 Task: Research Airbnb options in Montemorelos, Mexico from 15th December, 2023 to 20th December, 2023 for 1 adult. Place can be private room with 1  bedroom having 1 bed and 1 bathroom. Property type can be hotel.
Action: Mouse moved to (561, 116)
Screenshot: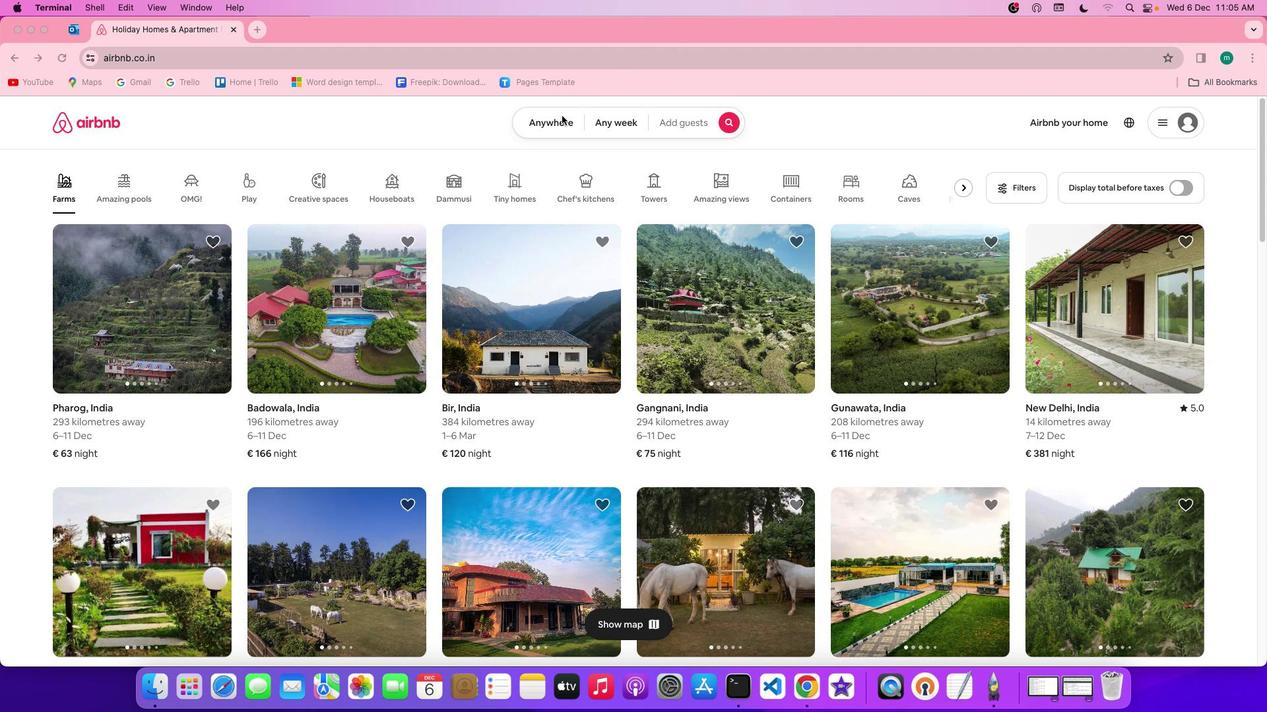 
Action: Mouse pressed left at (561, 116)
Screenshot: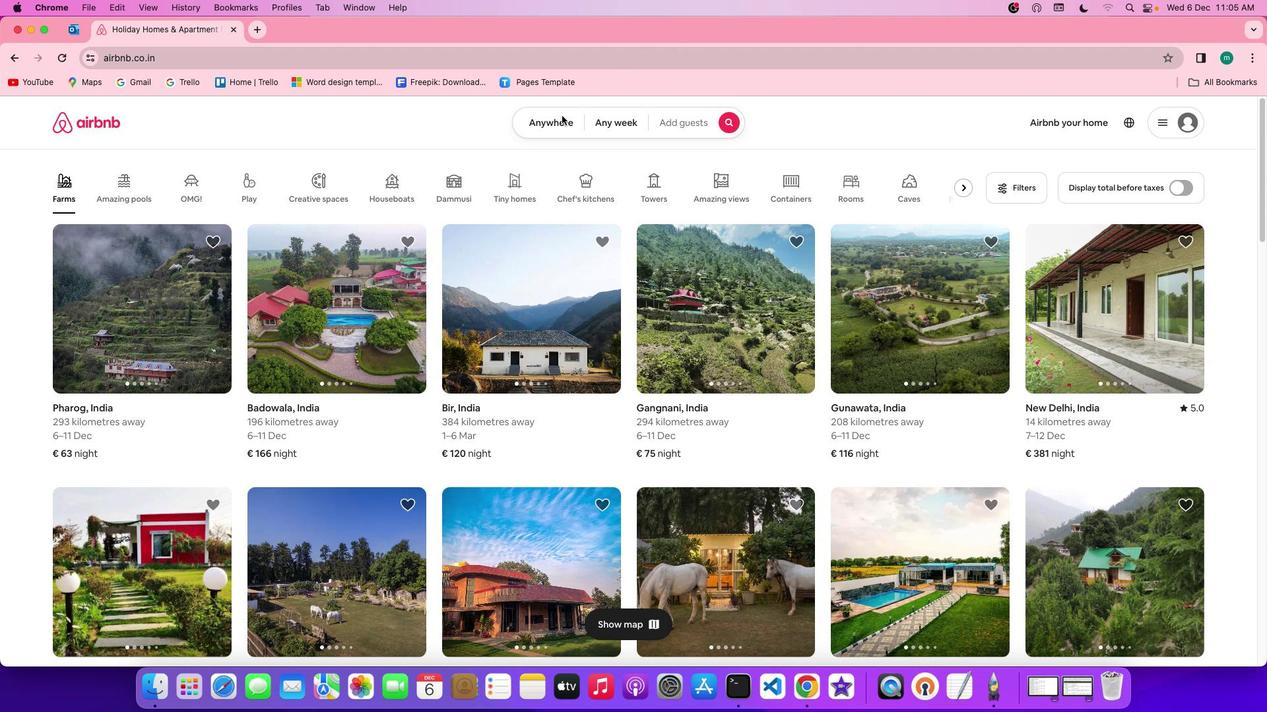 
Action: Mouse pressed left at (561, 116)
Screenshot: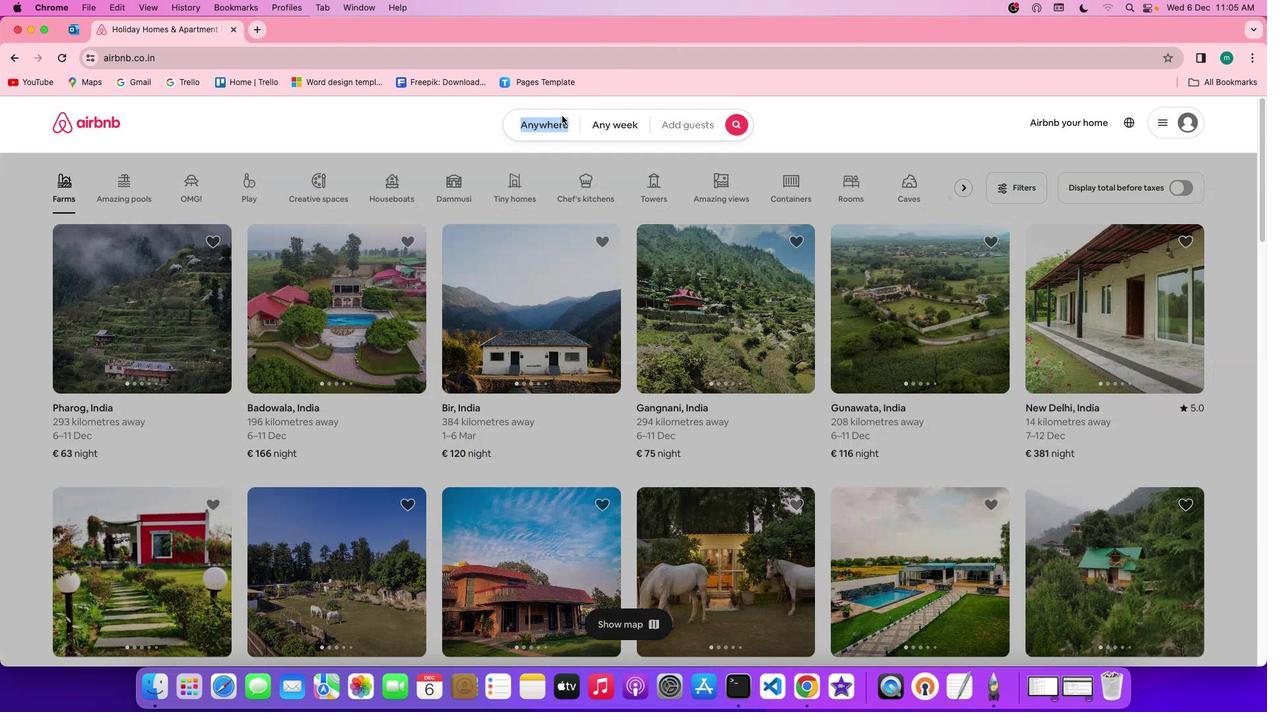 
Action: Mouse moved to (474, 175)
Screenshot: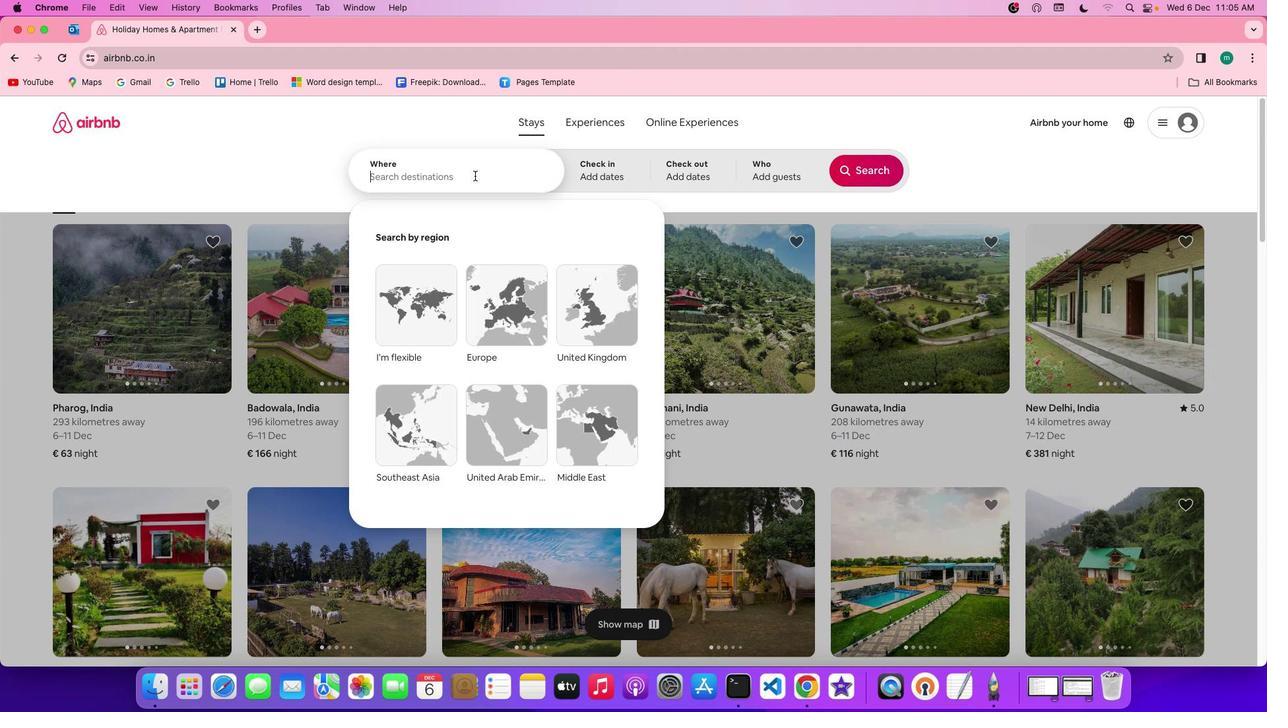 
Action: Mouse pressed left at (474, 175)
Screenshot: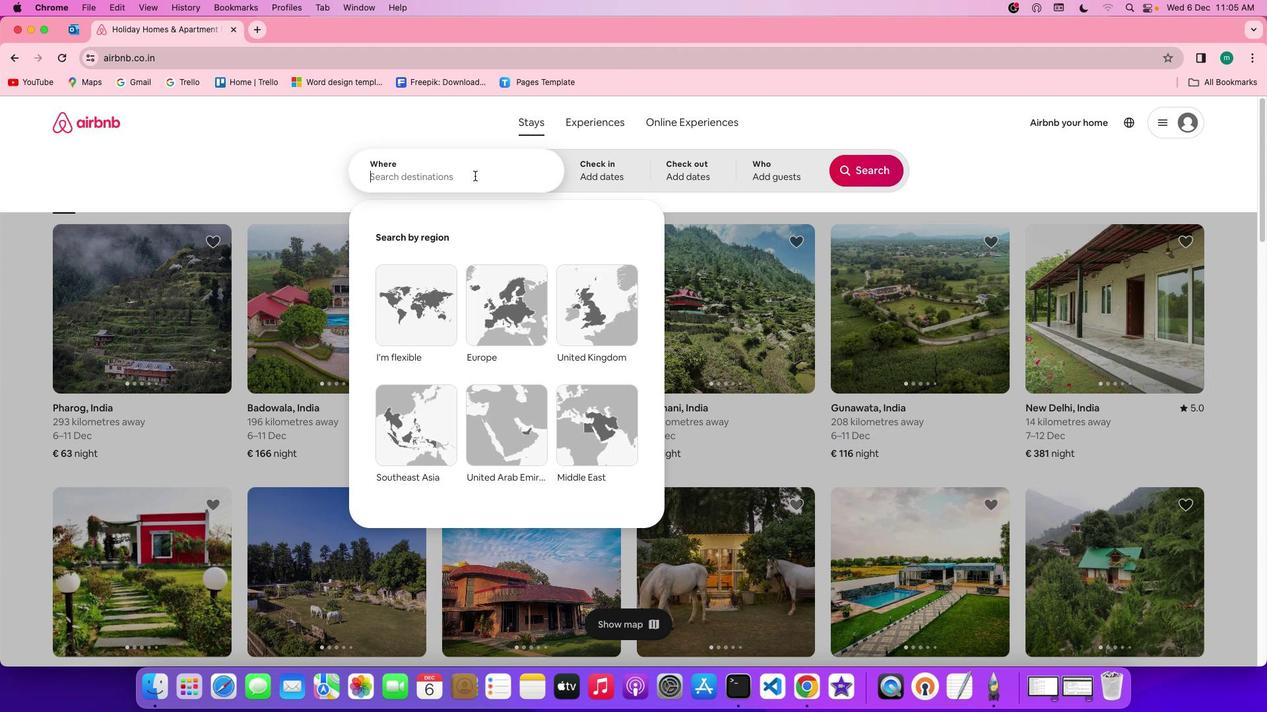 
Action: Key pressed Key.shift'M''o''n''t''e''m''o''r''e''l''o''s'','Key.spaceKey.shift'M''e''x''i''c''o'
Screenshot: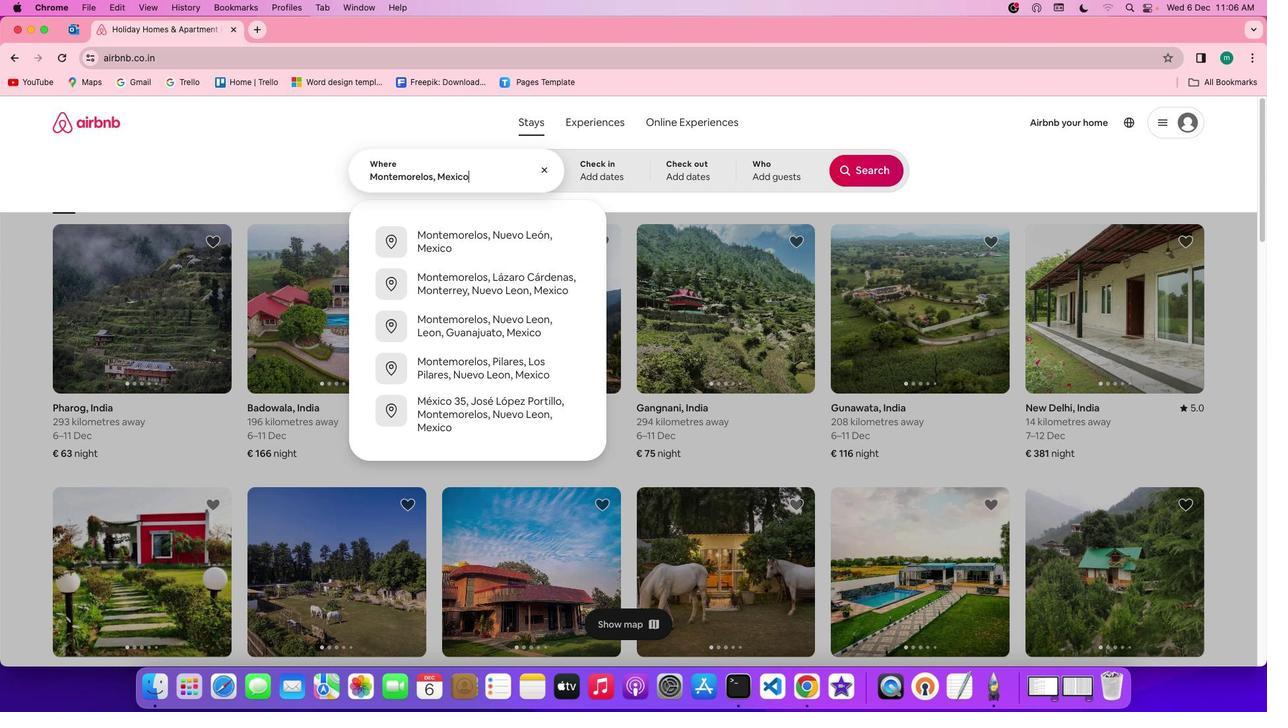 
Action: Mouse moved to (589, 176)
Screenshot: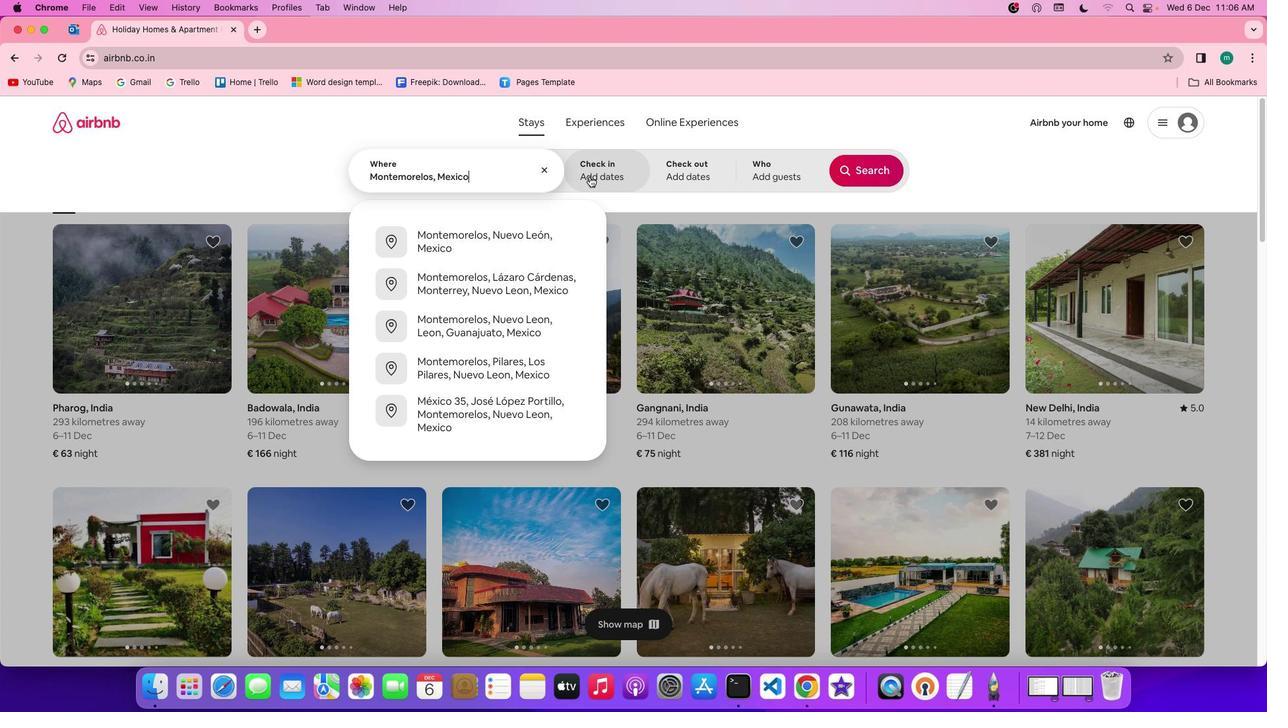 
Action: Mouse pressed left at (589, 176)
Screenshot: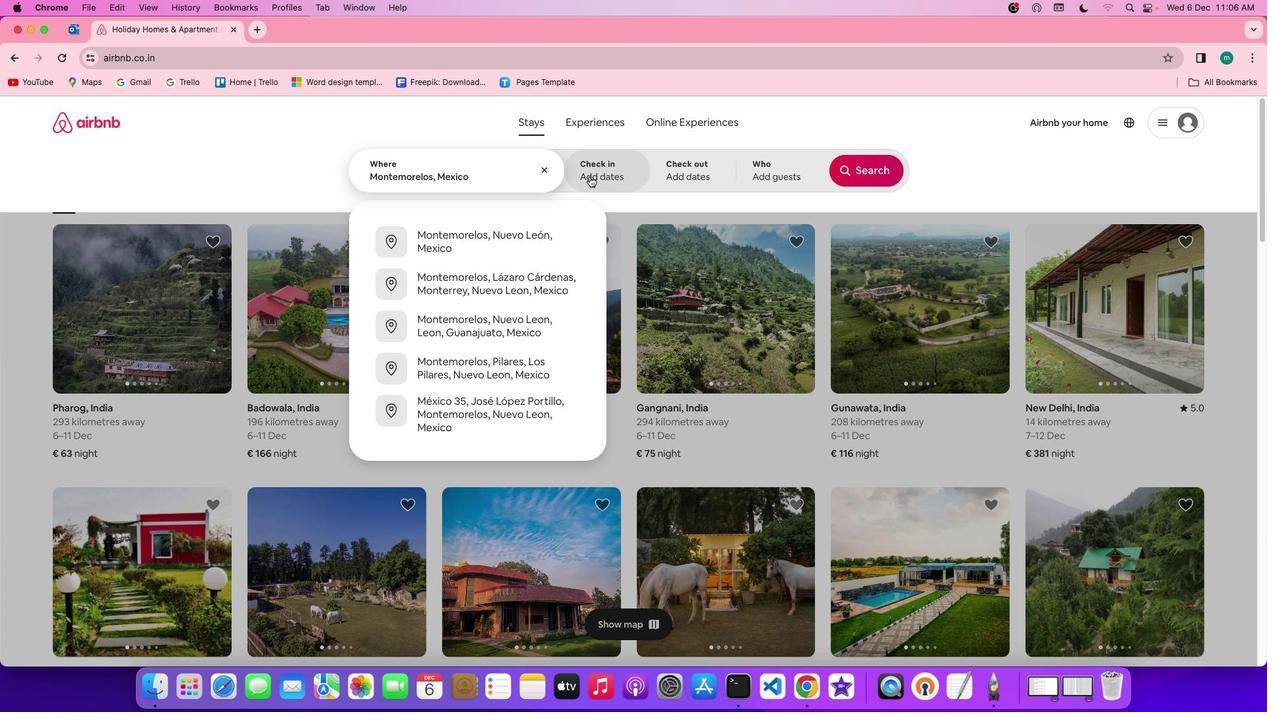 
Action: Mouse moved to (554, 399)
Screenshot: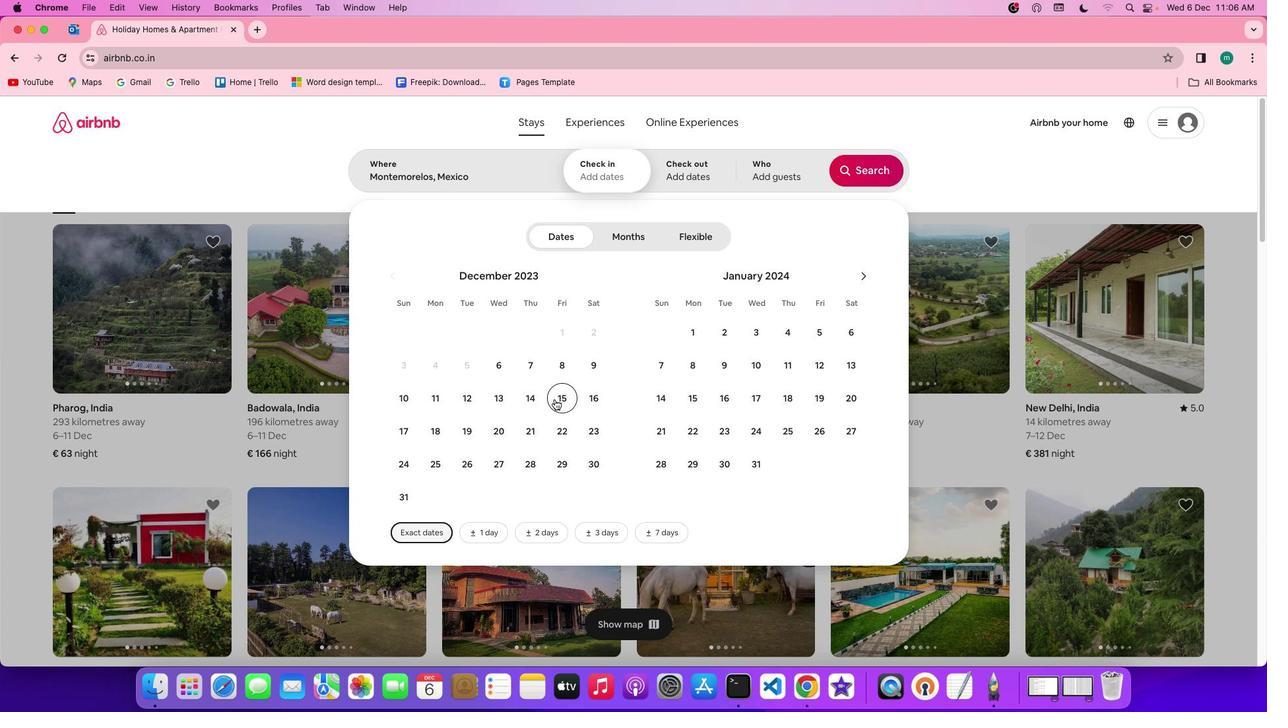 
Action: Mouse pressed left at (554, 399)
Screenshot: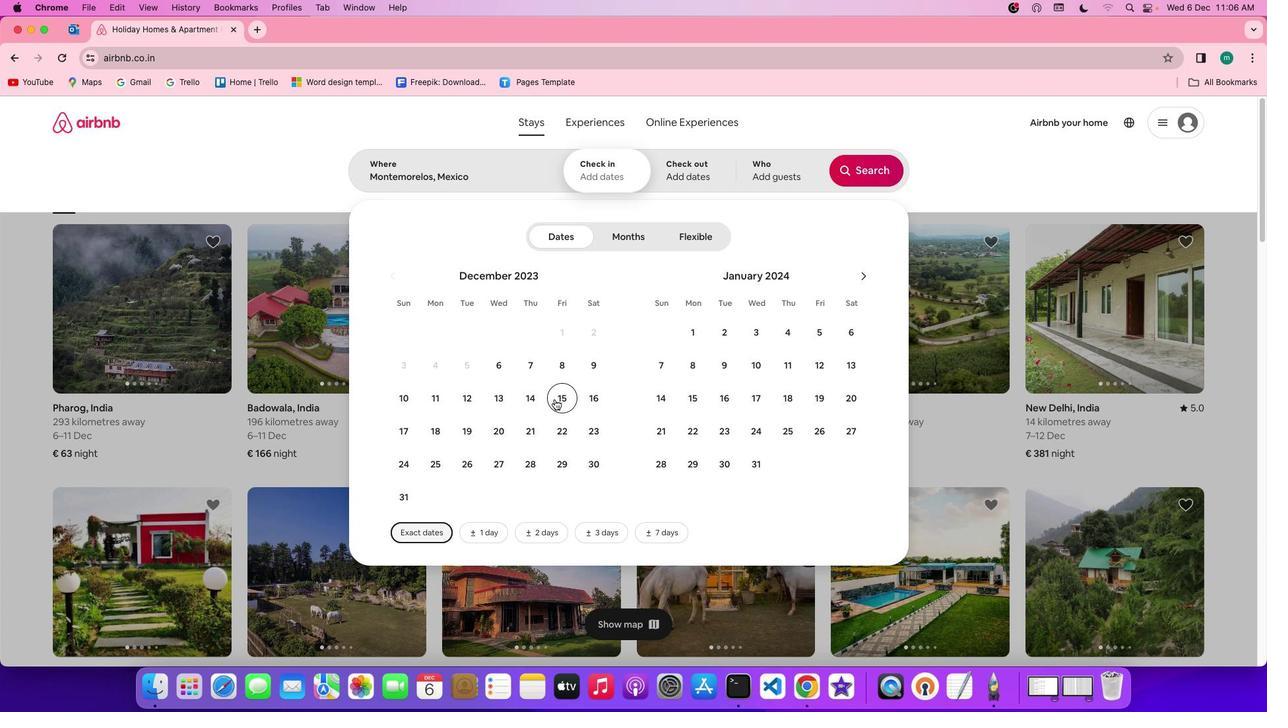 
Action: Mouse moved to (504, 440)
Screenshot: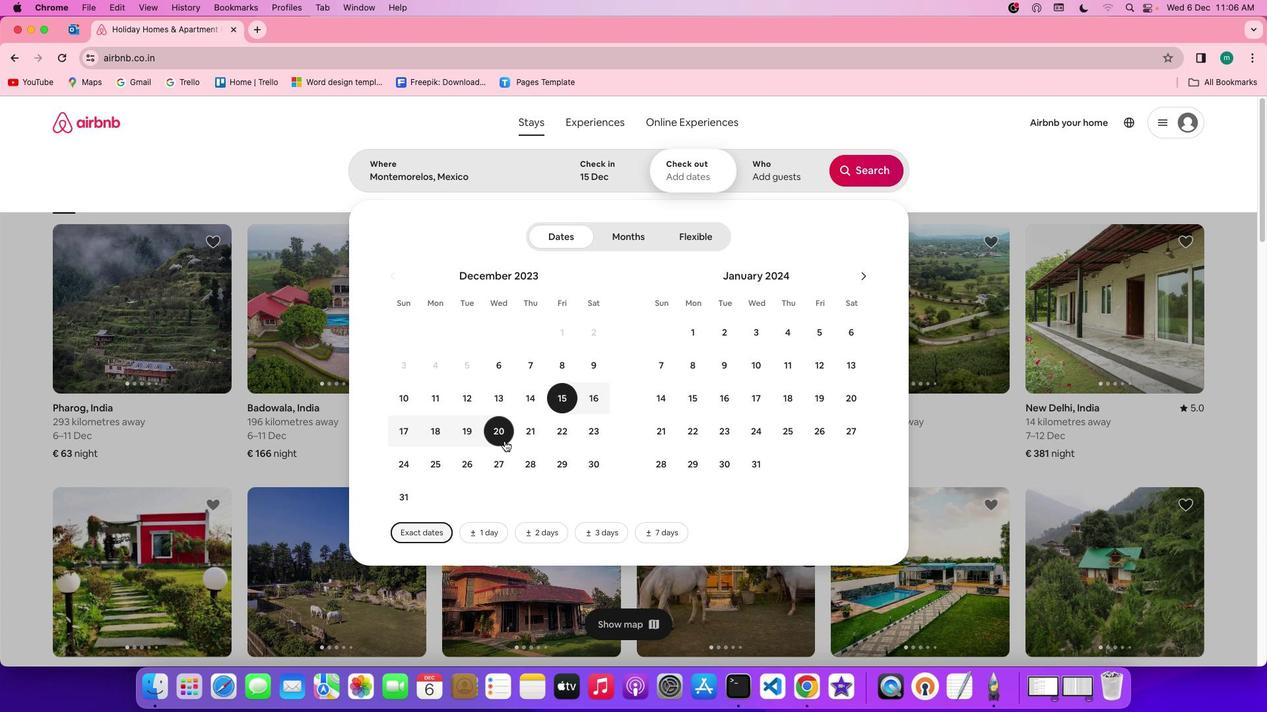 
Action: Mouse pressed left at (504, 440)
Screenshot: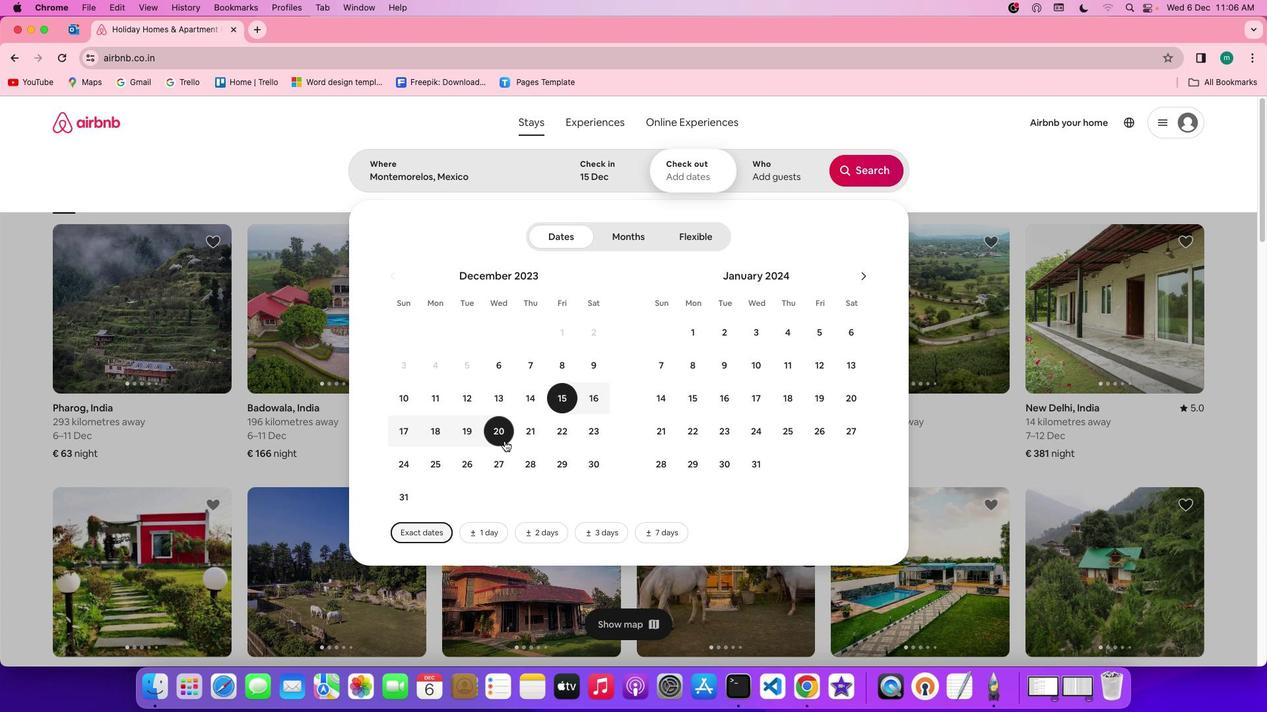 
Action: Mouse moved to (775, 166)
Screenshot: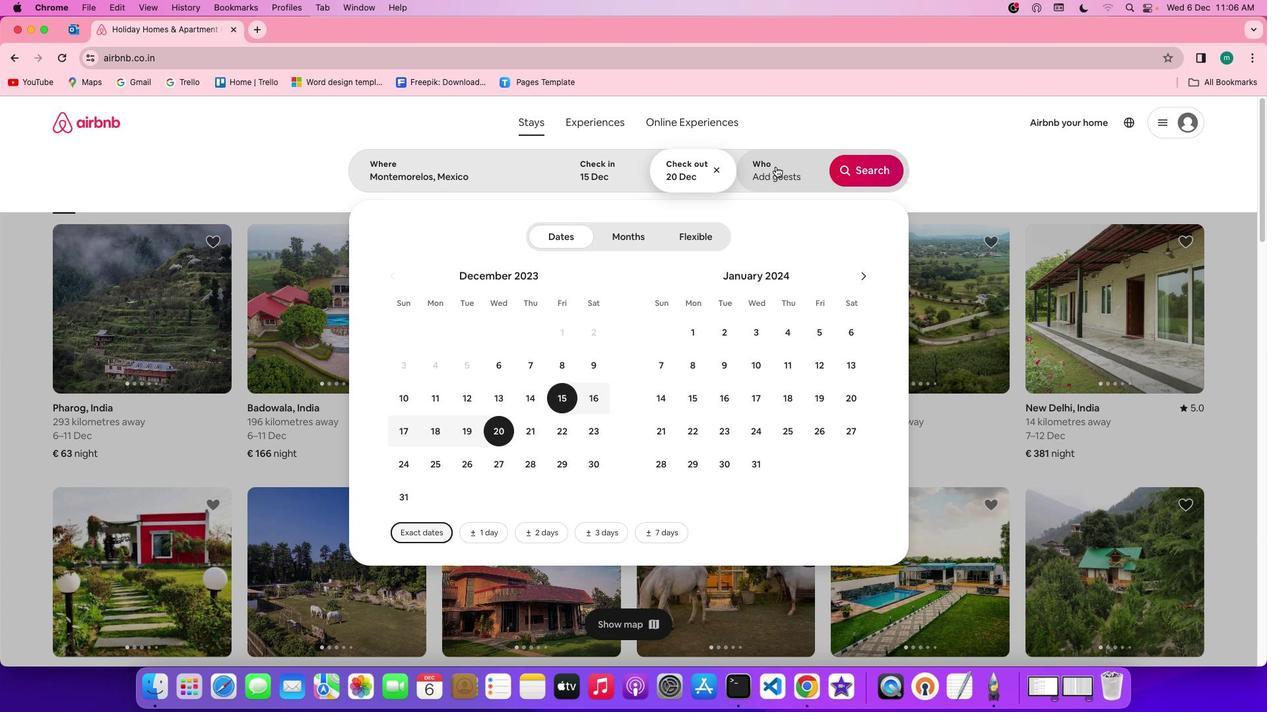 
Action: Mouse pressed left at (775, 166)
Screenshot: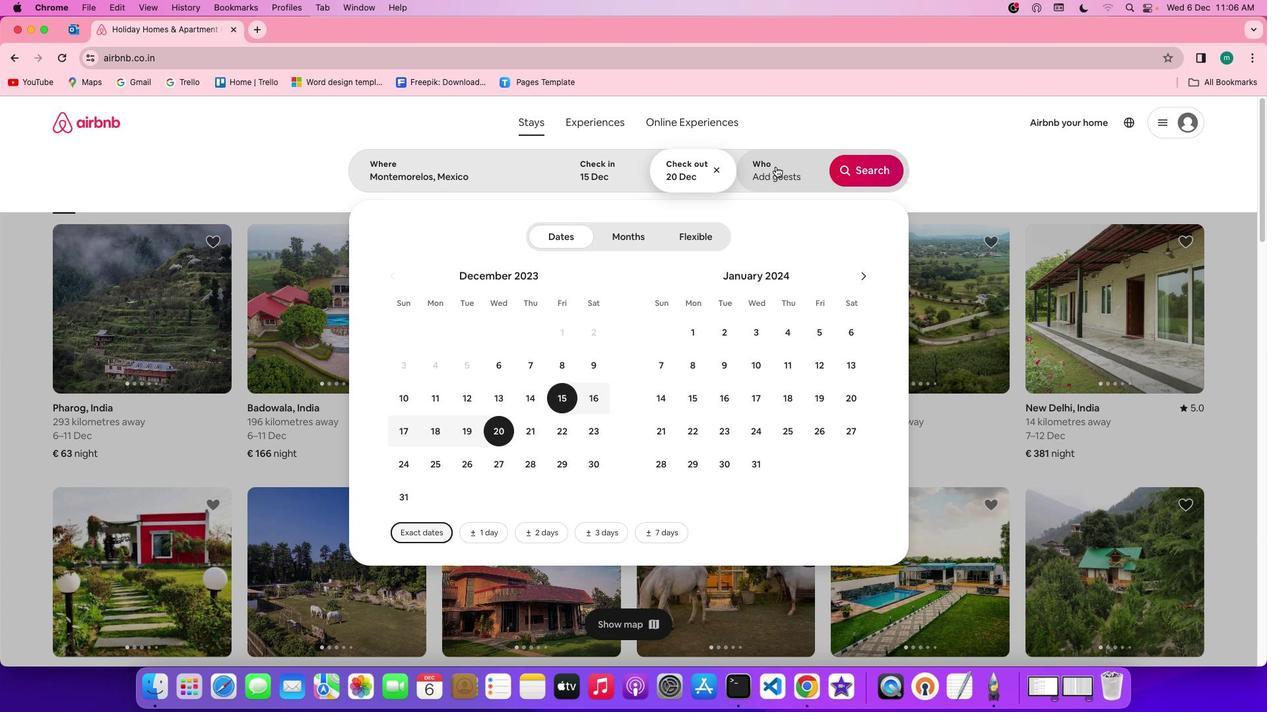 
Action: Mouse moved to (876, 244)
Screenshot: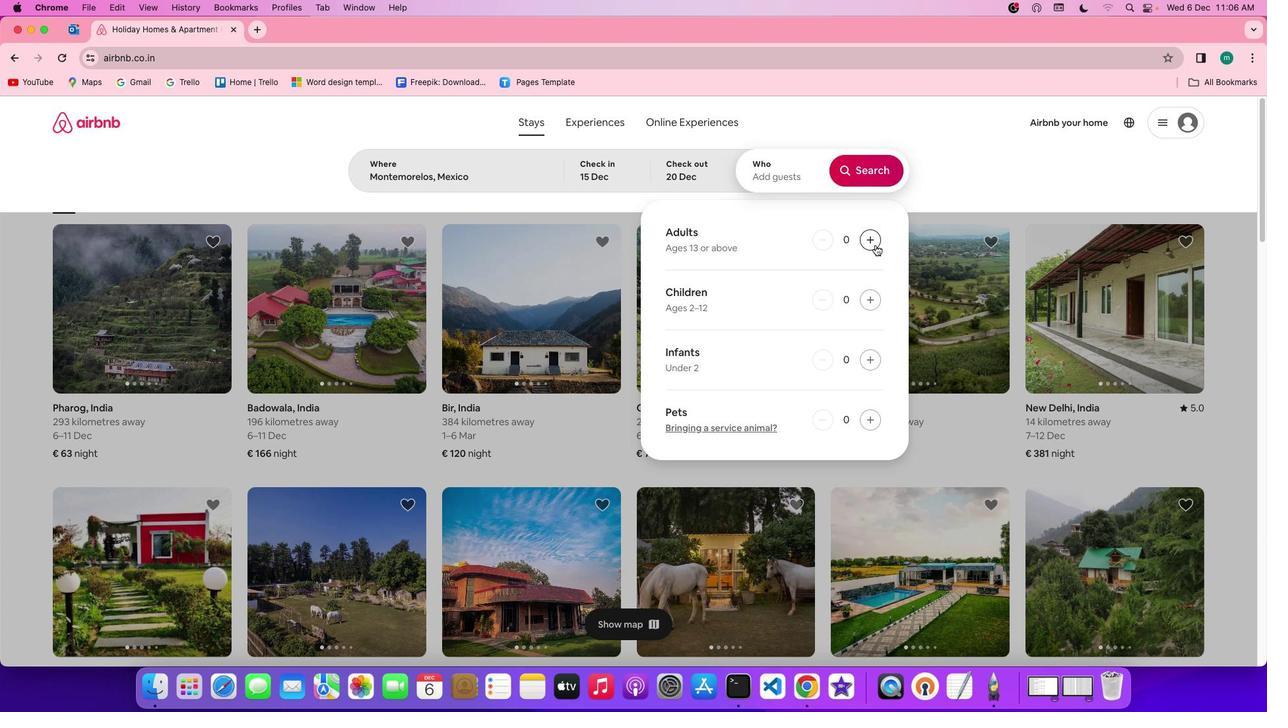 
Action: Mouse pressed left at (876, 244)
Screenshot: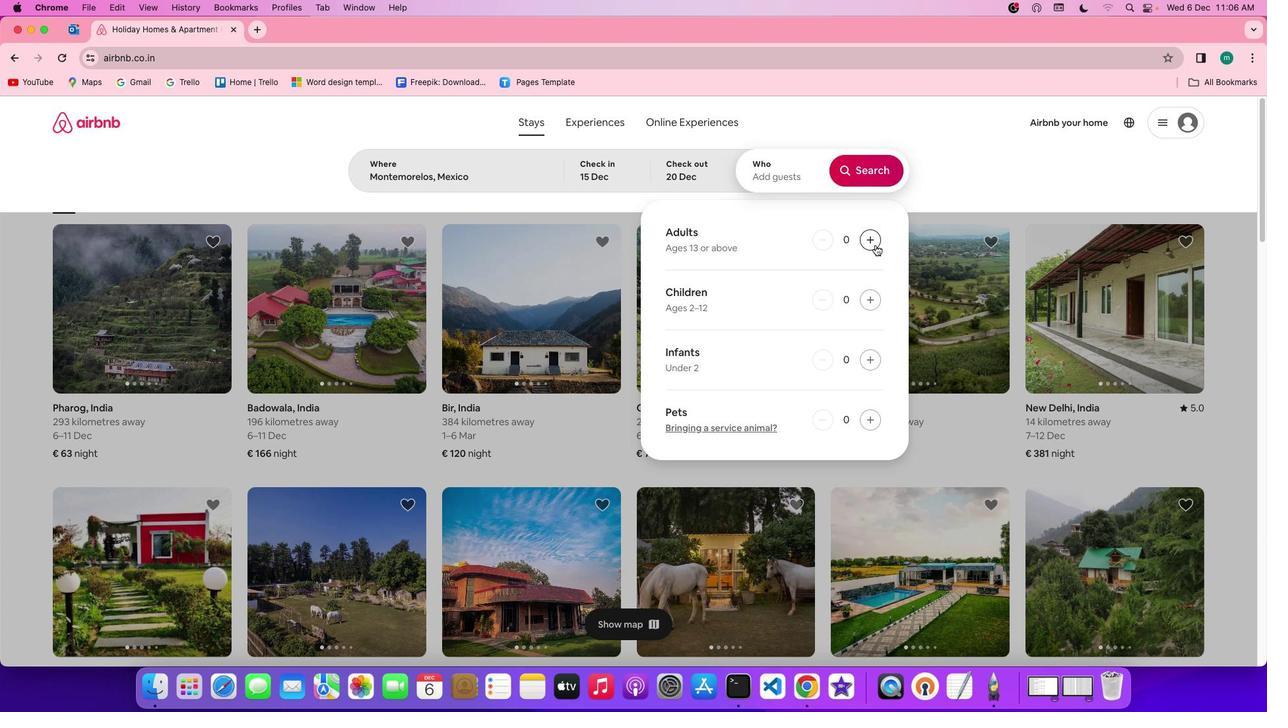 
Action: Mouse moved to (866, 166)
Screenshot: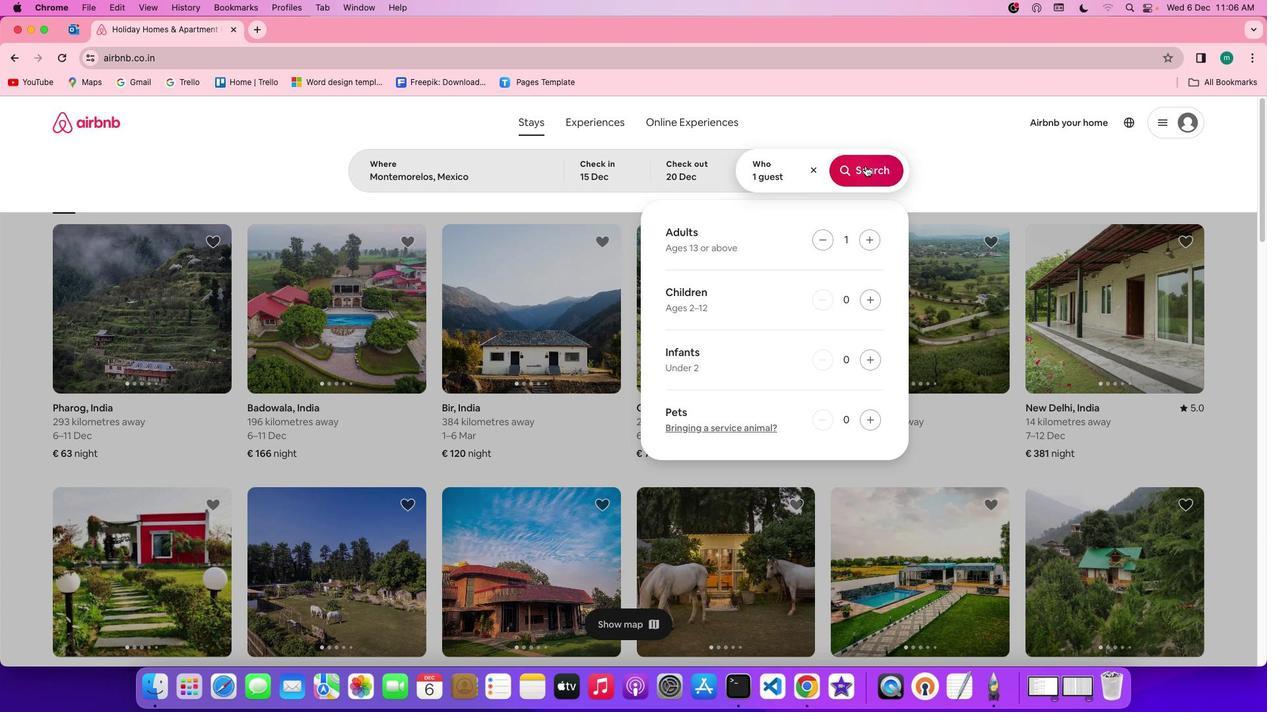 
Action: Mouse pressed left at (866, 166)
Screenshot: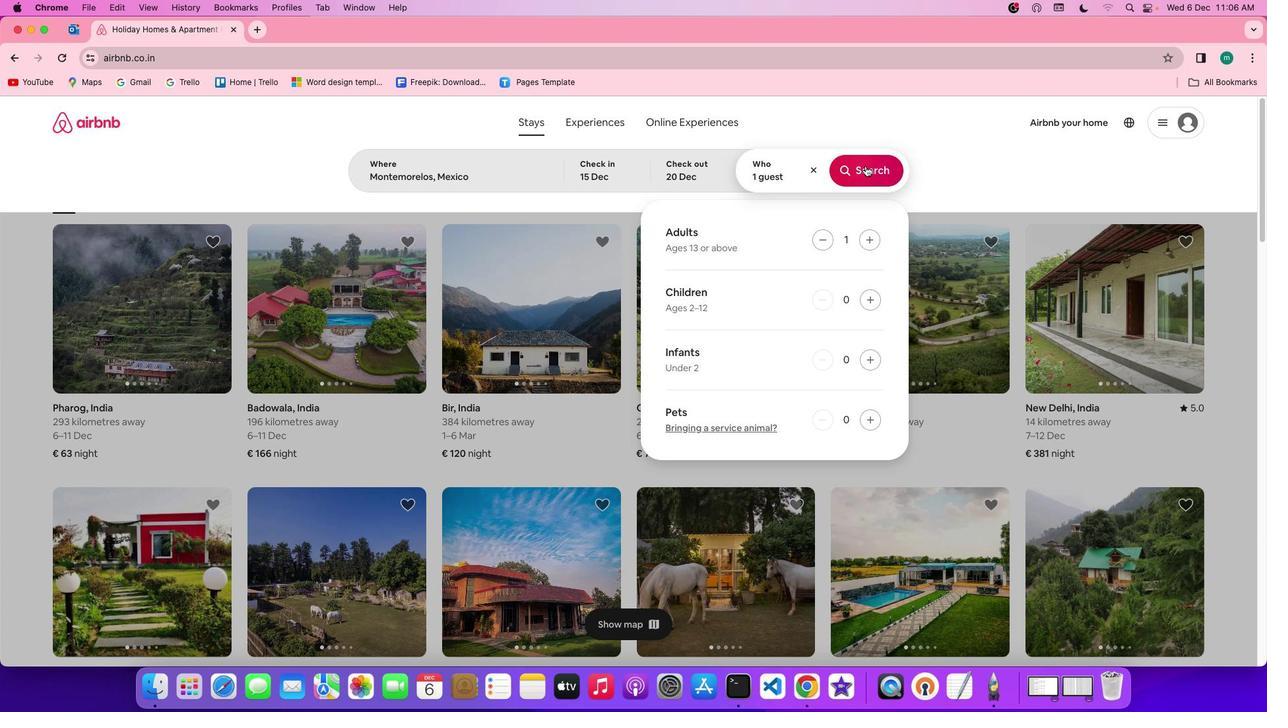 
Action: Mouse moved to (1061, 175)
Screenshot: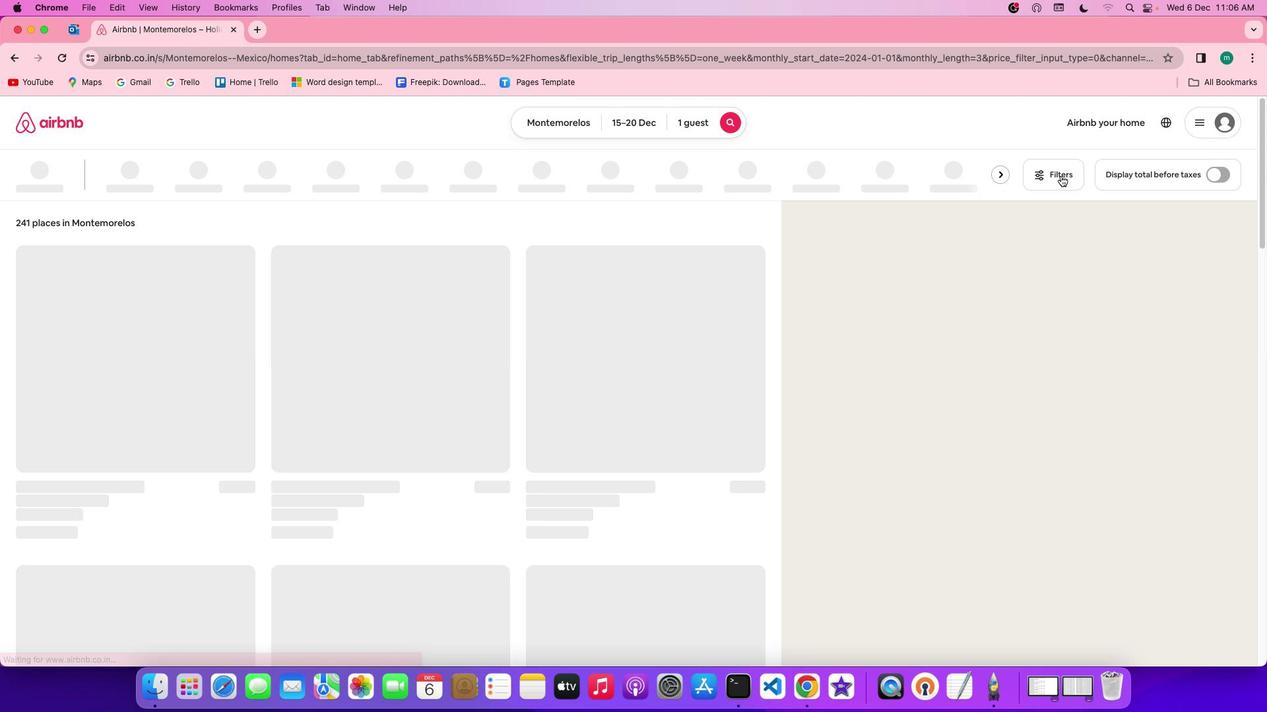 
Action: Mouse pressed left at (1061, 175)
Screenshot: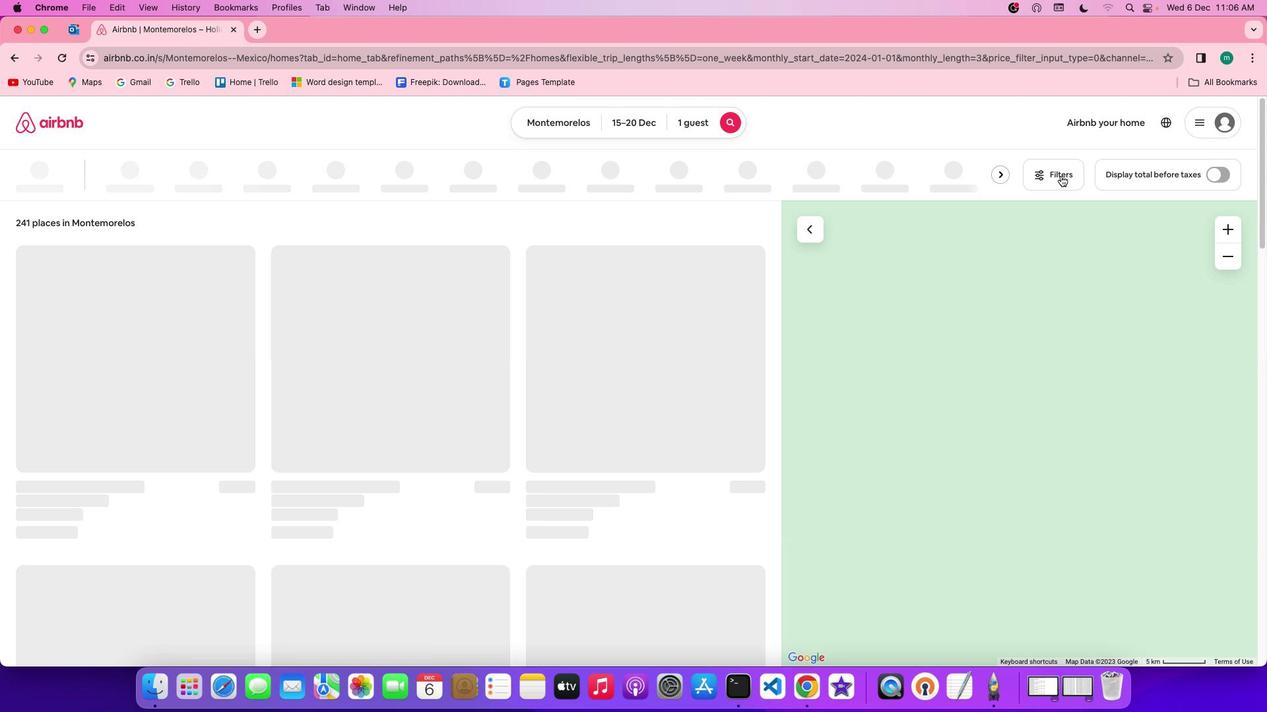 
Action: Mouse moved to (660, 337)
Screenshot: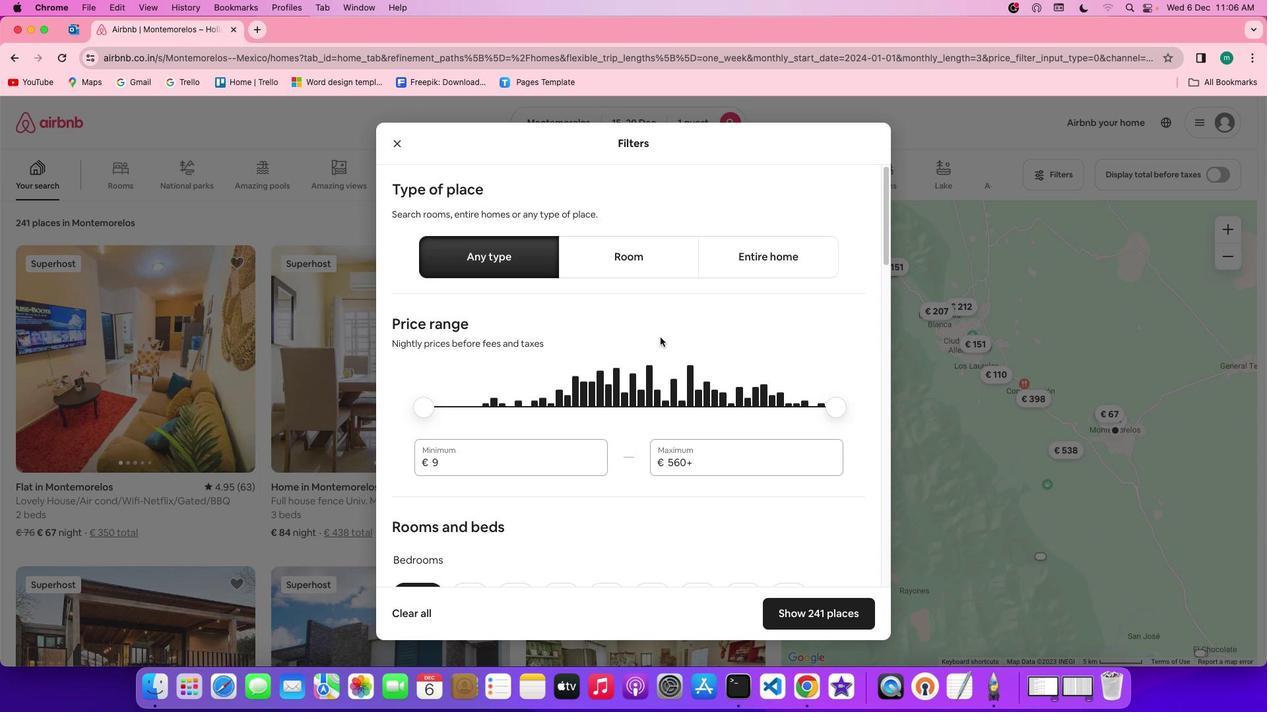 
Action: Mouse scrolled (660, 337) with delta (0, 0)
Screenshot: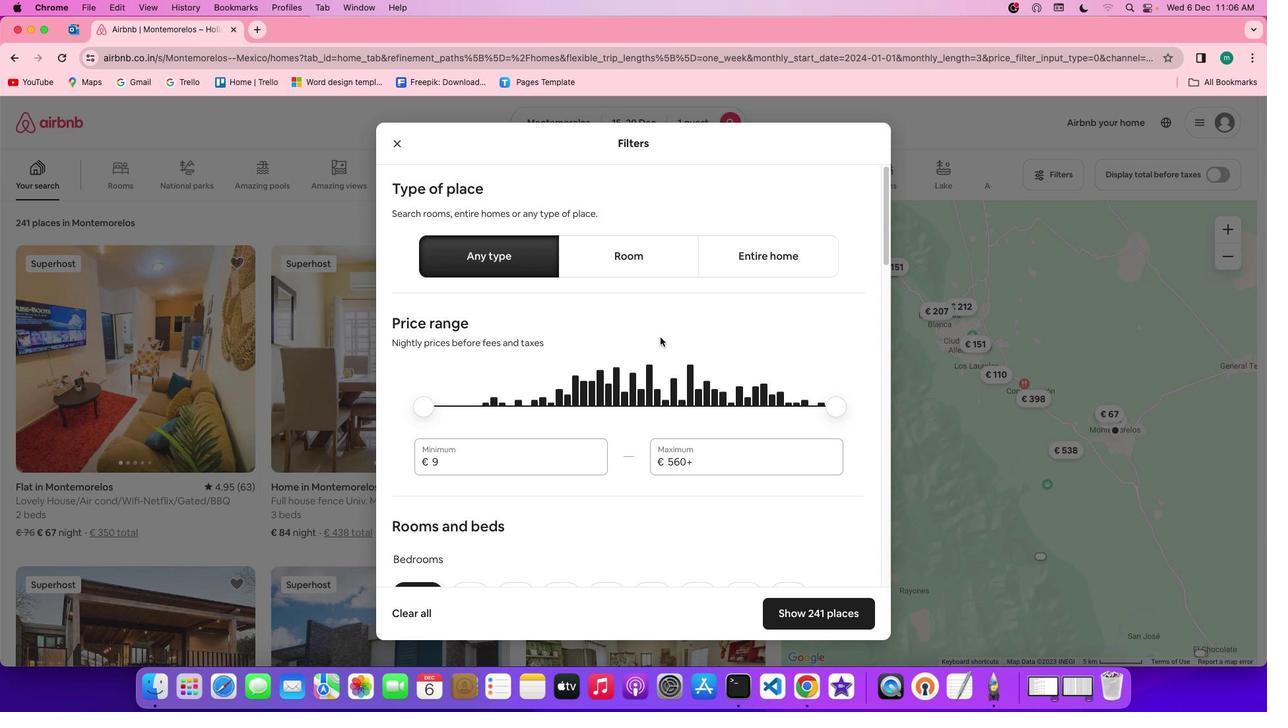 
Action: Mouse scrolled (660, 337) with delta (0, 0)
Screenshot: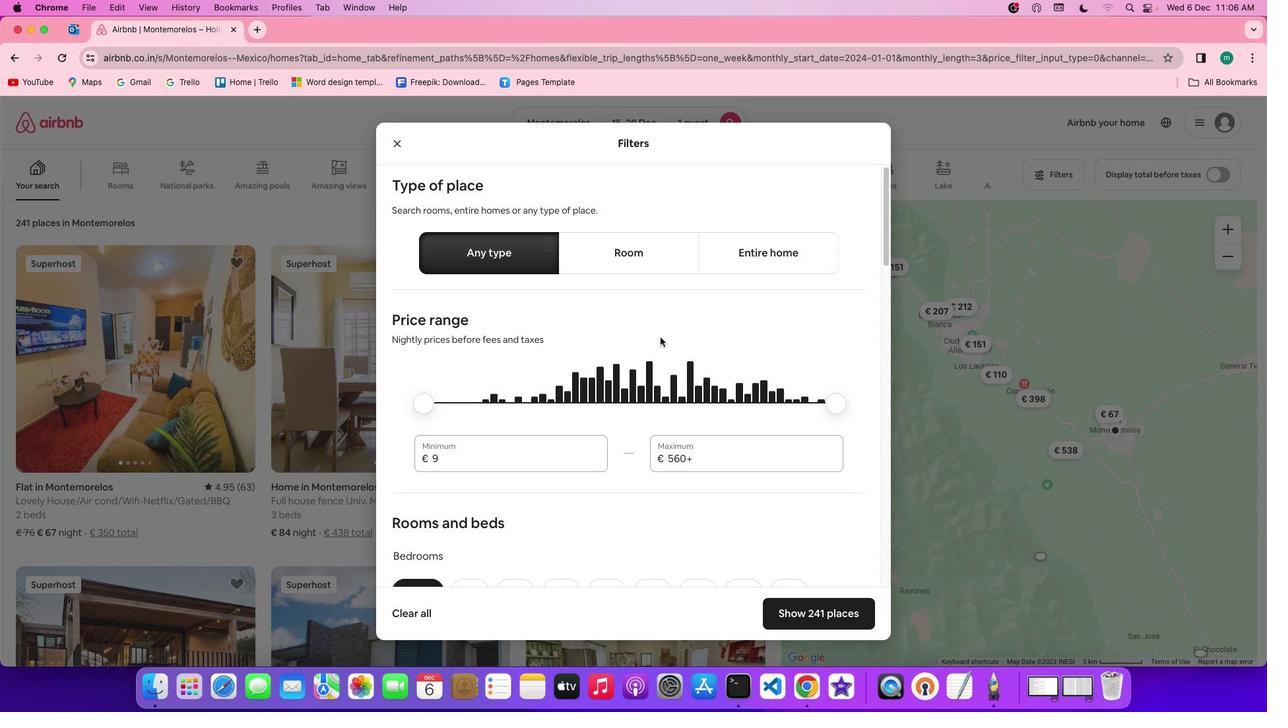 
Action: Mouse scrolled (660, 337) with delta (0, -1)
Screenshot: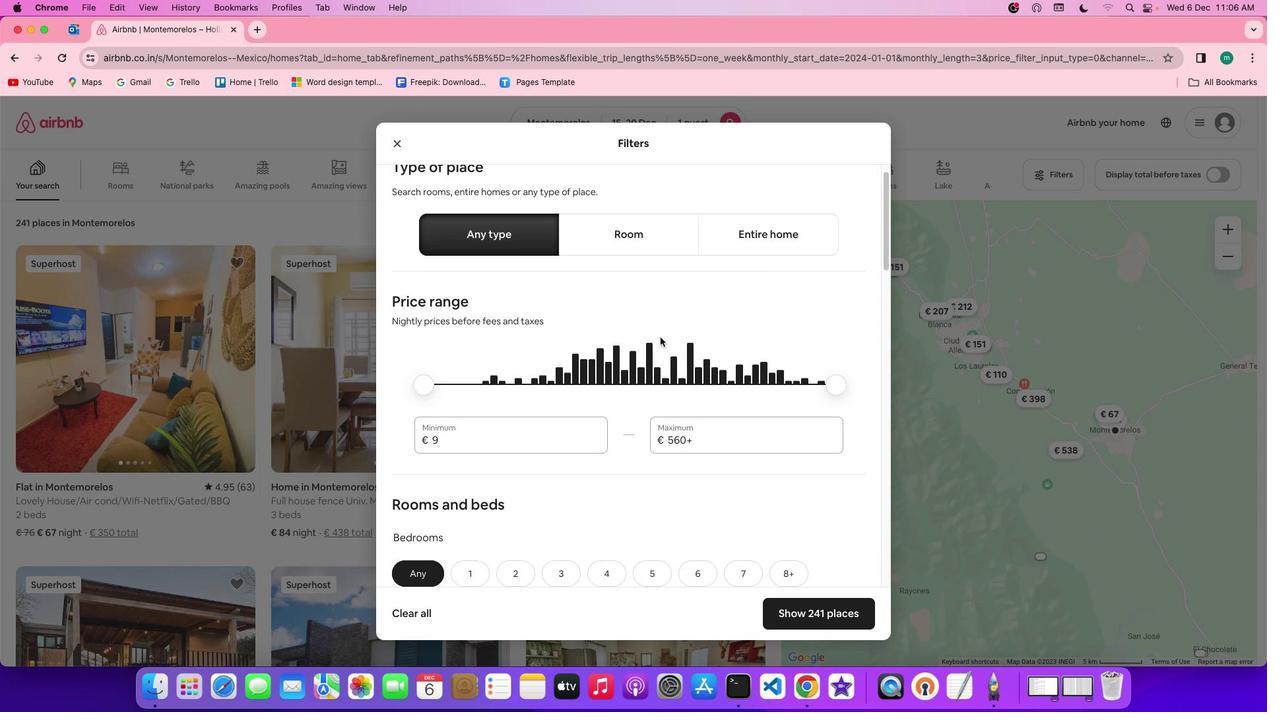 
Action: Mouse scrolled (660, 337) with delta (0, 0)
Screenshot: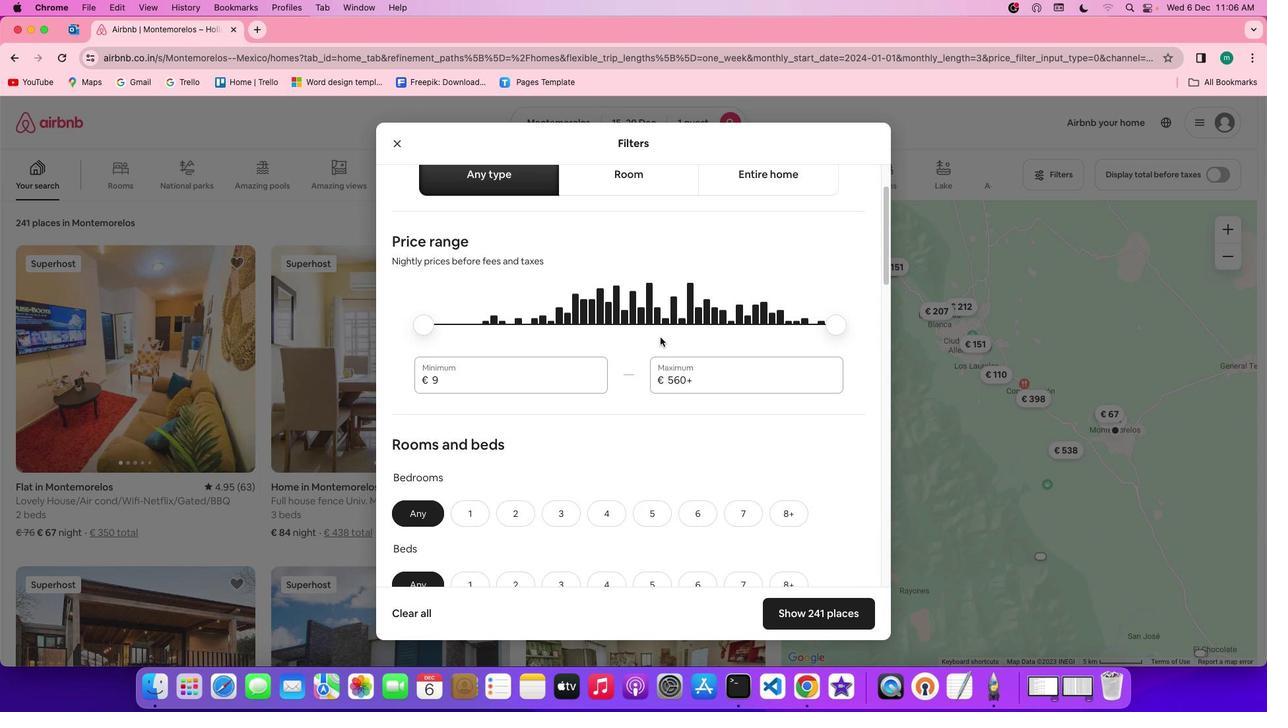 
Action: Mouse scrolled (660, 337) with delta (0, 0)
Screenshot: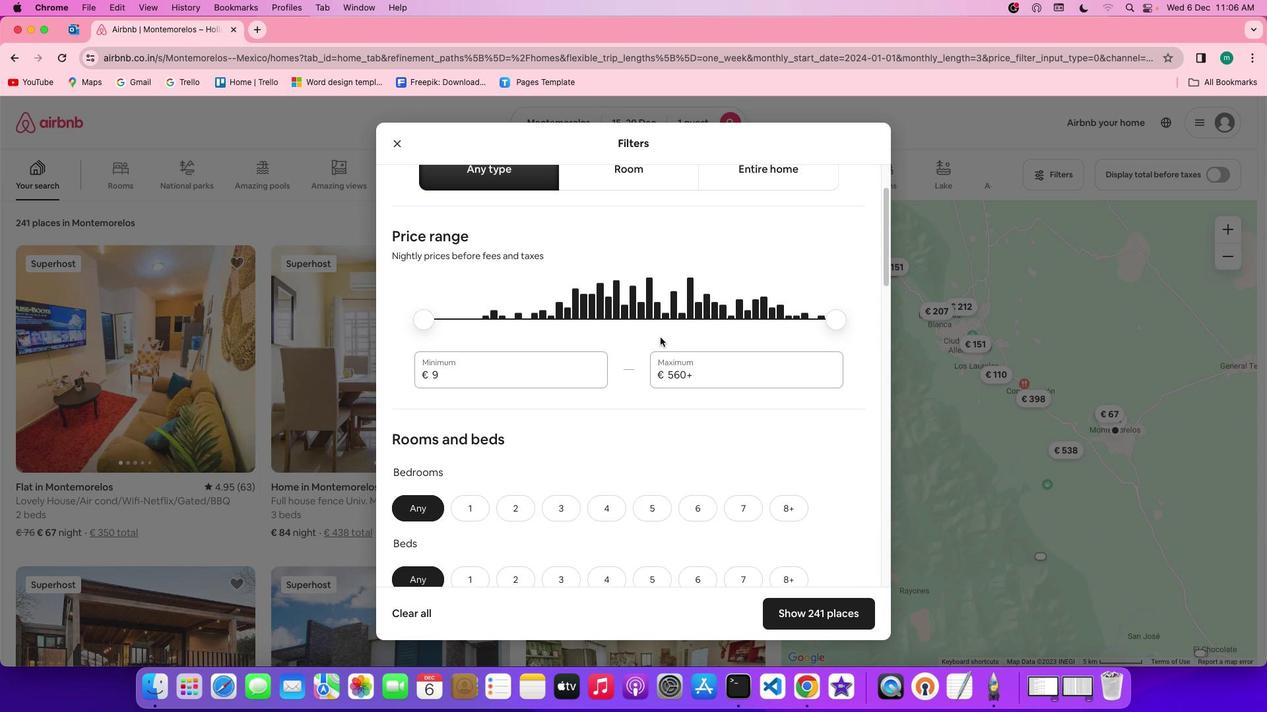 
Action: Mouse scrolled (660, 337) with delta (0, 0)
Screenshot: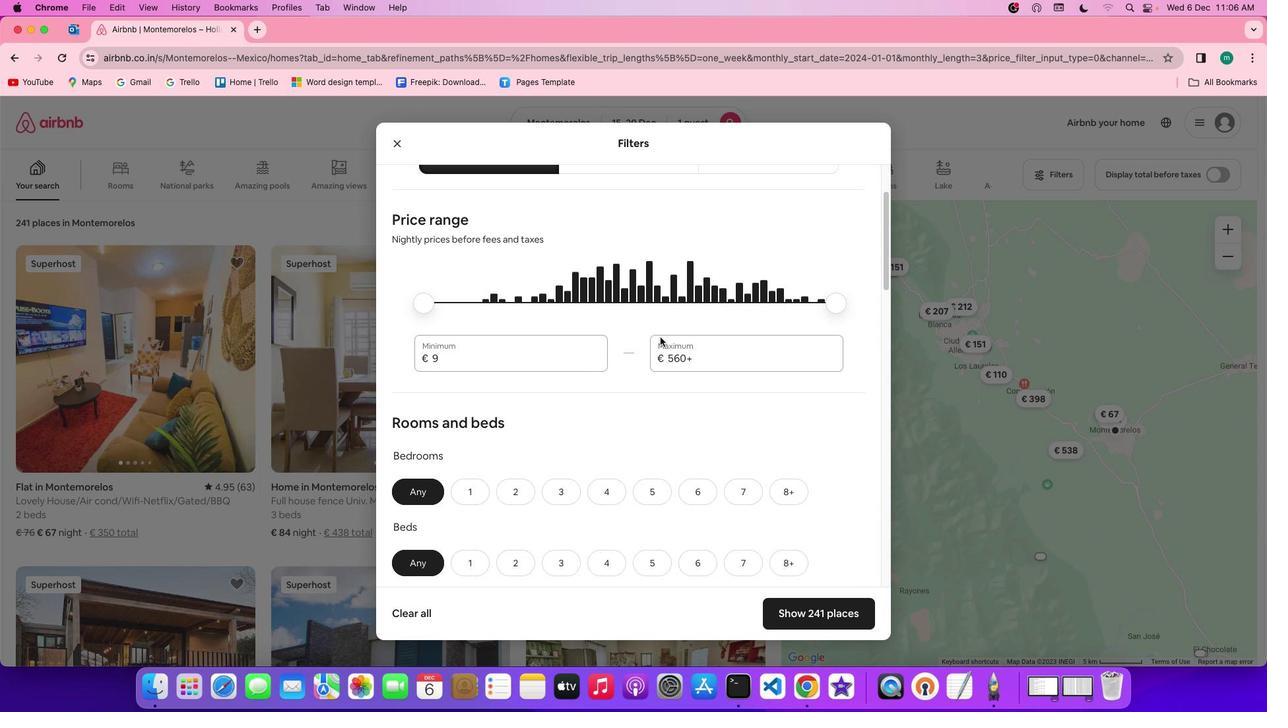 
Action: Mouse scrolled (660, 337) with delta (0, 0)
Screenshot: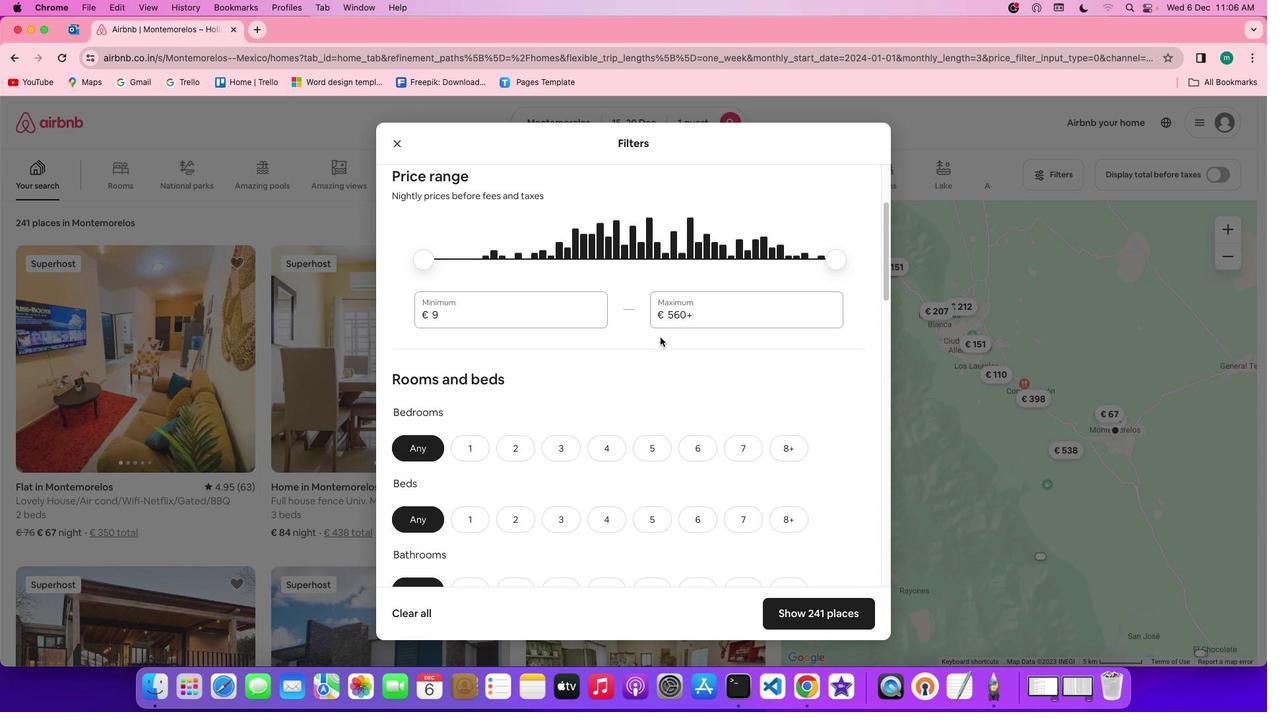 
Action: Mouse scrolled (660, 337) with delta (0, 0)
Screenshot: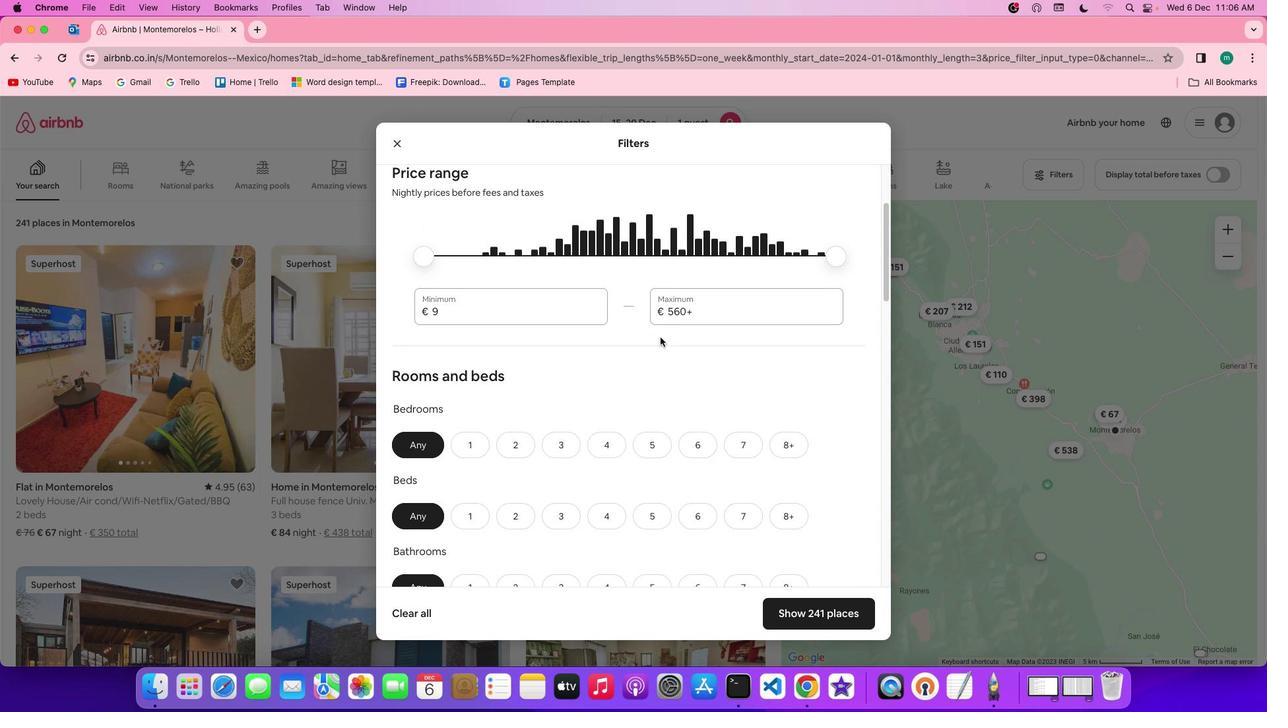 
Action: Mouse scrolled (660, 337) with delta (0, 0)
Screenshot: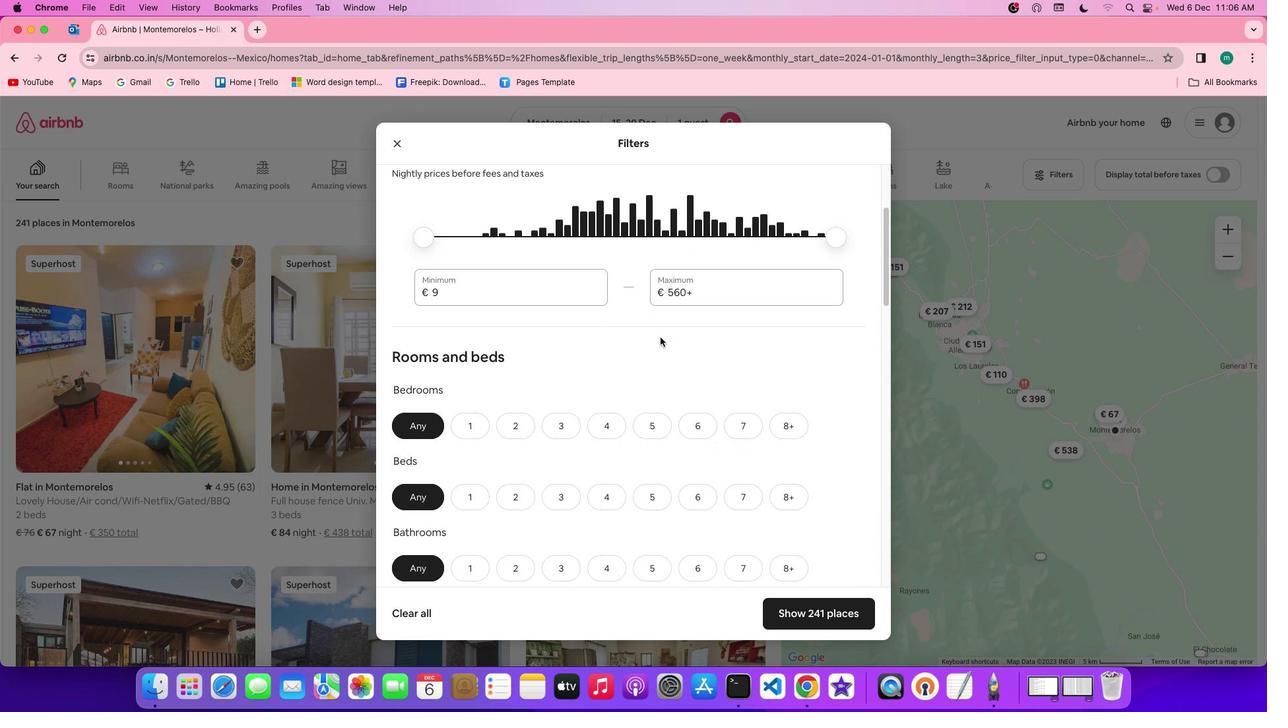 
Action: Mouse scrolled (660, 337) with delta (0, 0)
Screenshot: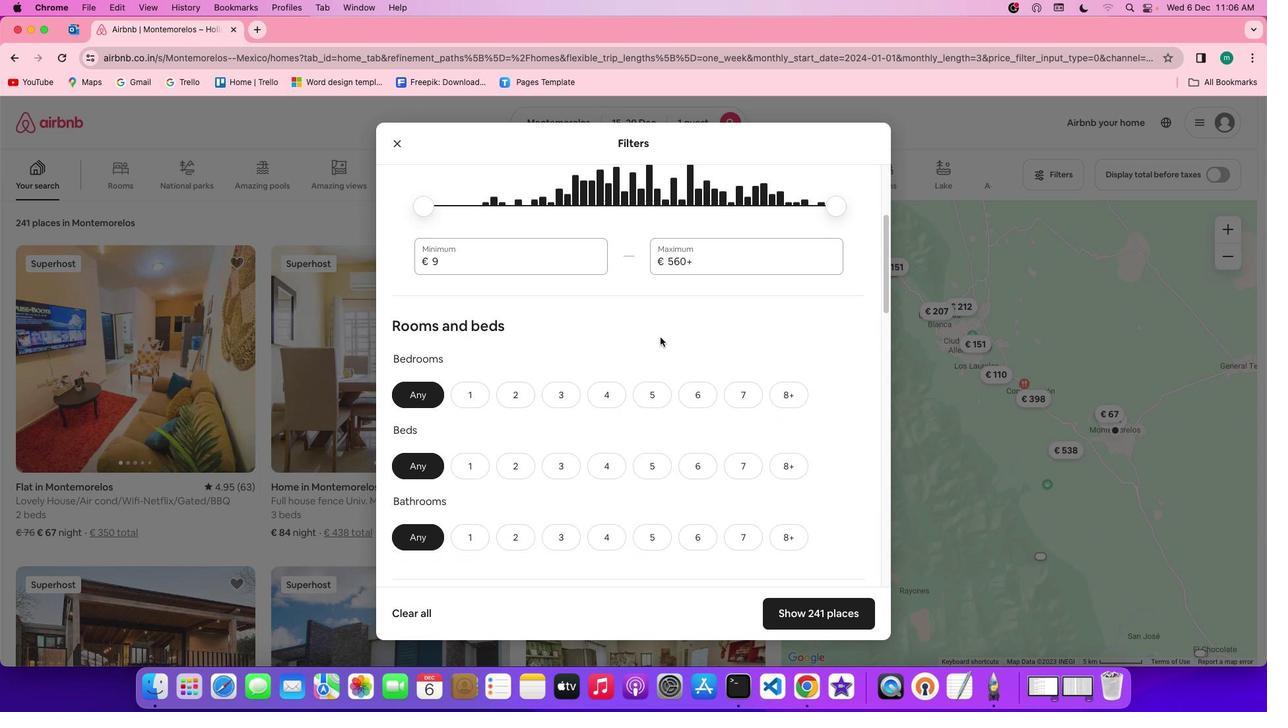 
Action: Mouse scrolled (660, 337) with delta (0, 0)
Screenshot: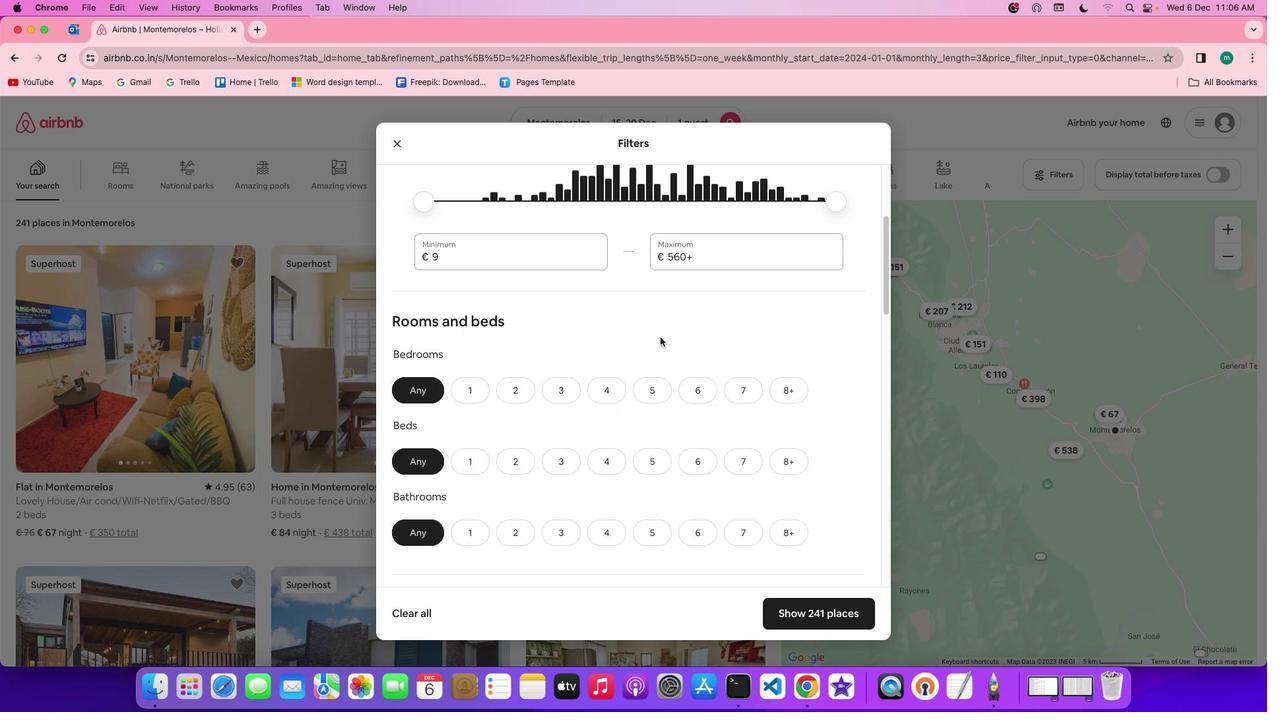 
Action: Mouse scrolled (660, 337) with delta (0, 0)
Screenshot: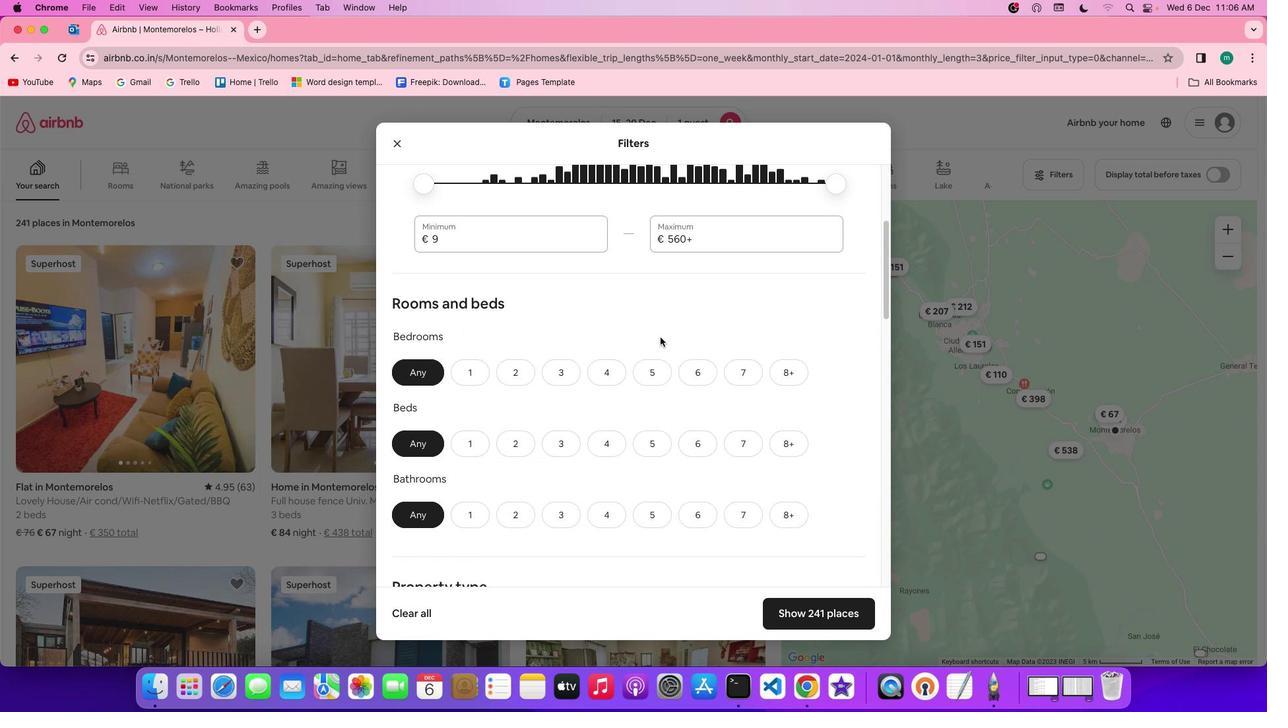 
Action: Mouse scrolled (660, 337) with delta (0, 0)
Screenshot: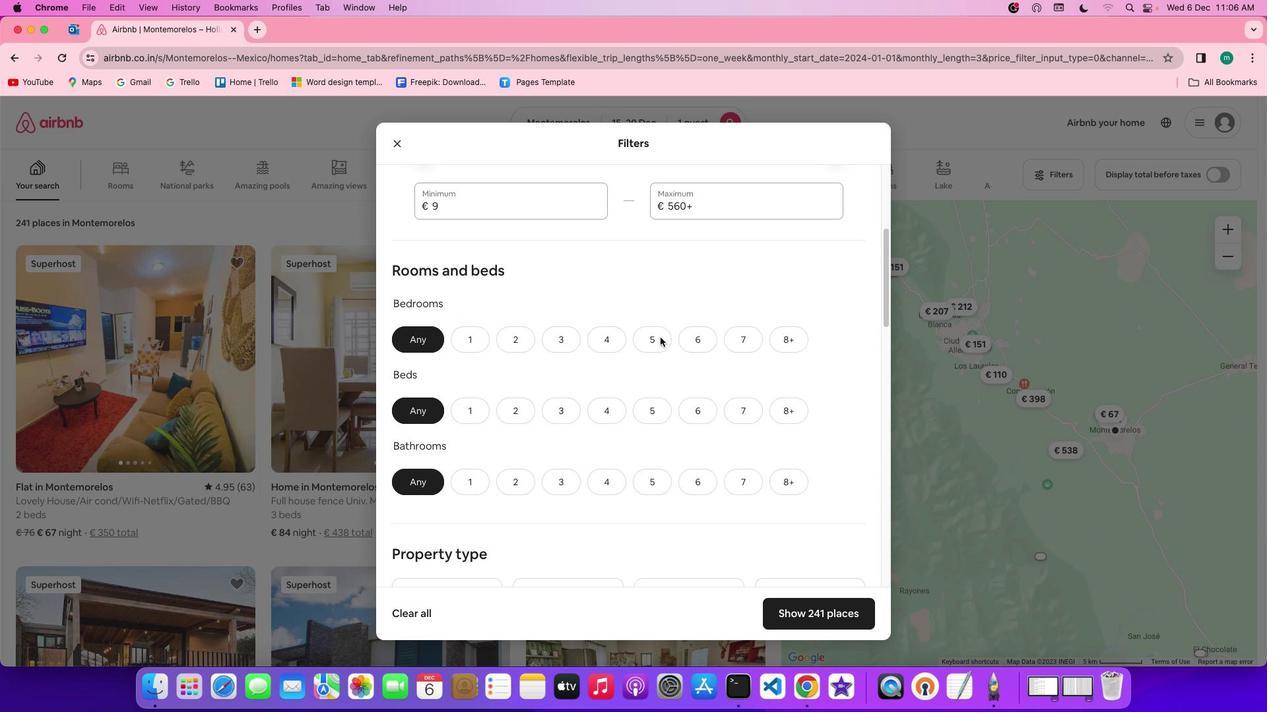 
Action: Mouse moved to (489, 334)
Screenshot: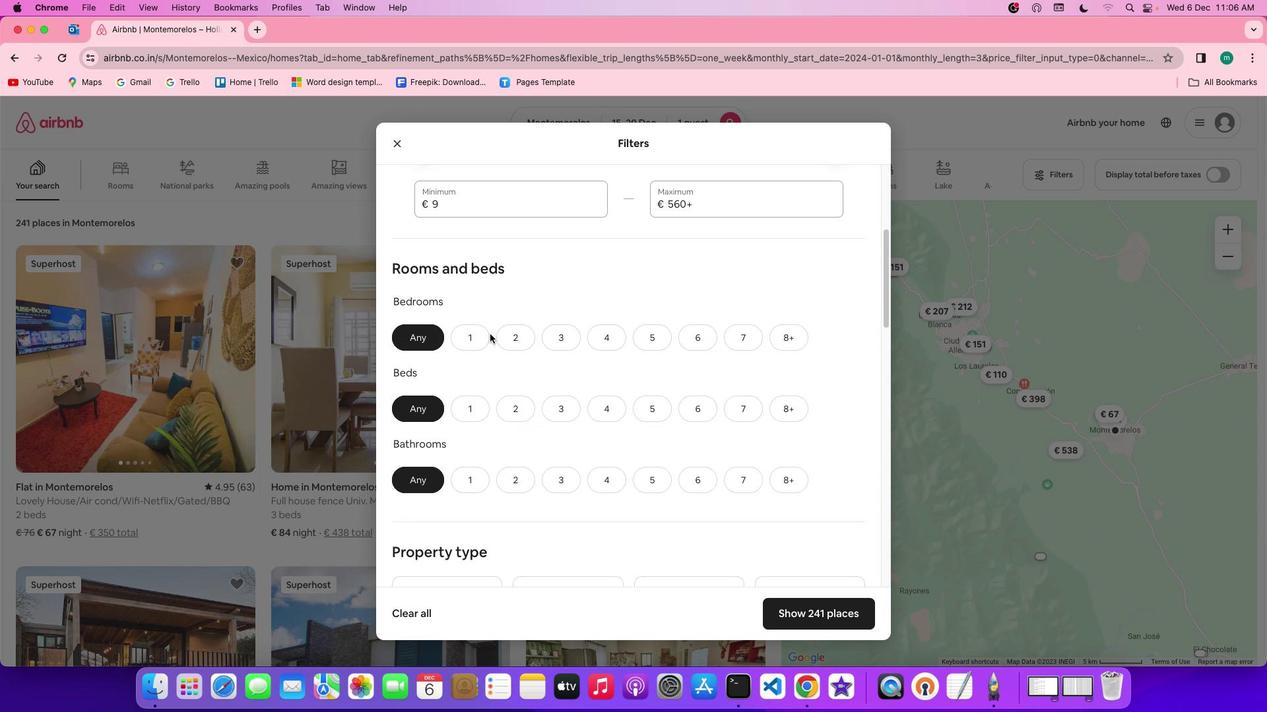 
Action: Mouse pressed left at (489, 334)
Screenshot: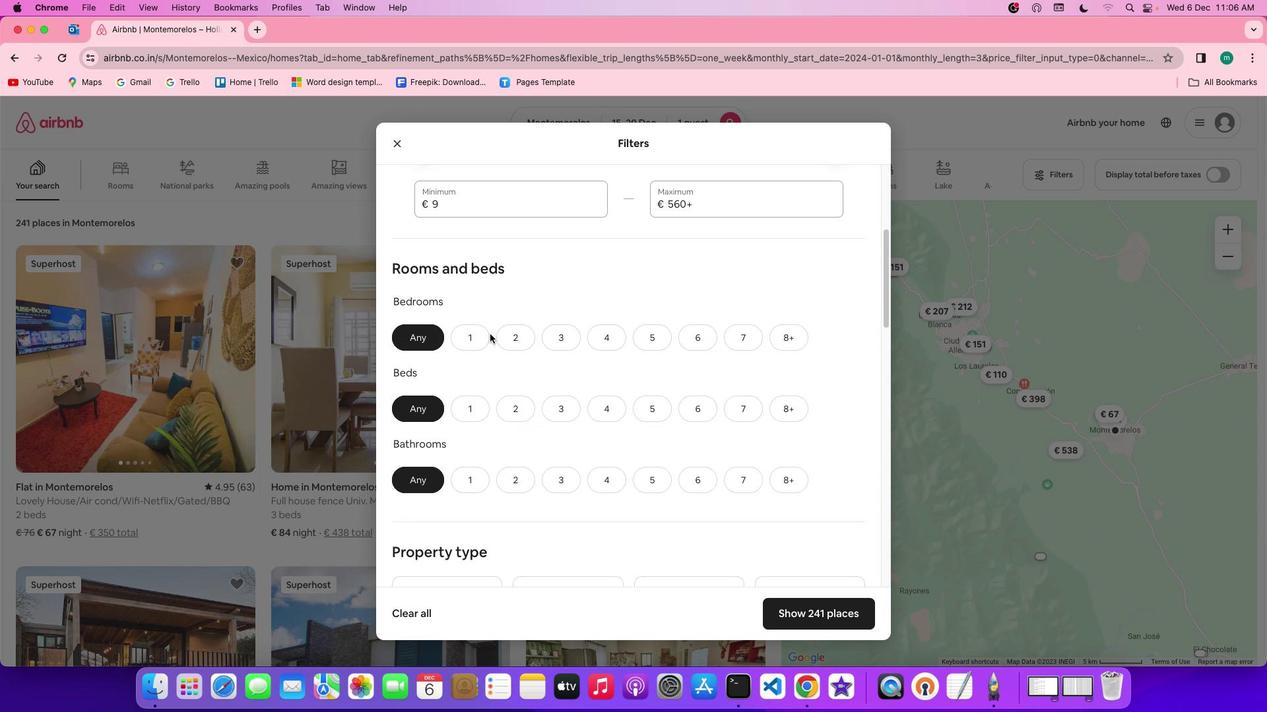 
Action: Mouse moved to (486, 336)
Screenshot: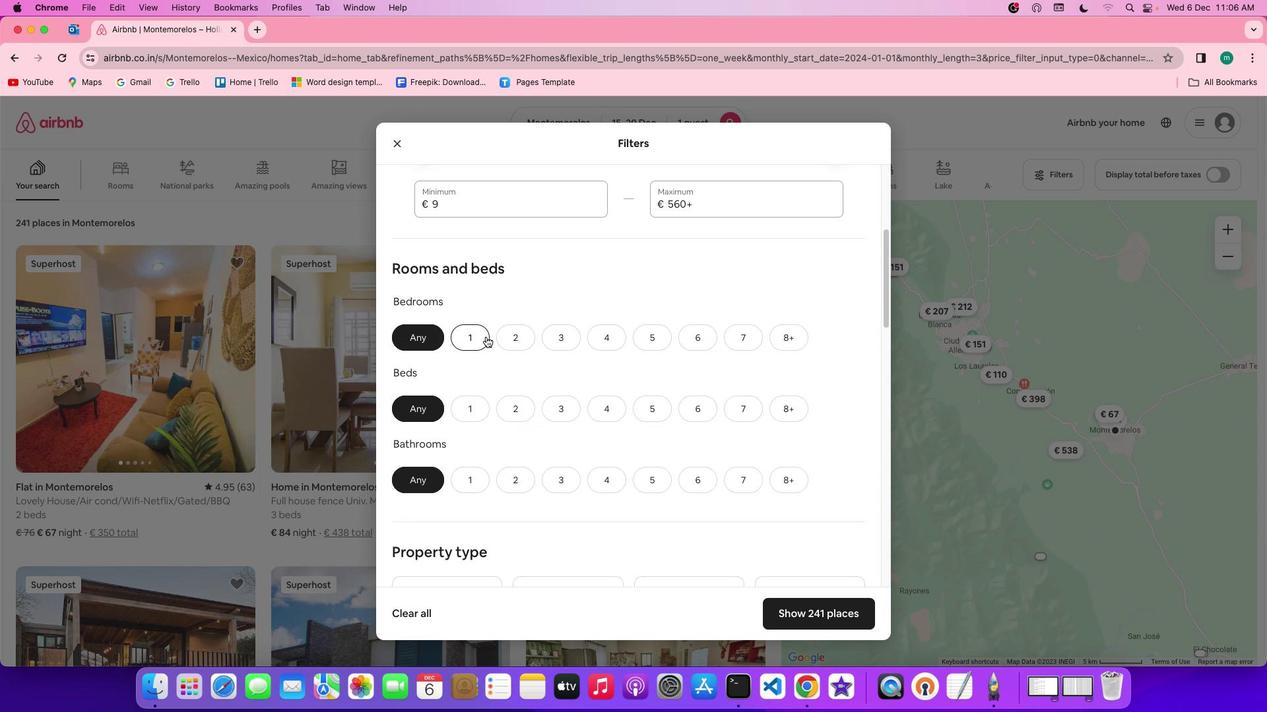 
Action: Mouse pressed left at (486, 336)
Screenshot: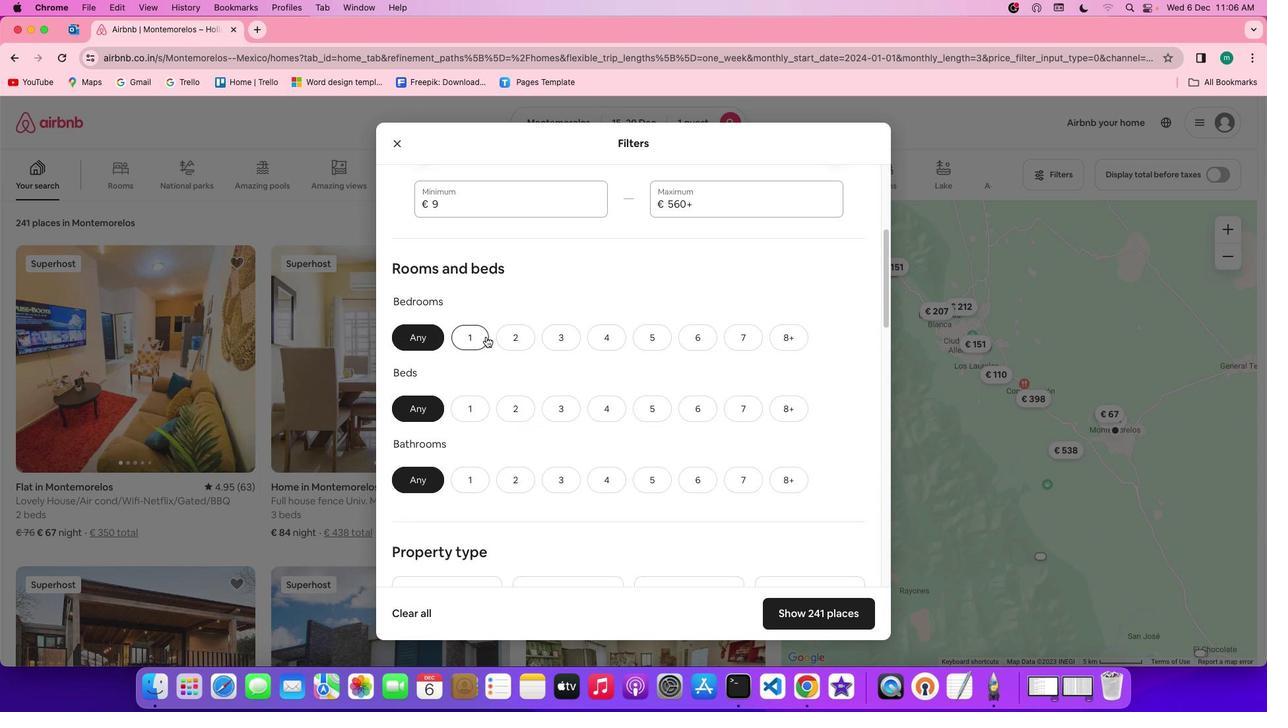 
Action: Mouse moved to (476, 415)
Screenshot: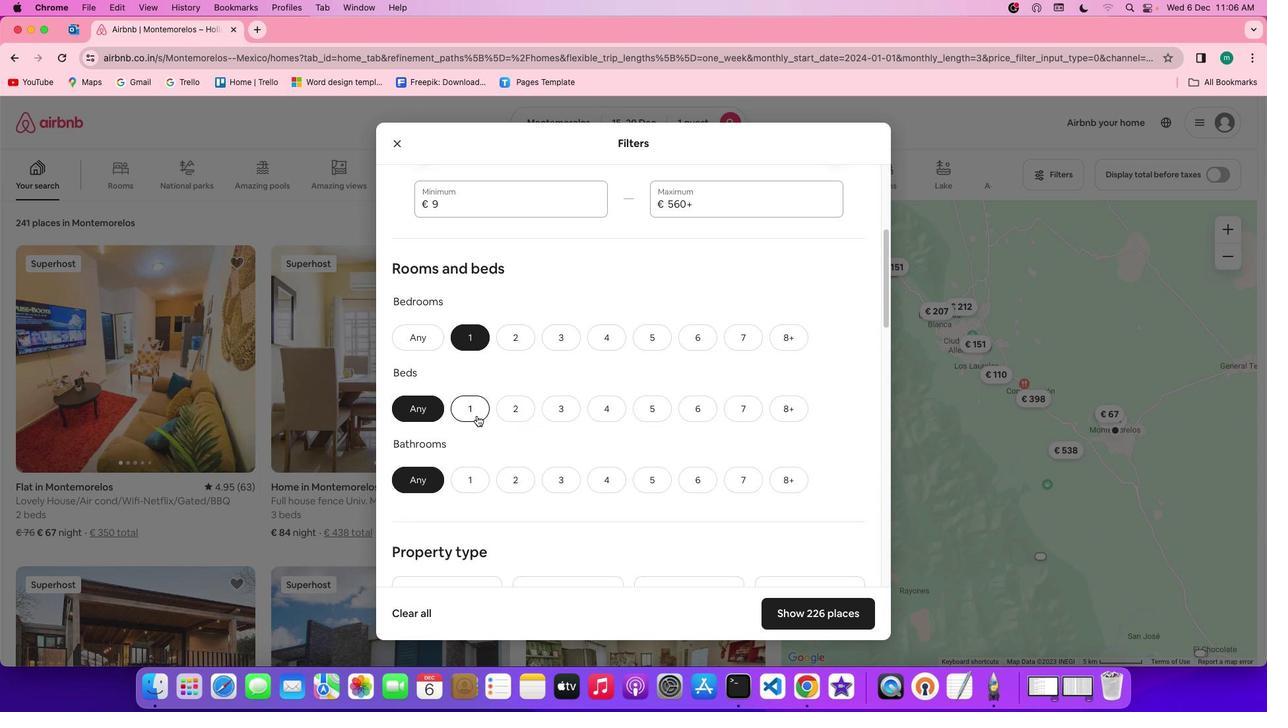 
Action: Mouse pressed left at (476, 415)
Screenshot: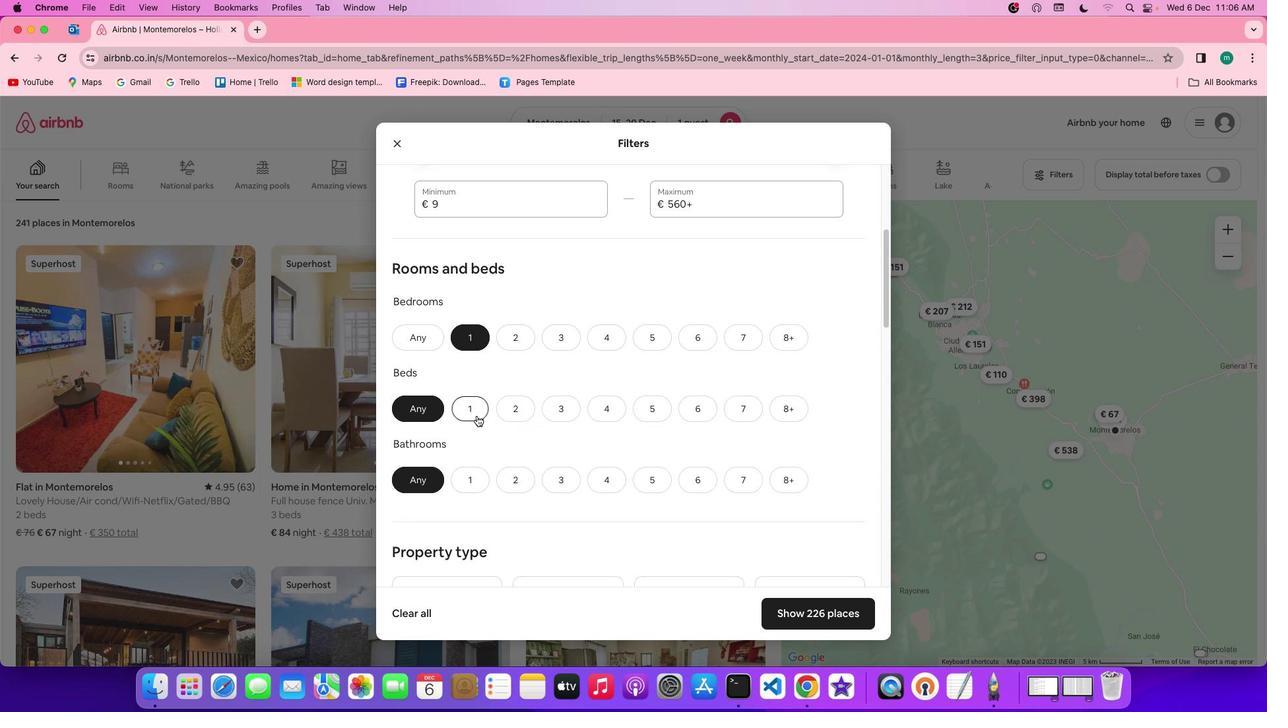 
Action: Mouse moved to (472, 474)
Screenshot: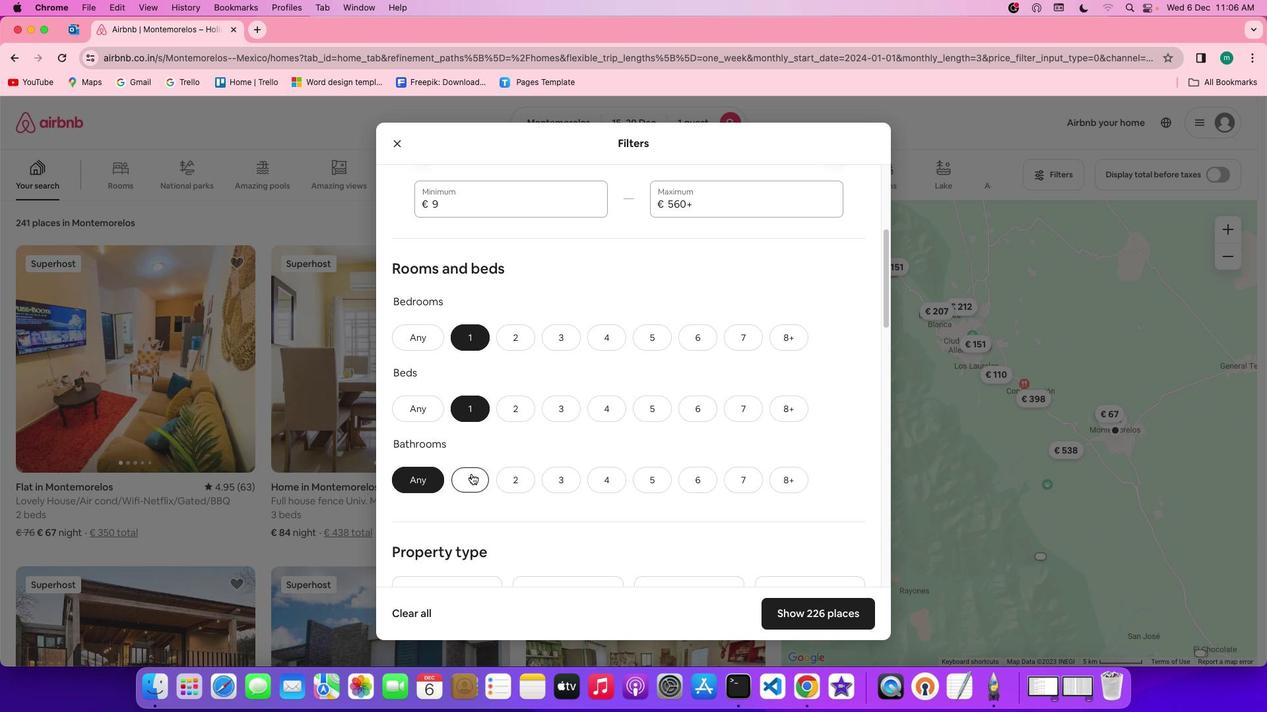 
Action: Mouse pressed left at (472, 474)
Screenshot: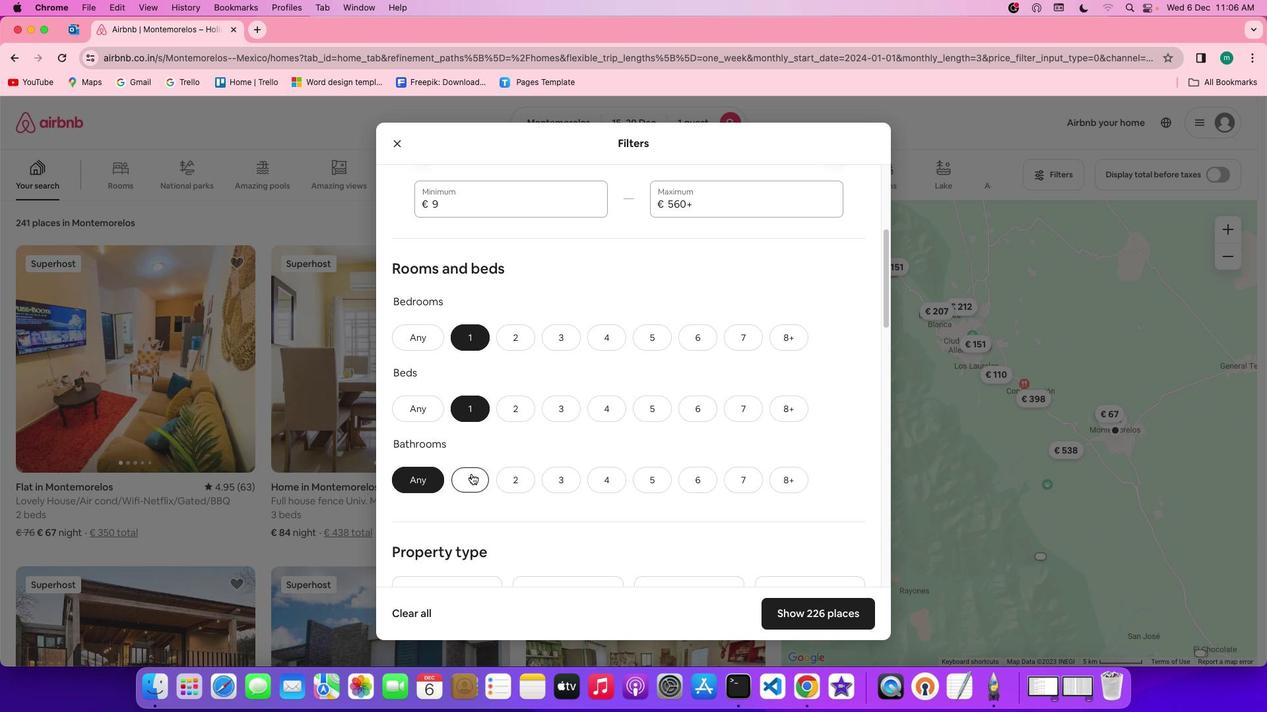
Action: Mouse moved to (701, 472)
Screenshot: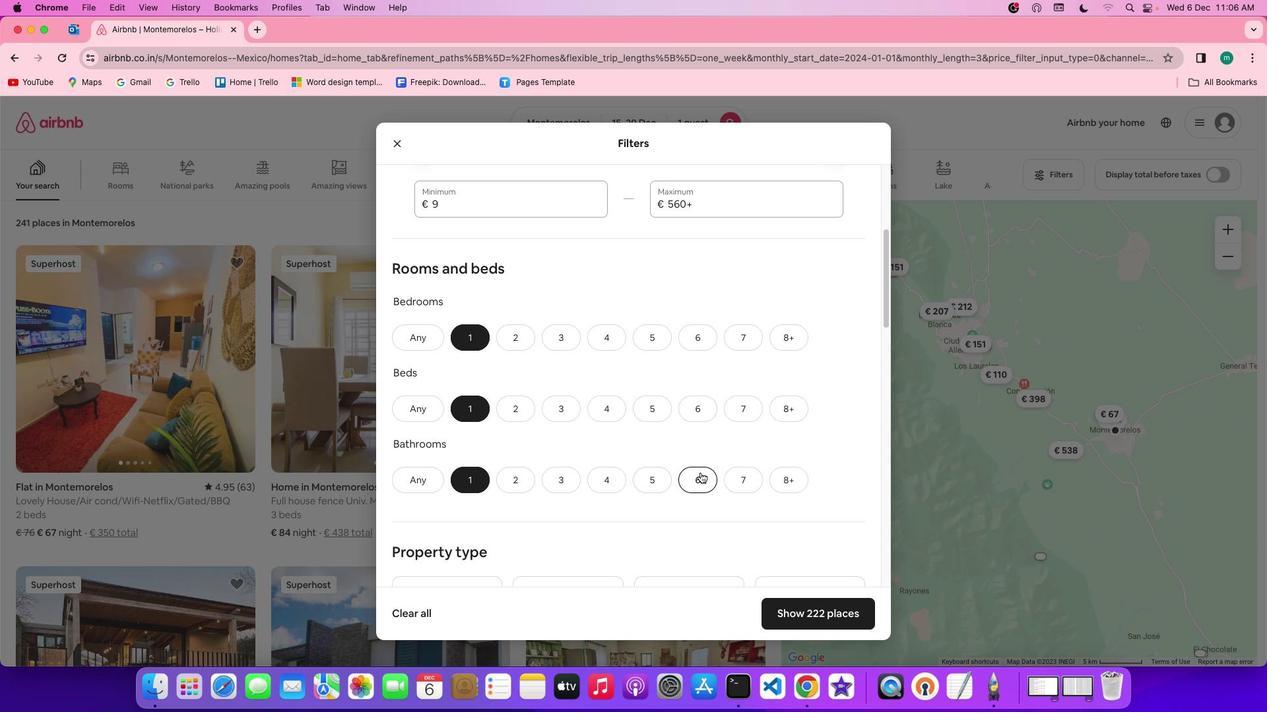
Action: Mouse scrolled (701, 472) with delta (0, 0)
Screenshot: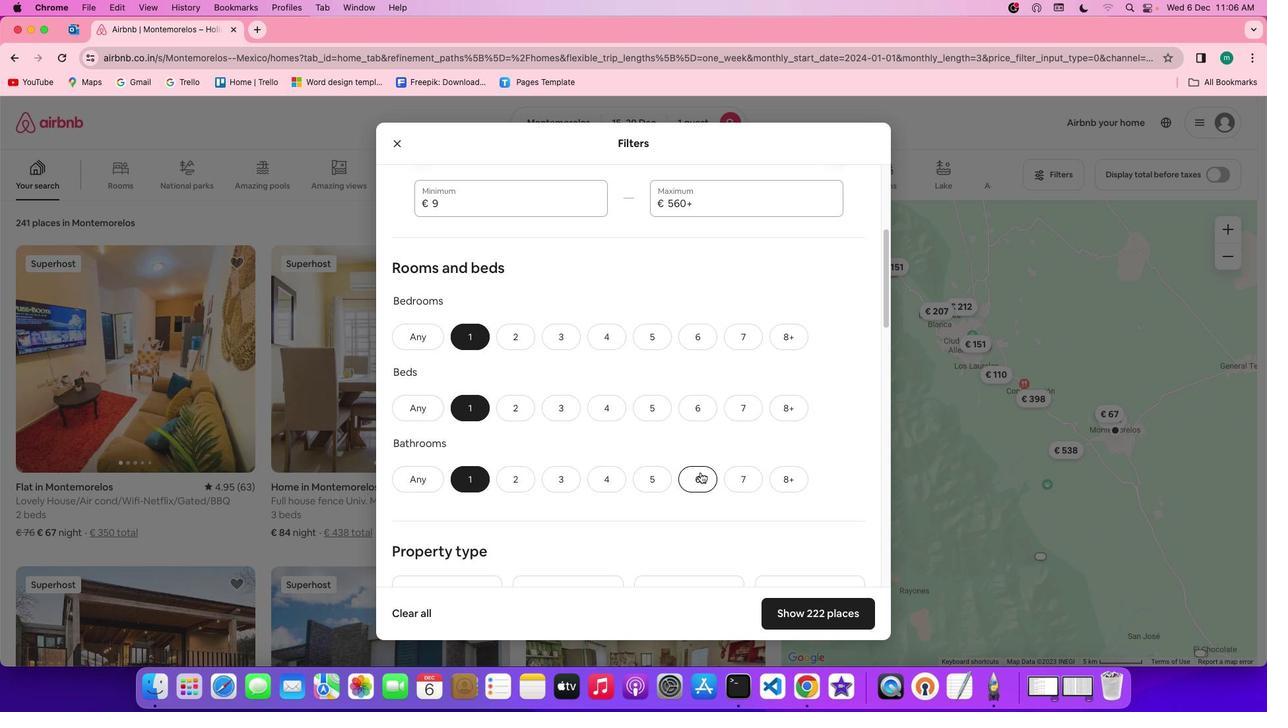 
Action: Mouse scrolled (701, 472) with delta (0, 0)
Screenshot: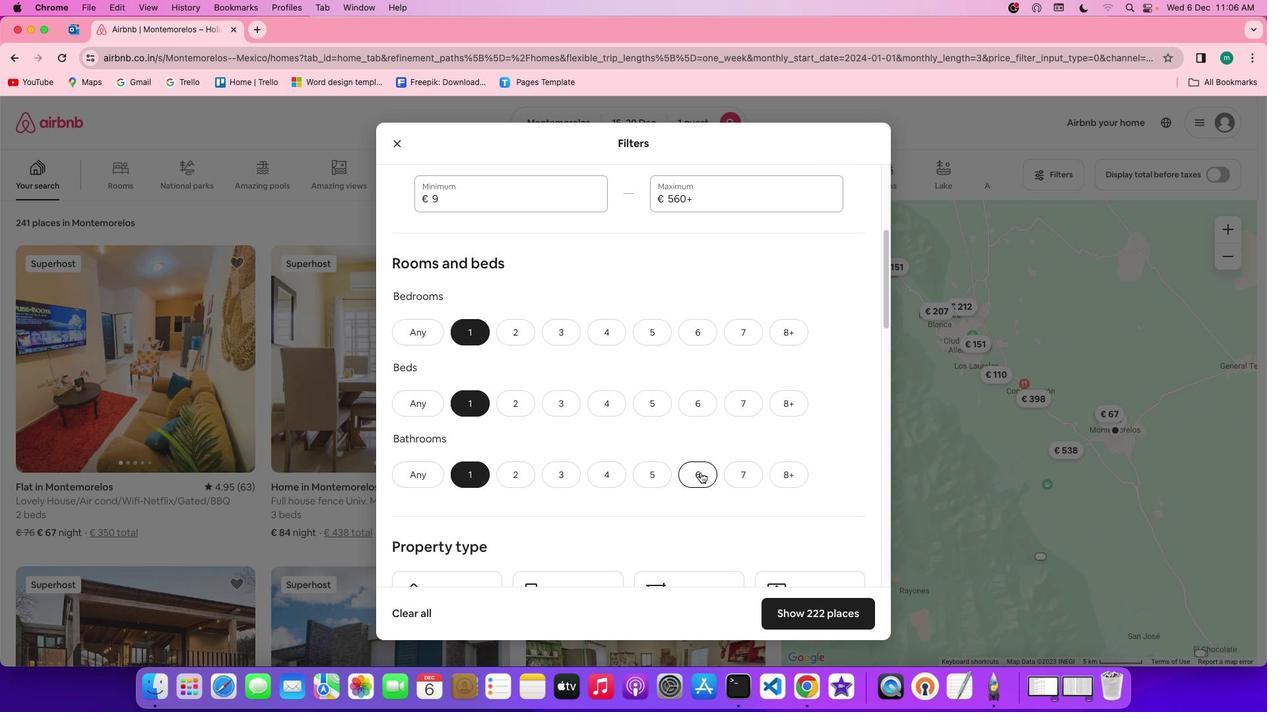 
Action: Mouse scrolled (701, 472) with delta (0, -1)
Screenshot: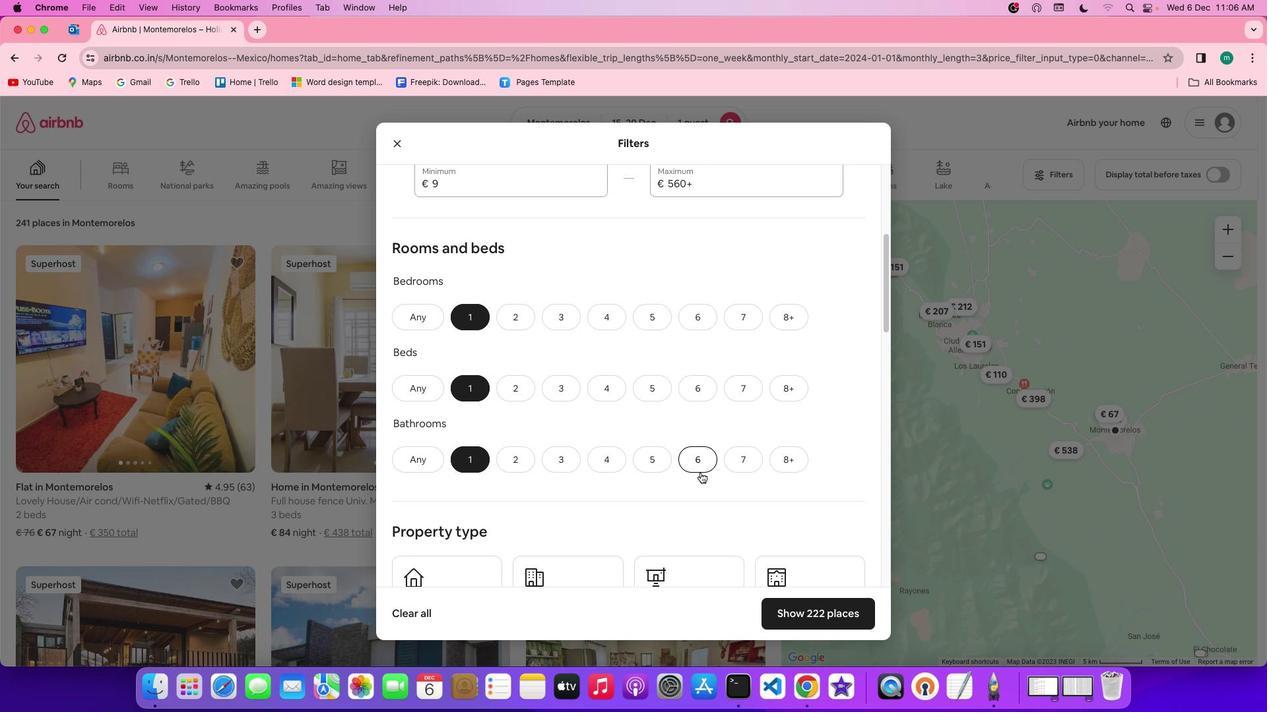 
Action: Mouse scrolled (701, 472) with delta (0, 0)
Screenshot: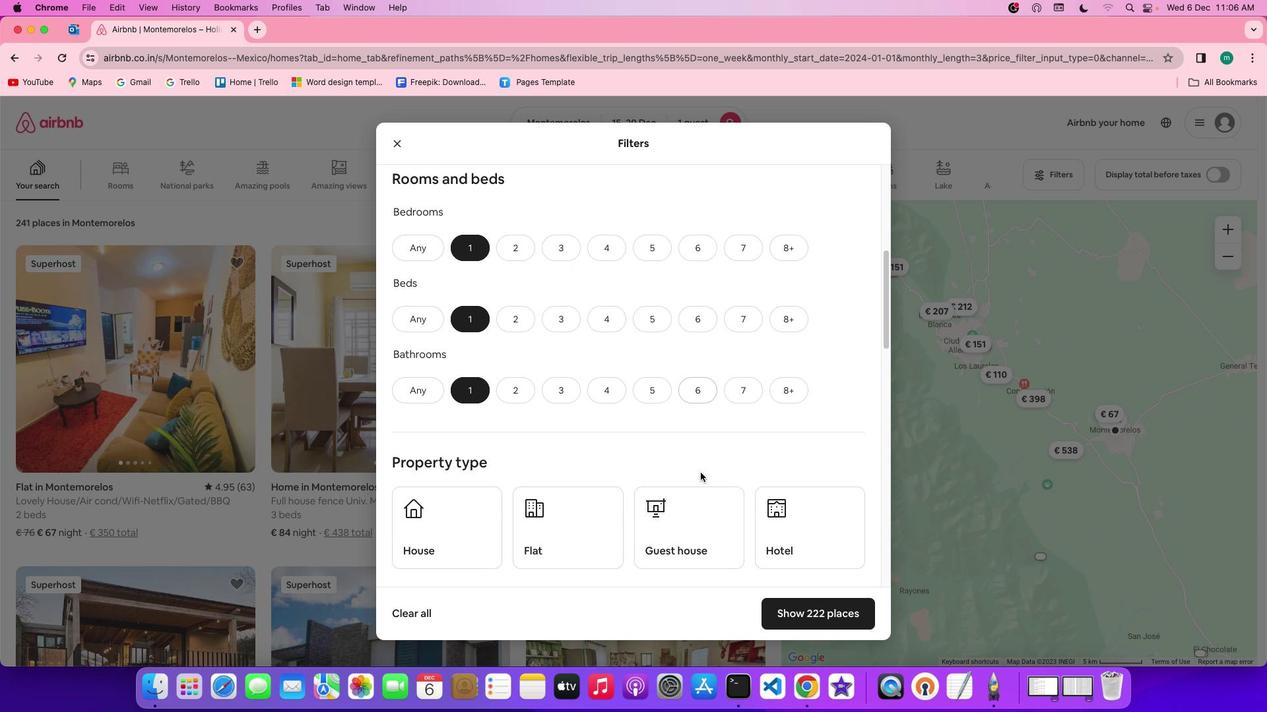 
Action: Mouse scrolled (701, 472) with delta (0, 0)
Screenshot: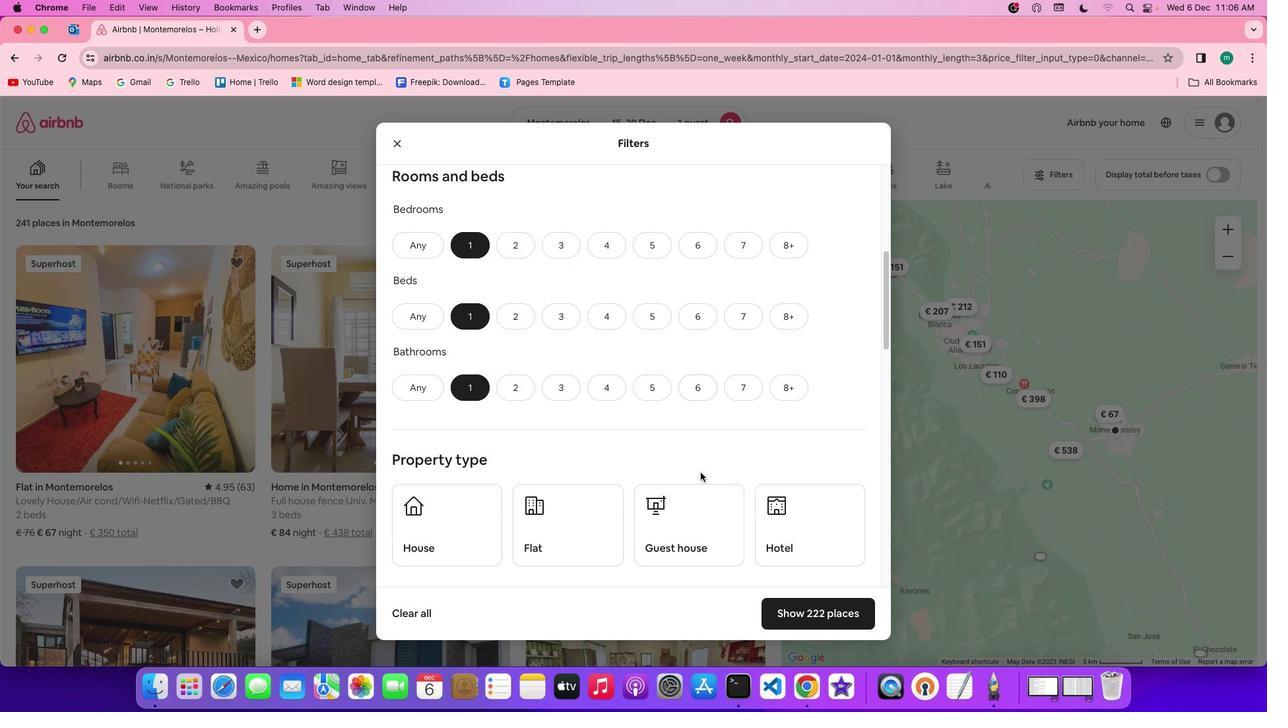 
Action: Mouse scrolled (701, 472) with delta (0, 0)
Screenshot: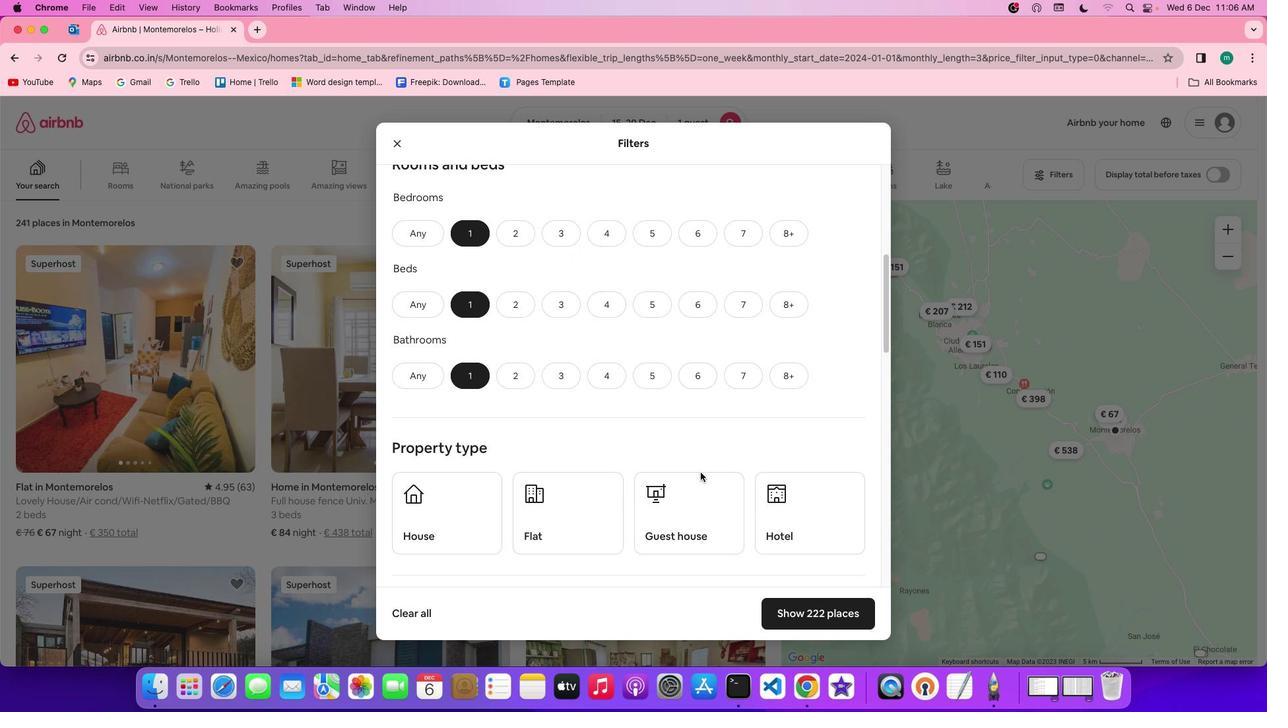 
Action: Mouse scrolled (701, 472) with delta (0, 0)
Screenshot: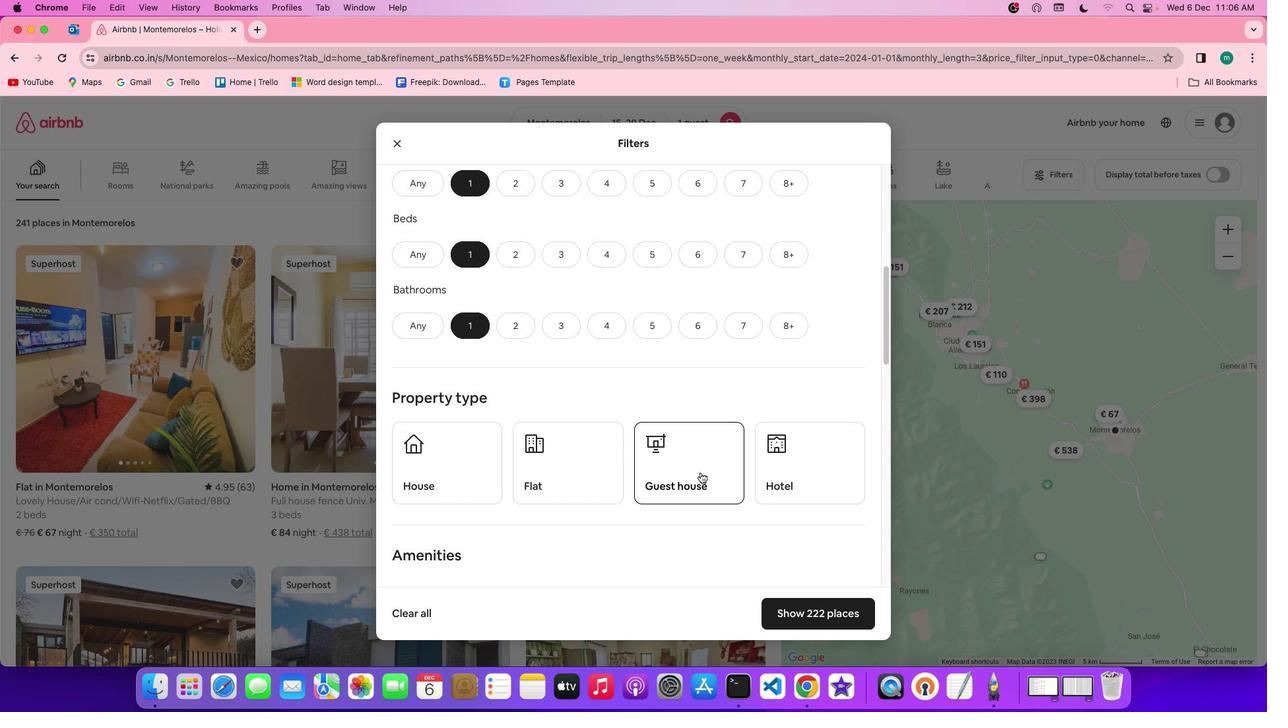 
Action: Mouse scrolled (701, 472) with delta (0, 0)
Screenshot: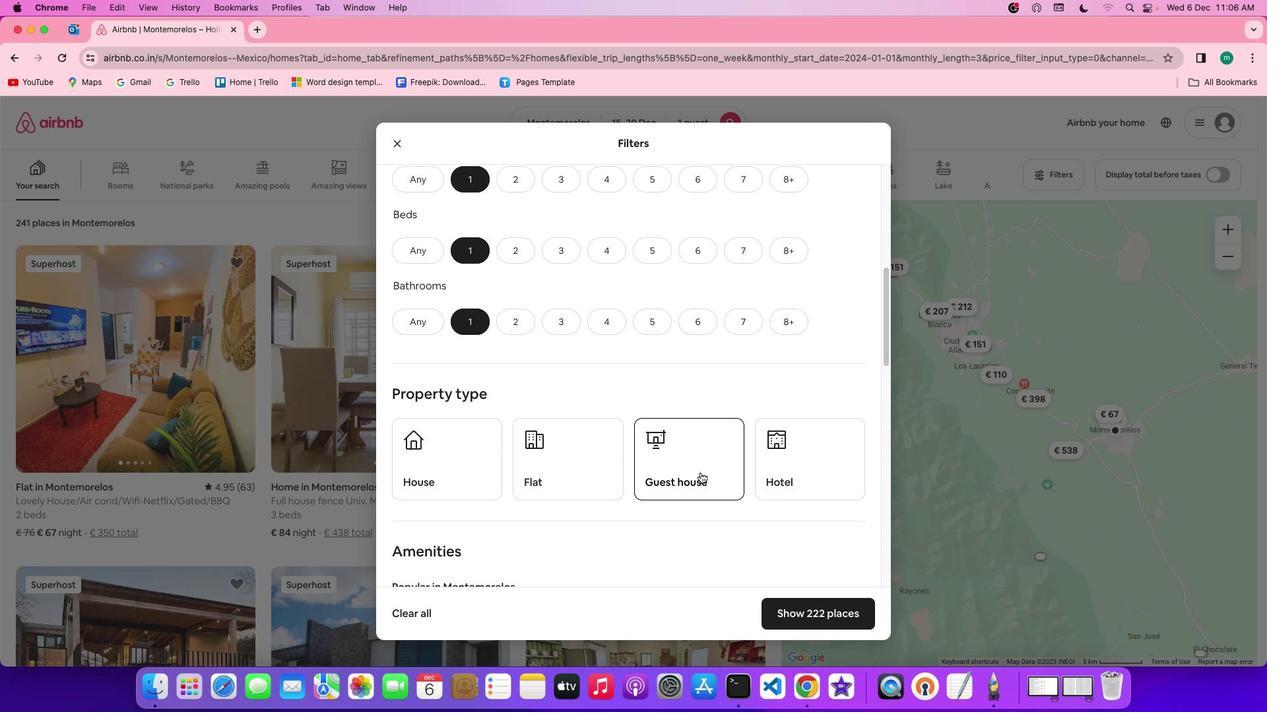 
Action: Mouse scrolled (701, 472) with delta (0, 0)
Screenshot: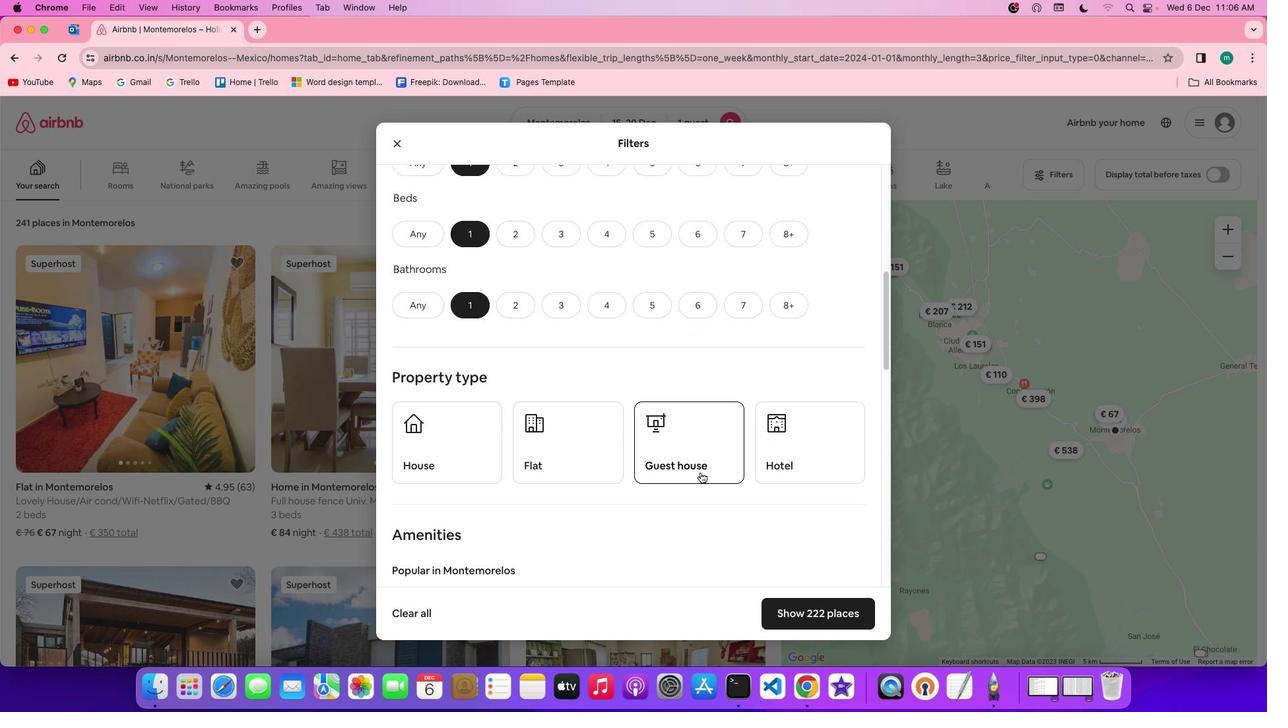 
Action: Mouse moved to (789, 427)
Screenshot: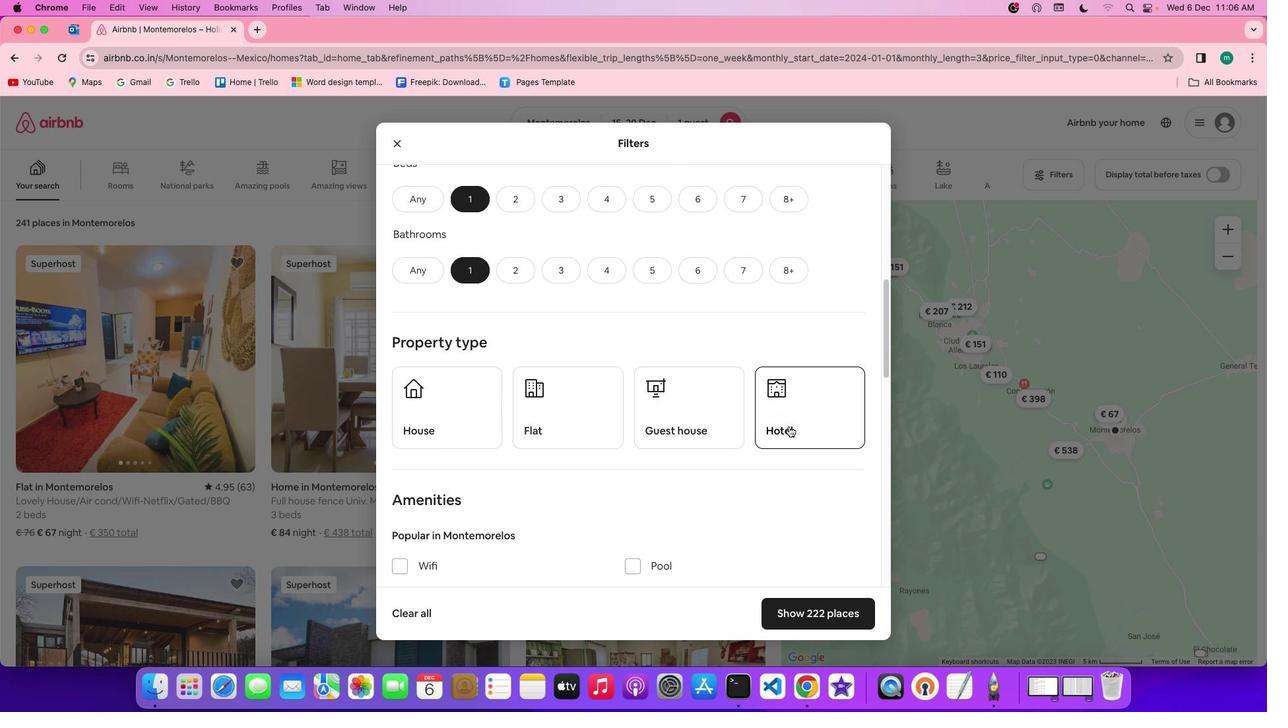 
Action: Mouse pressed left at (789, 427)
Screenshot: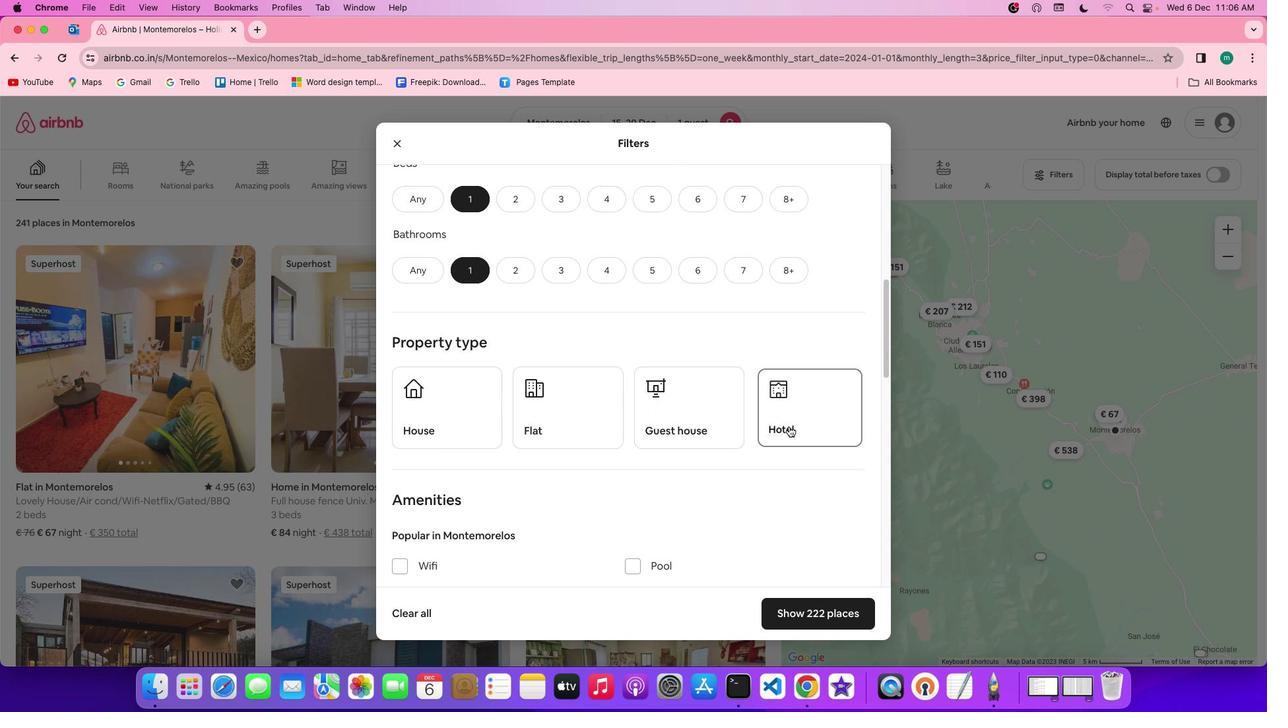 
Action: Mouse moved to (447, 425)
Screenshot: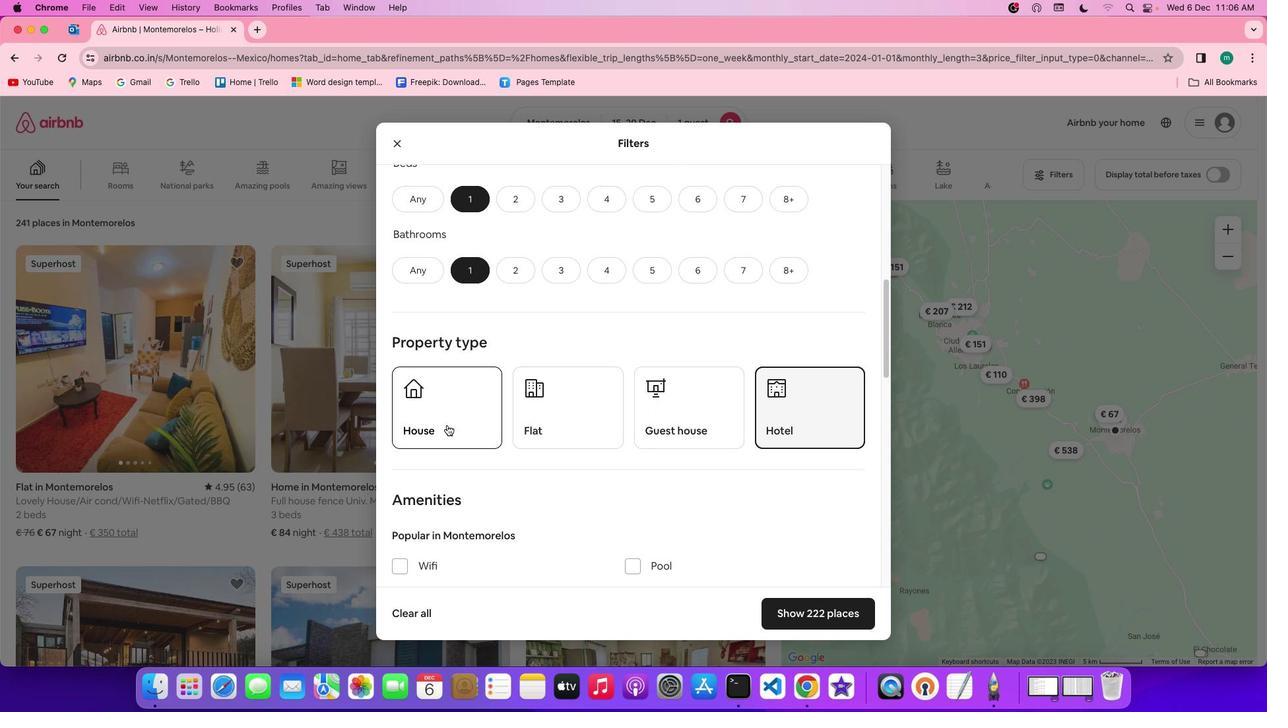 
Action: Mouse scrolled (447, 425) with delta (0, 0)
Screenshot: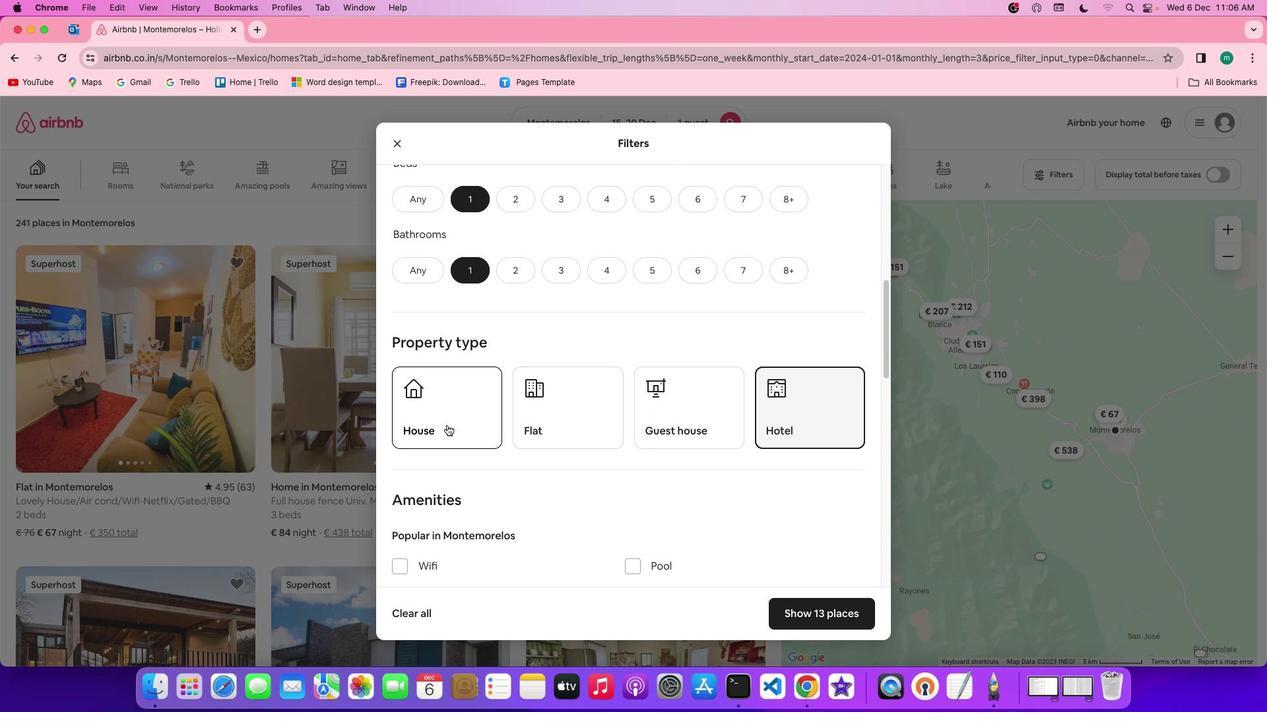 
Action: Mouse scrolled (447, 425) with delta (0, 0)
Screenshot: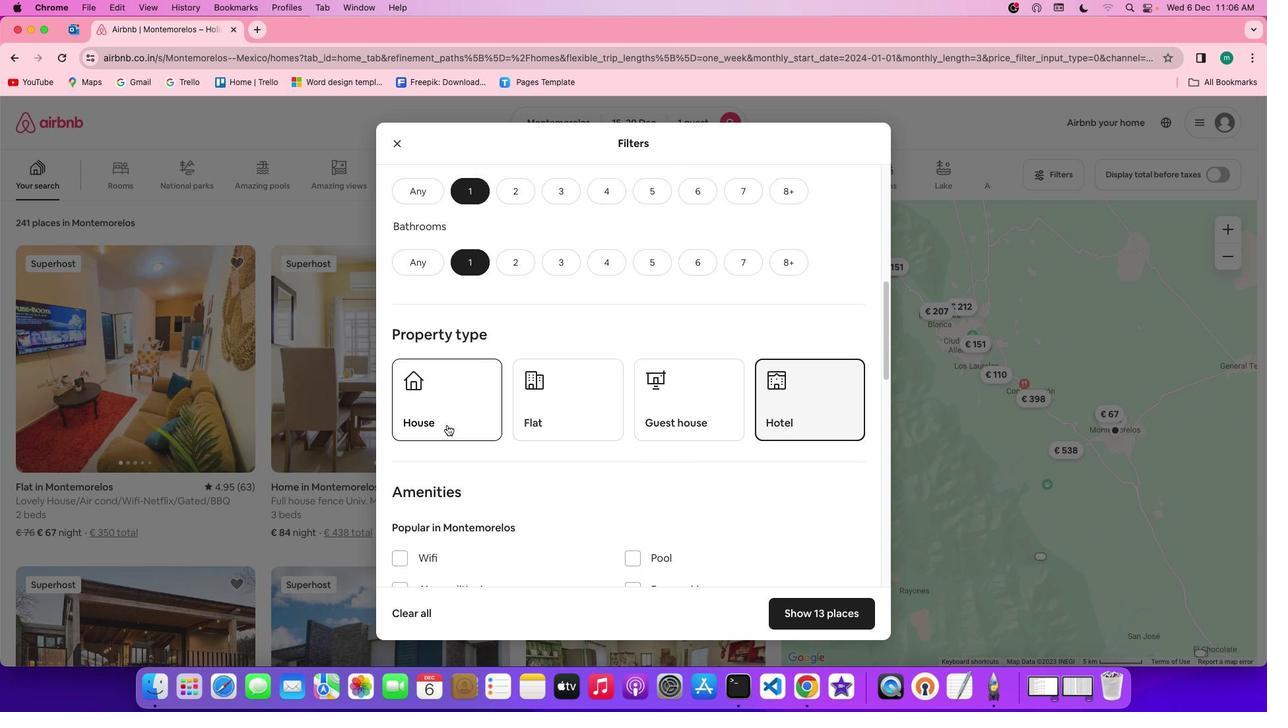 
Action: Mouse scrolled (447, 425) with delta (0, -1)
Screenshot: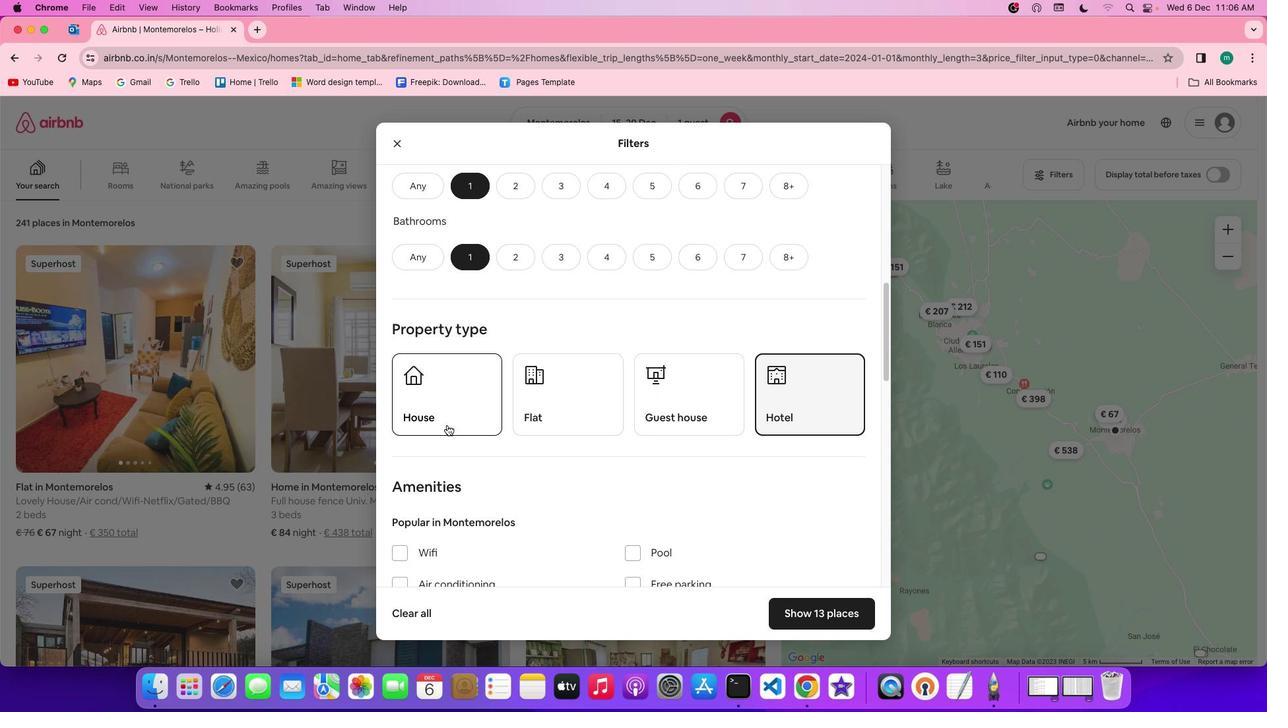 
Action: Mouse scrolled (447, 425) with delta (0, -1)
Screenshot: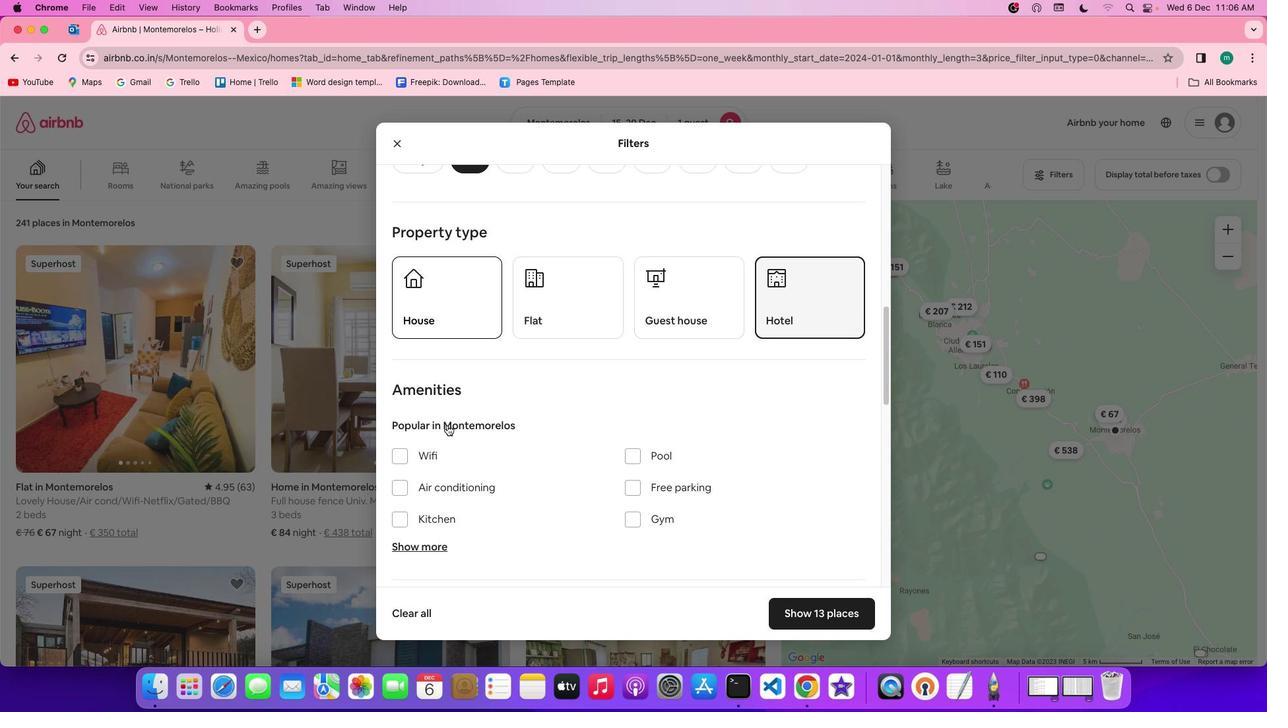 
Action: Mouse moved to (532, 432)
Screenshot: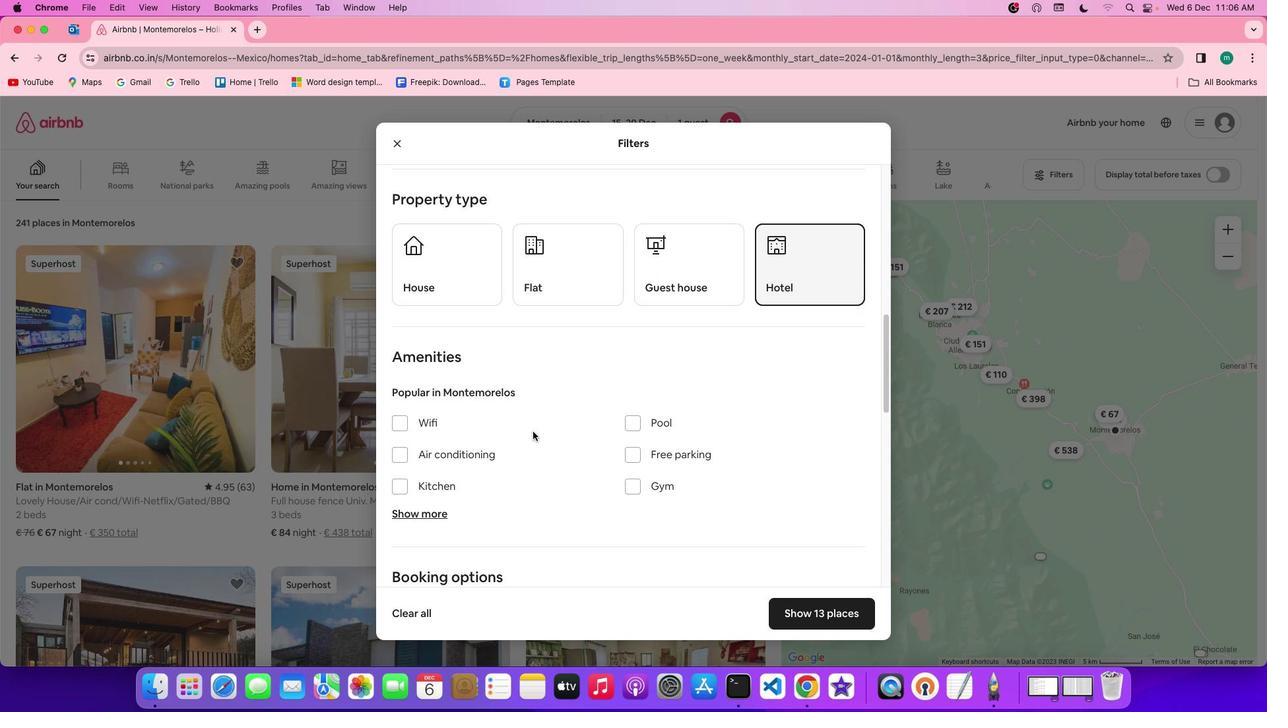 
Action: Mouse scrolled (532, 432) with delta (0, 0)
Screenshot: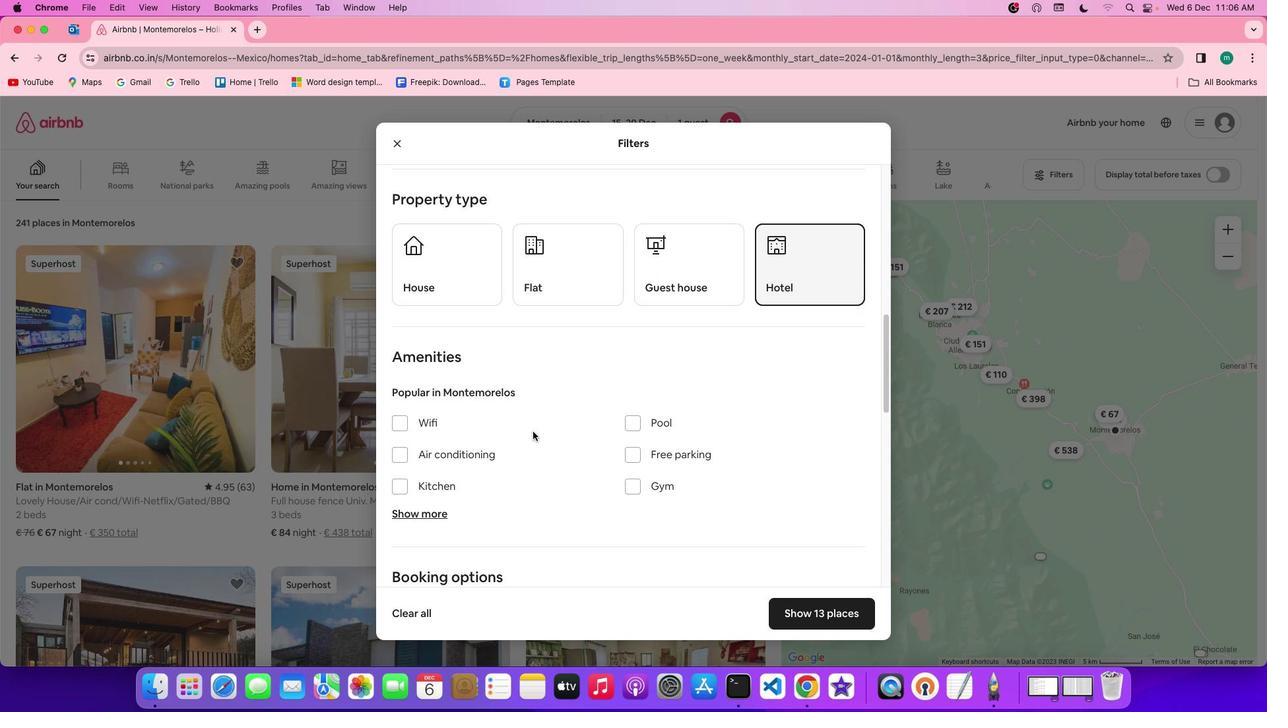 
Action: Mouse moved to (532, 432)
Screenshot: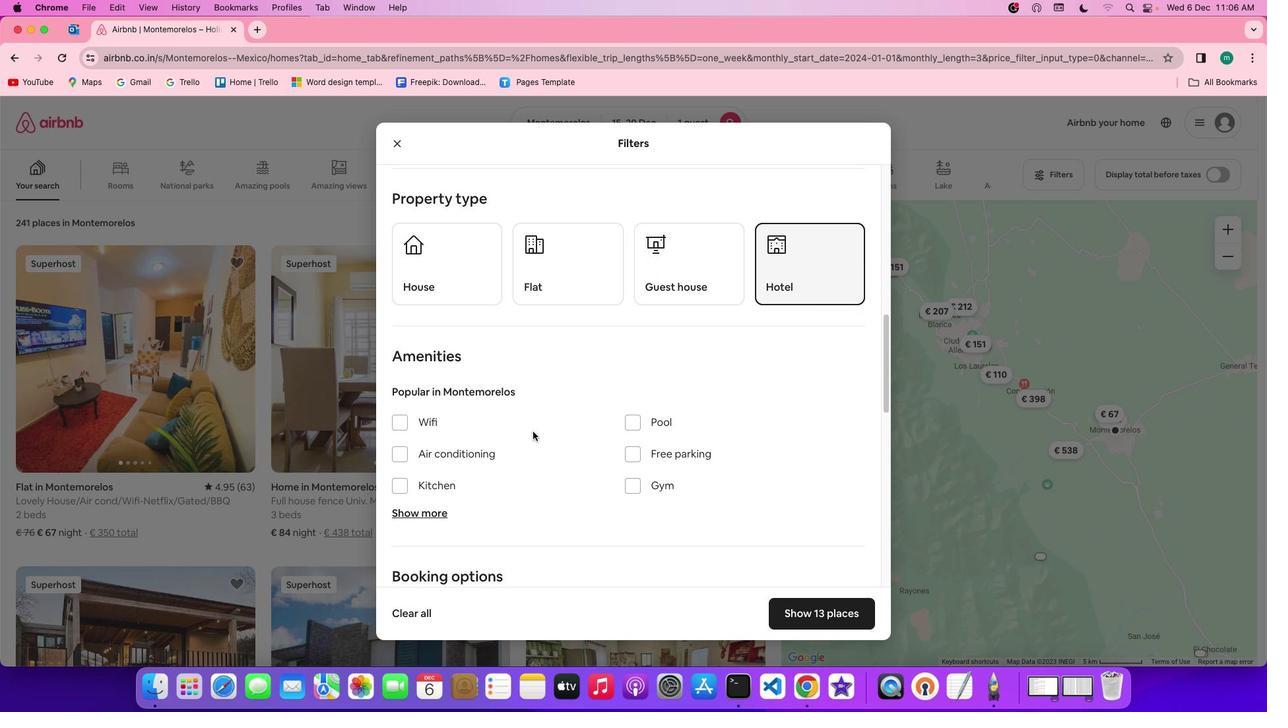 
Action: Mouse scrolled (532, 432) with delta (0, 0)
Screenshot: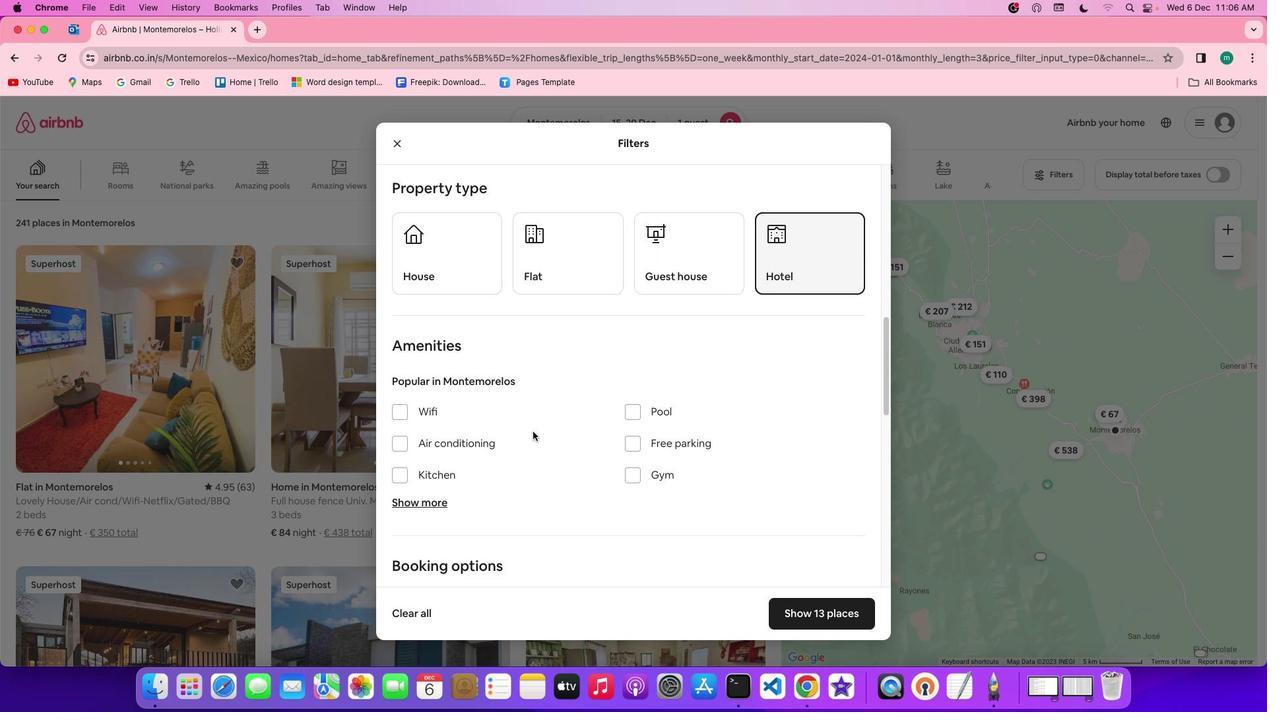 
Action: Mouse scrolled (532, 432) with delta (0, 0)
Screenshot: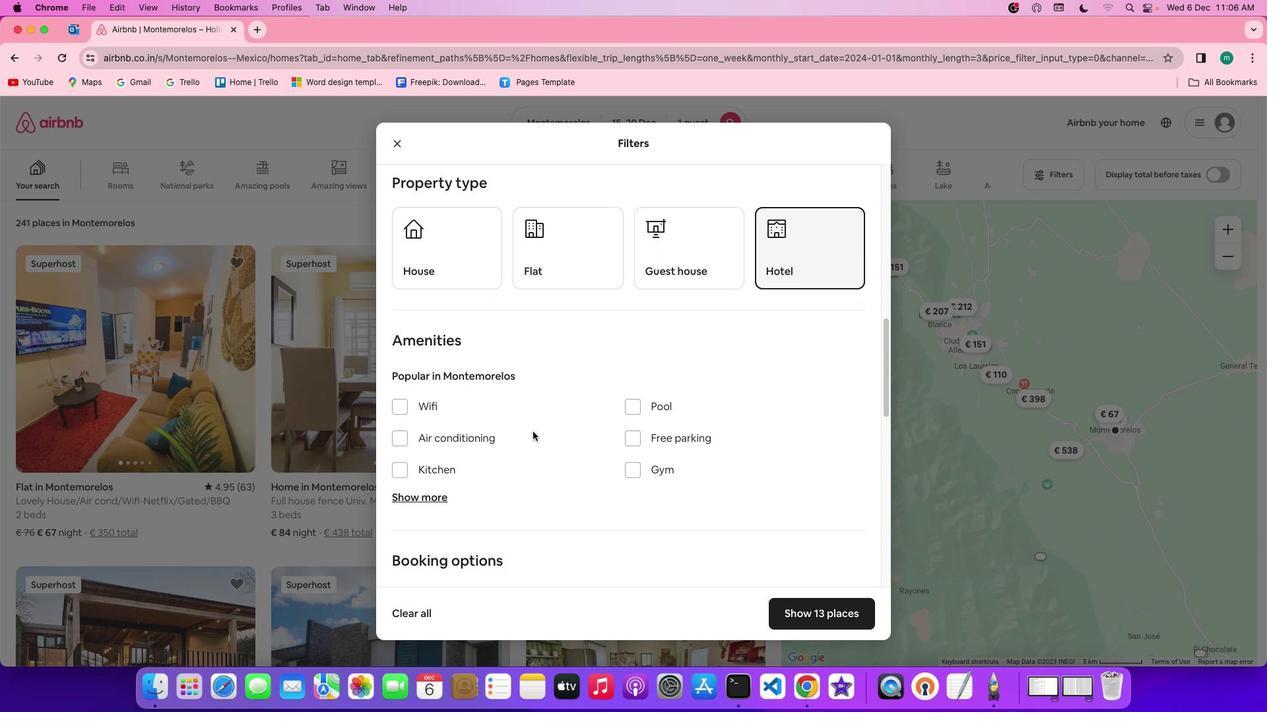 
Action: Mouse moved to (576, 443)
Screenshot: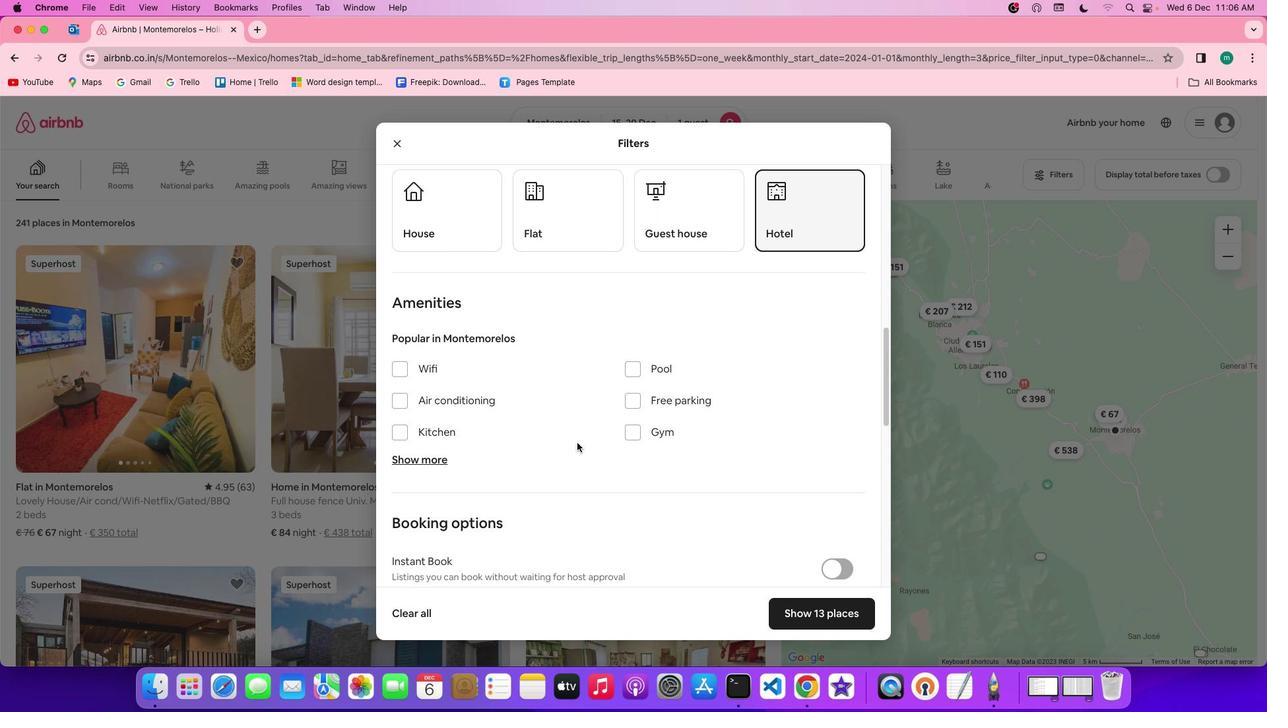 
Action: Mouse scrolled (576, 443) with delta (0, 0)
Screenshot: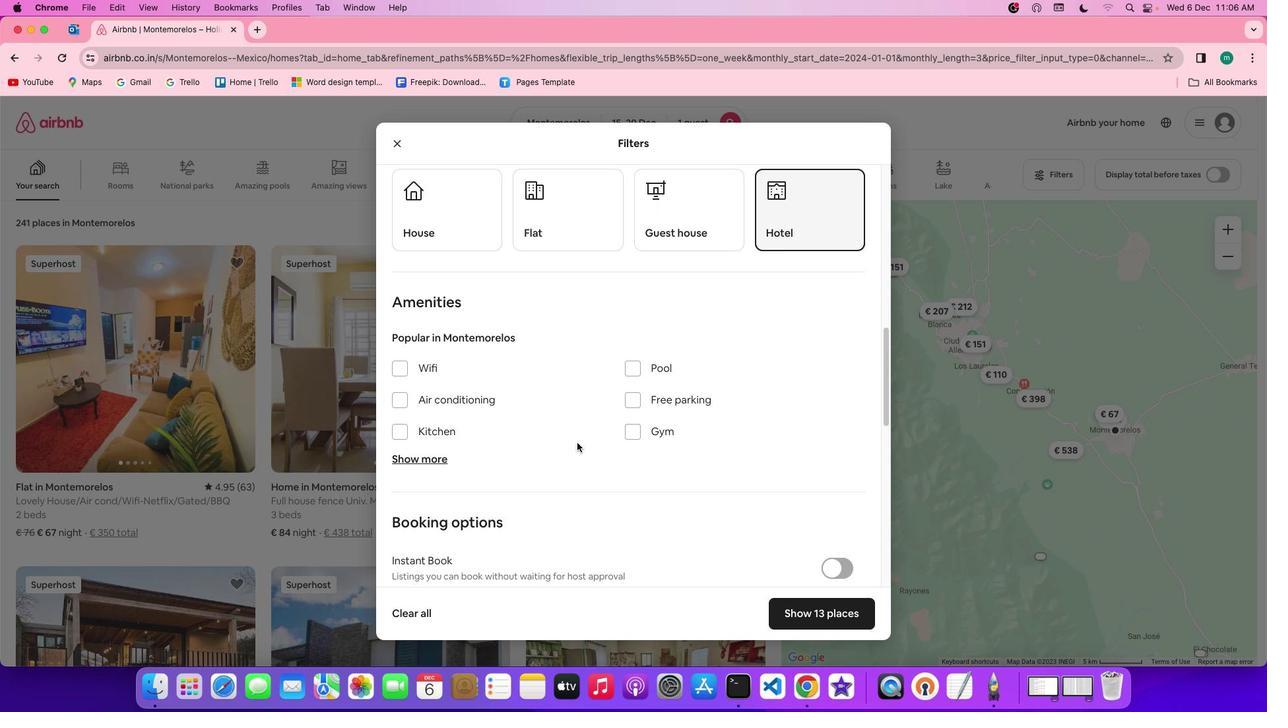 
Action: Mouse scrolled (576, 443) with delta (0, 0)
Screenshot: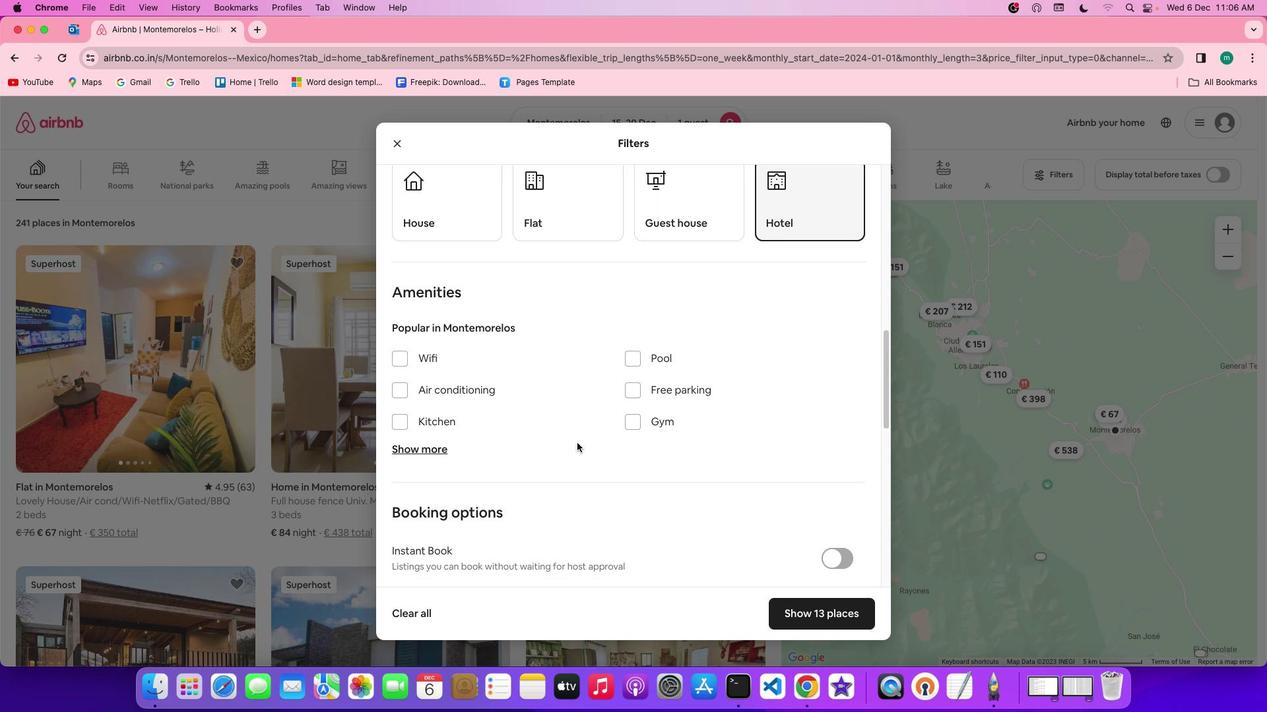 
Action: Mouse scrolled (576, 443) with delta (0, -1)
Screenshot: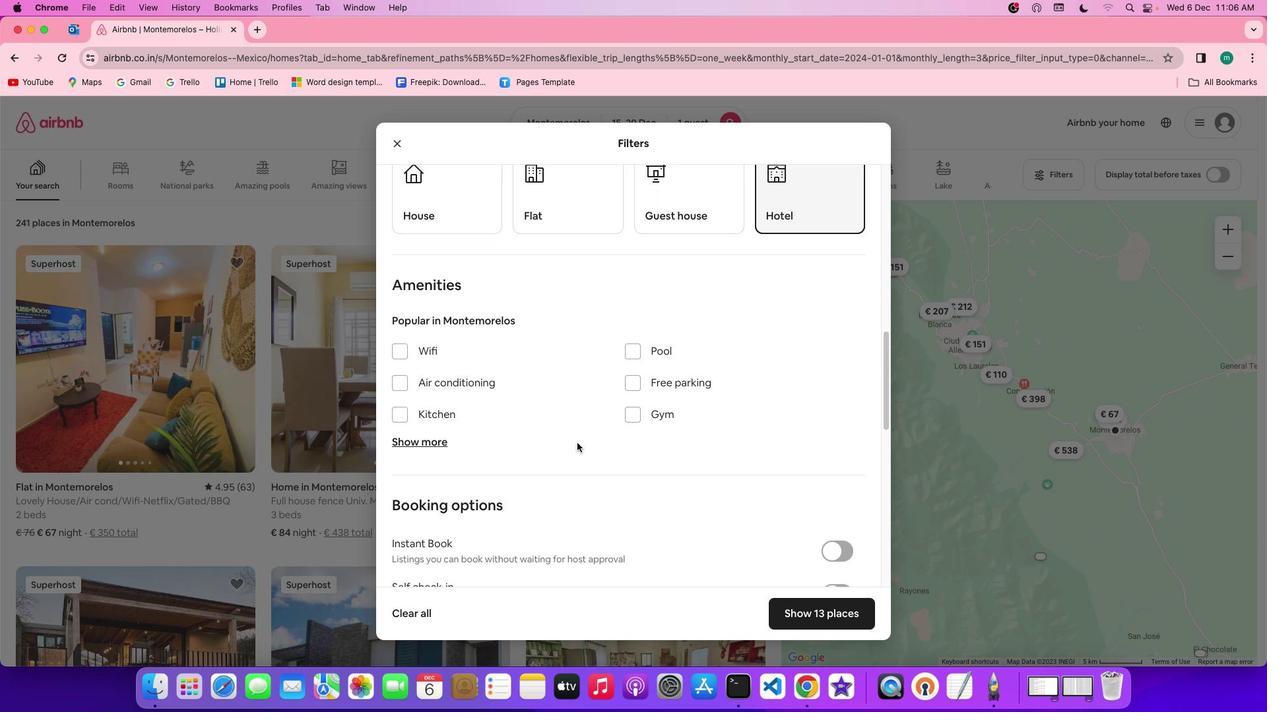 
Action: Mouse scrolled (576, 443) with delta (0, -1)
Screenshot: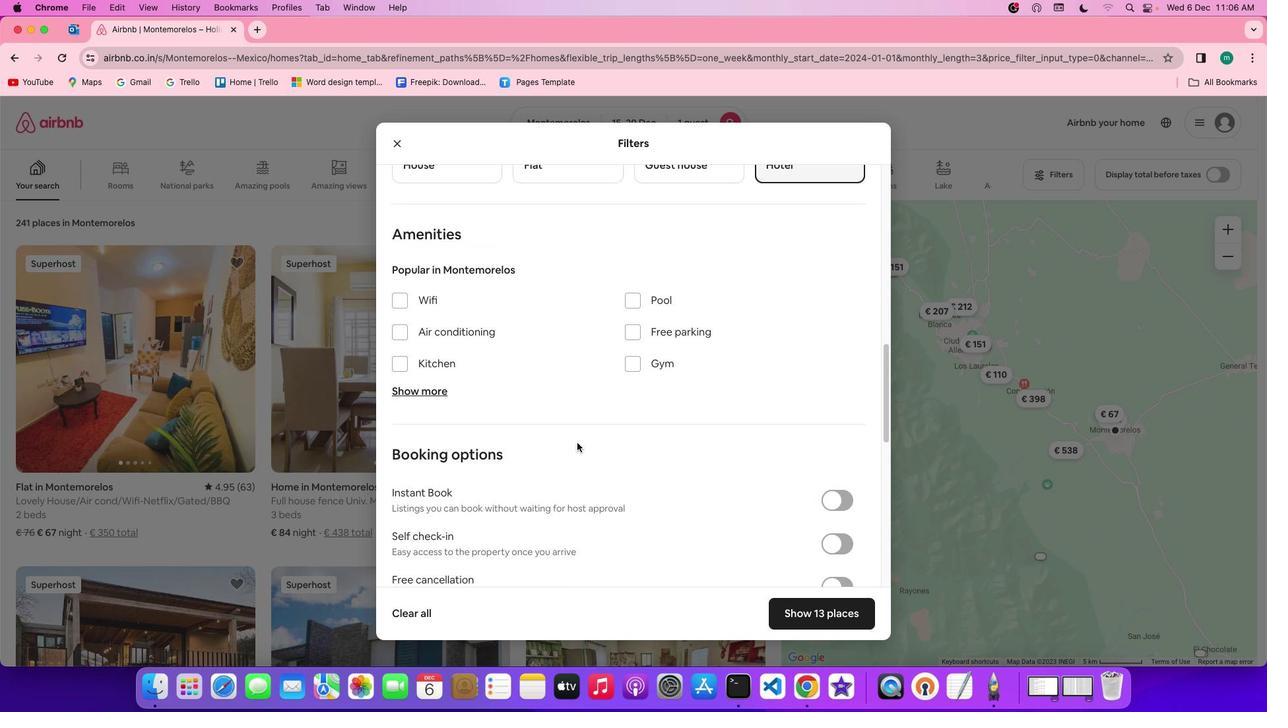 
Action: Mouse scrolled (576, 443) with delta (0, 0)
Screenshot: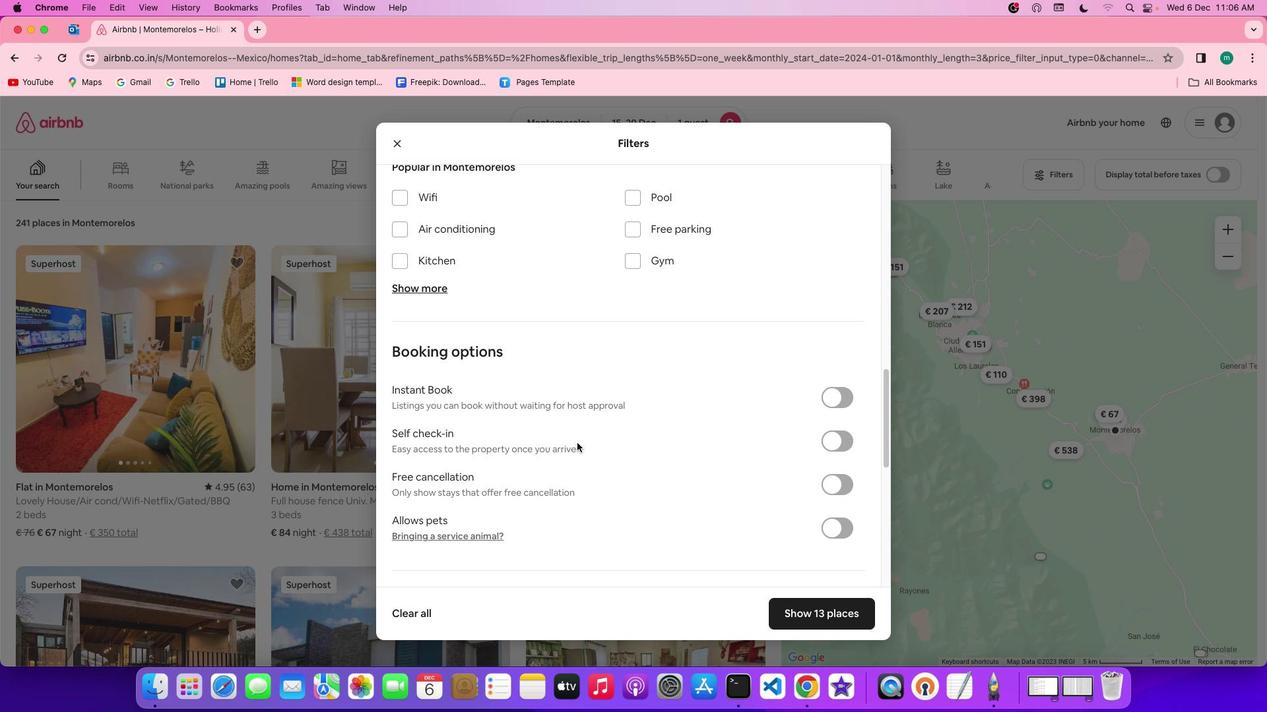 
Action: Mouse scrolled (576, 443) with delta (0, 0)
Screenshot: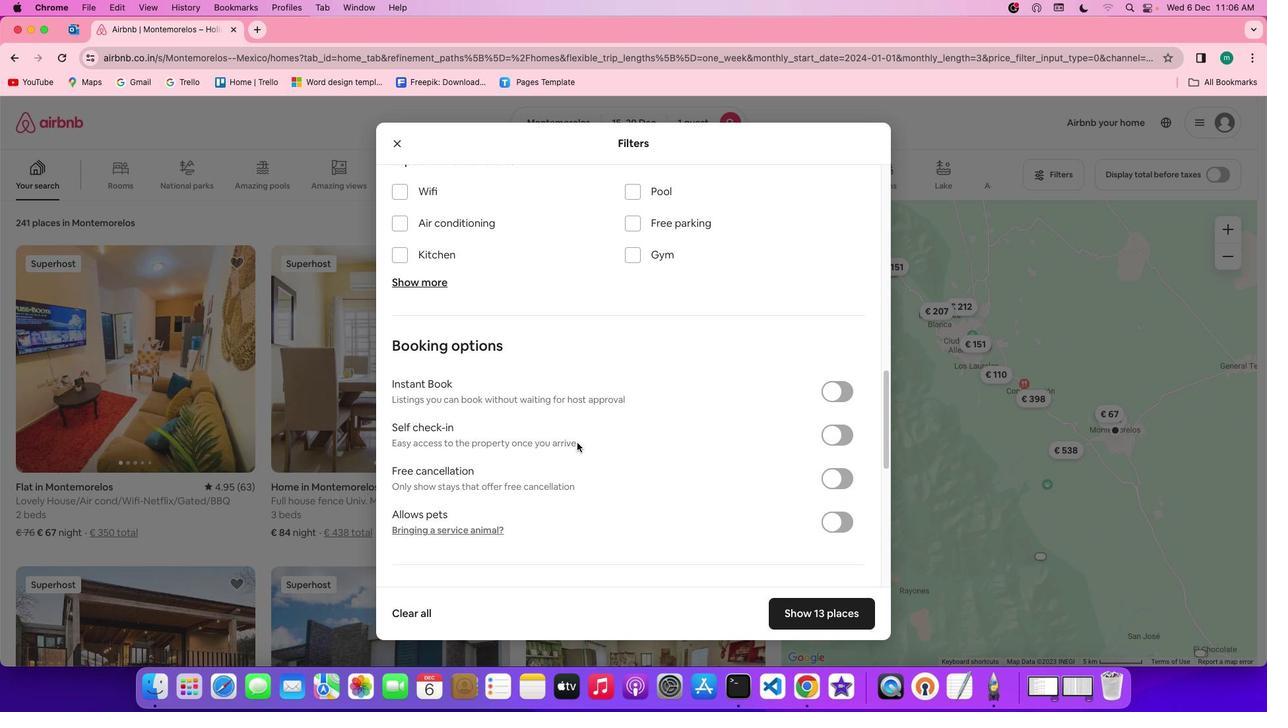 
Action: Mouse scrolled (576, 443) with delta (0, -1)
Screenshot: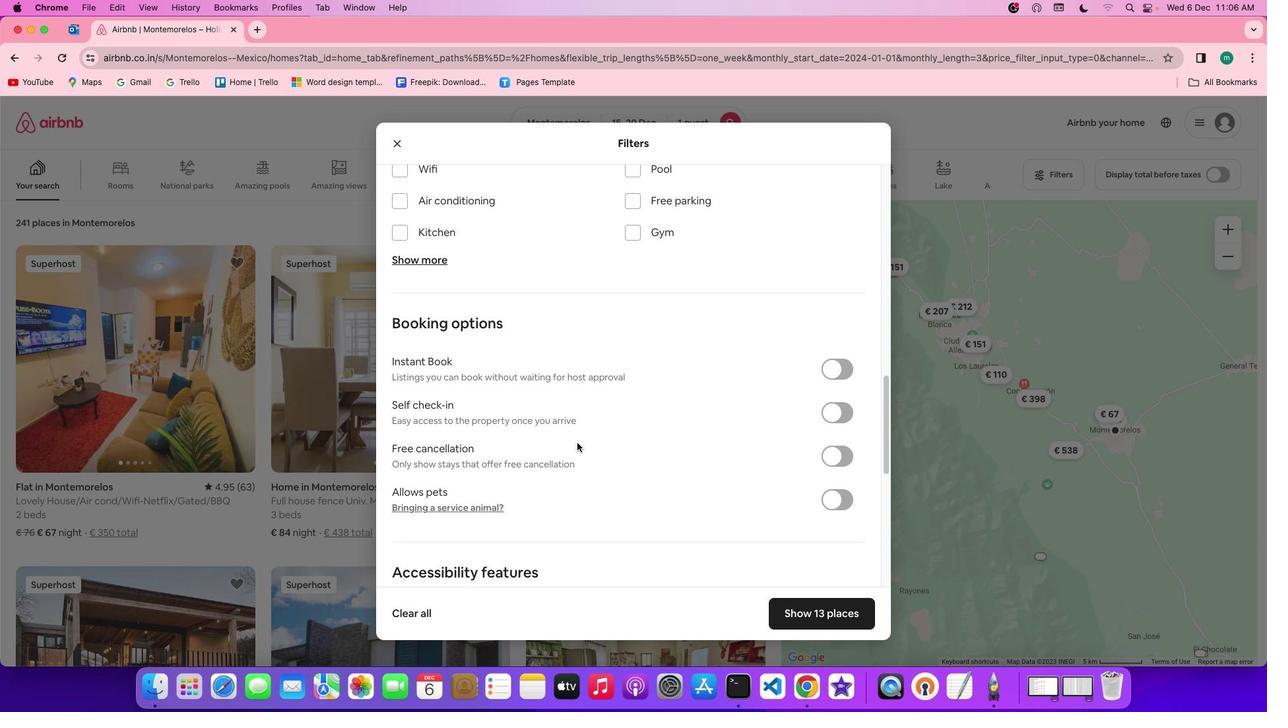
Action: Mouse scrolled (576, 443) with delta (0, -2)
Screenshot: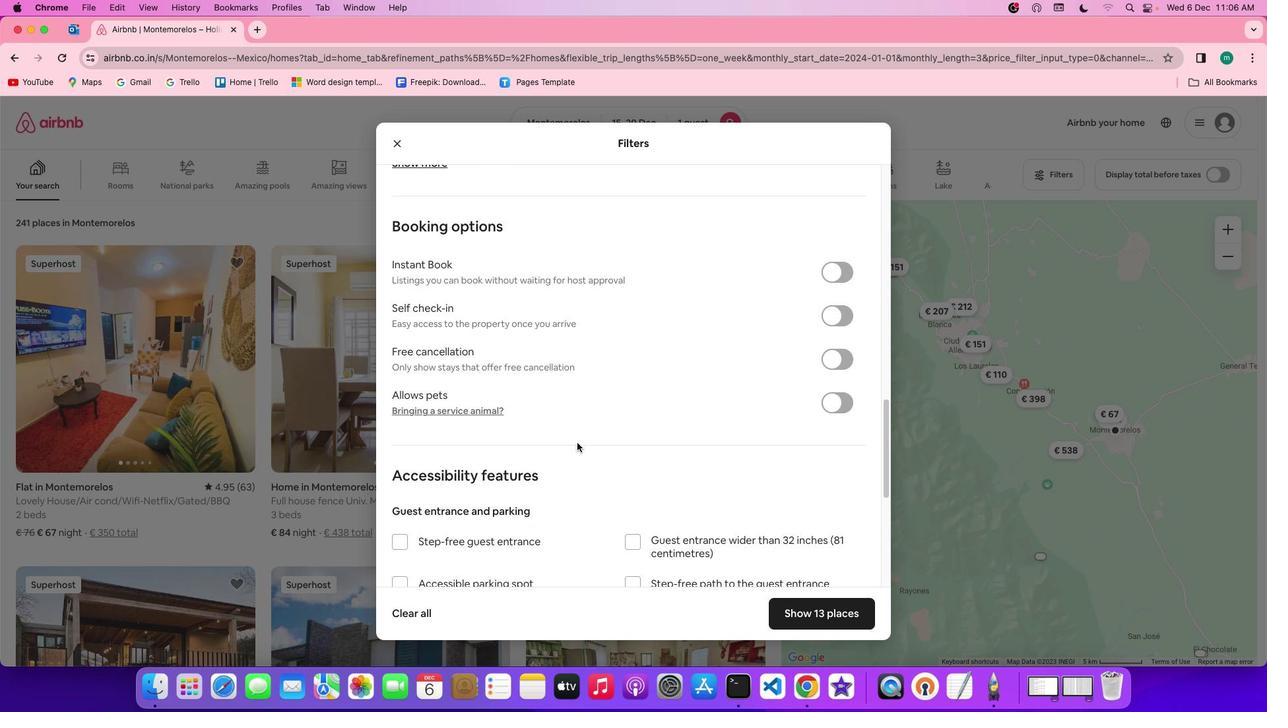 
Action: Mouse moved to (672, 483)
Screenshot: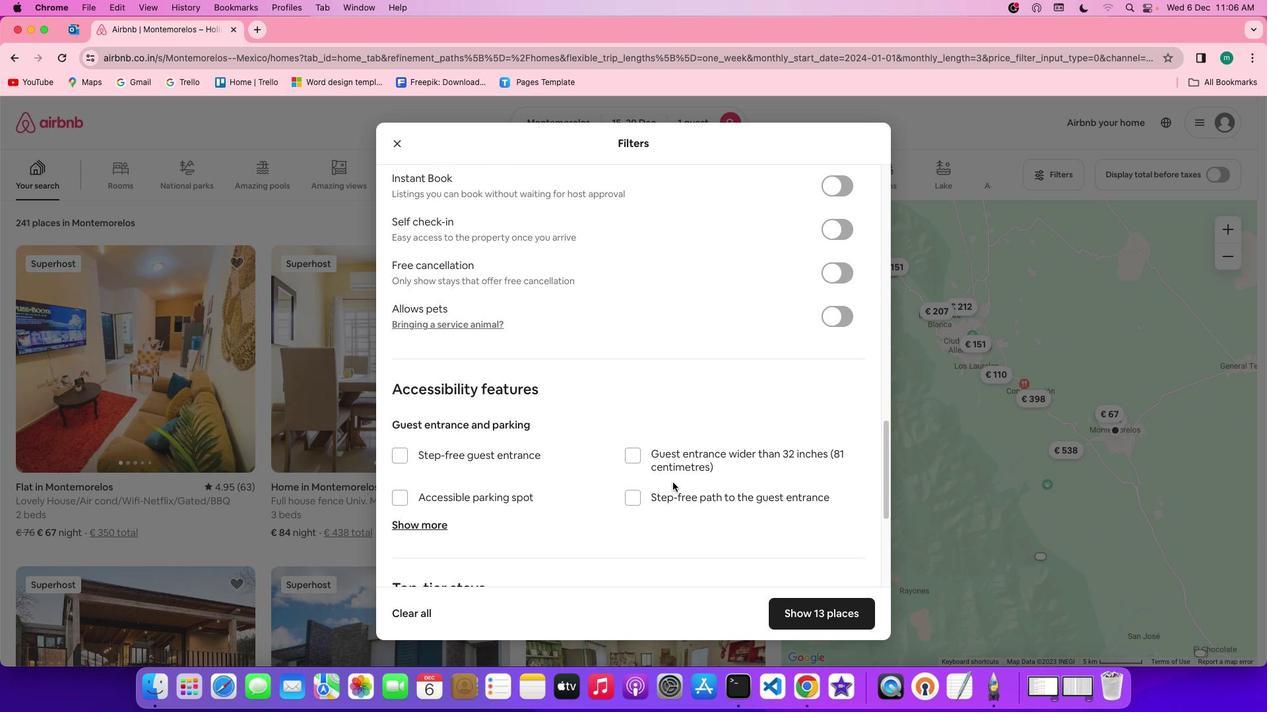 
Action: Mouse scrolled (672, 483) with delta (0, 0)
Screenshot: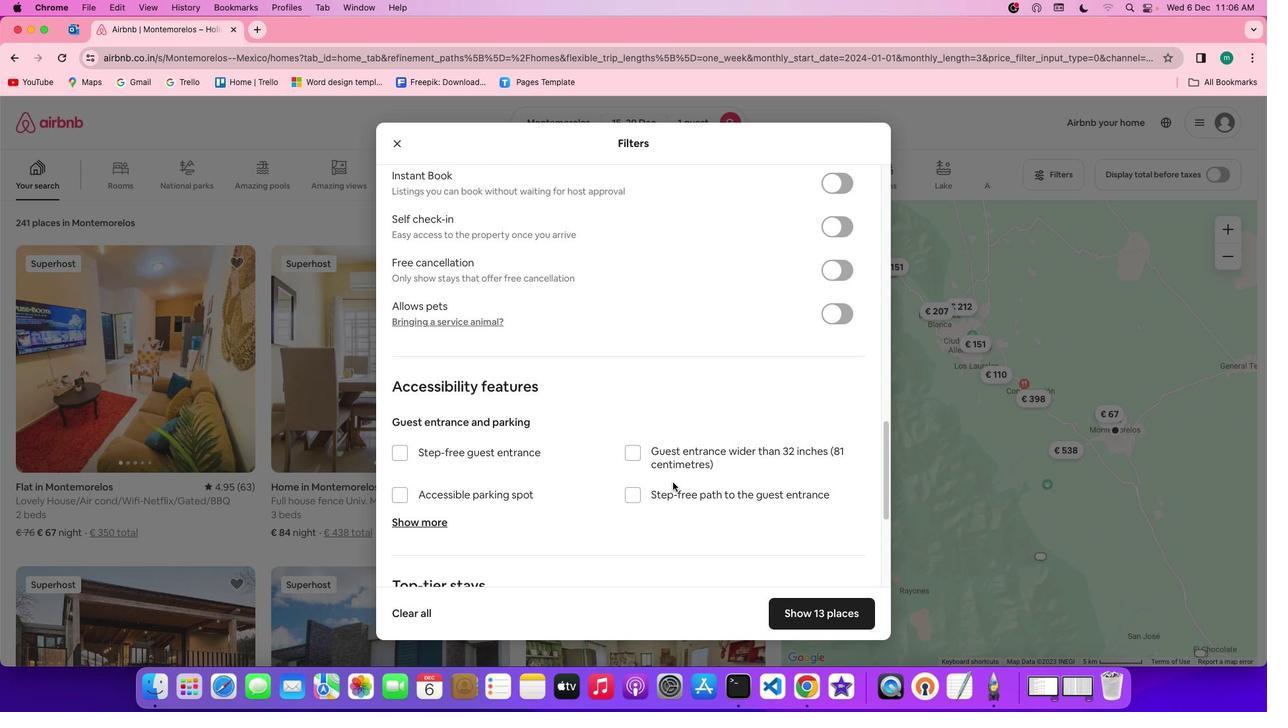 
Action: Mouse scrolled (672, 483) with delta (0, 0)
Screenshot: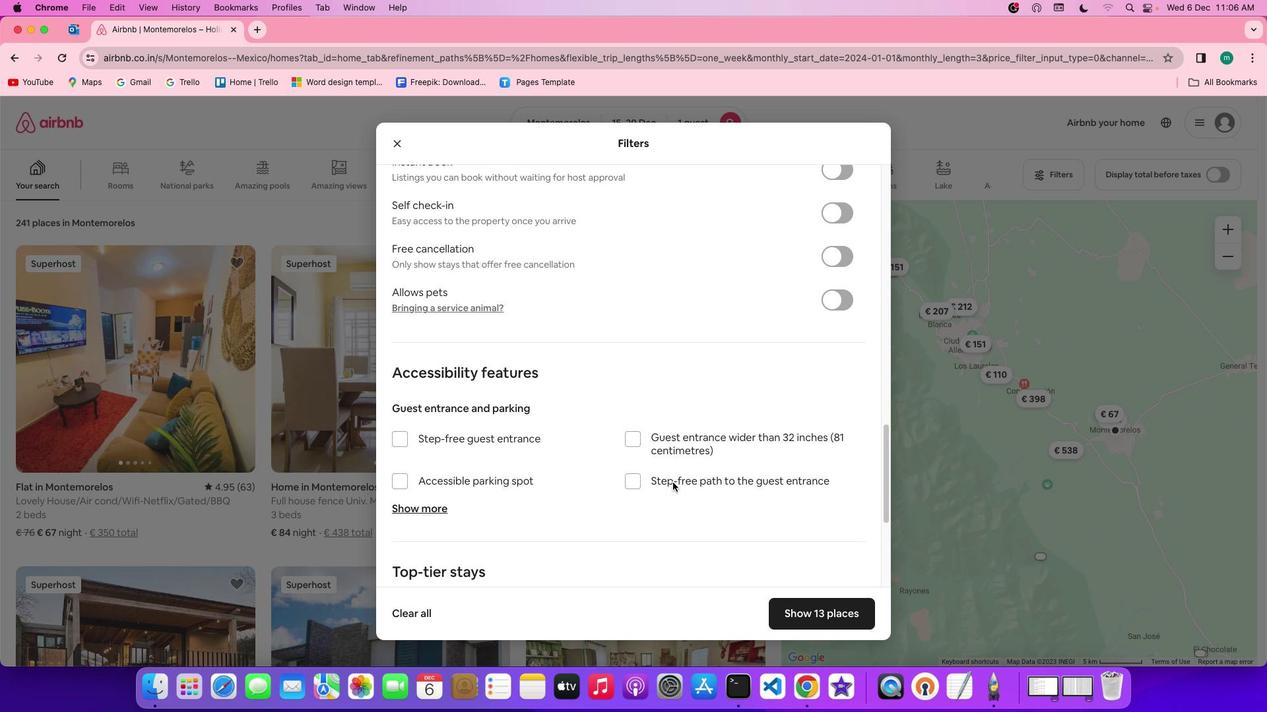 
Action: Mouse scrolled (672, 483) with delta (0, -1)
Screenshot: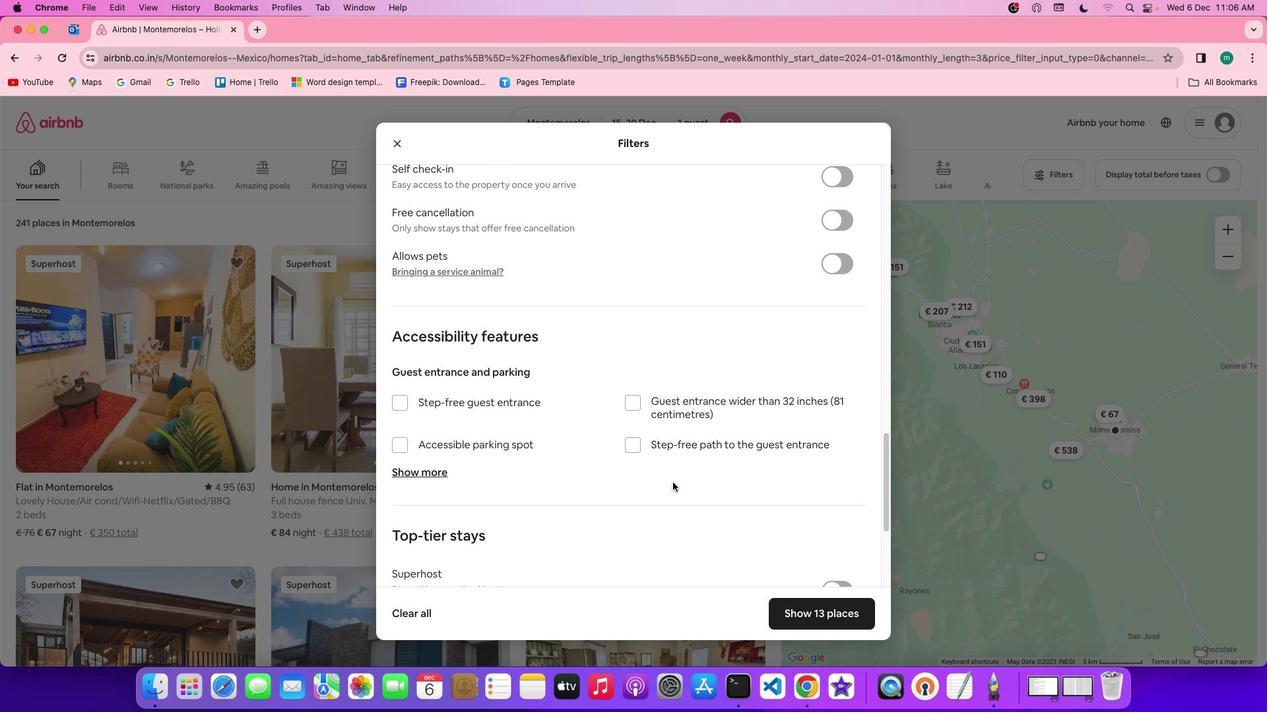 
Action: Mouse scrolled (672, 483) with delta (0, -2)
Screenshot: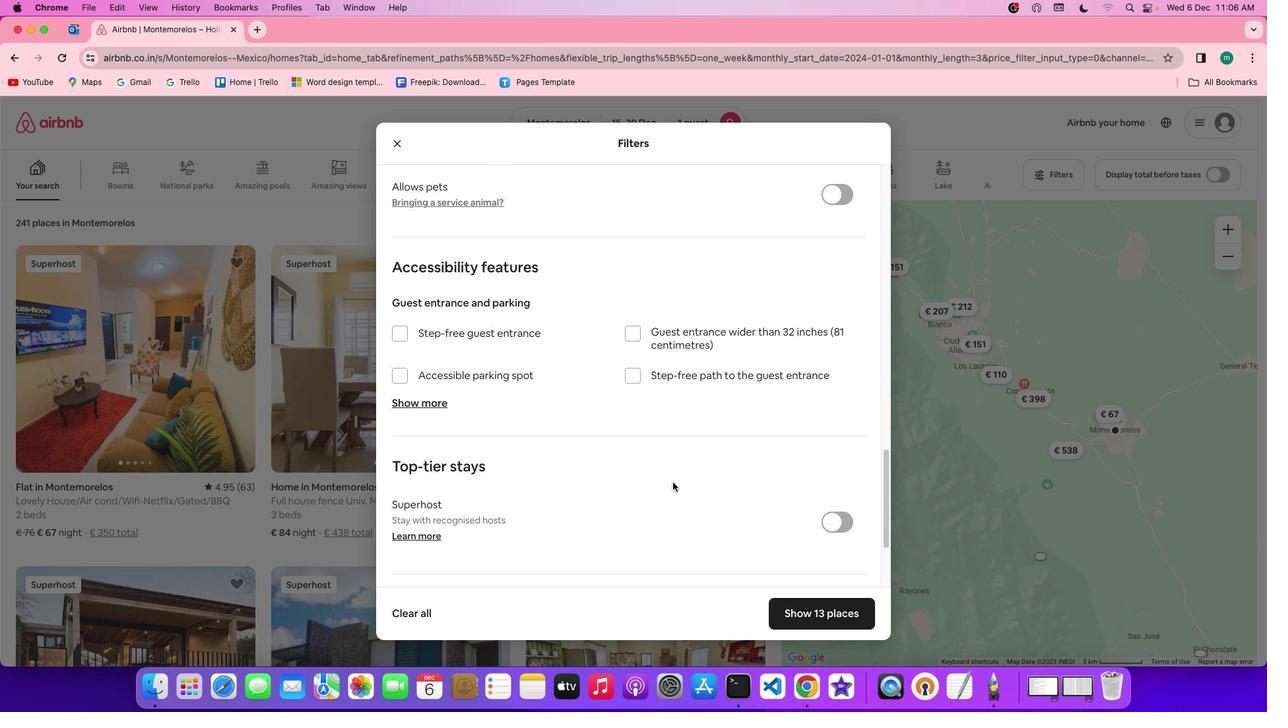 
Action: Mouse scrolled (672, 483) with delta (0, -2)
Screenshot: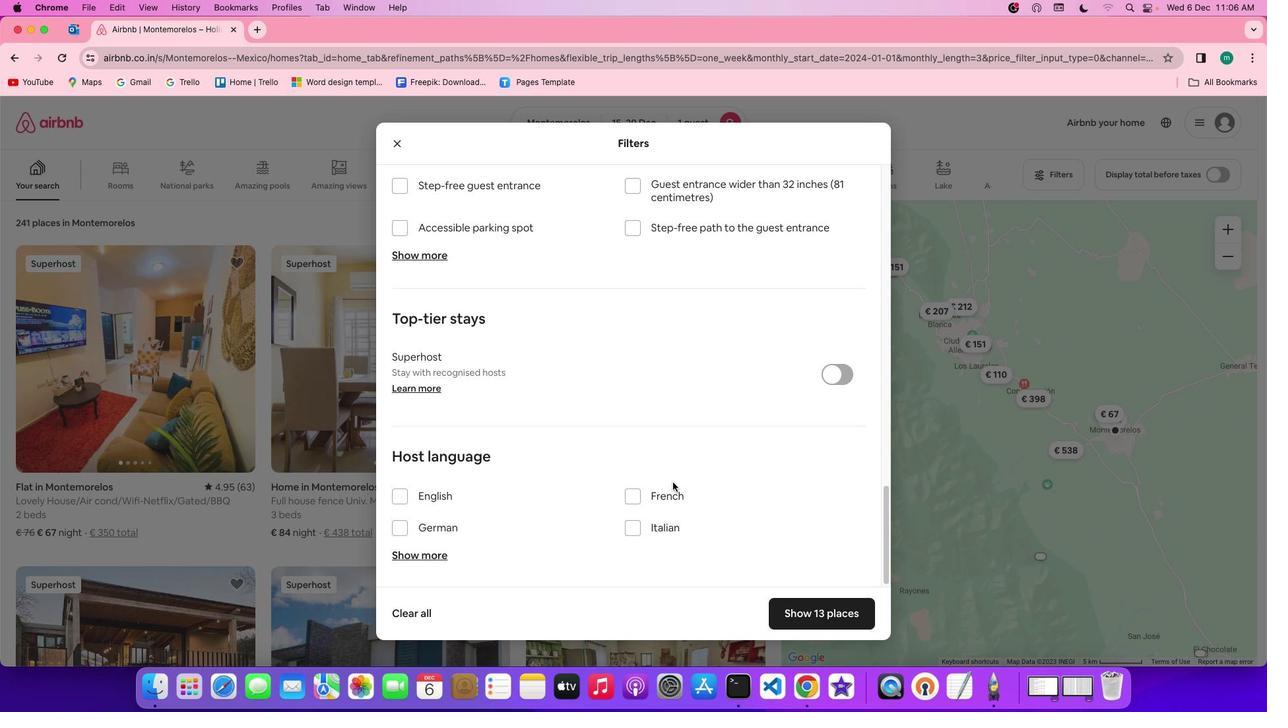 
Action: Mouse scrolled (672, 483) with delta (0, 0)
Screenshot: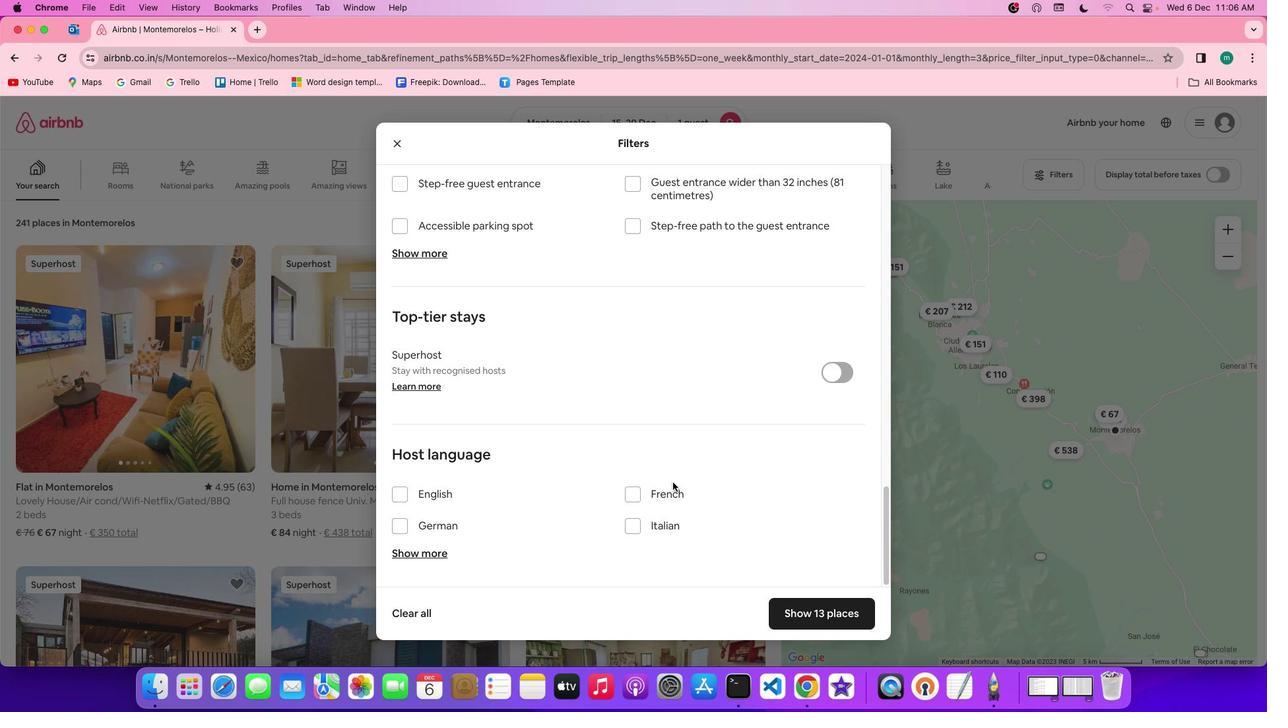 
Action: Mouse scrolled (672, 483) with delta (0, 0)
Screenshot: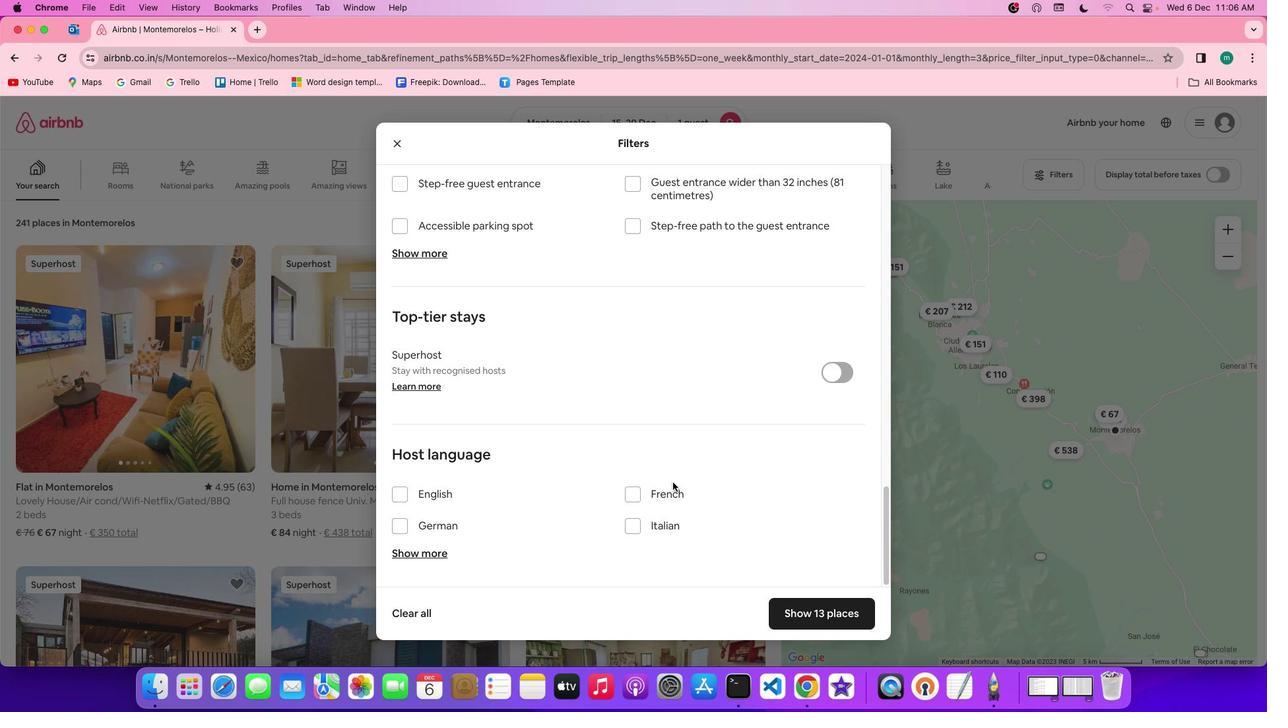 
Action: Mouse scrolled (672, 483) with delta (0, -2)
Screenshot: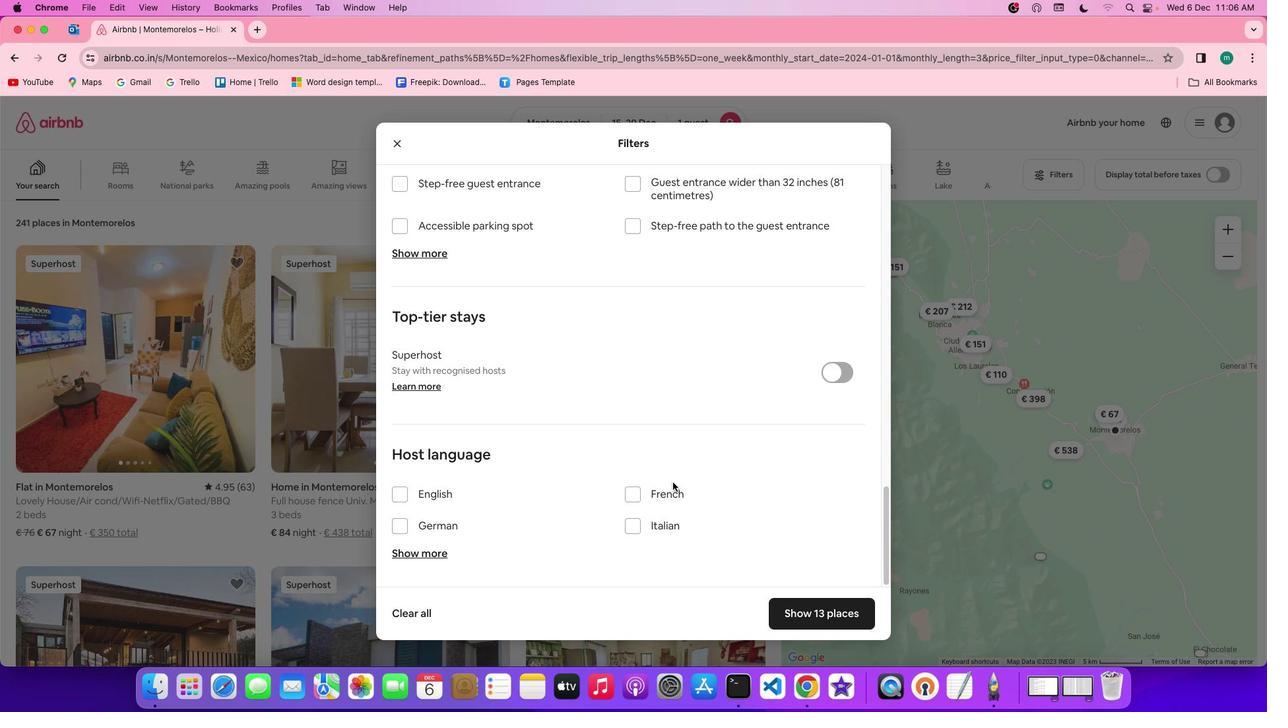 
Action: Mouse scrolled (672, 483) with delta (0, -3)
Screenshot: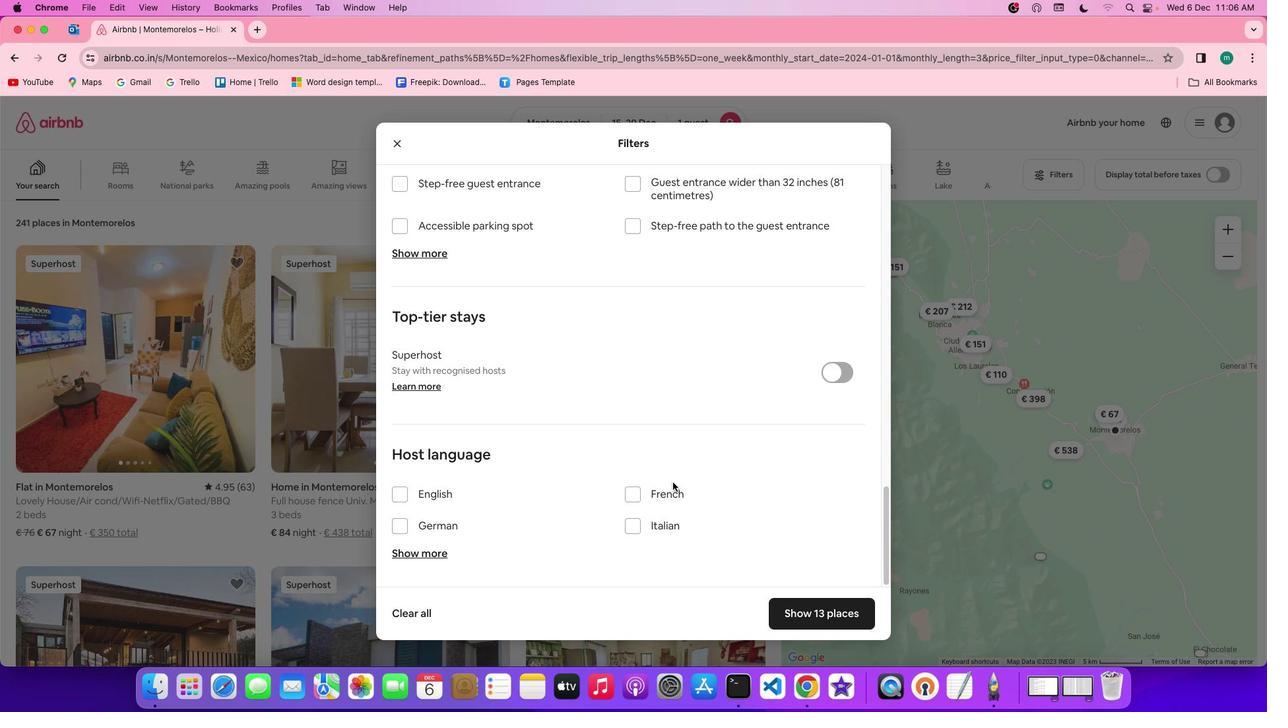
Action: Mouse scrolled (672, 483) with delta (0, -3)
Screenshot: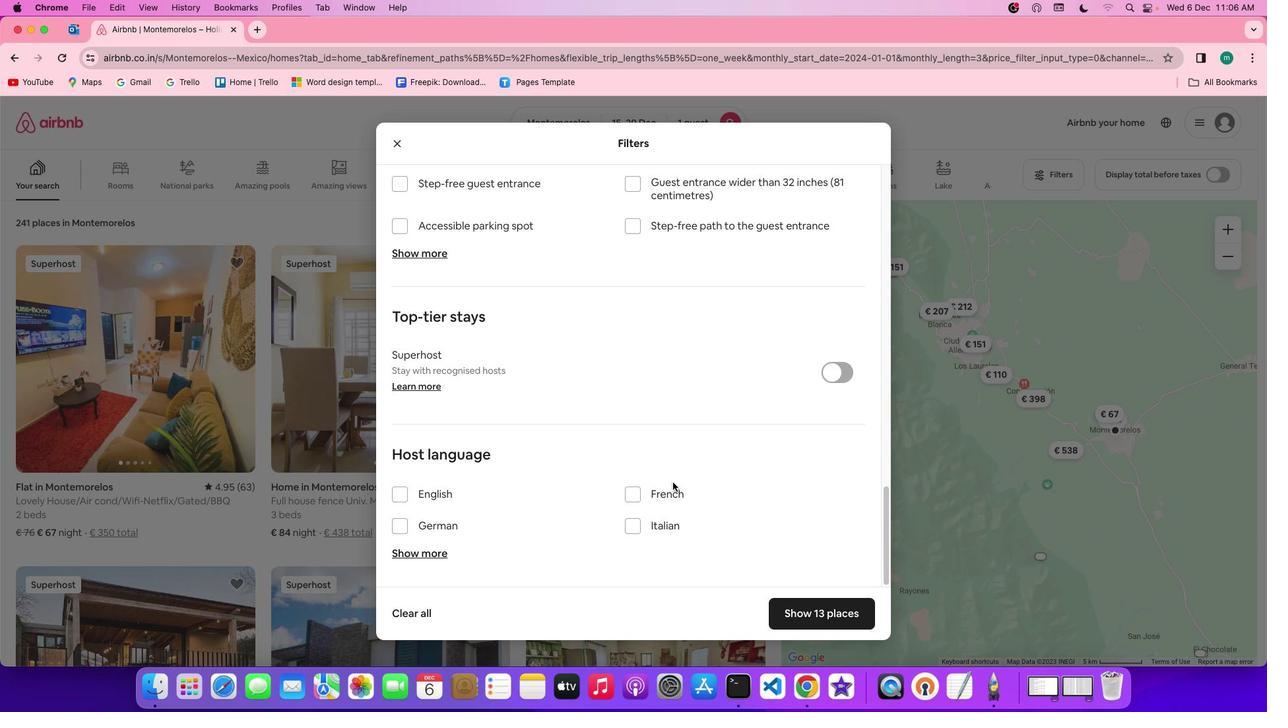 
Action: Mouse scrolled (672, 483) with delta (0, -3)
Screenshot: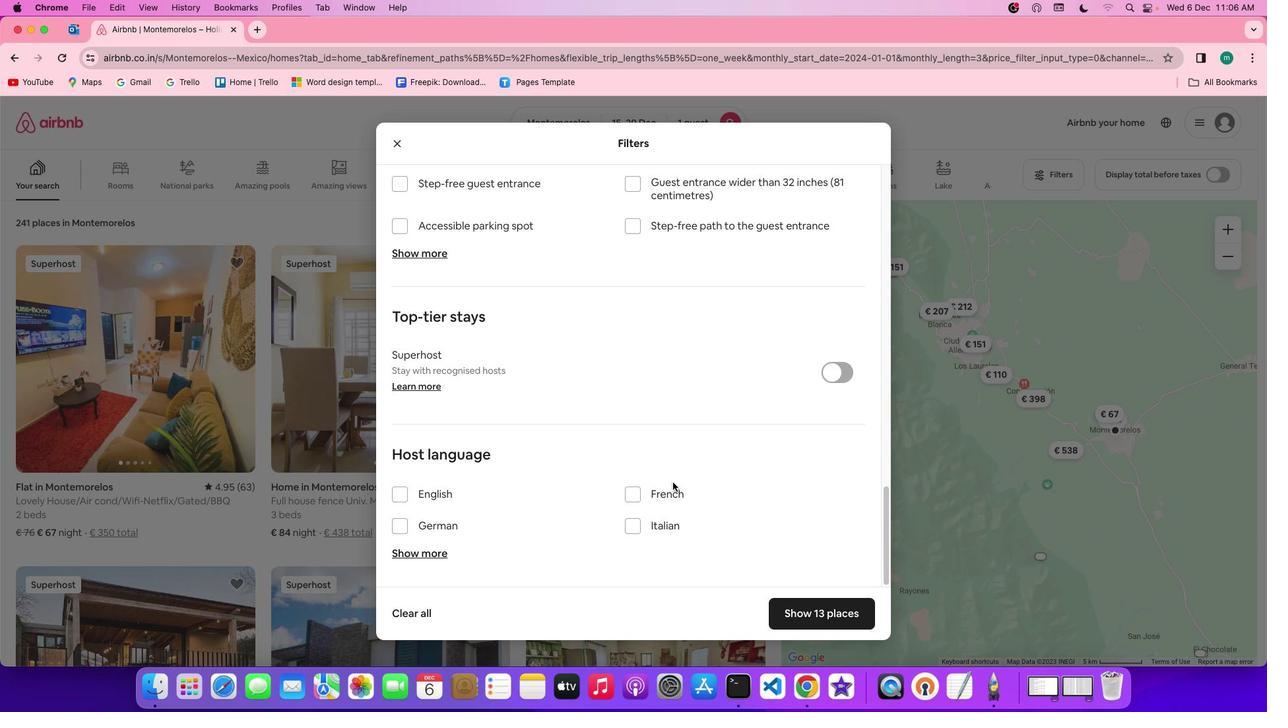 
Action: Mouse moved to (836, 613)
Screenshot: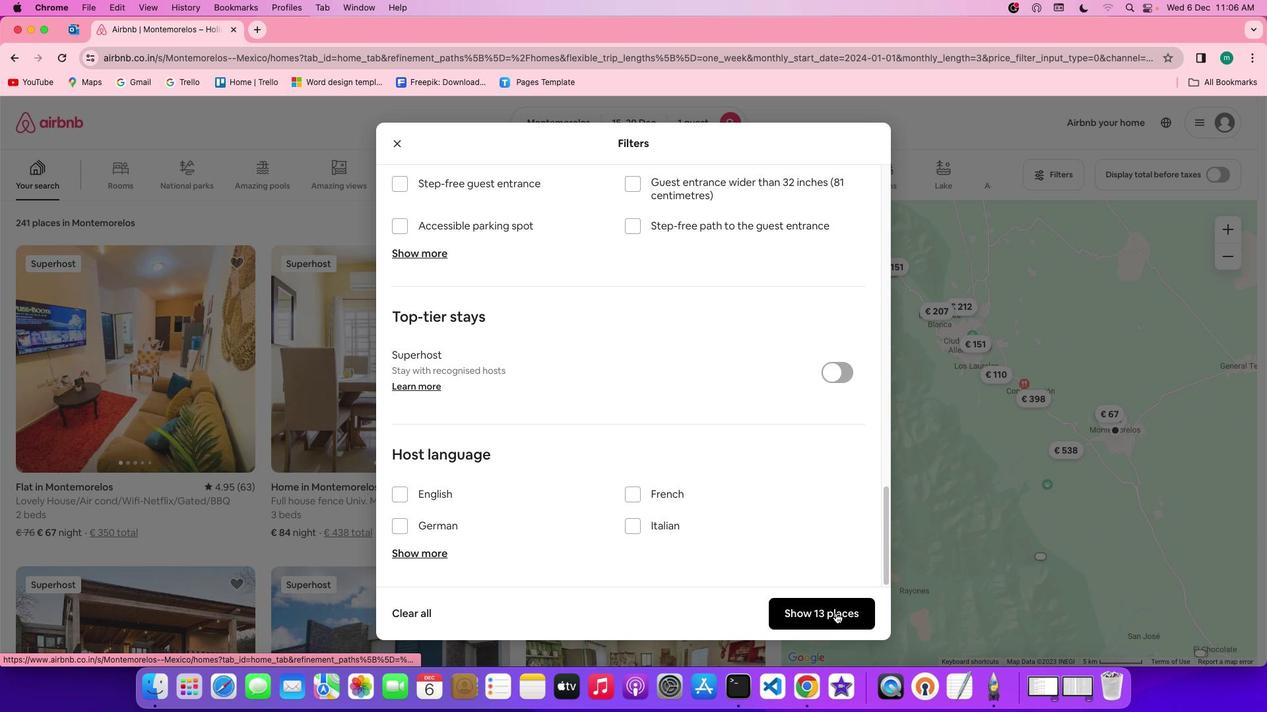 
Action: Mouse pressed left at (836, 613)
Screenshot: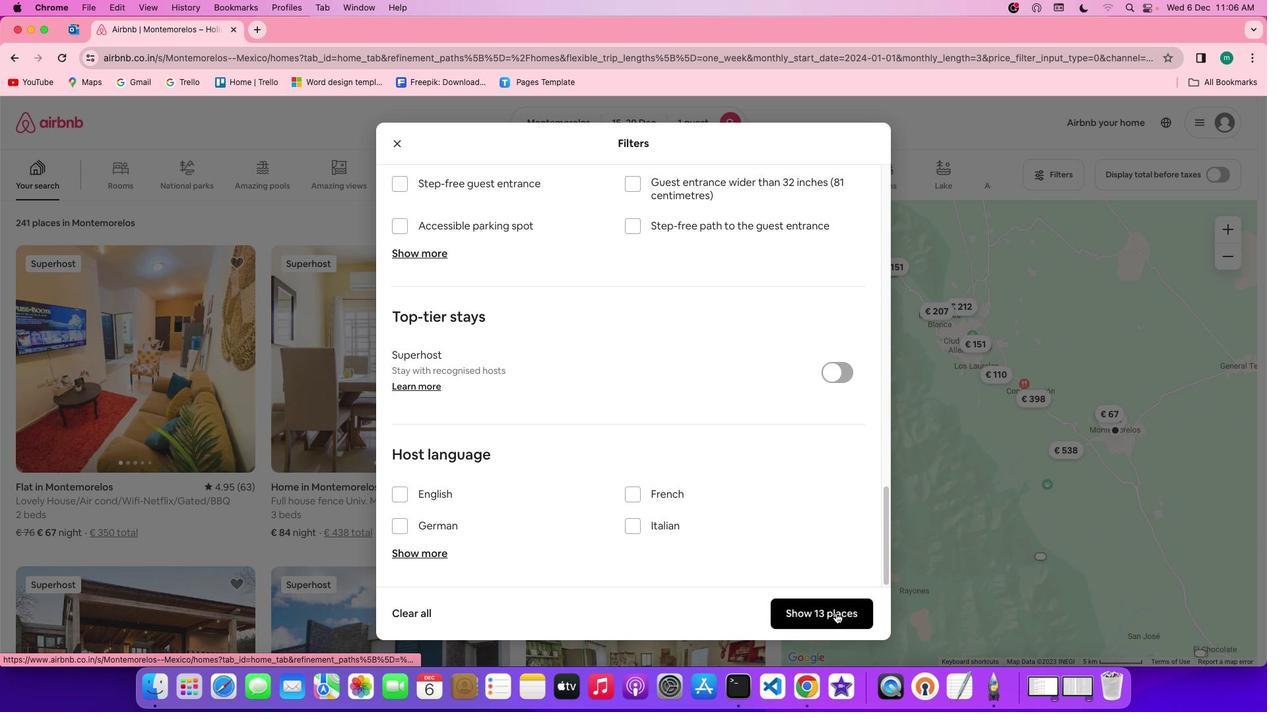 
Action: Mouse moved to (420, 417)
Screenshot: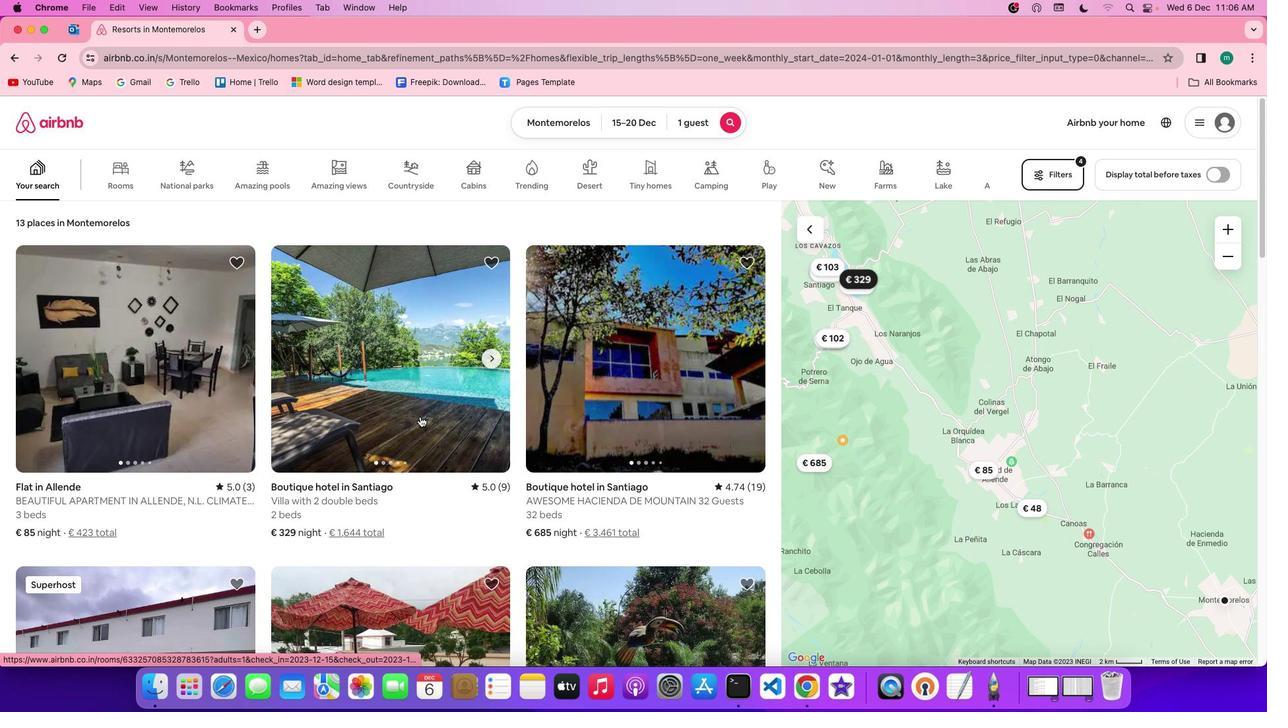 
Action: Mouse pressed left at (420, 417)
Screenshot: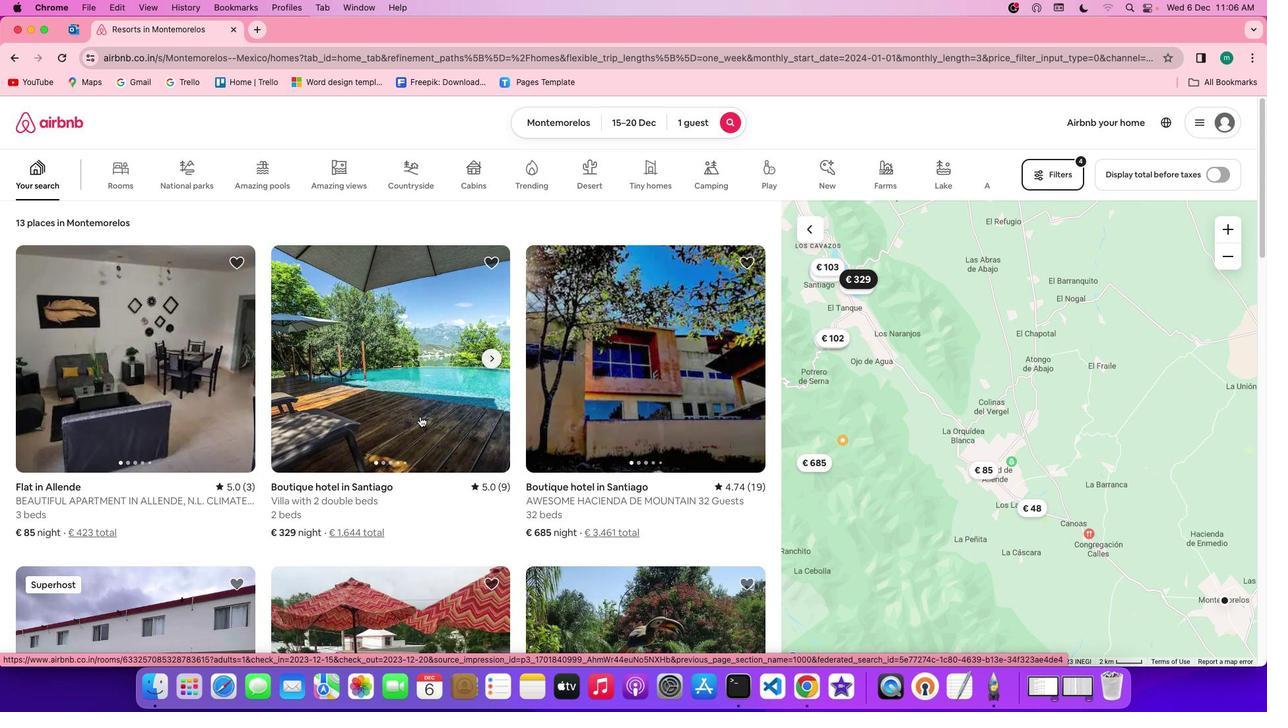 
Action: Mouse moved to (924, 497)
Screenshot: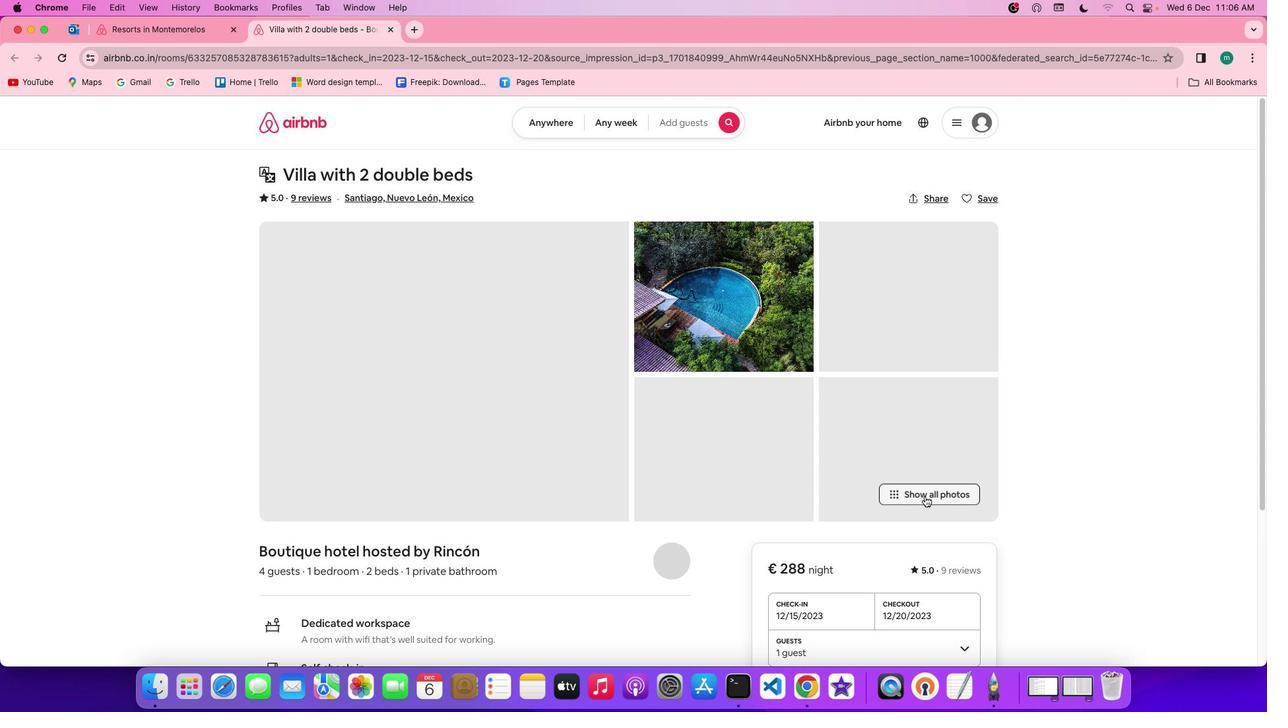 
Action: Mouse pressed left at (924, 497)
Screenshot: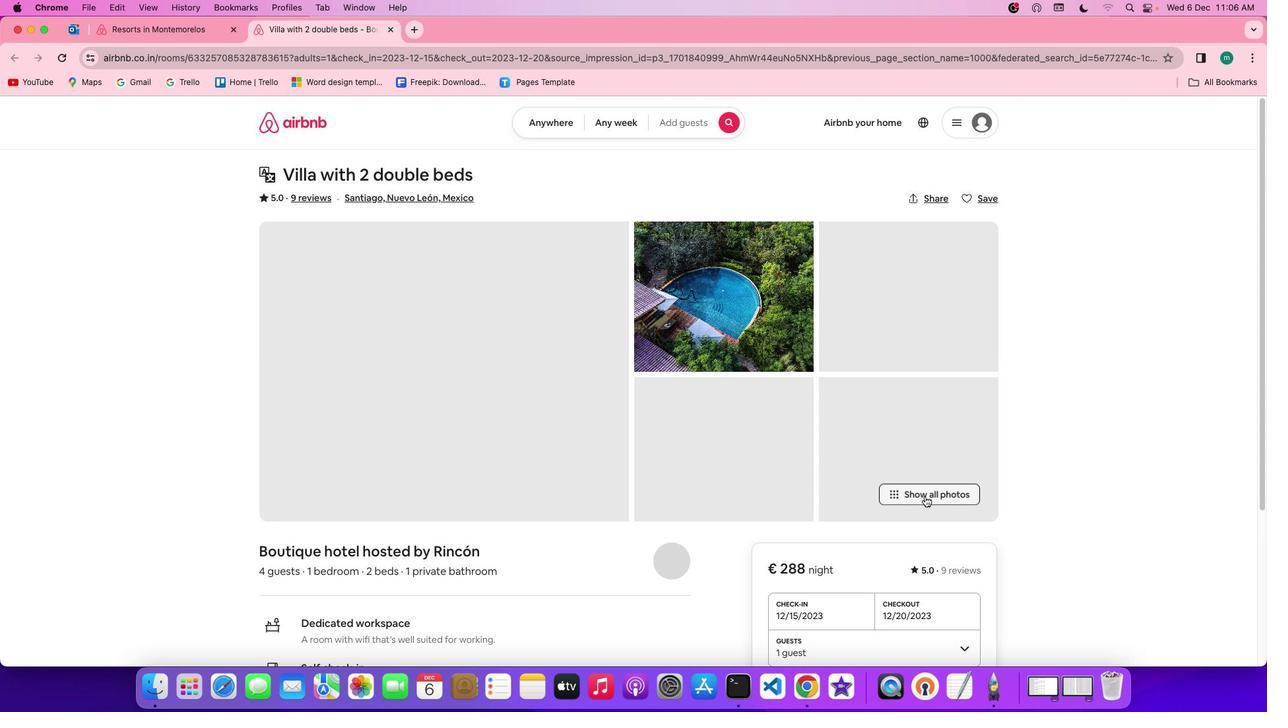 
Action: Mouse moved to (709, 553)
Screenshot: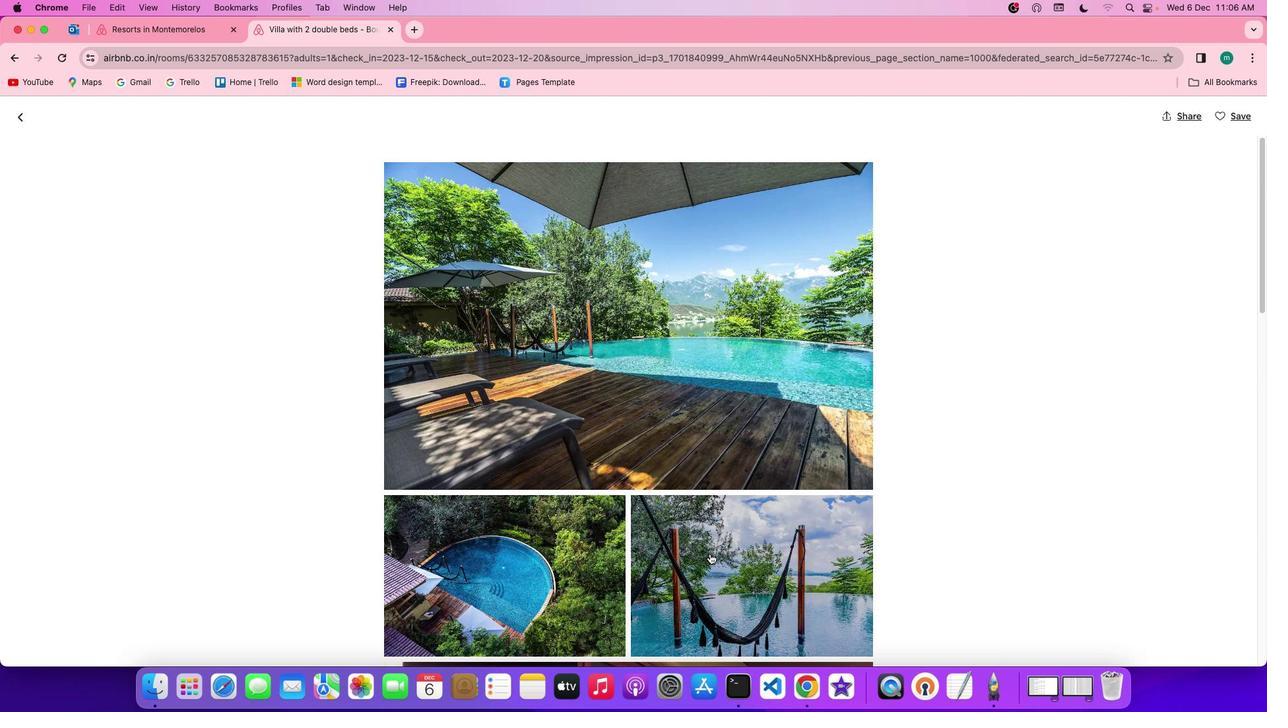 
Action: Mouse scrolled (709, 553) with delta (0, 0)
Screenshot: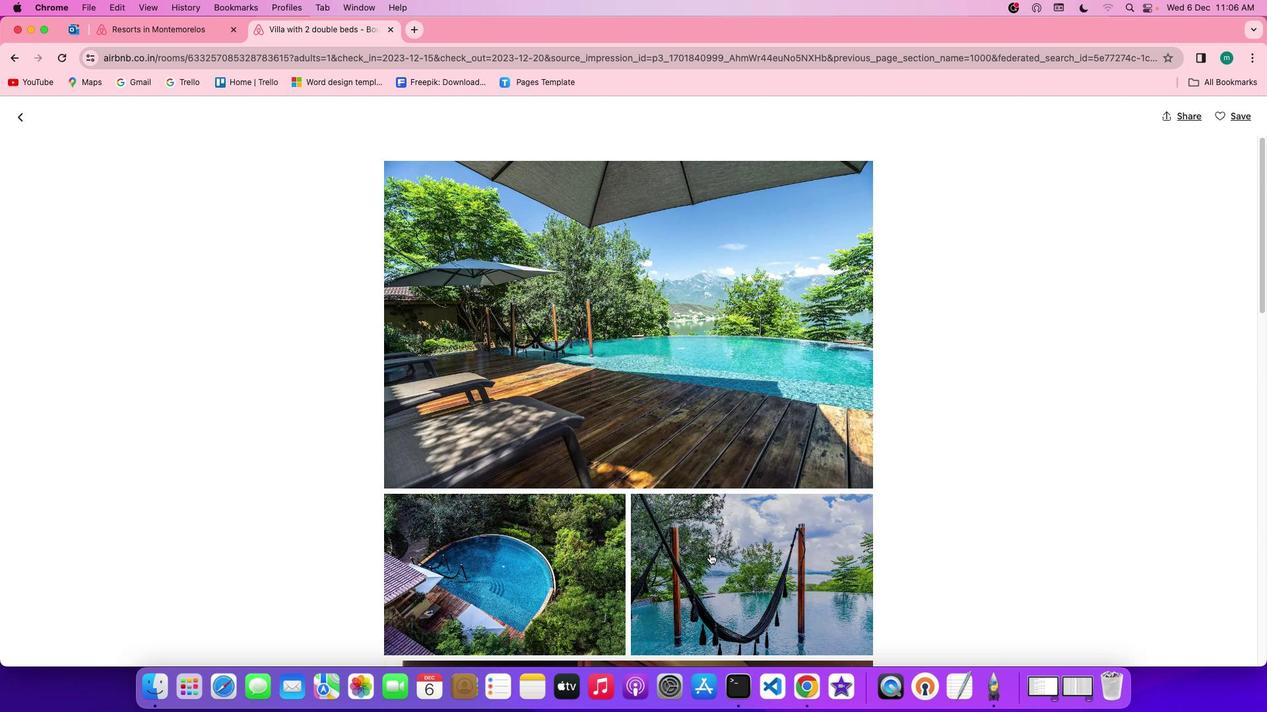 
Action: Mouse scrolled (709, 553) with delta (0, 0)
Screenshot: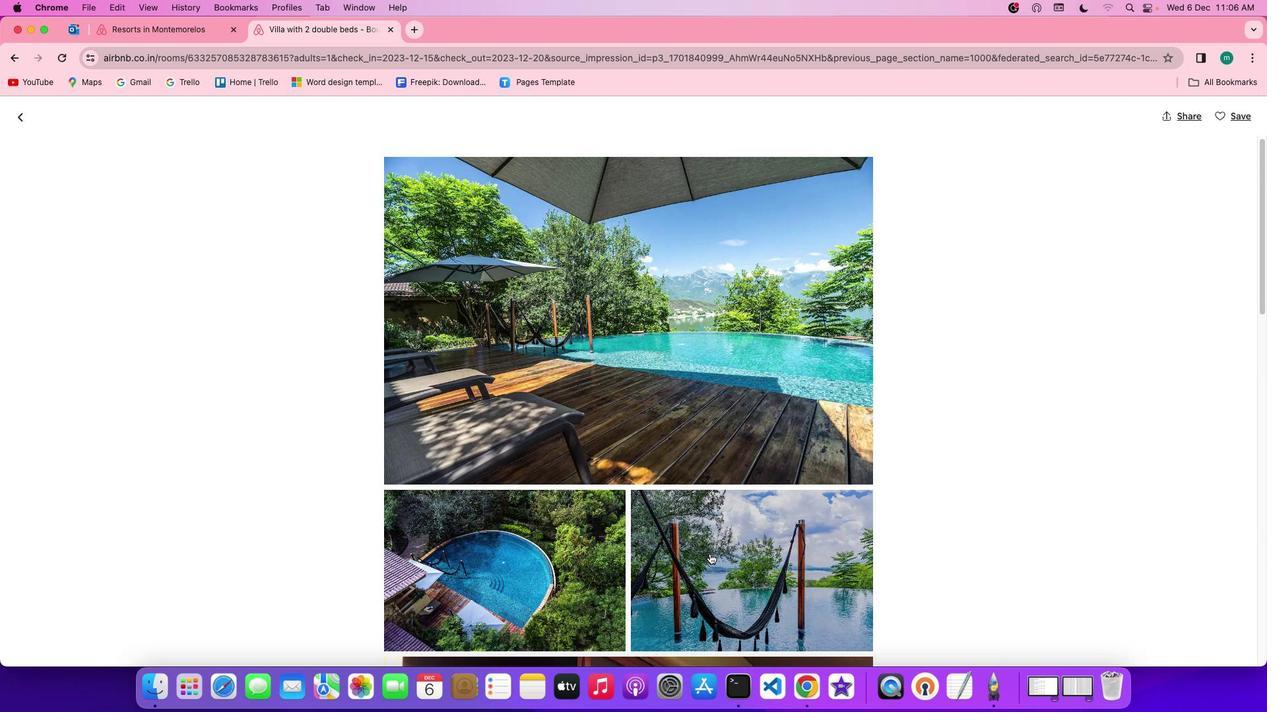 
Action: Mouse scrolled (709, 553) with delta (0, -1)
Screenshot: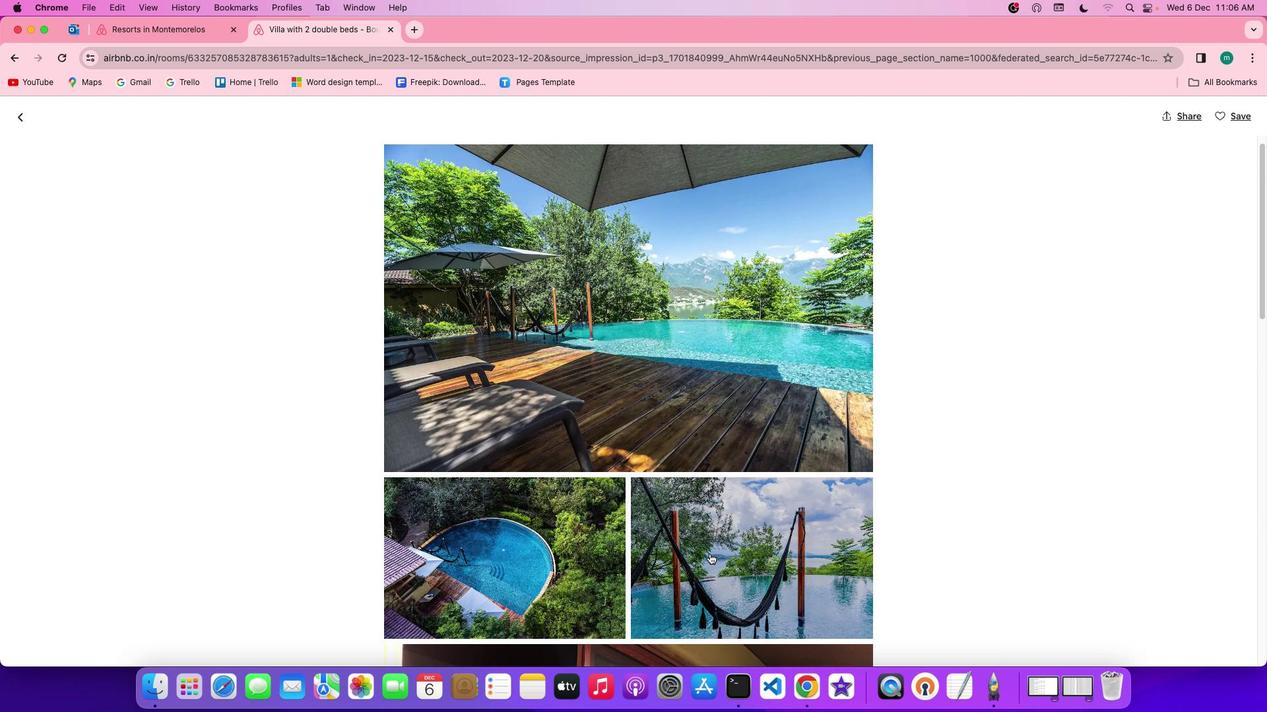 
Action: Mouse scrolled (709, 553) with delta (0, 0)
Screenshot: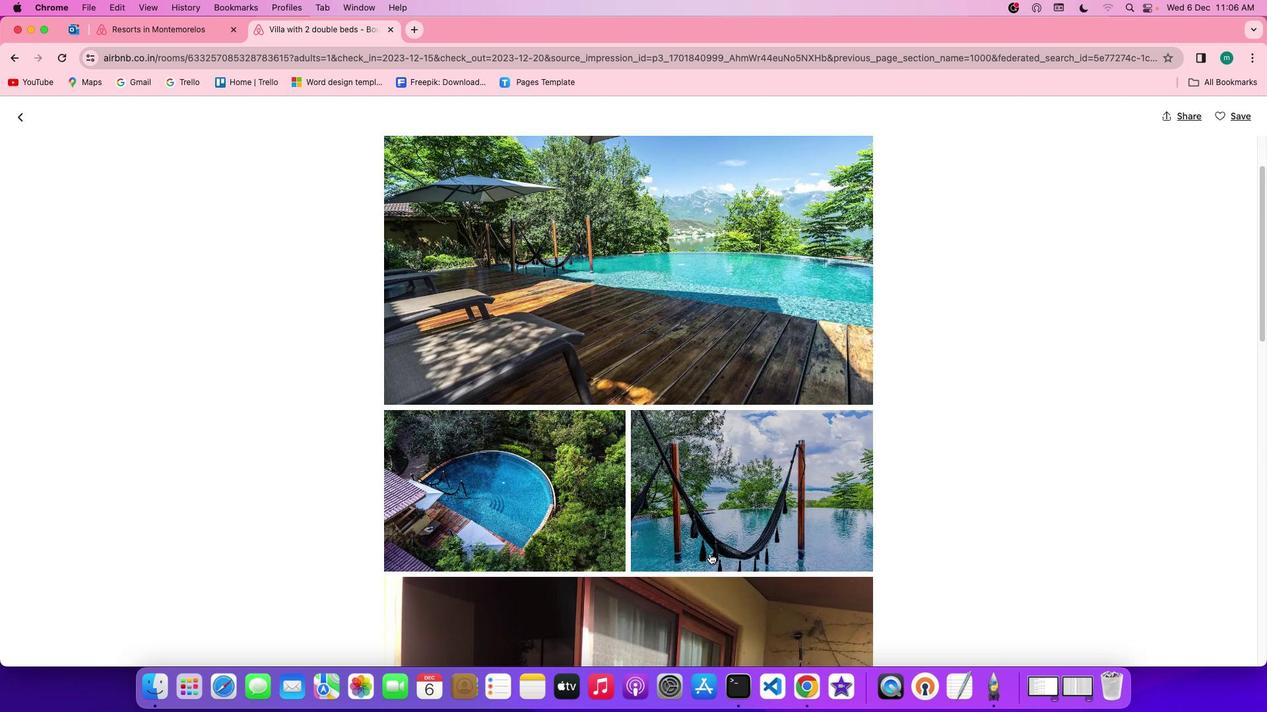 
Action: Mouse scrolled (709, 553) with delta (0, 0)
Screenshot: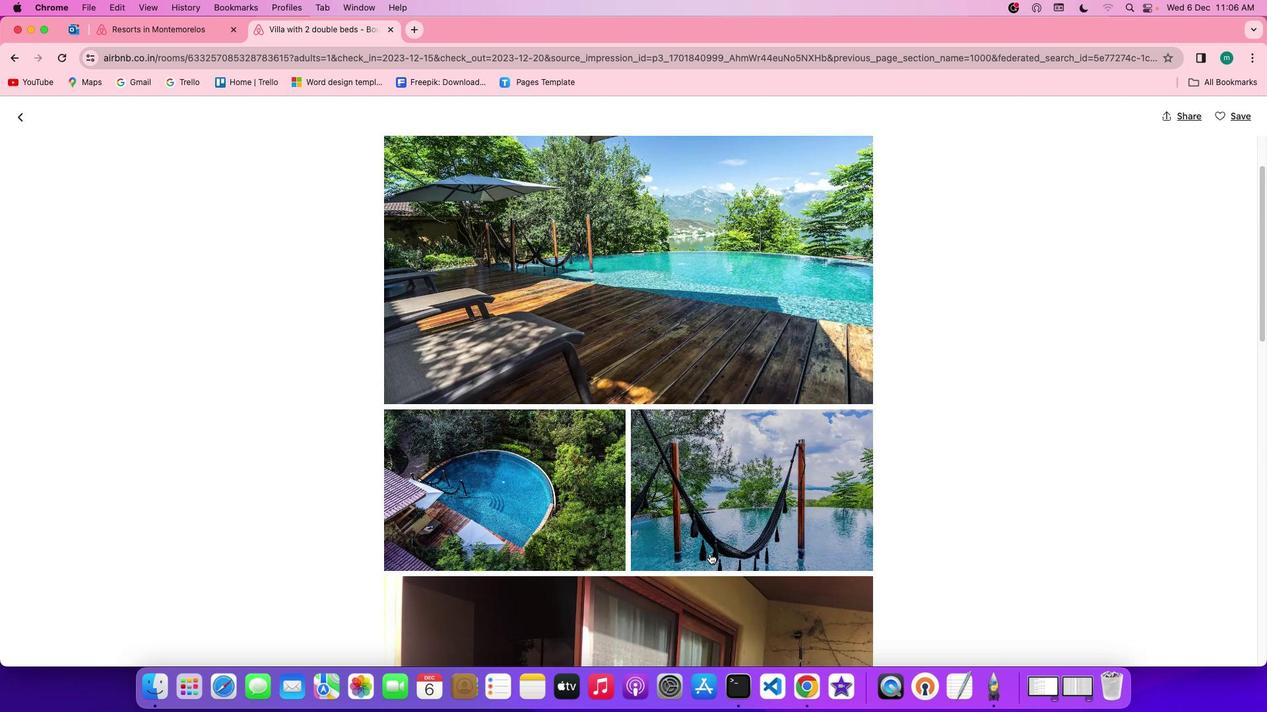 
Action: Mouse scrolled (709, 553) with delta (0, 0)
Screenshot: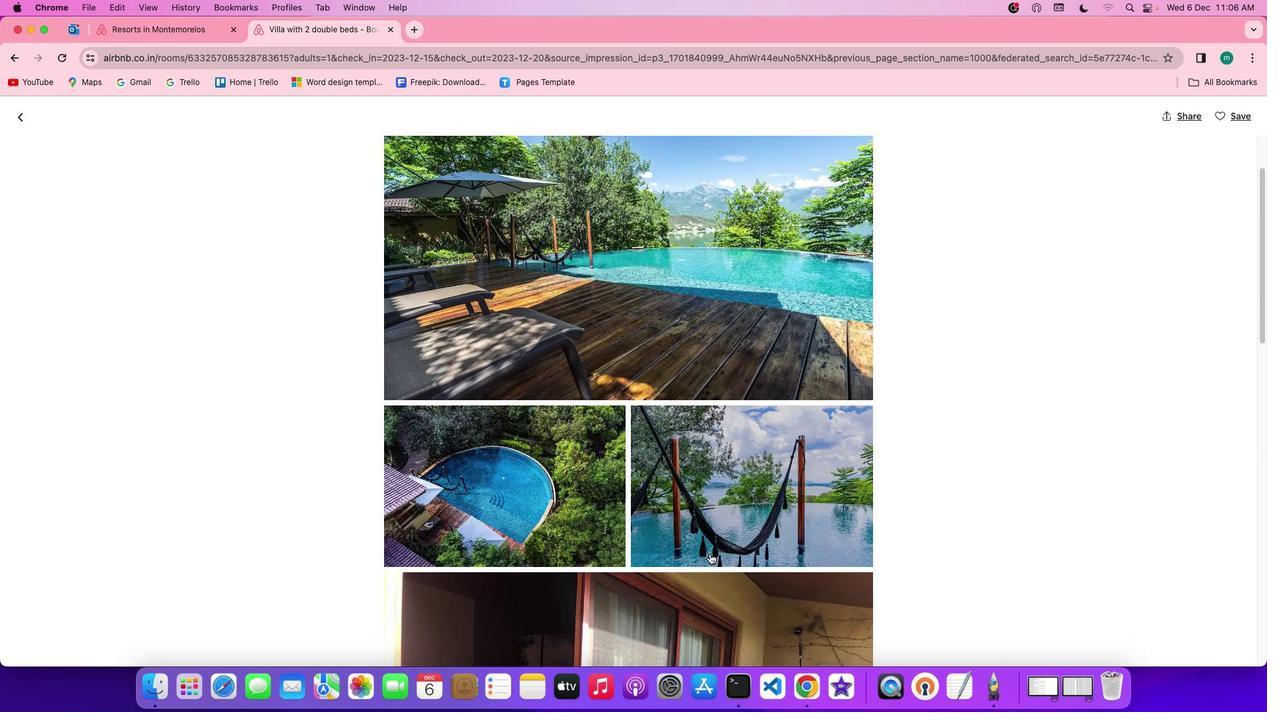 
Action: Mouse scrolled (709, 553) with delta (0, -1)
Screenshot: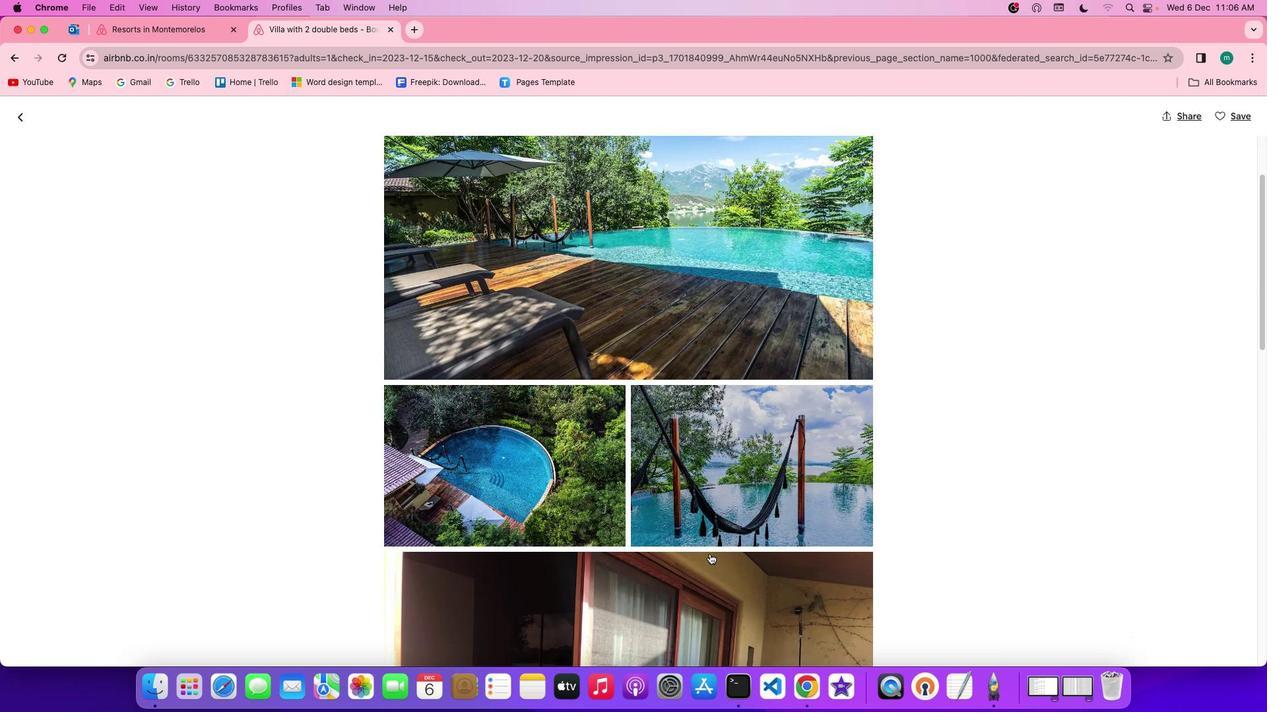 
Action: Mouse scrolled (709, 553) with delta (0, 0)
Screenshot: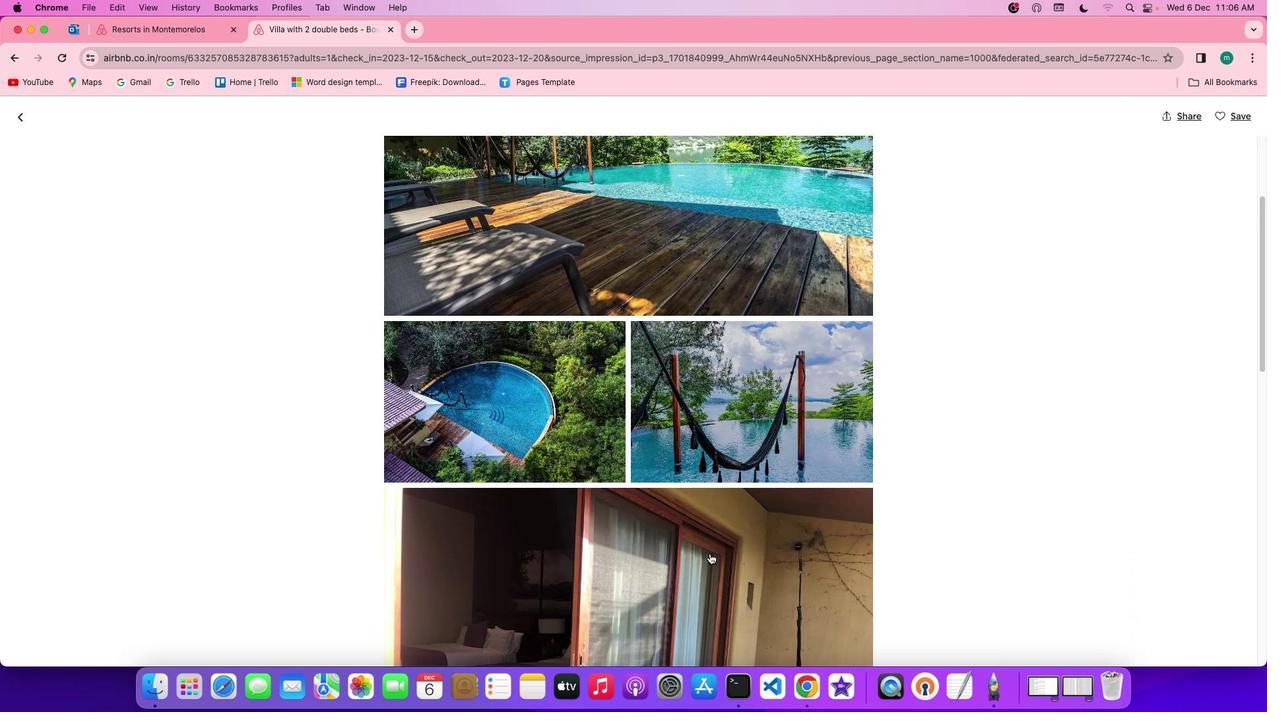 
Action: Mouse scrolled (709, 553) with delta (0, 0)
Screenshot: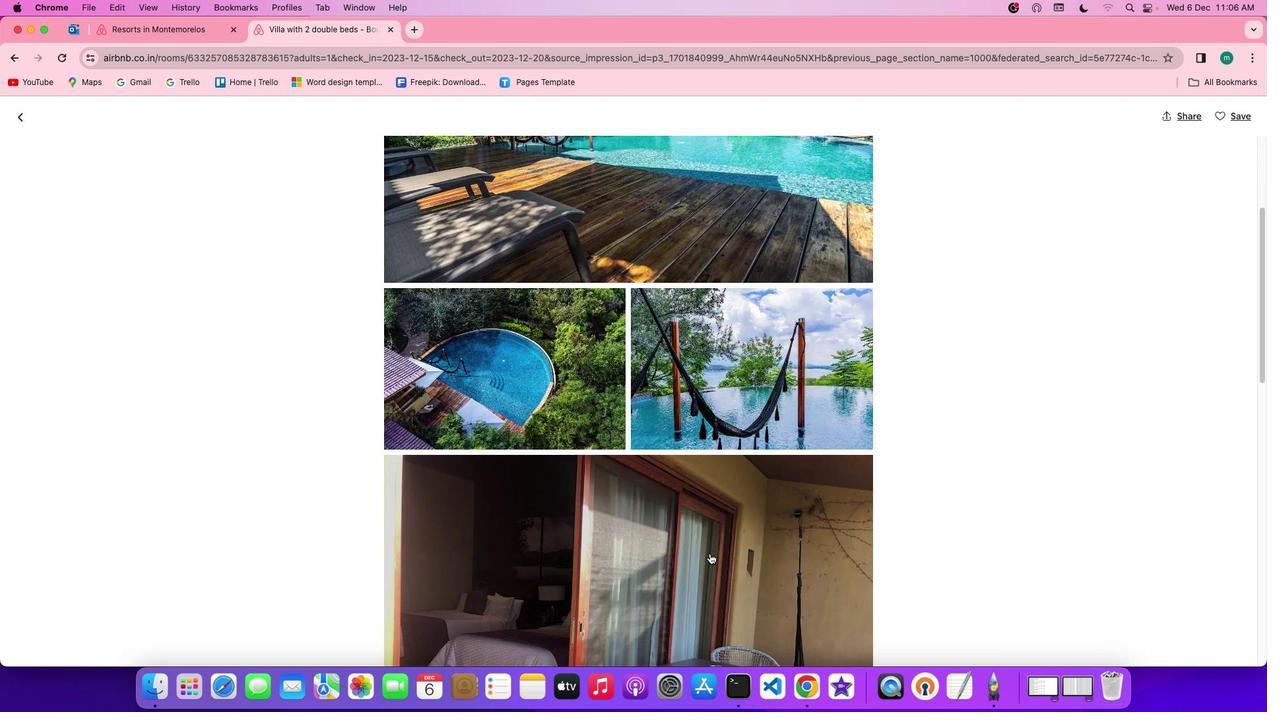 
Action: Mouse scrolled (709, 553) with delta (0, 0)
Screenshot: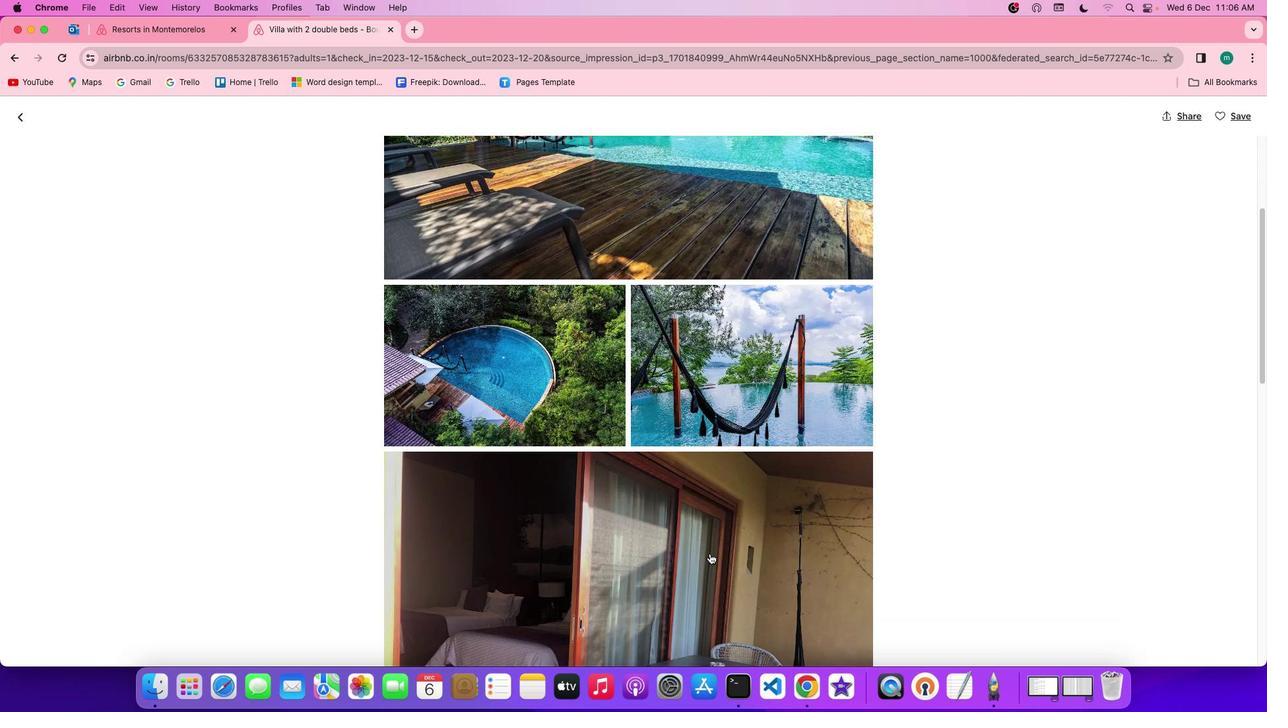 
Action: Mouse scrolled (709, 553) with delta (0, 0)
Screenshot: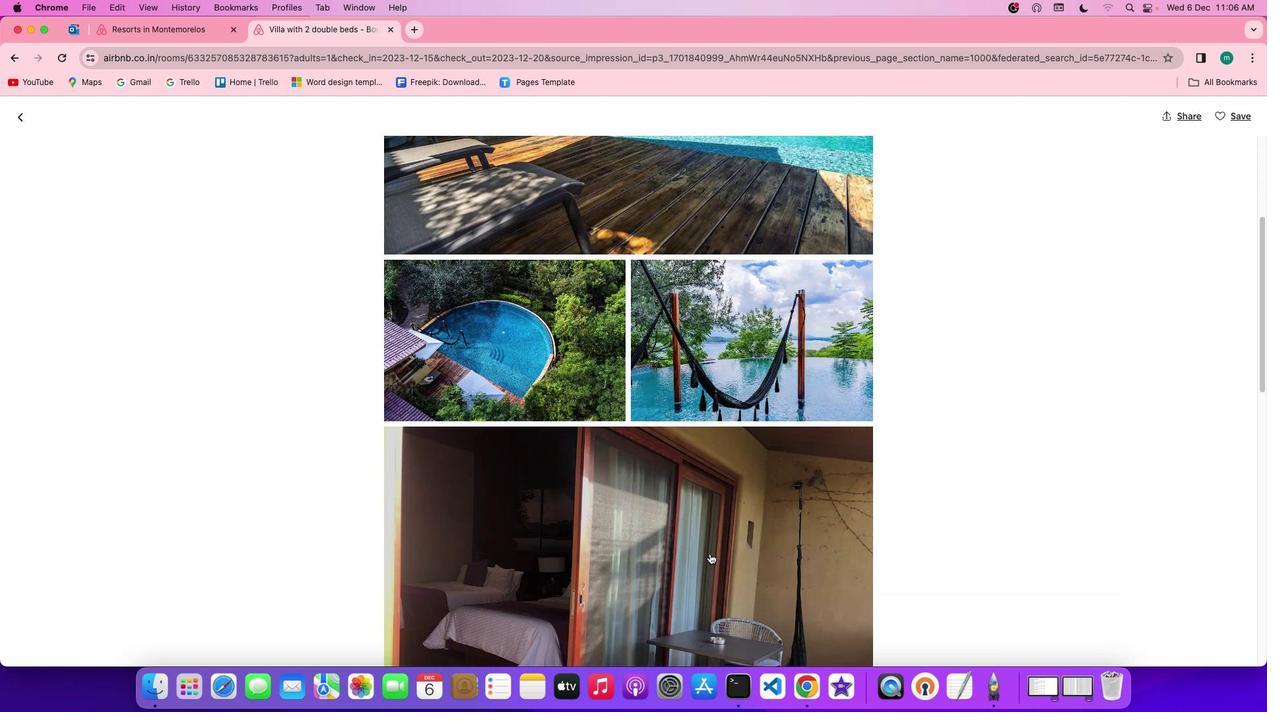 
Action: Mouse scrolled (709, 553) with delta (0, 0)
Screenshot: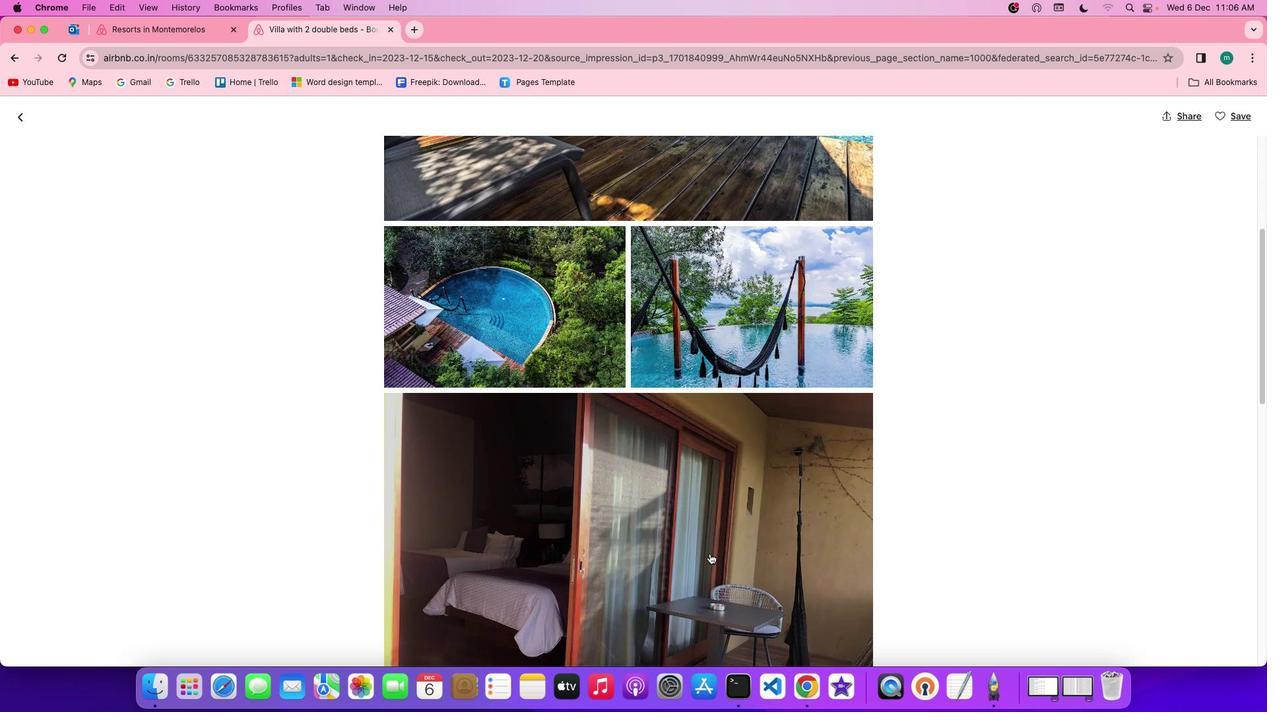 
Action: Mouse scrolled (709, 553) with delta (0, 0)
Screenshot: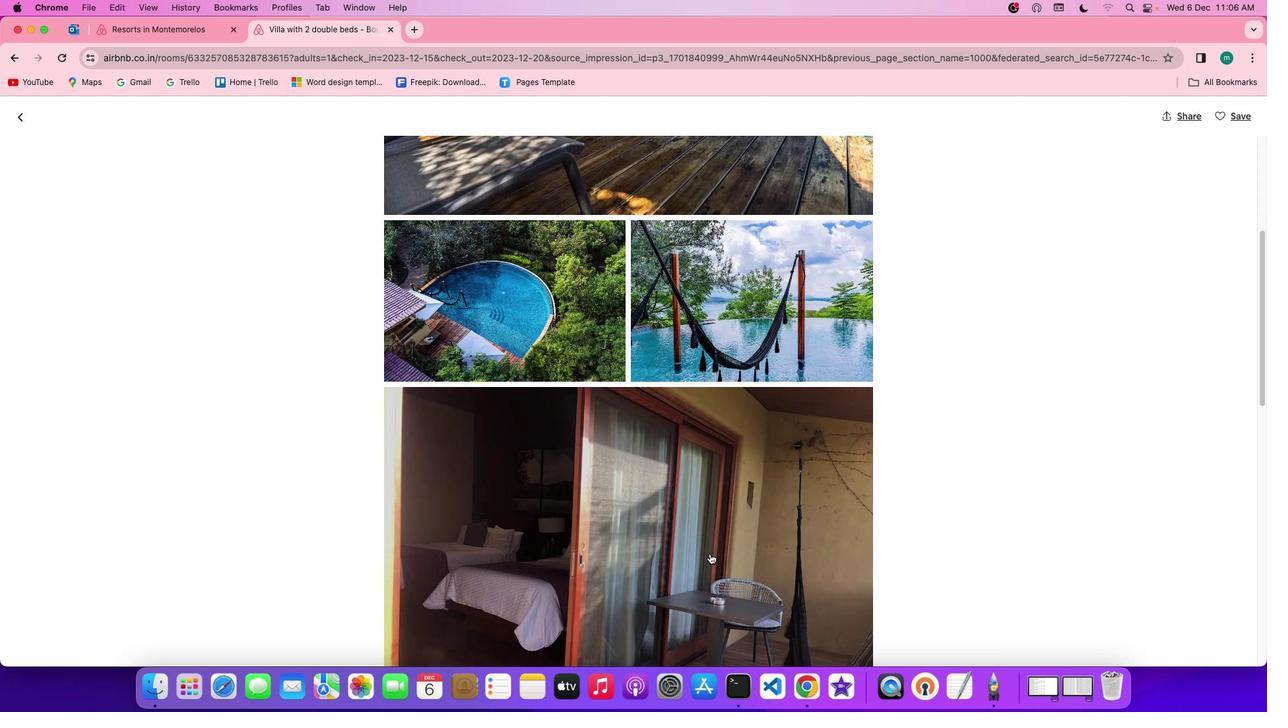 
Action: Mouse scrolled (709, 553) with delta (0, 0)
Screenshot: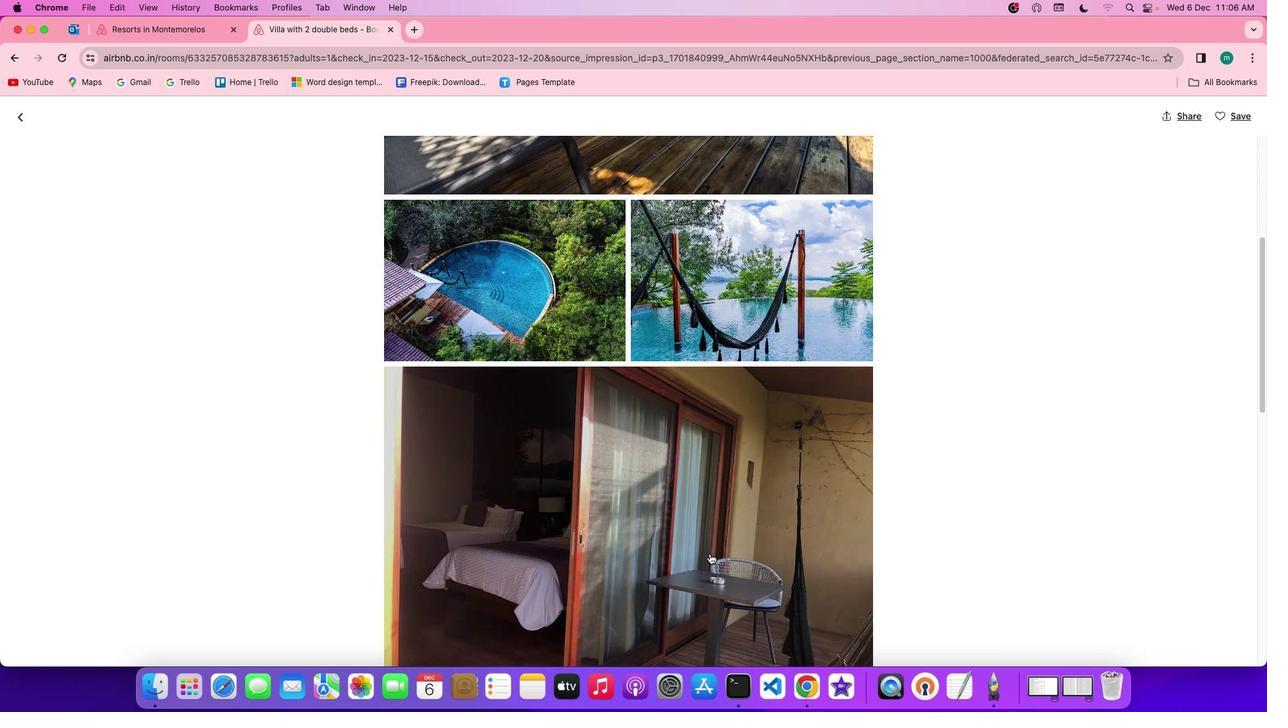 
Action: Mouse scrolled (709, 553) with delta (0, 0)
Screenshot: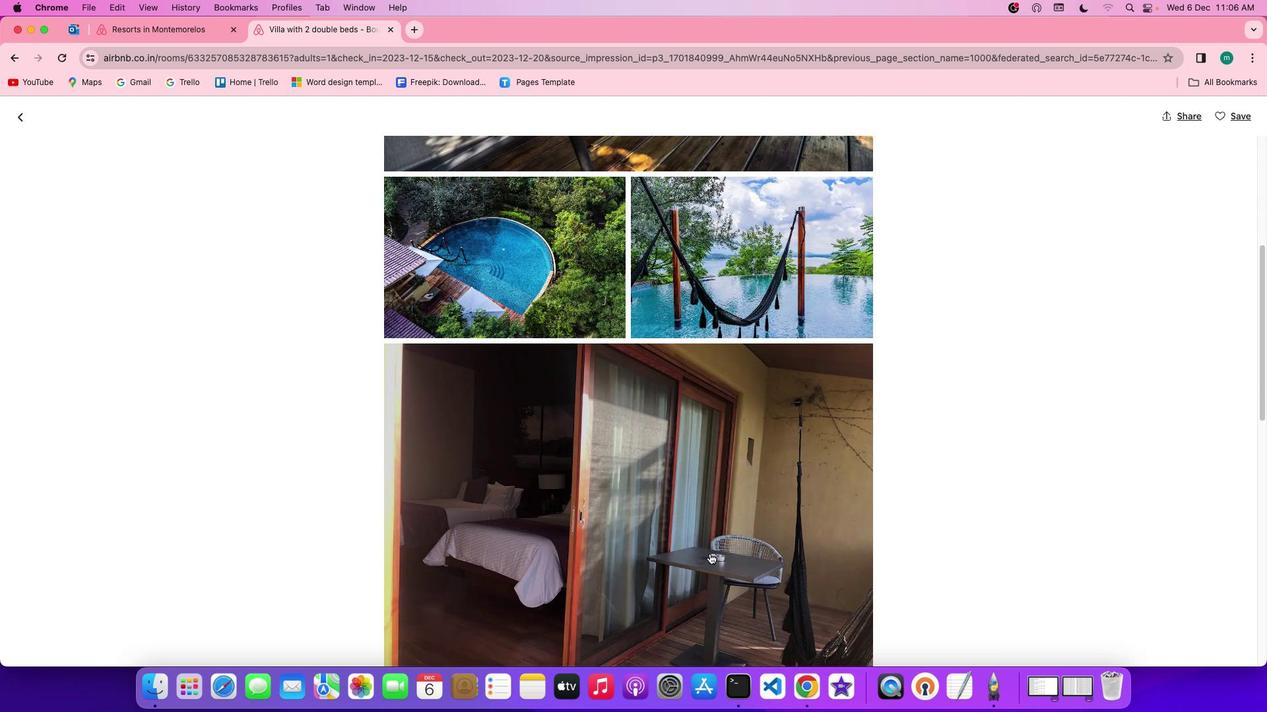 
Action: Mouse scrolled (709, 553) with delta (0, 0)
Screenshot: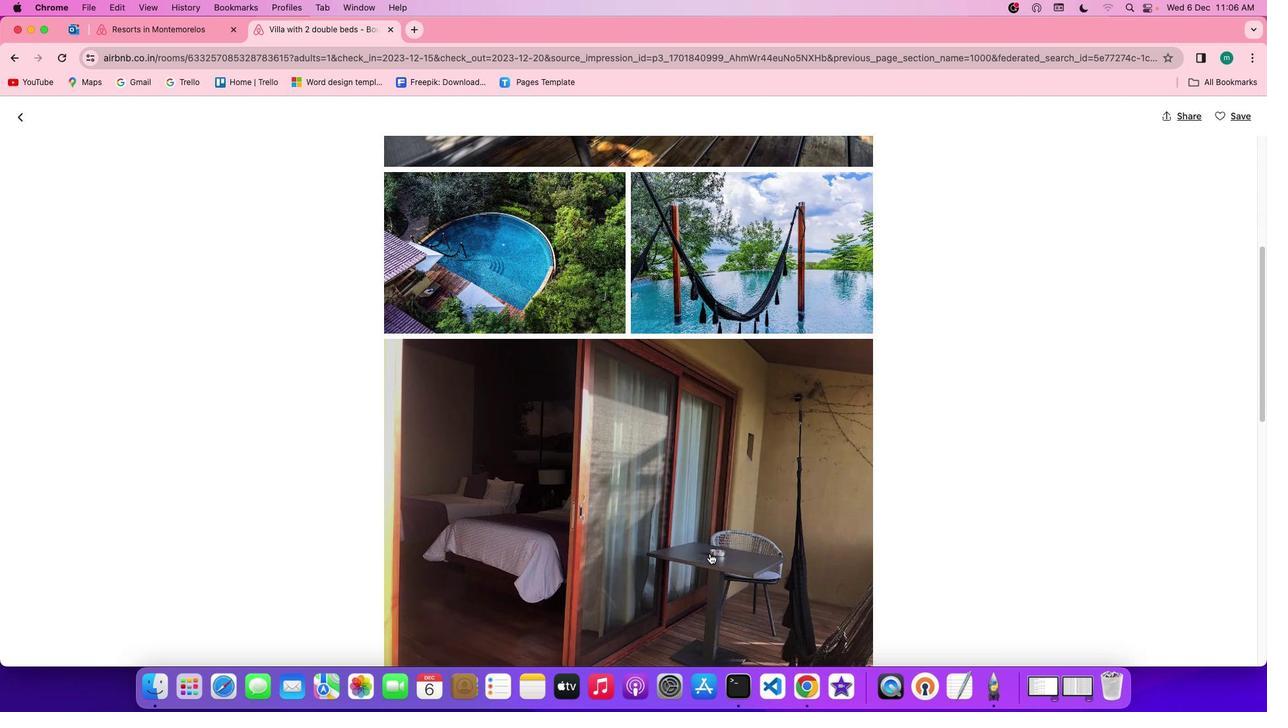 
Action: Mouse scrolled (709, 553) with delta (0, -1)
Screenshot: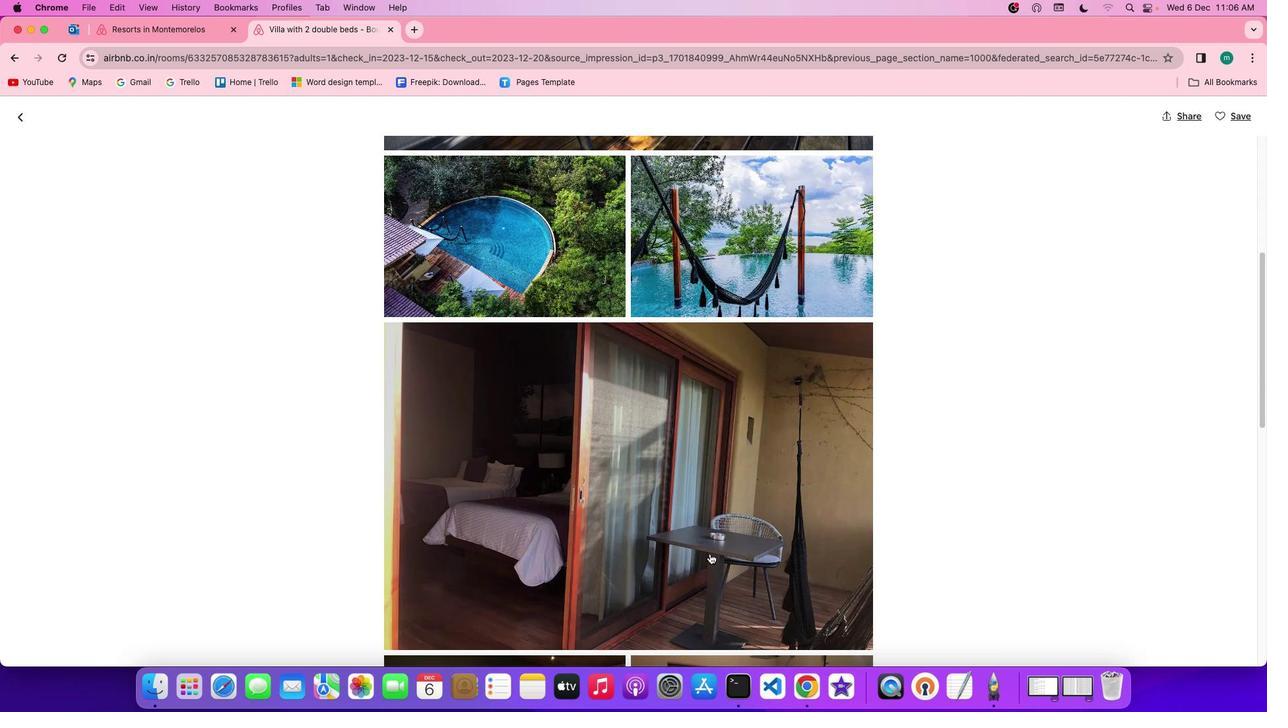 
Action: Mouse scrolled (709, 553) with delta (0, 0)
Screenshot: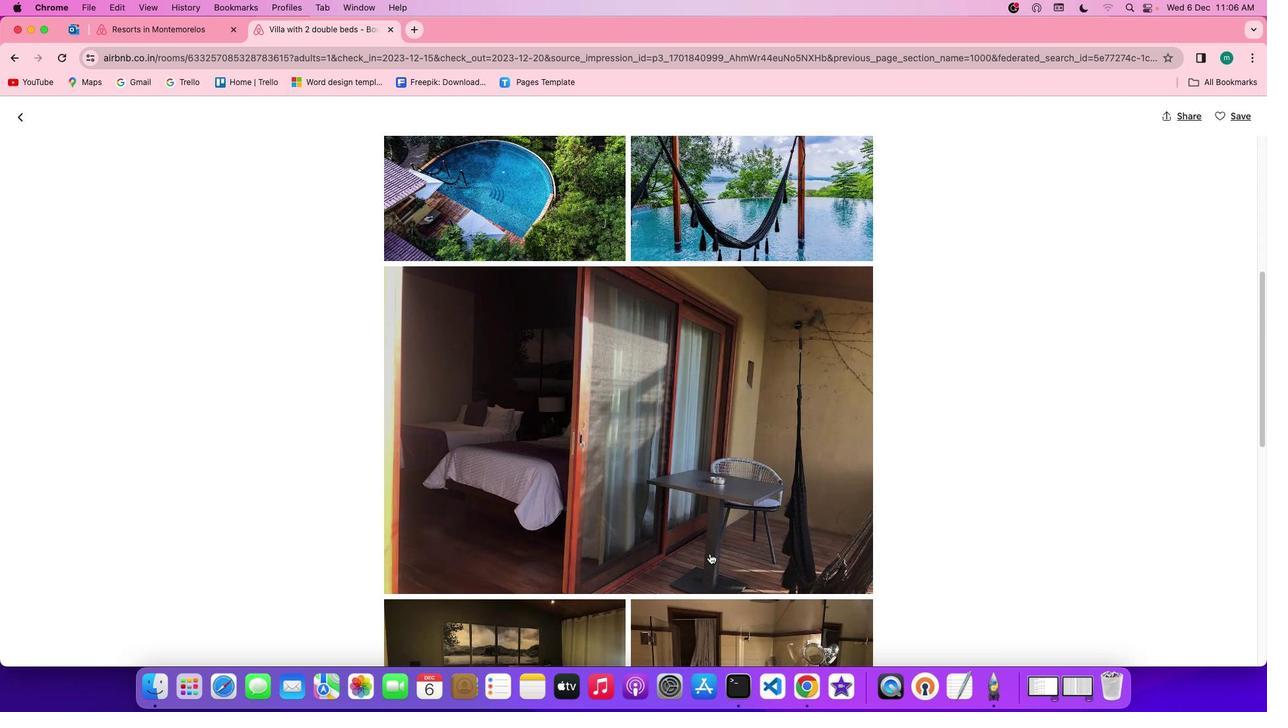 
Action: Mouse scrolled (709, 553) with delta (0, 0)
Screenshot: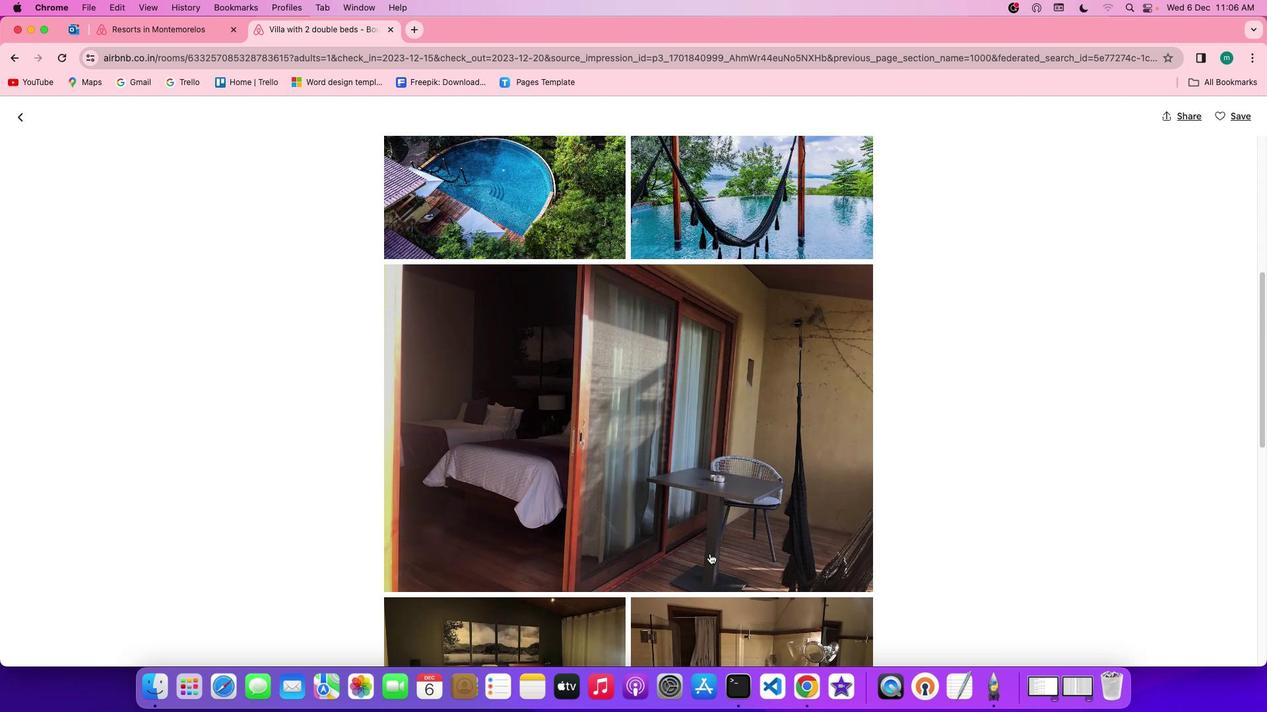 
Action: Mouse scrolled (709, 553) with delta (0, 0)
Screenshot: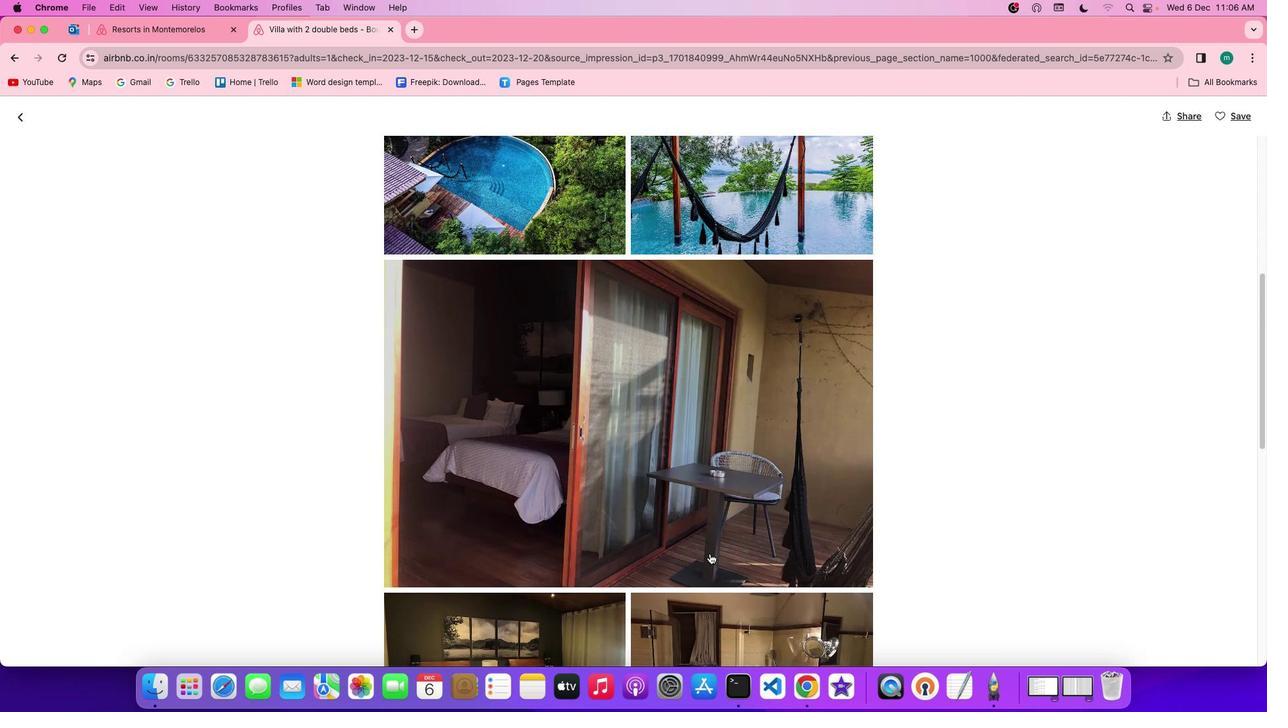 
Action: Mouse scrolled (709, 553) with delta (0, -1)
Screenshot: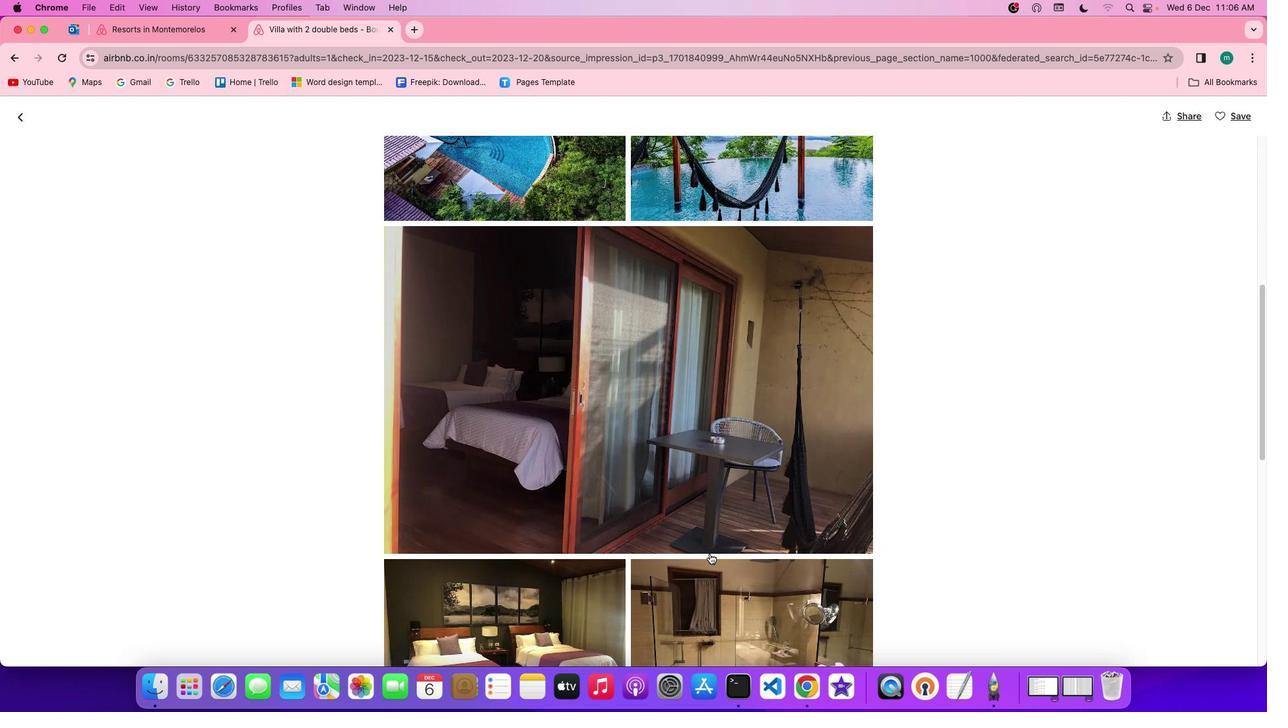 
Action: Mouse scrolled (709, 553) with delta (0, 0)
Screenshot: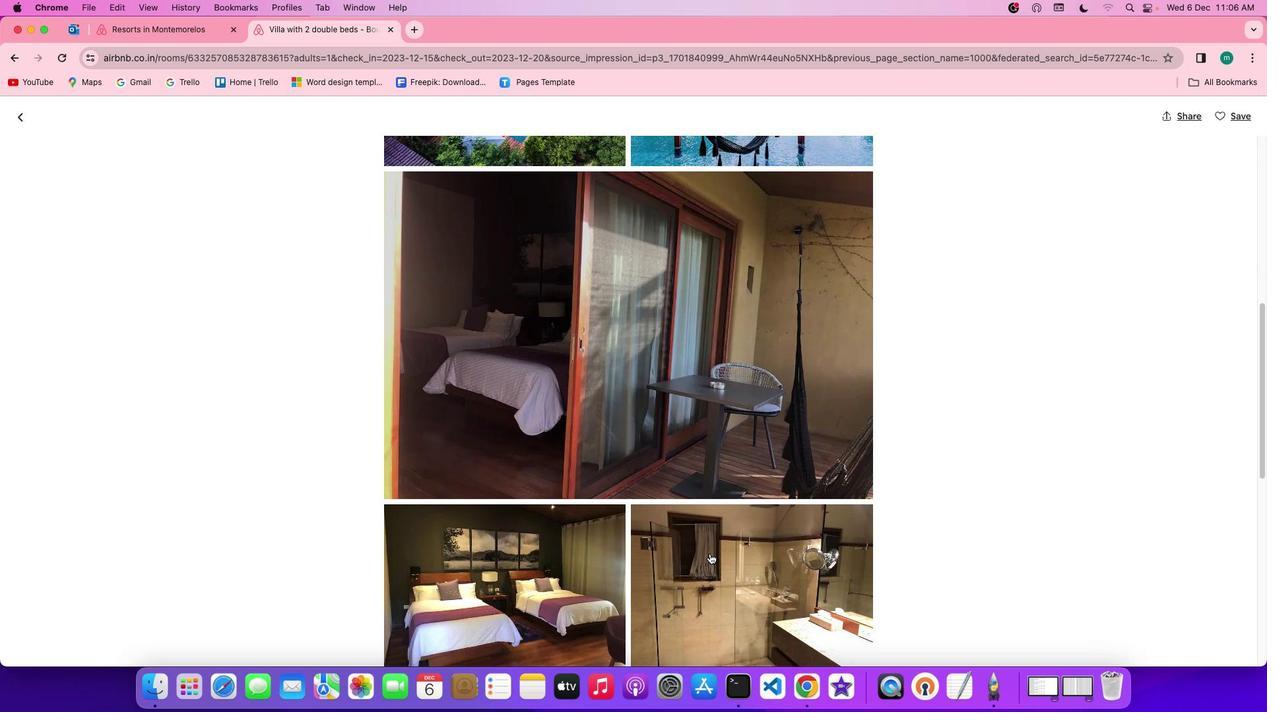
Action: Mouse scrolled (709, 553) with delta (0, 0)
Screenshot: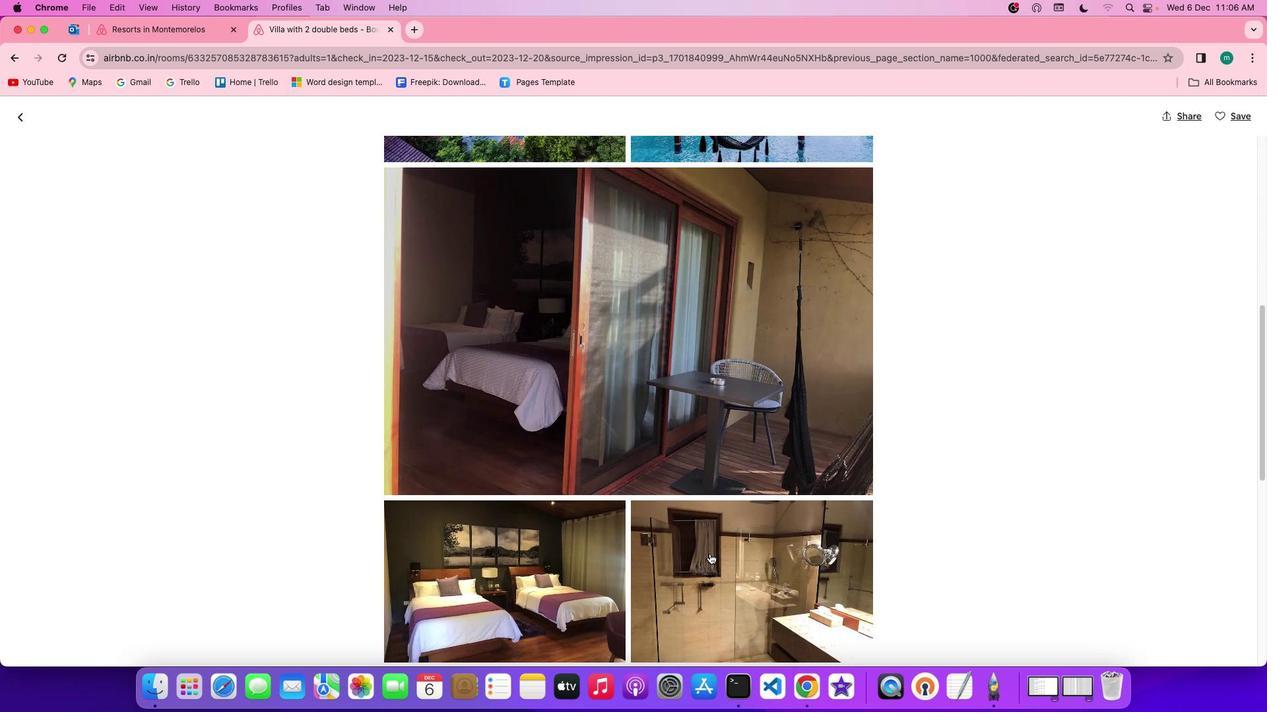 
Action: Mouse scrolled (709, 553) with delta (0, 0)
Screenshot: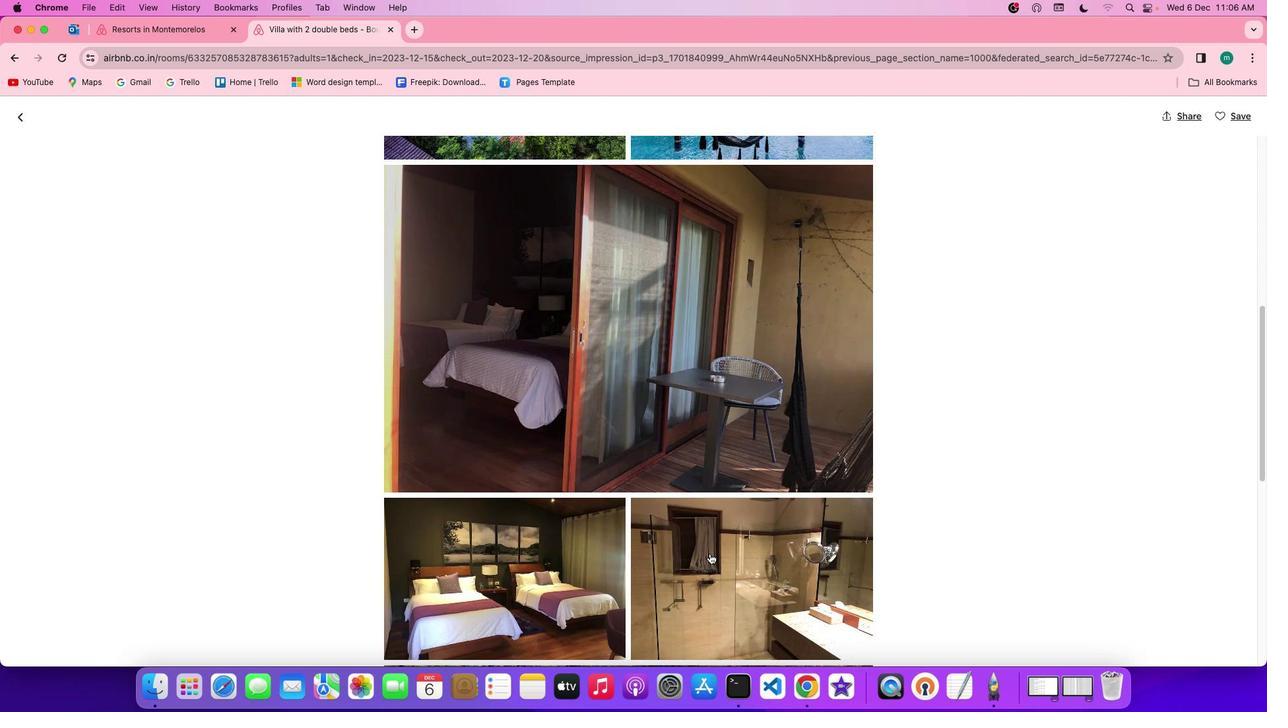 
Action: Mouse scrolled (709, 553) with delta (0, -1)
Screenshot: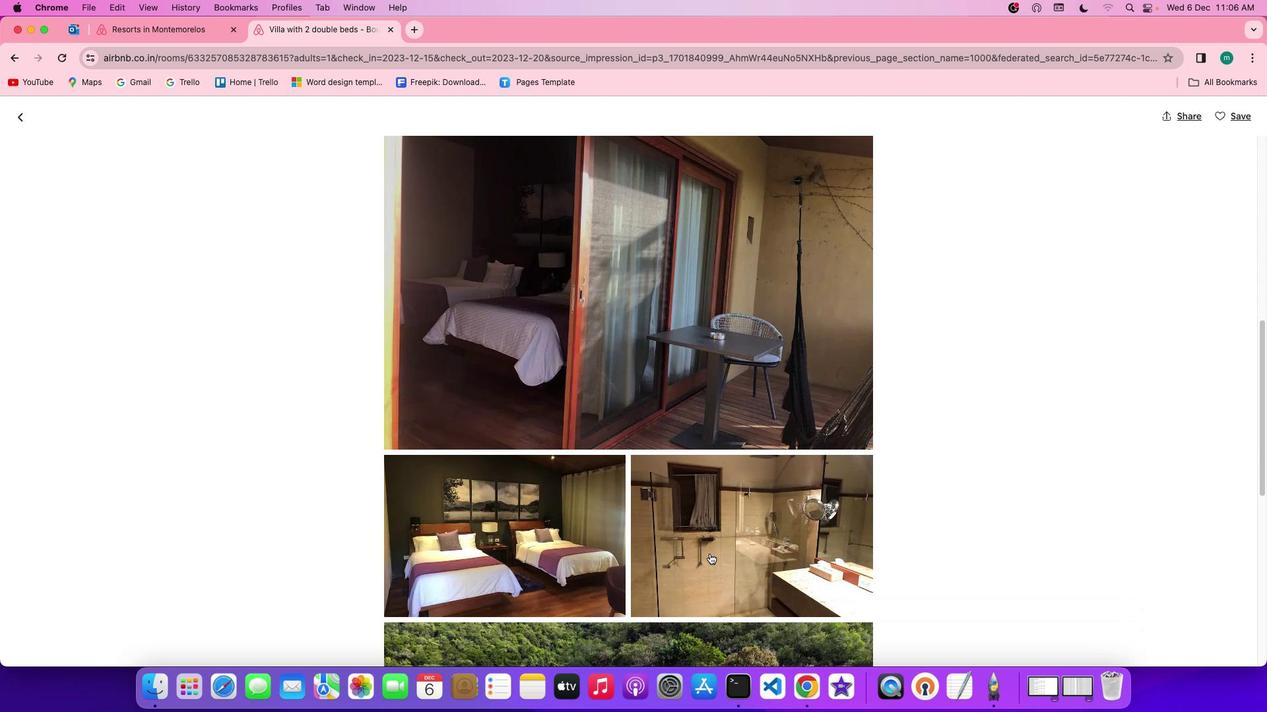 
Action: Mouse scrolled (709, 553) with delta (0, 0)
Screenshot: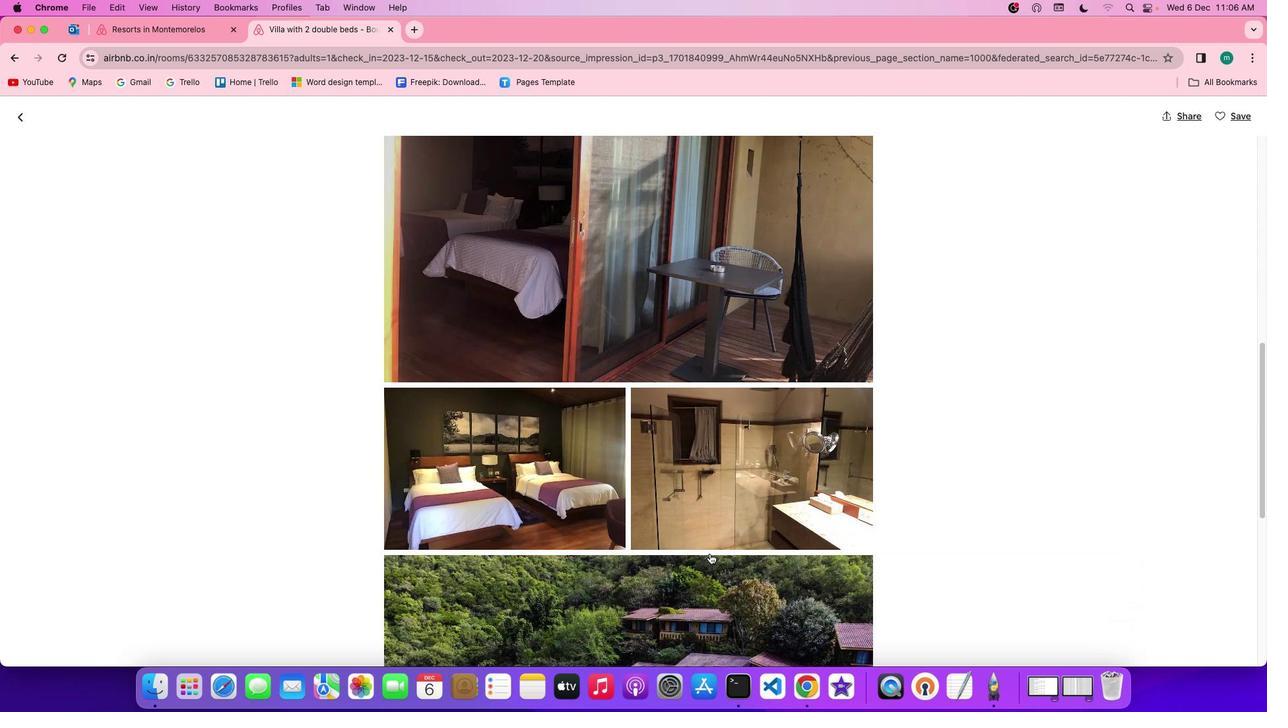 
Action: Mouse scrolled (709, 553) with delta (0, 0)
Screenshot: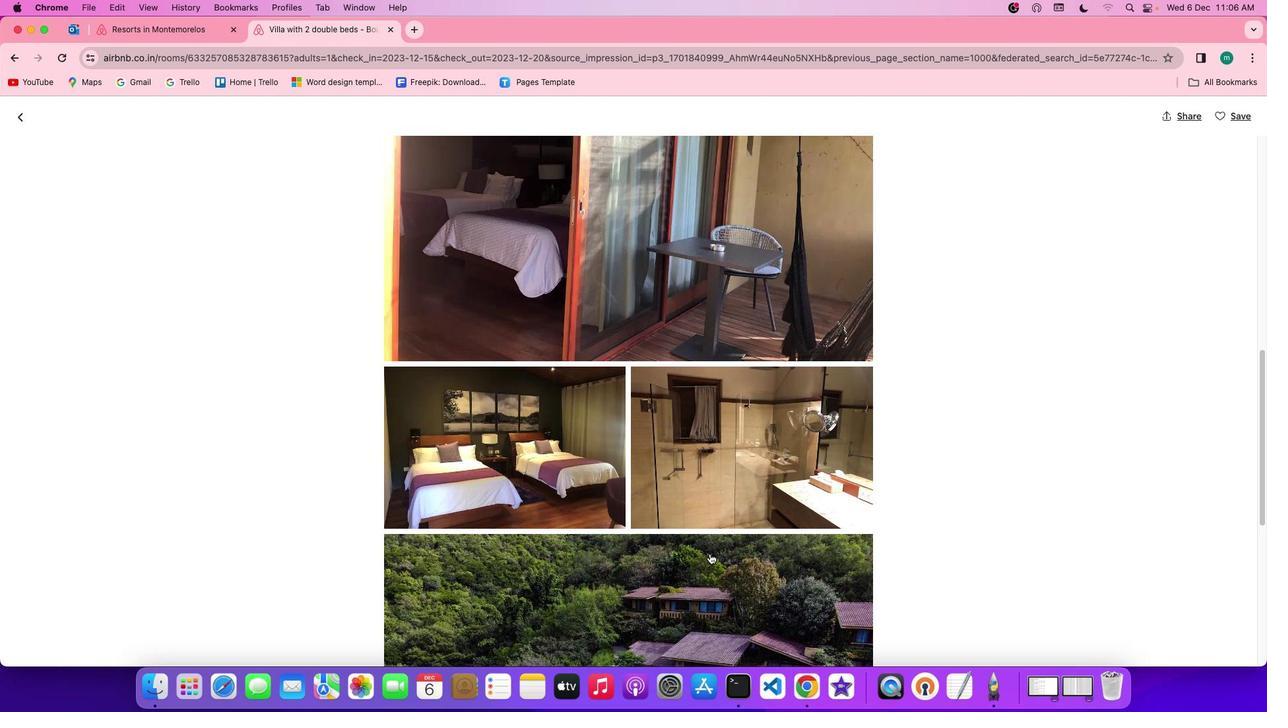 
Action: Mouse scrolled (709, 553) with delta (0, 0)
Screenshot: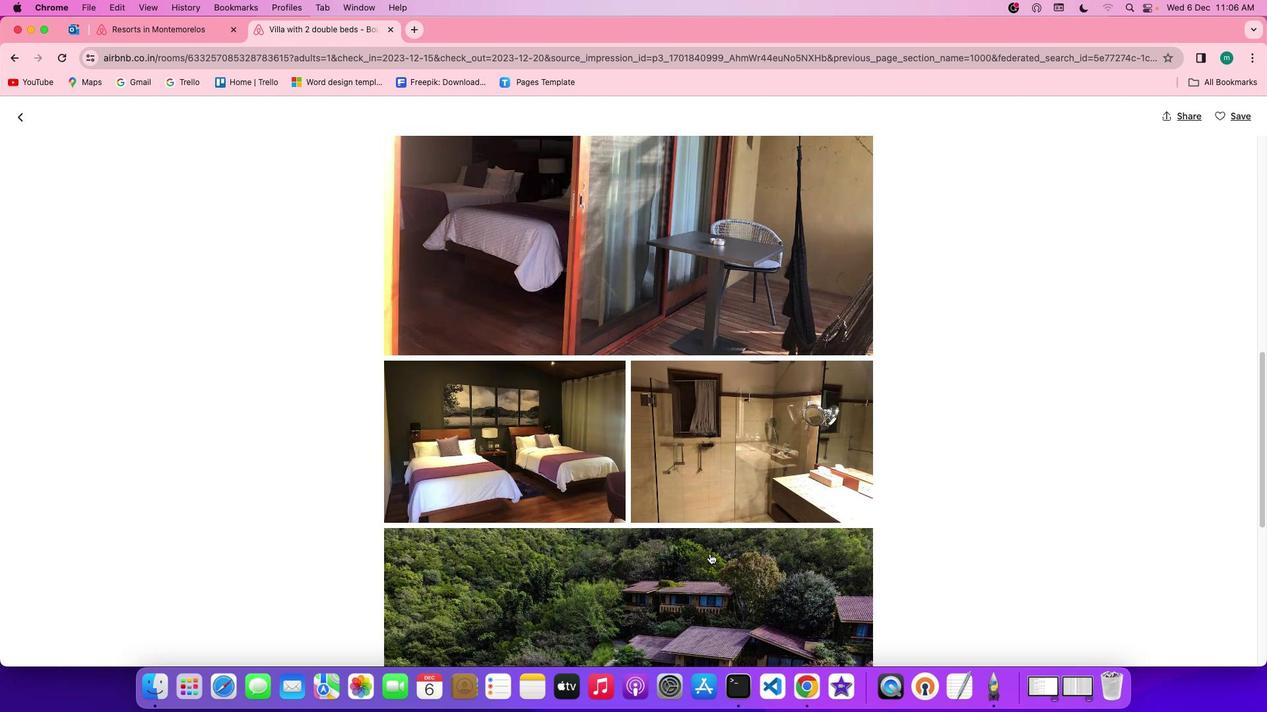 
Action: Mouse scrolled (709, 553) with delta (0, 0)
Screenshot: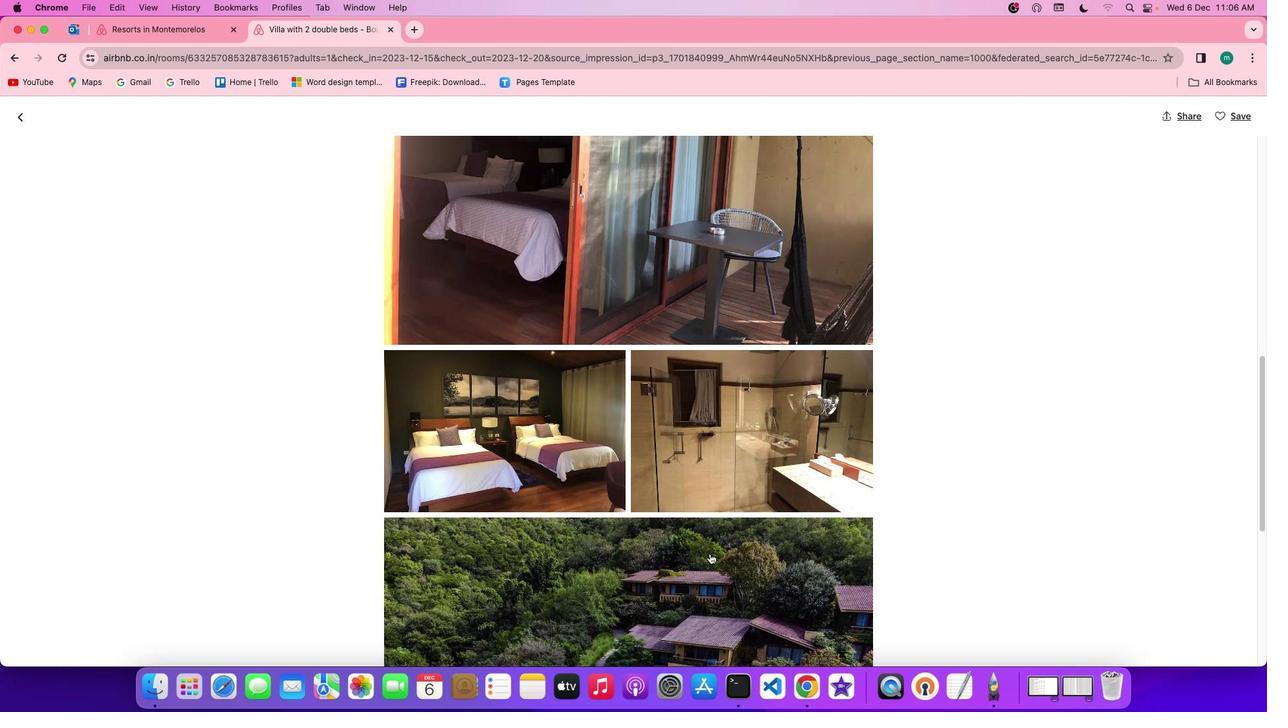 
Action: Mouse scrolled (709, 553) with delta (0, 0)
Screenshot: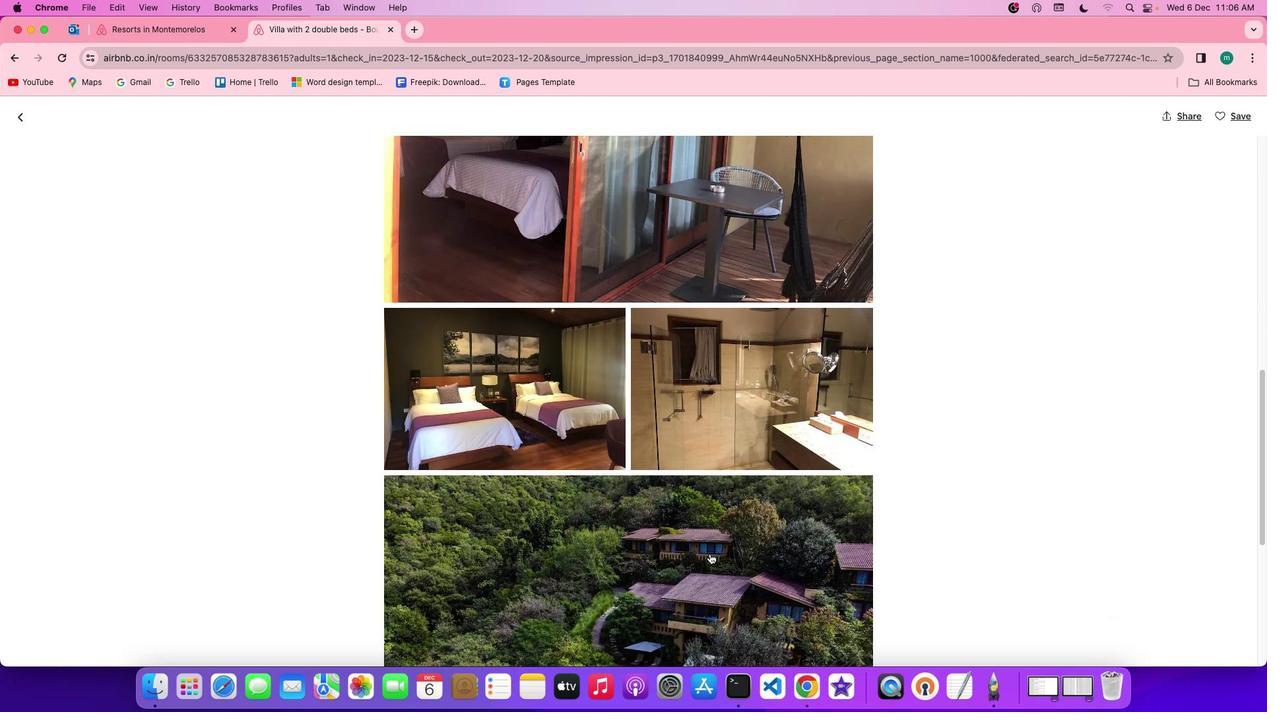 
Action: Mouse scrolled (709, 553) with delta (0, 0)
Screenshot: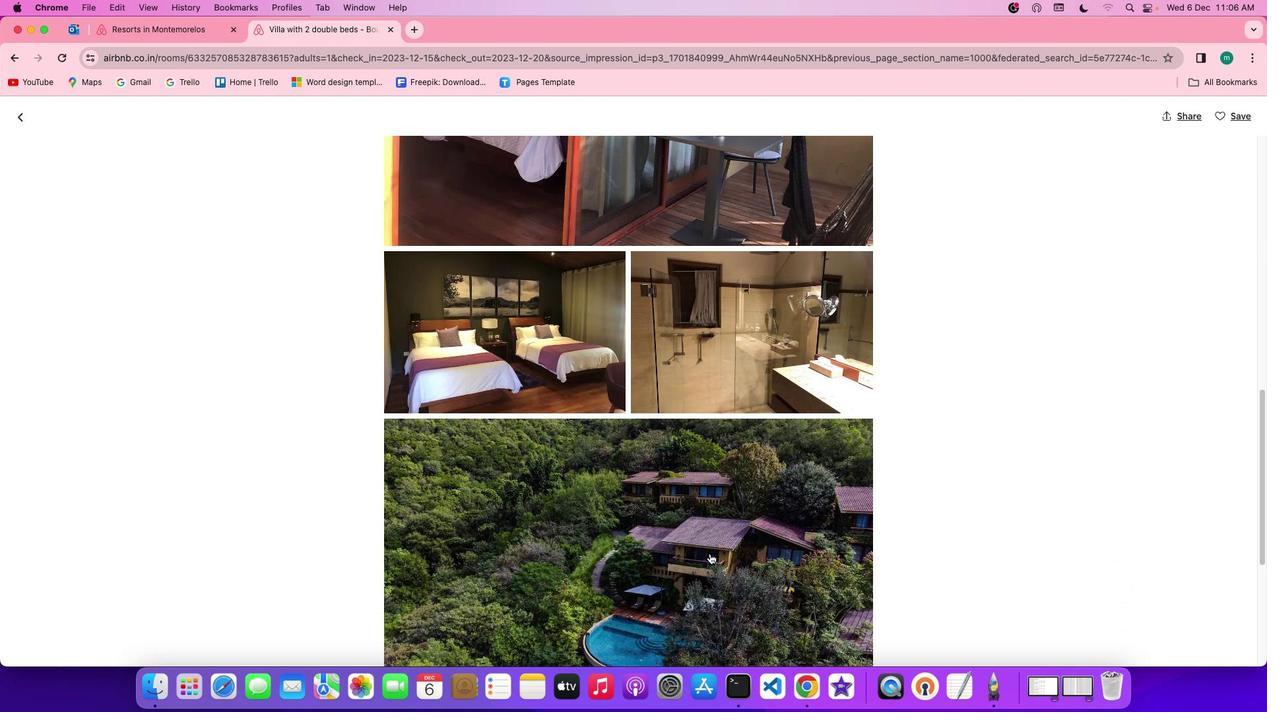 
Action: Mouse scrolled (709, 553) with delta (0, 0)
Screenshot: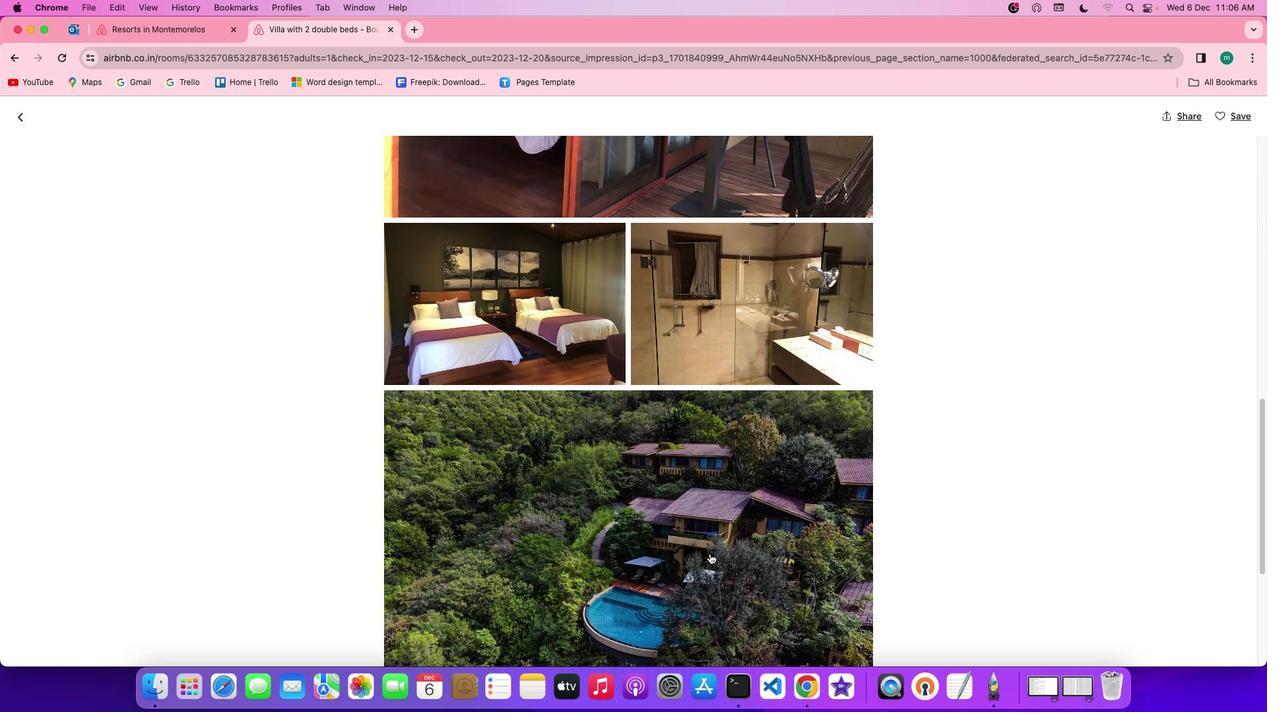 
Action: Mouse scrolled (709, 553) with delta (0, 0)
Screenshot: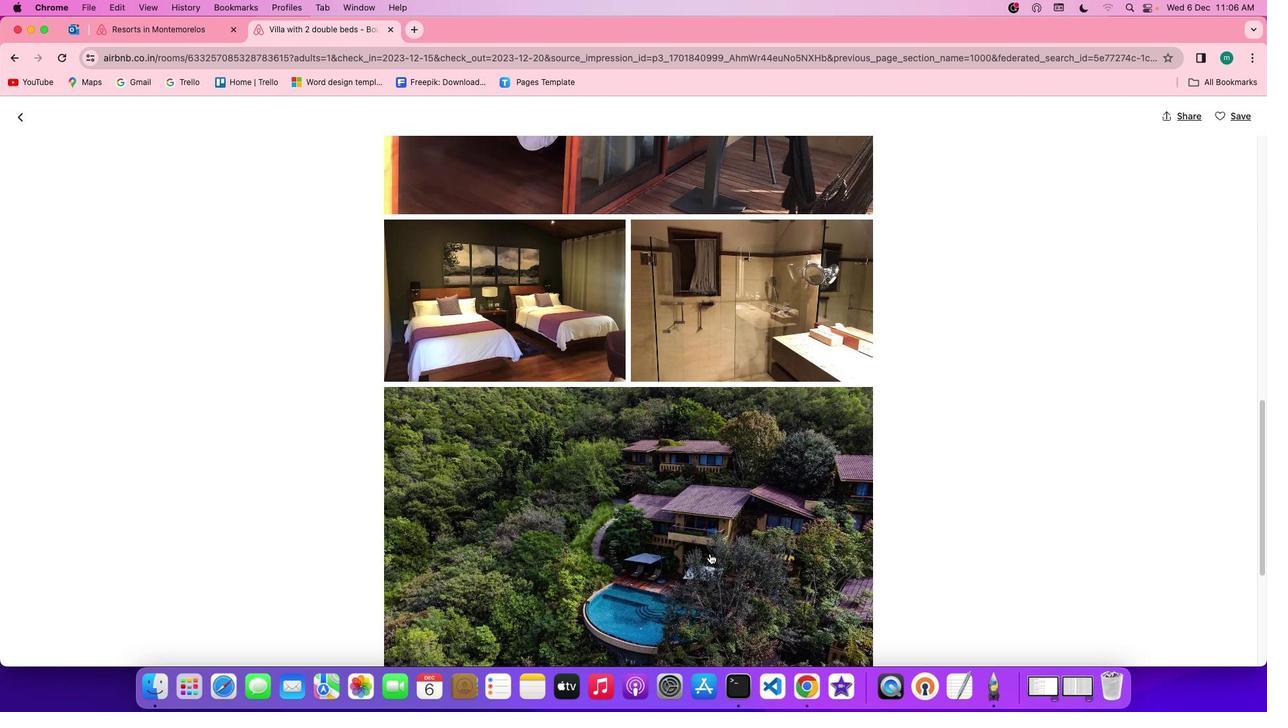 
Action: Mouse scrolled (709, 553) with delta (0, -1)
Screenshot: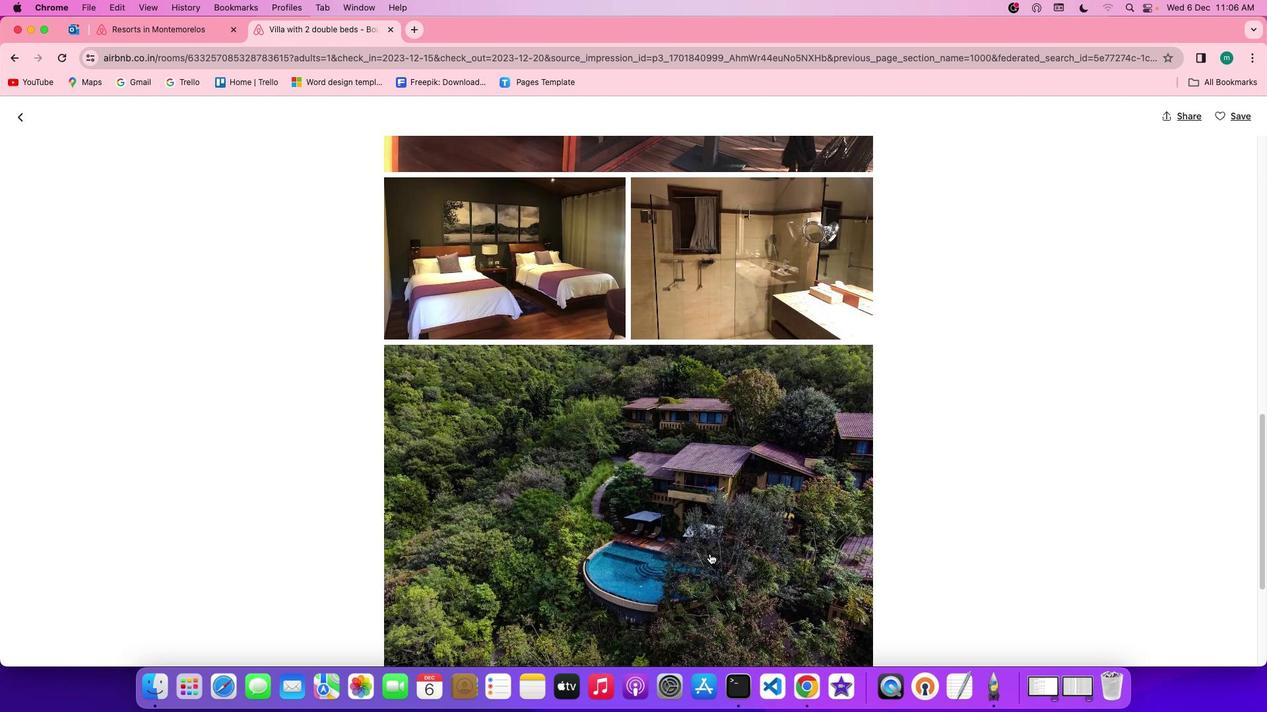 
Action: Mouse scrolled (709, 553) with delta (0, -1)
Screenshot: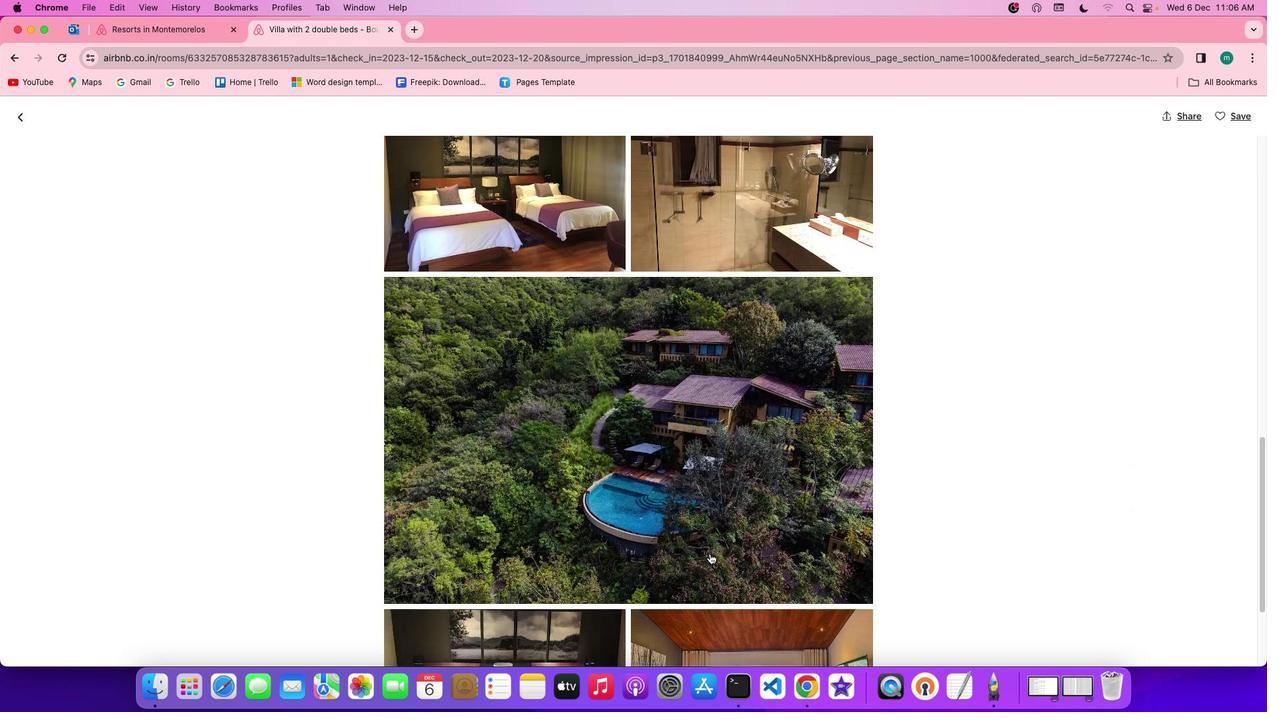 
Action: Mouse scrolled (709, 553) with delta (0, 0)
Screenshot: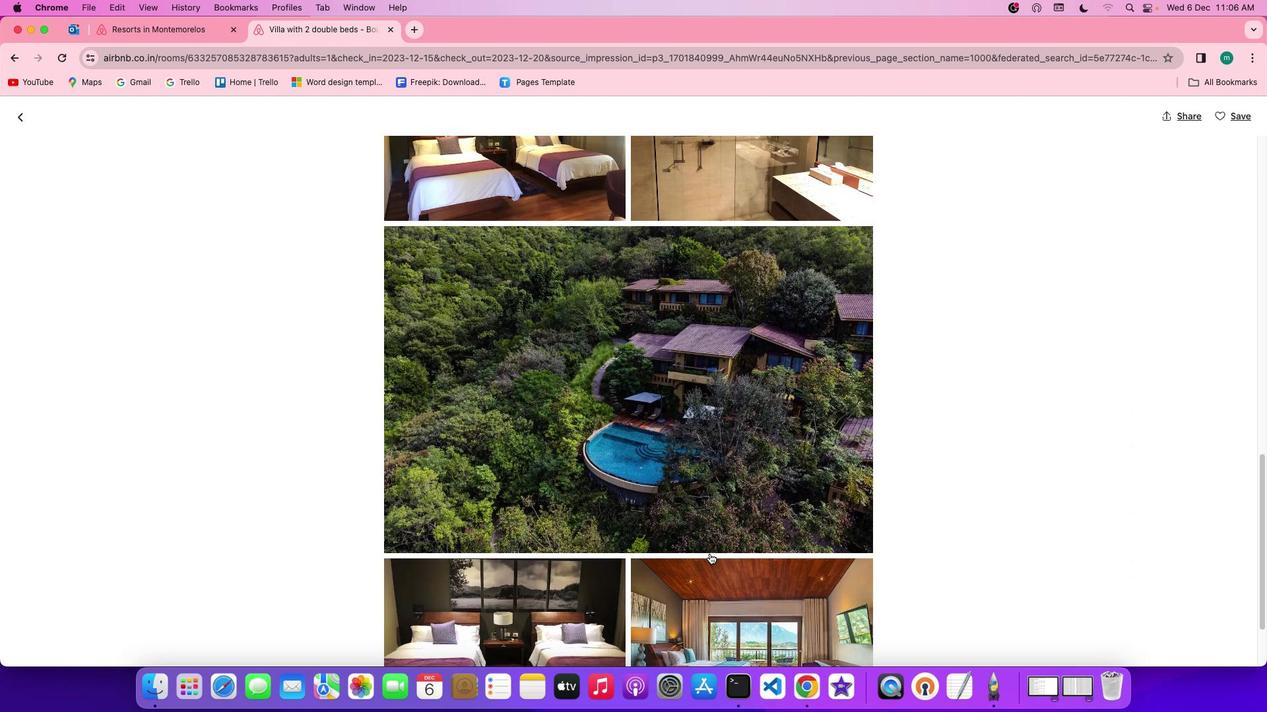 
Action: Mouse scrolled (709, 553) with delta (0, 0)
Screenshot: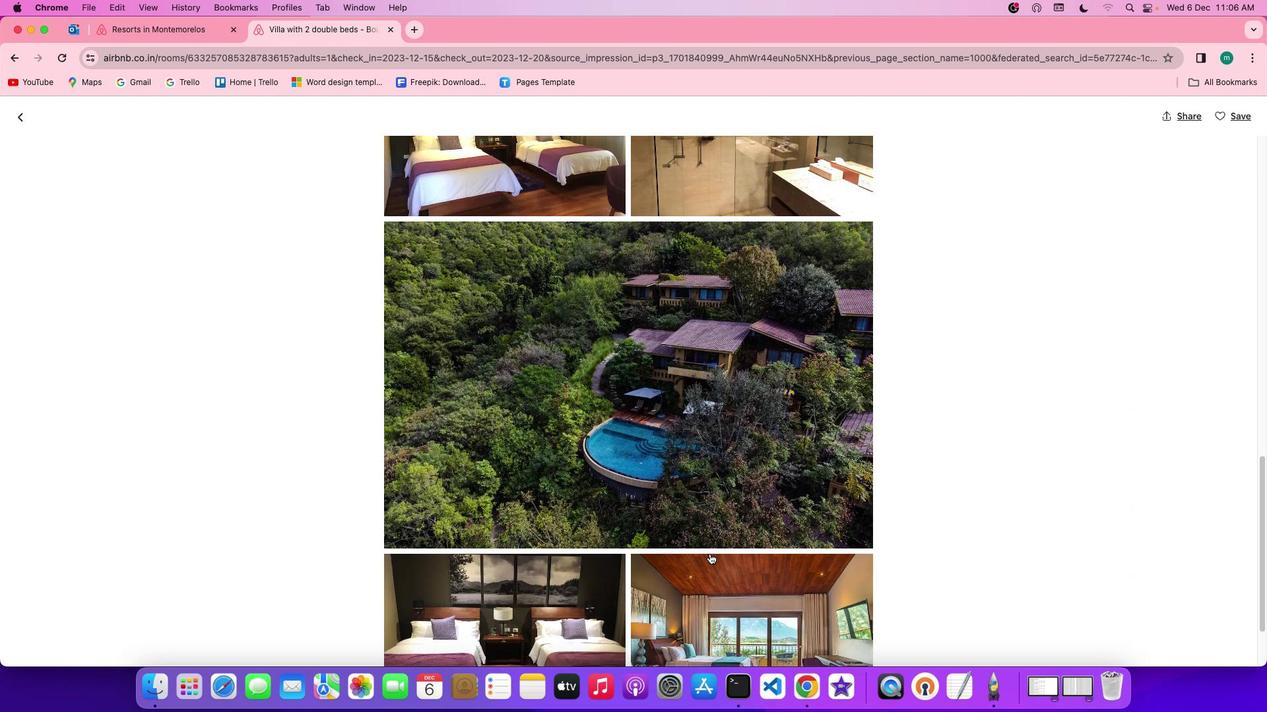 
Action: Mouse scrolled (709, 553) with delta (0, 0)
Screenshot: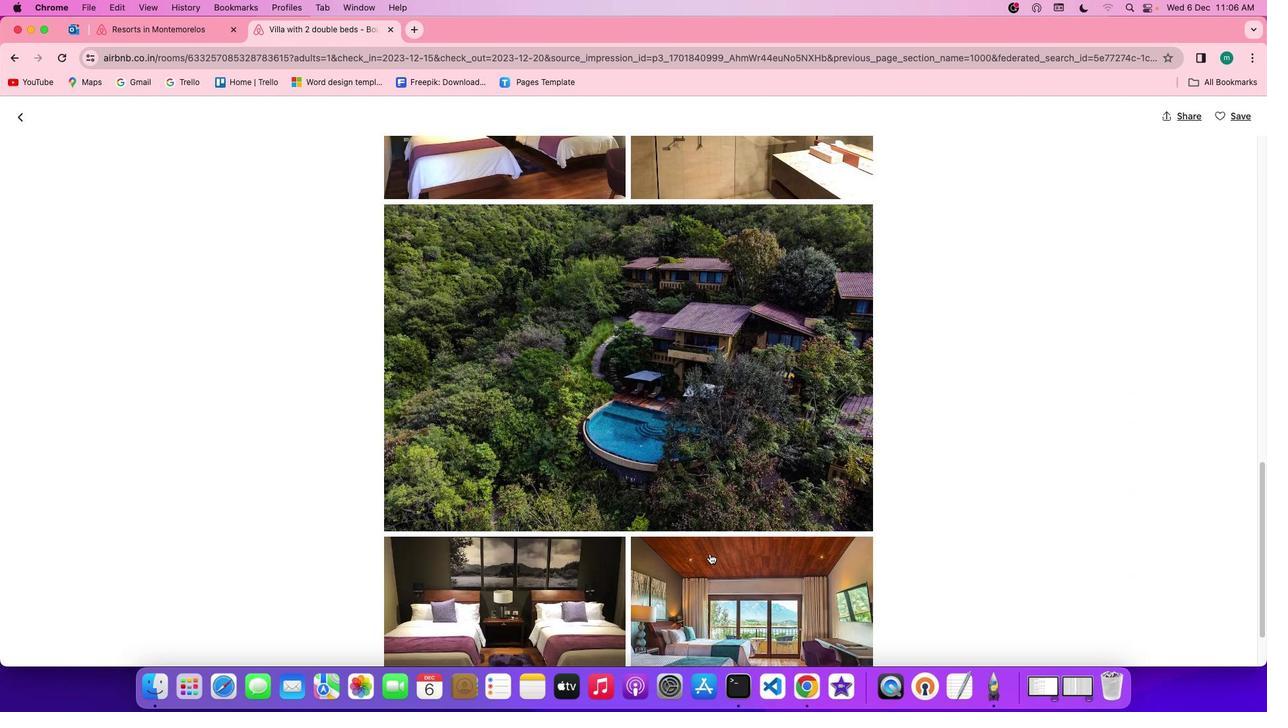 
Action: Mouse scrolled (709, 553) with delta (0, -1)
Screenshot: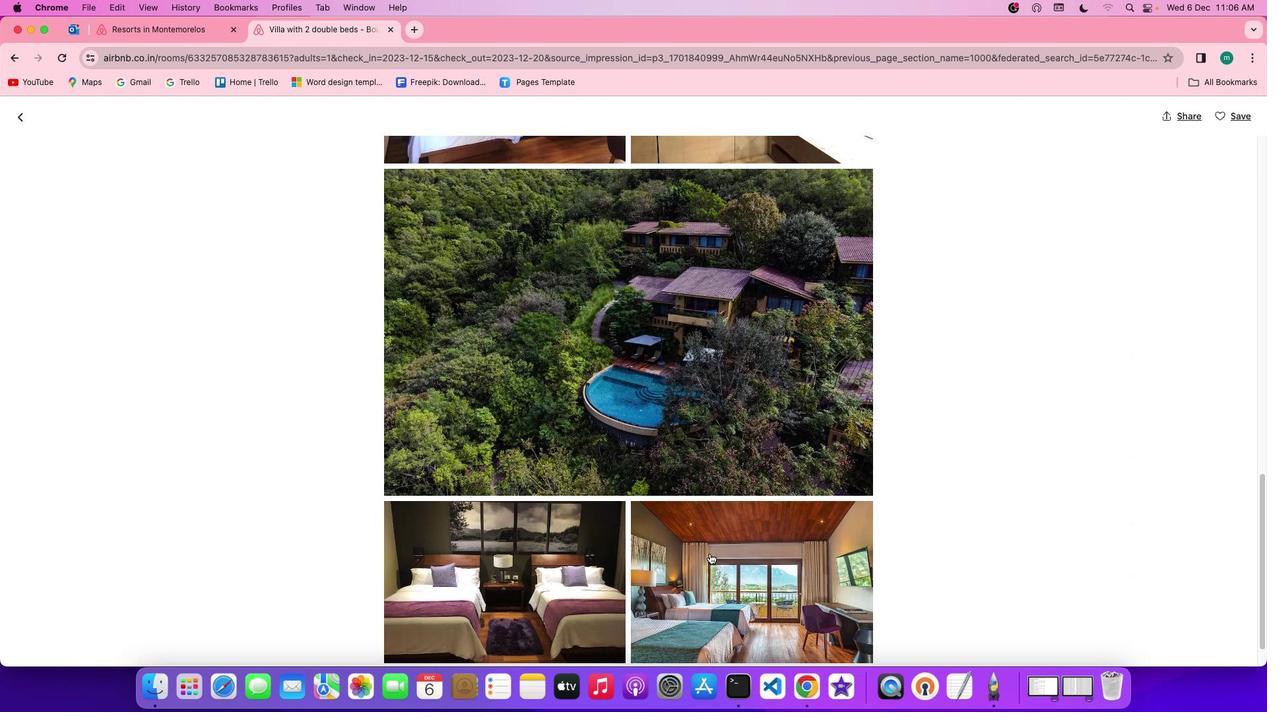 
Action: Mouse scrolled (709, 553) with delta (0, -1)
Screenshot: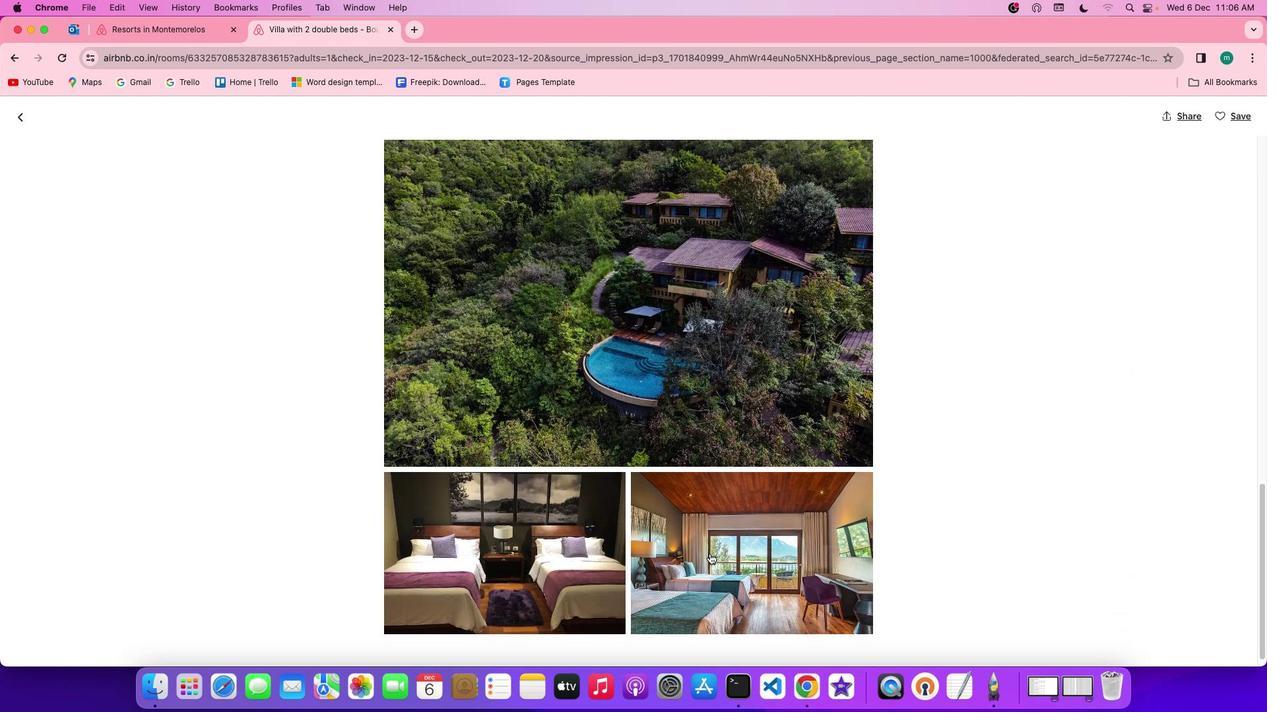
Action: Mouse scrolled (709, 553) with delta (0, 0)
Screenshot: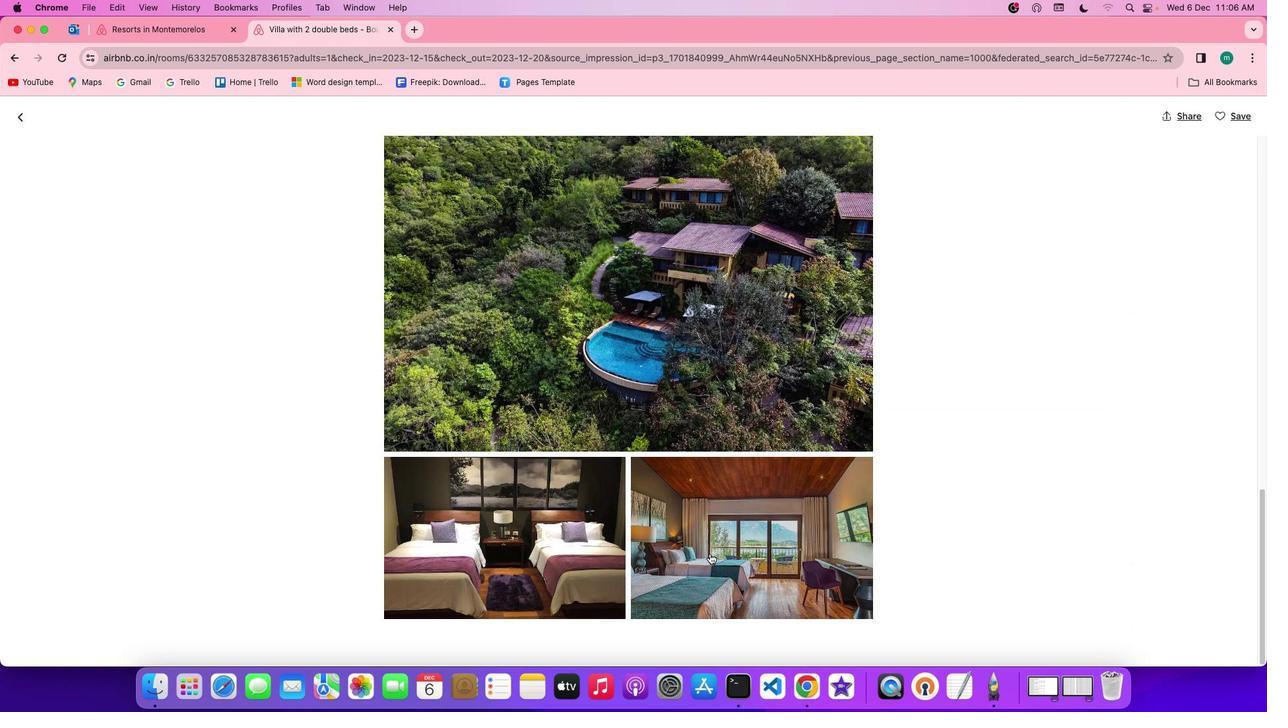 
Action: Mouse scrolled (709, 553) with delta (0, 0)
Screenshot: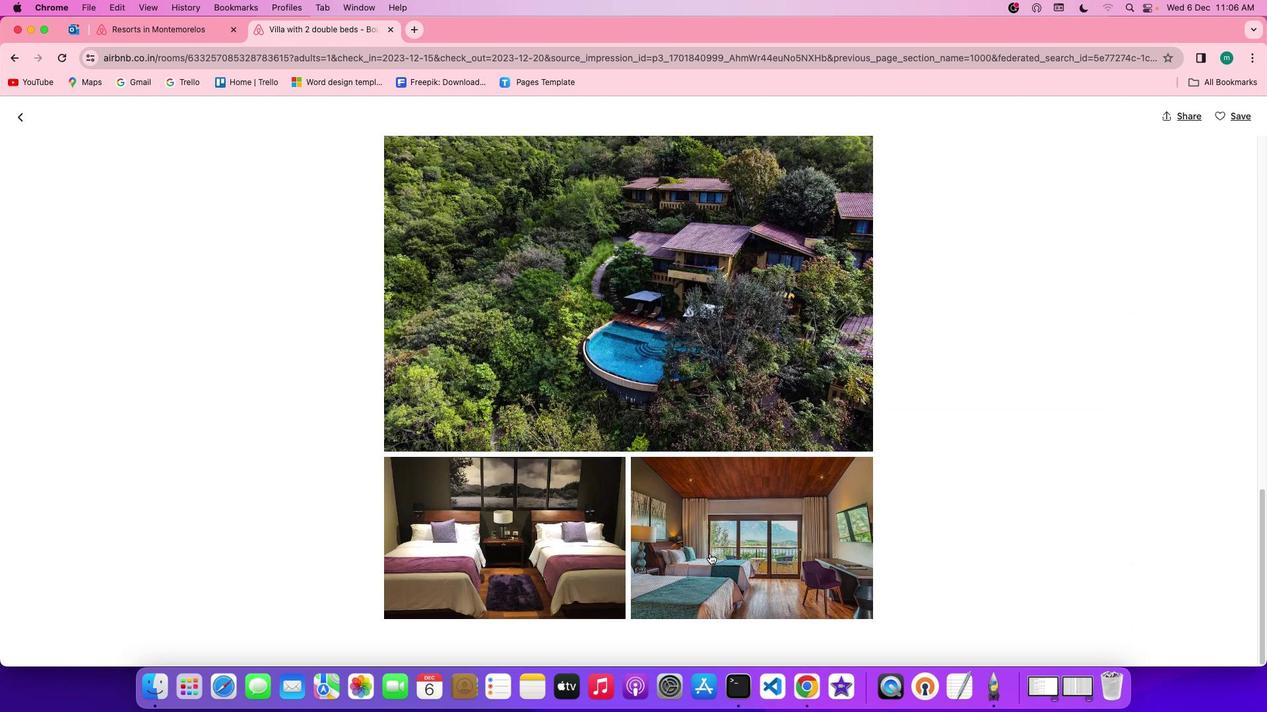 
Action: Mouse scrolled (709, 553) with delta (0, -1)
Screenshot: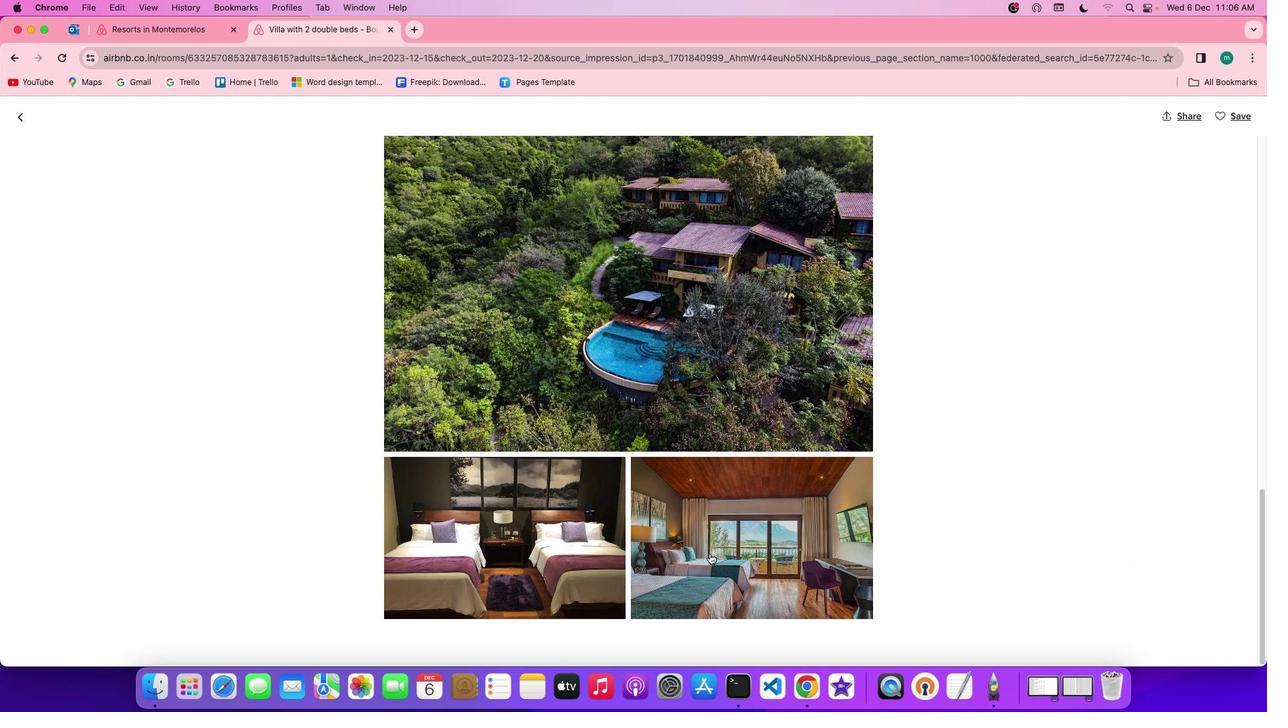 
Action: Mouse scrolled (709, 553) with delta (0, -2)
Screenshot: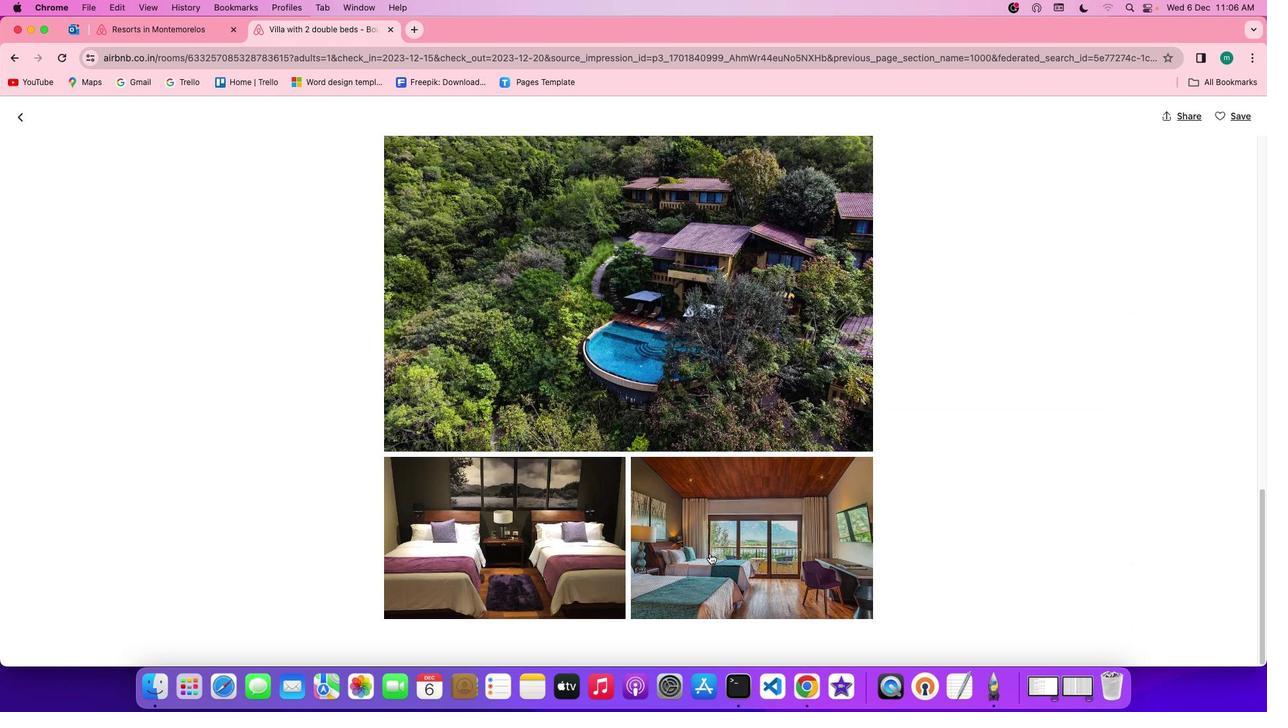 
Action: Mouse moved to (18, 112)
Screenshot: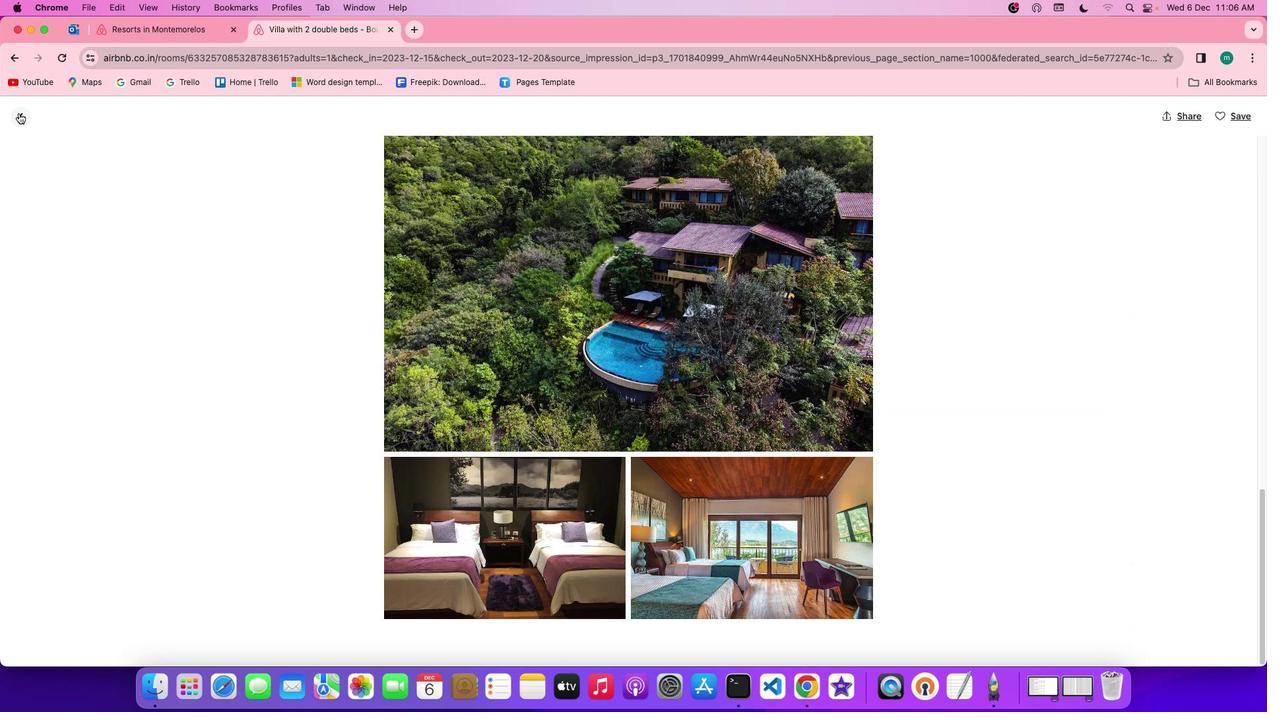 
Action: Mouse pressed left at (18, 112)
Screenshot: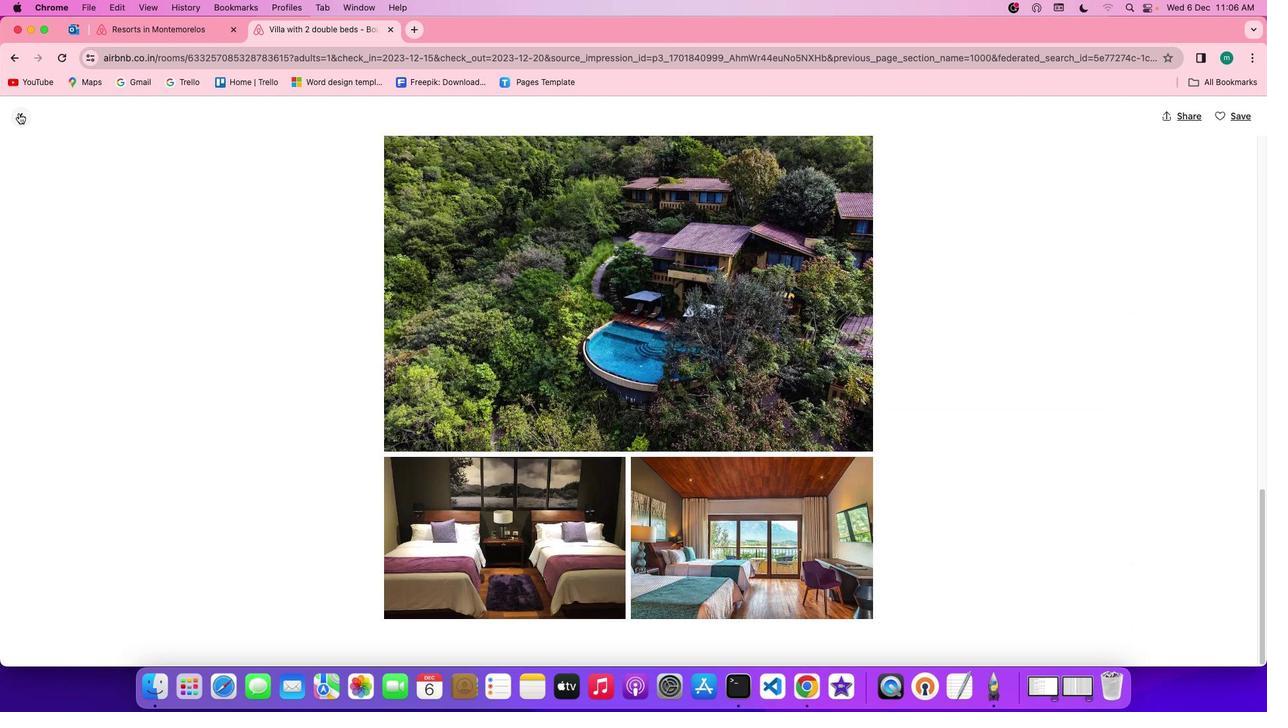 
Action: Mouse moved to (631, 501)
Screenshot: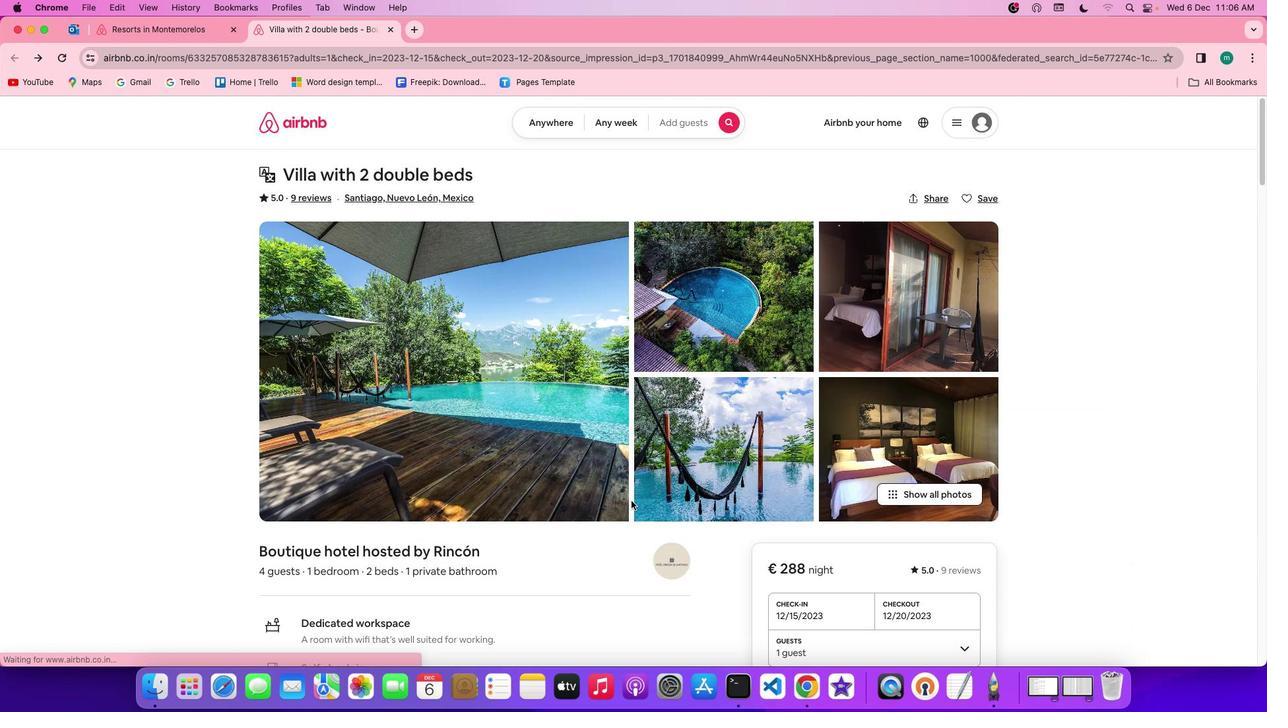 
Action: Mouse scrolled (631, 501) with delta (0, 0)
Screenshot: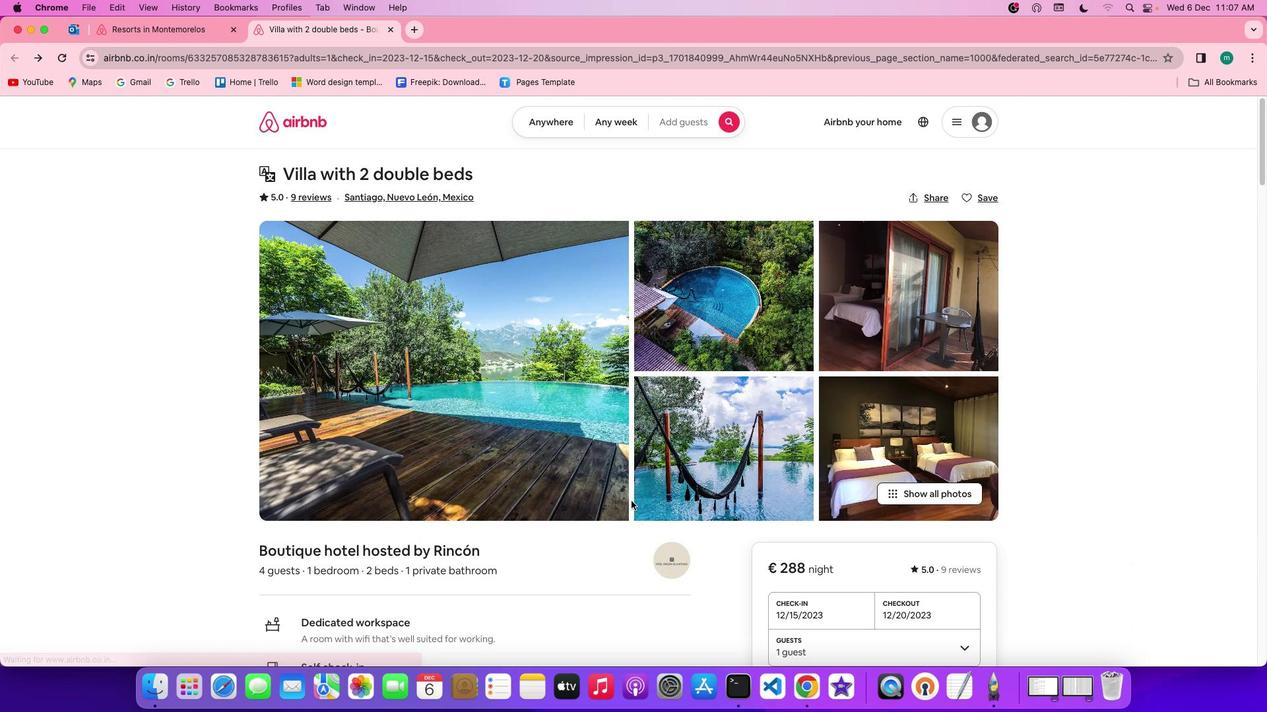 
Action: Mouse scrolled (631, 501) with delta (0, 0)
Screenshot: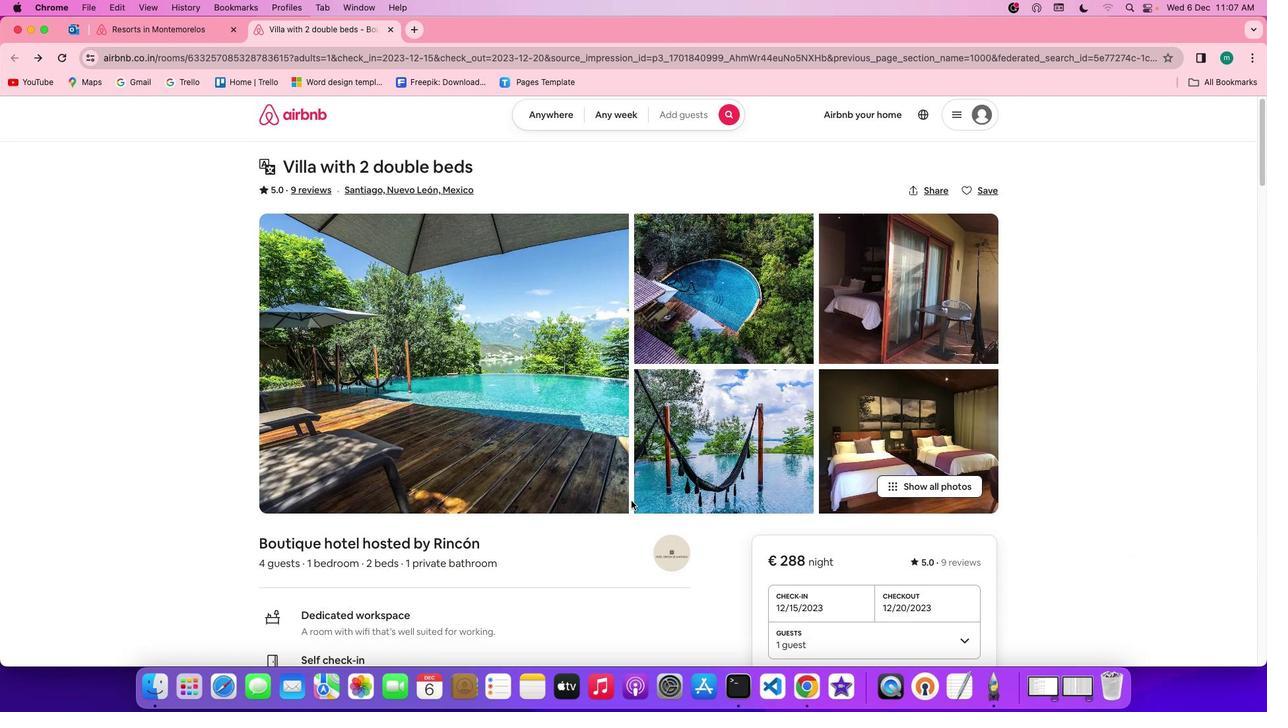 
Action: Mouse scrolled (631, 501) with delta (0, -1)
Screenshot: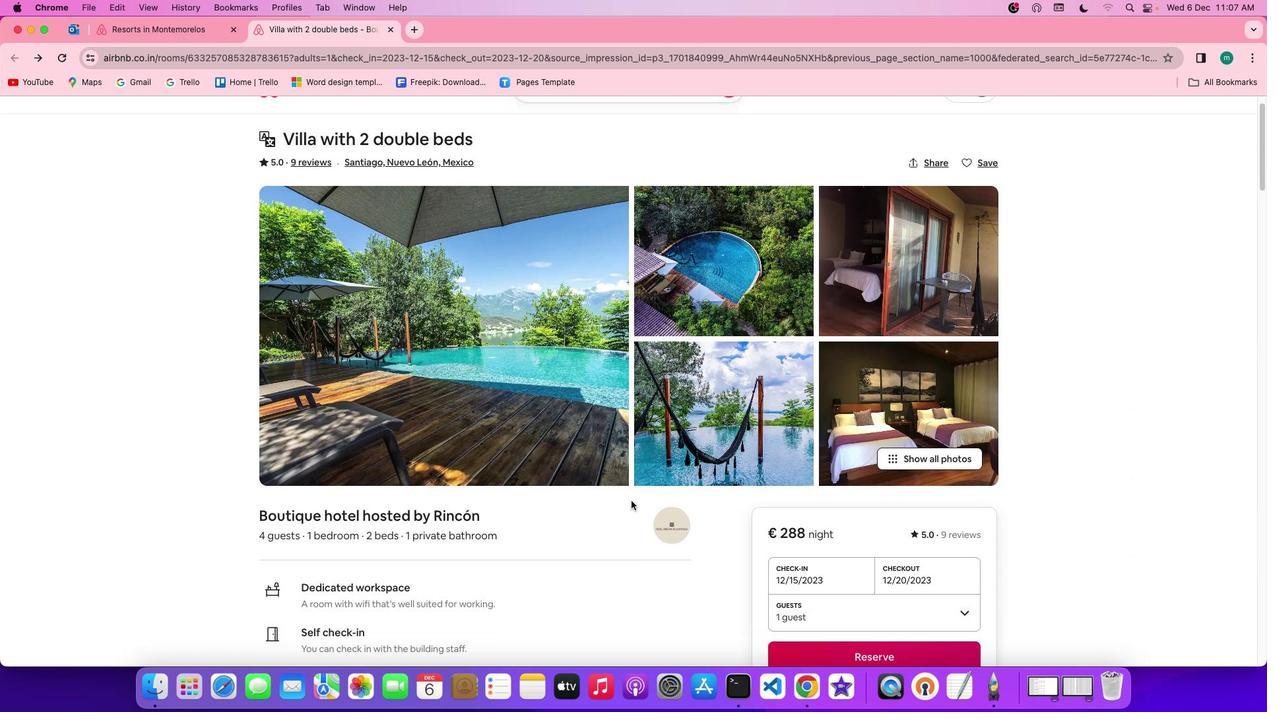 
Action: Mouse scrolled (631, 501) with delta (0, -1)
Screenshot: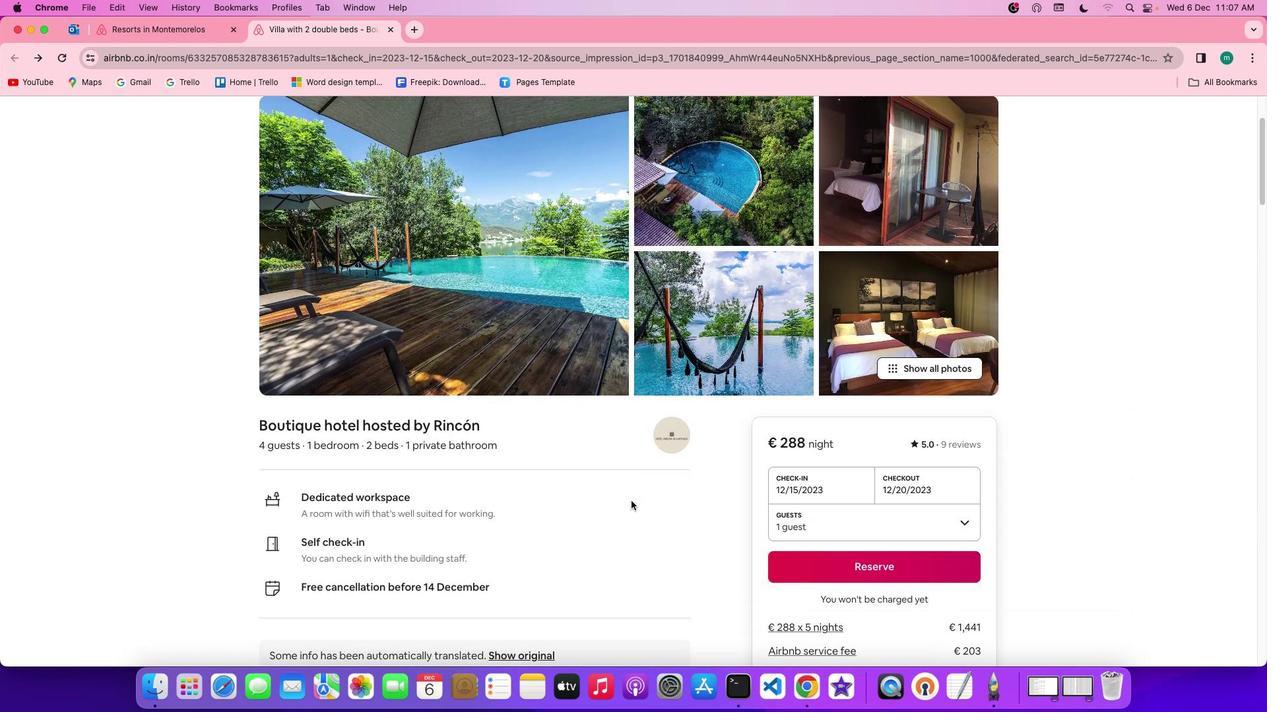 
Action: Mouse scrolled (631, 501) with delta (0, 0)
Screenshot: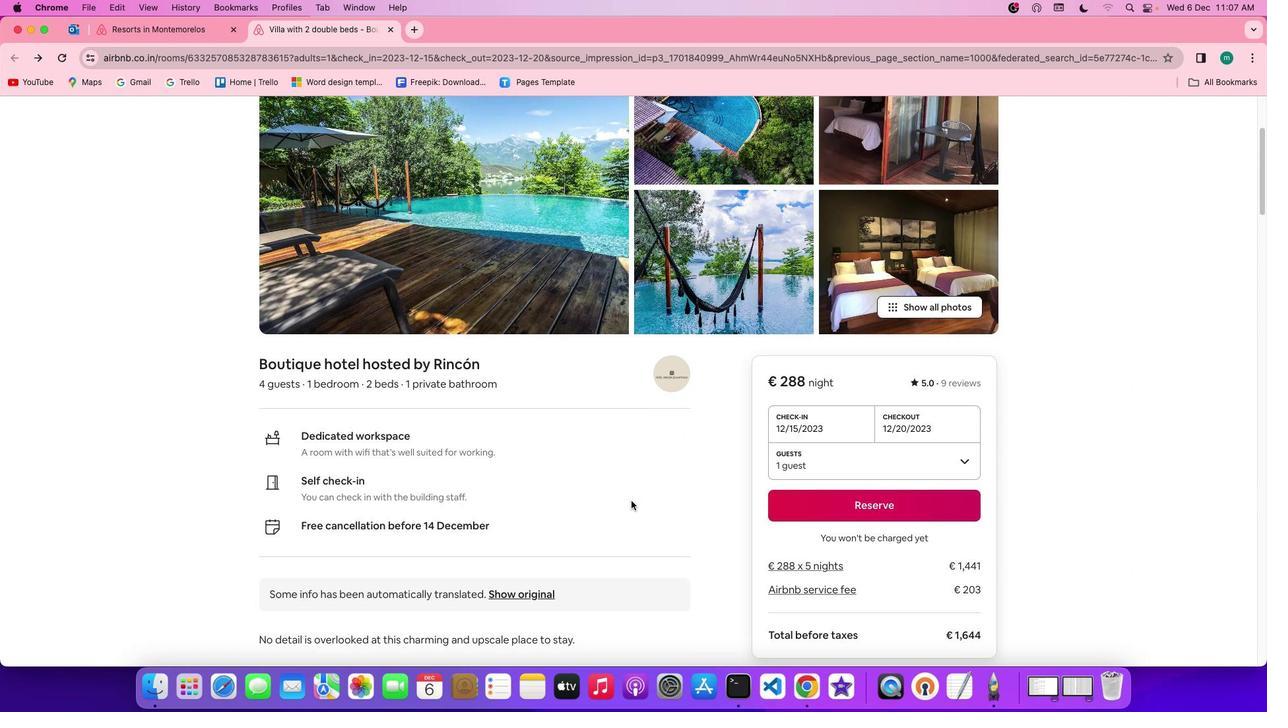 
Action: Mouse scrolled (631, 501) with delta (0, 0)
Screenshot: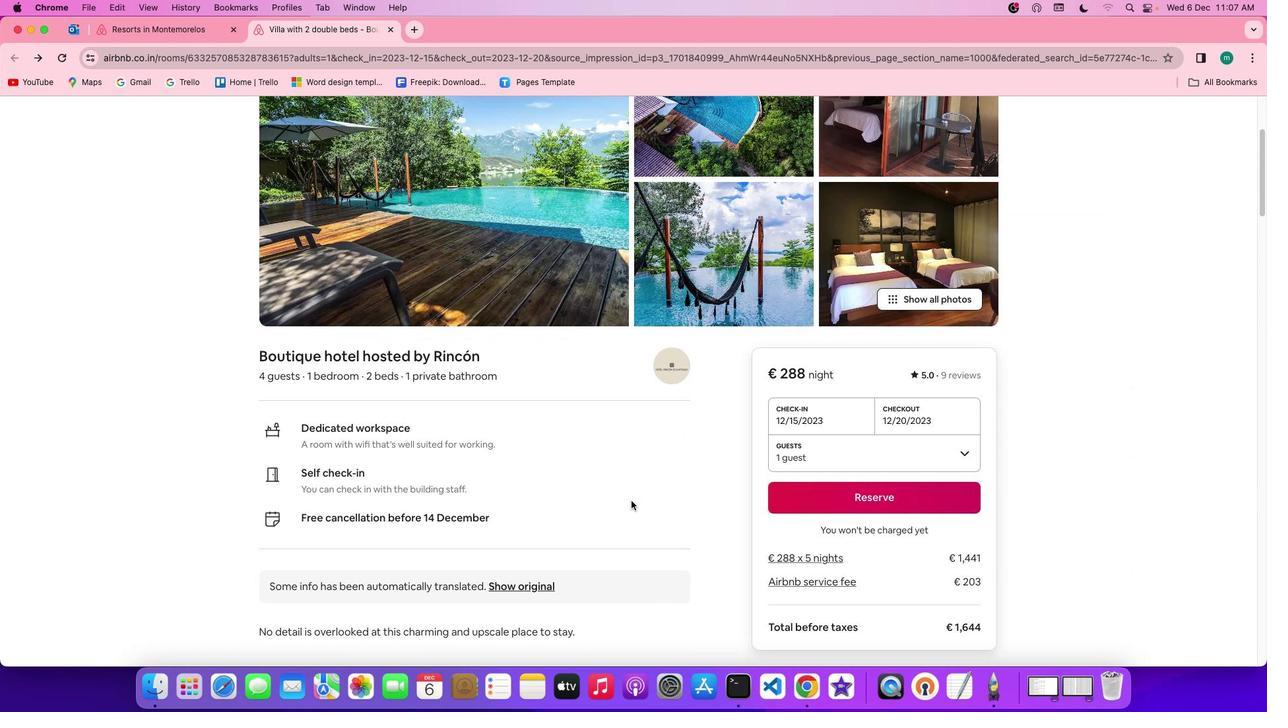 
Action: Mouse scrolled (631, 501) with delta (0, -1)
Screenshot: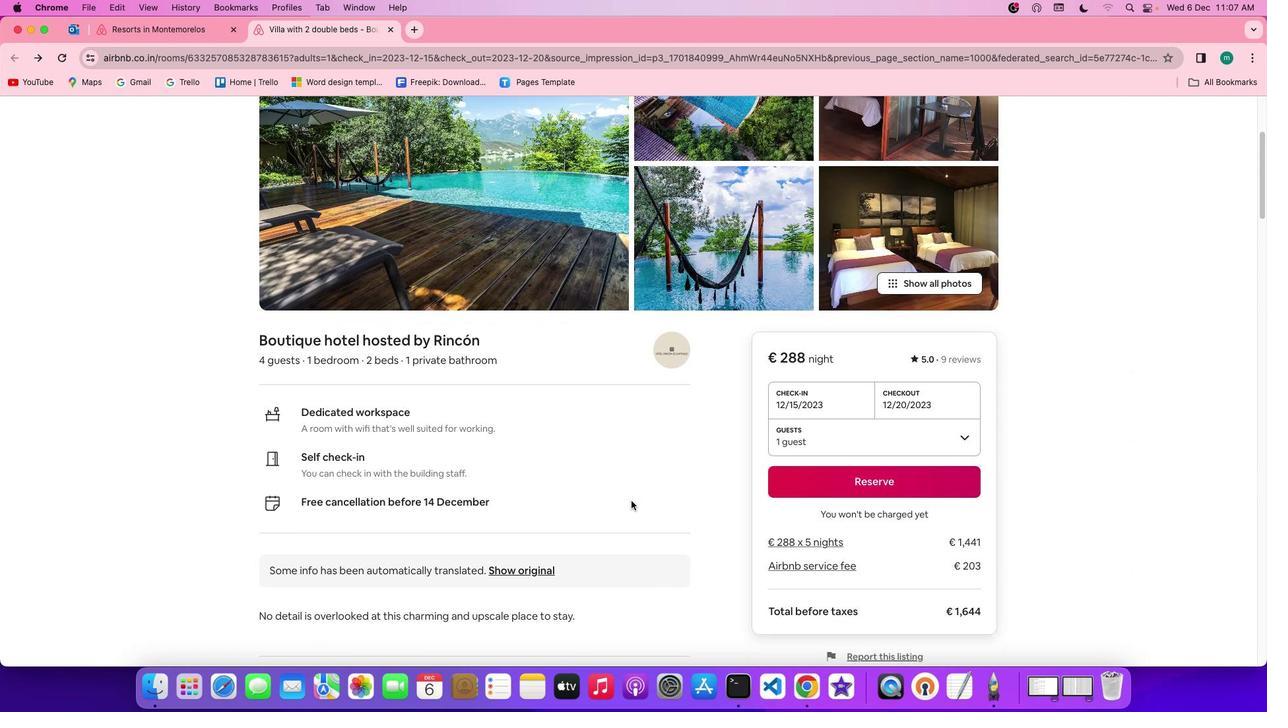 
Action: Mouse scrolled (631, 501) with delta (0, -1)
Screenshot: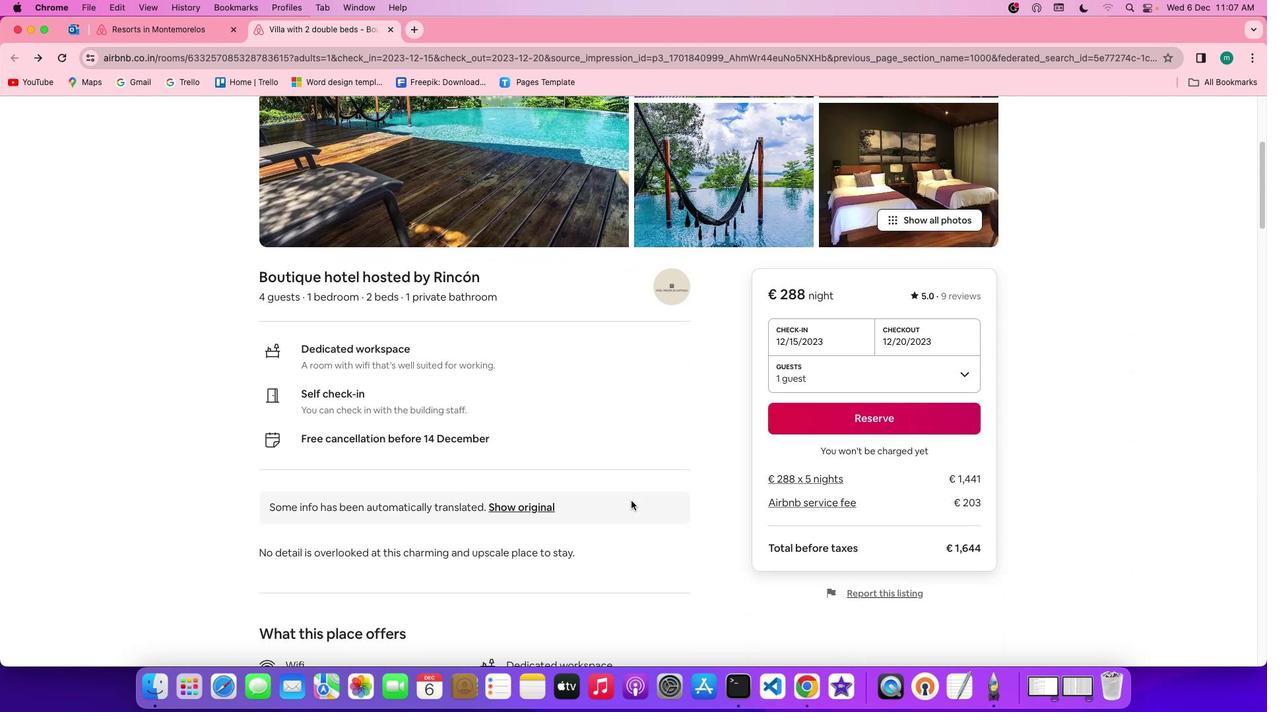 
Action: Mouse scrolled (631, 501) with delta (0, 0)
Screenshot: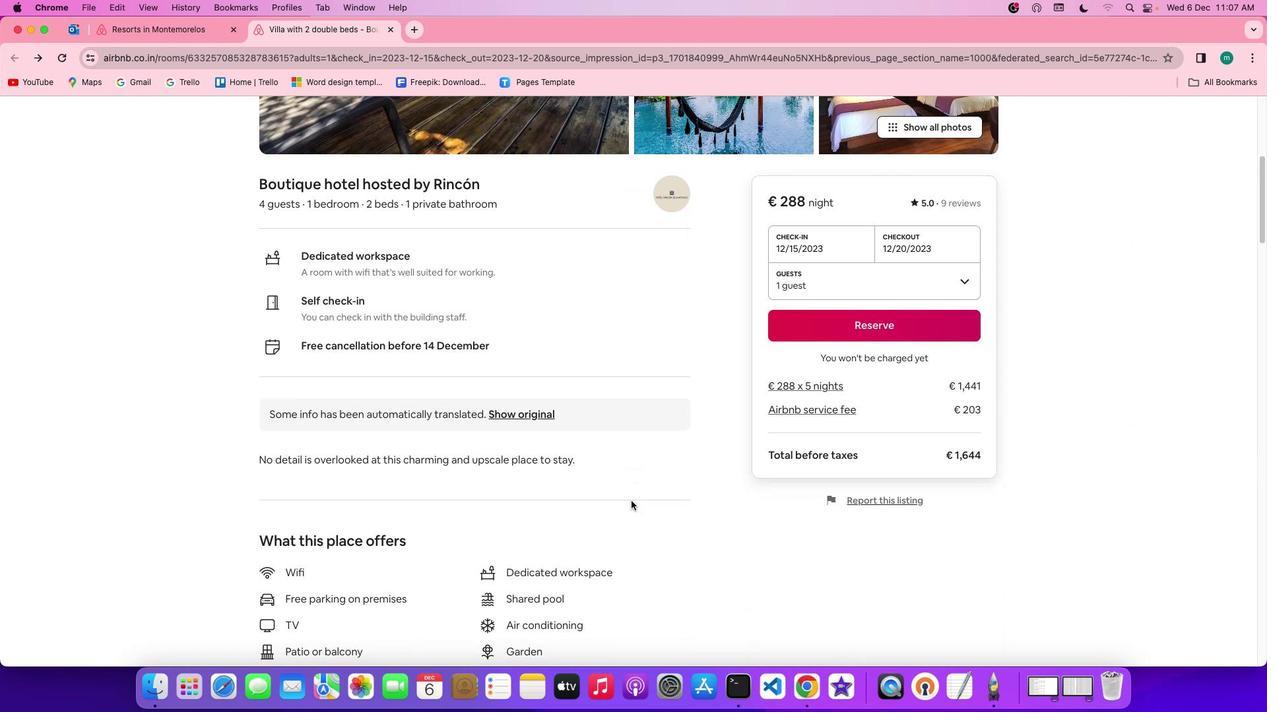 
Action: Mouse scrolled (631, 501) with delta (0, 0)
Screenshot: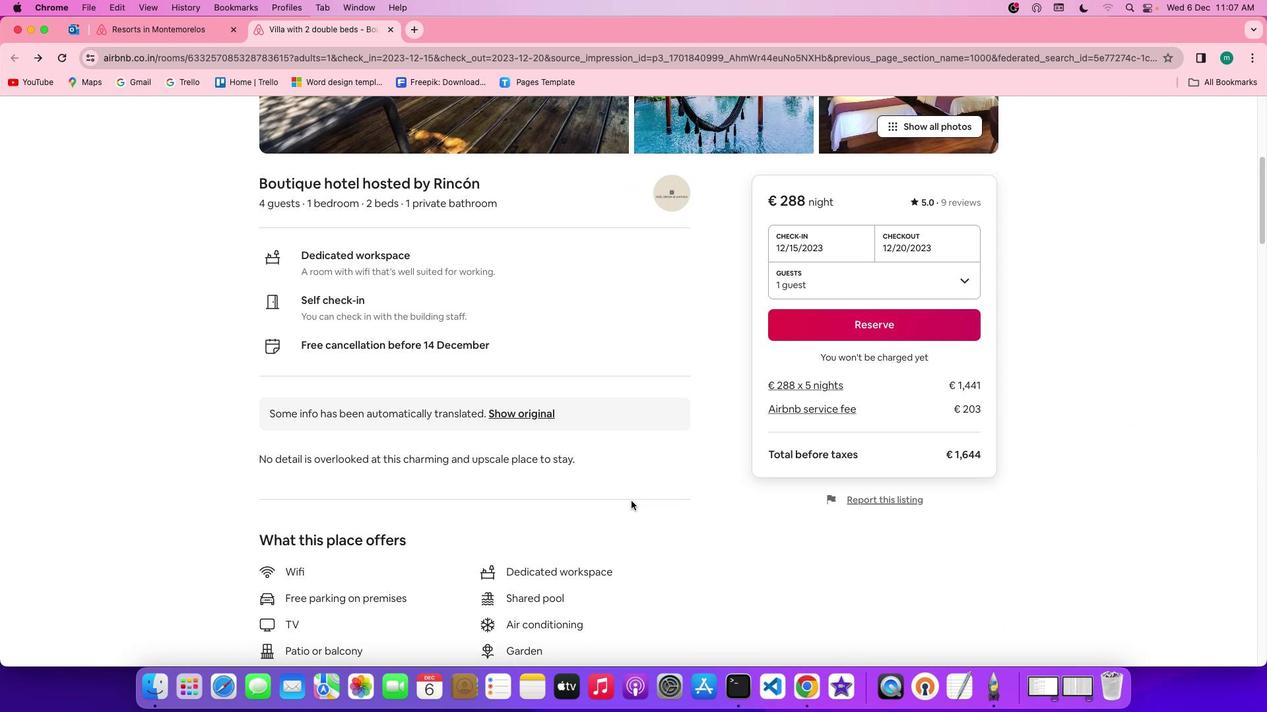 
Action: Mouse scrolled (631, 501) with delta (0, 0)
Screenshot: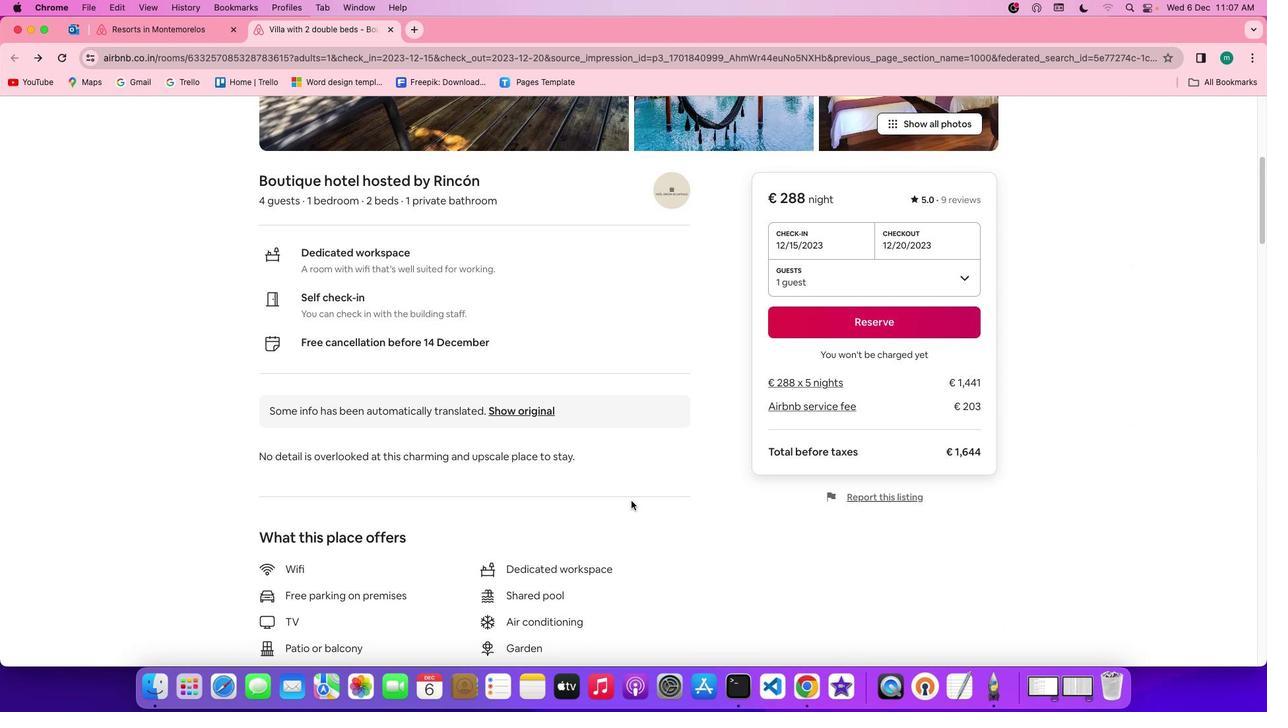 
Action: Mouse scrolled (631, 501) with delta (0, -1)
Screenshot: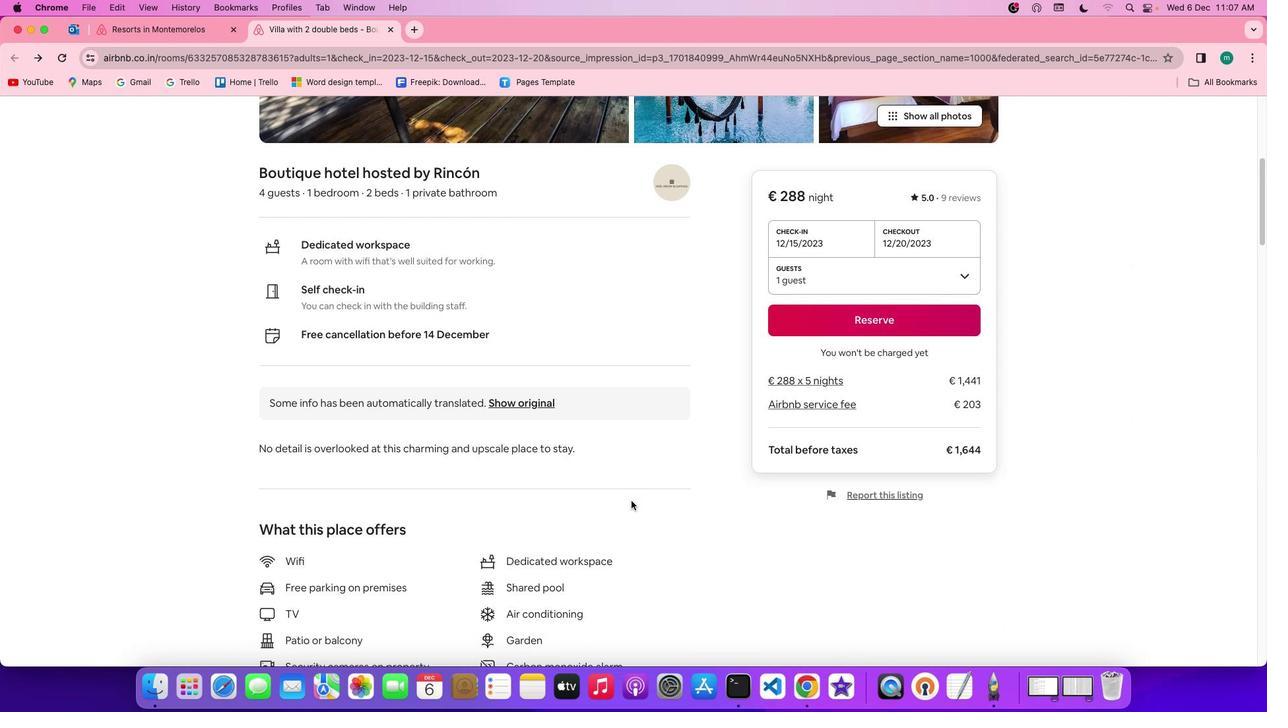 
Action: Mouse scrolled (631, 501) with delta (0, -1)
Screenshot: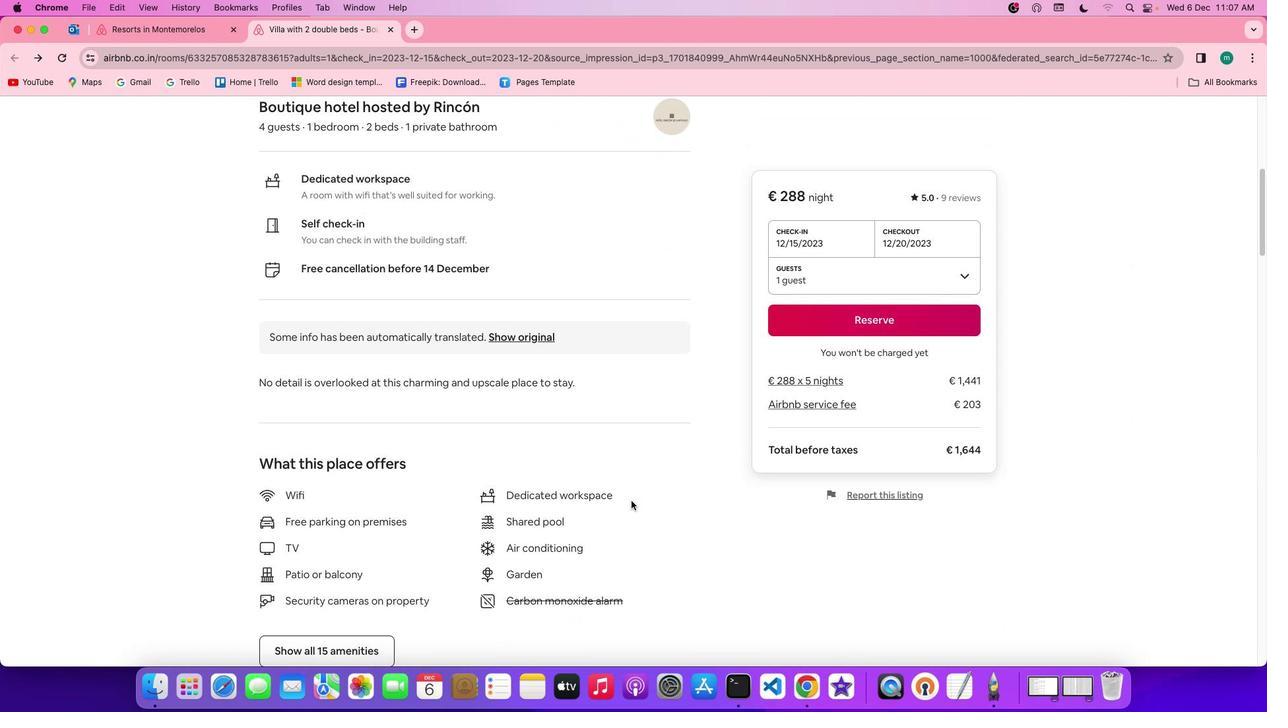 
Action: Mouse scrolled (631, 501) with delta (0, 0)
Screenshot: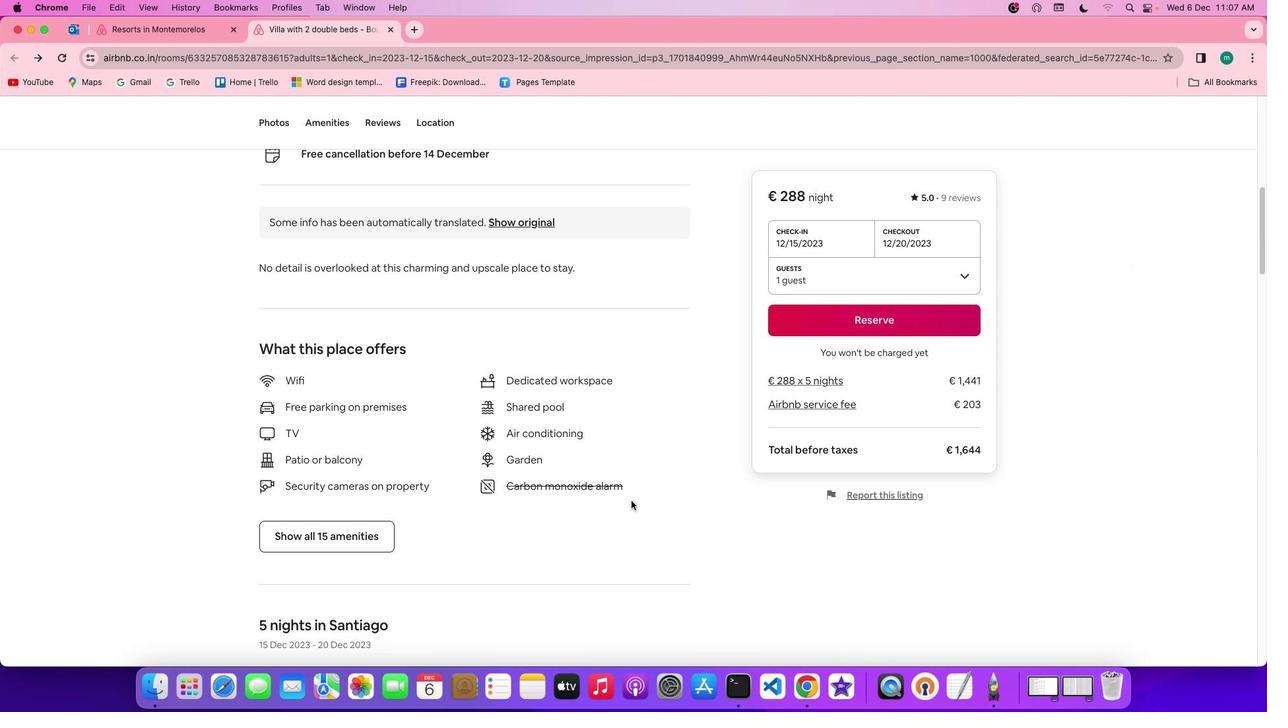 
Action: Mouse scrolled (631, 501) with delta (0, 0)
Screenshot: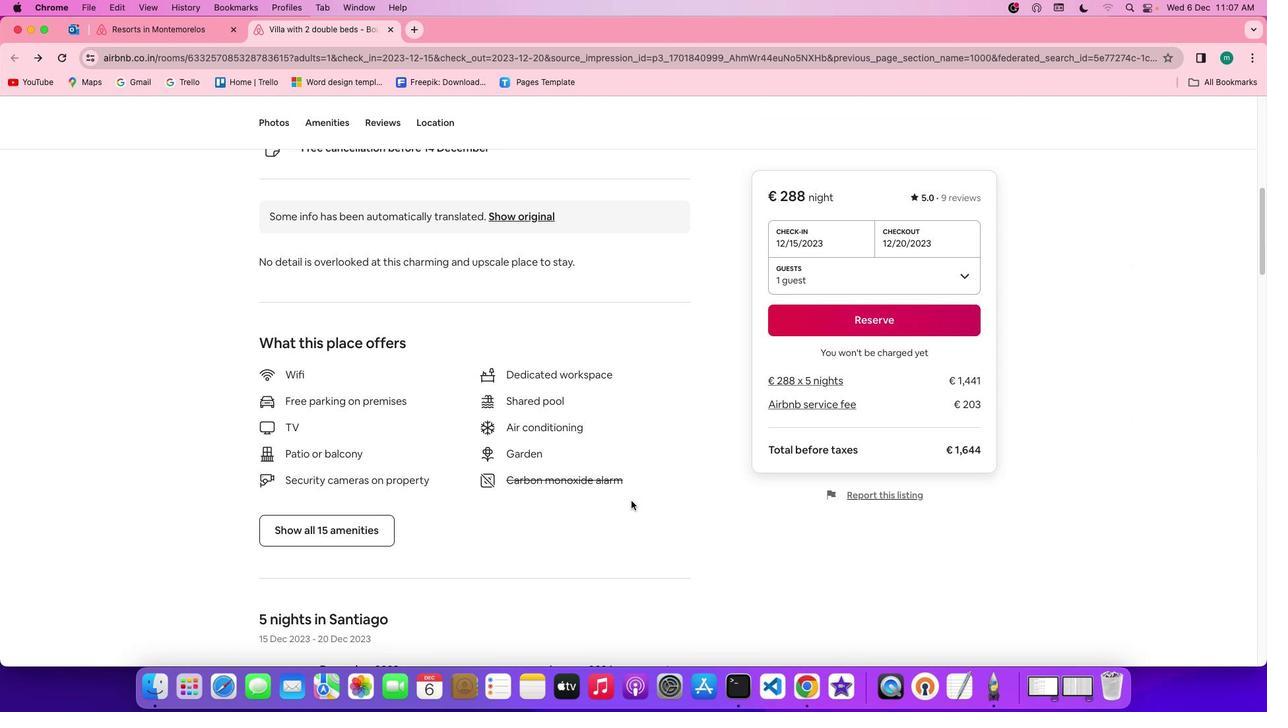 
Action: Mouse scrolled (631, 501) with delta (0, -1)
Screenshot: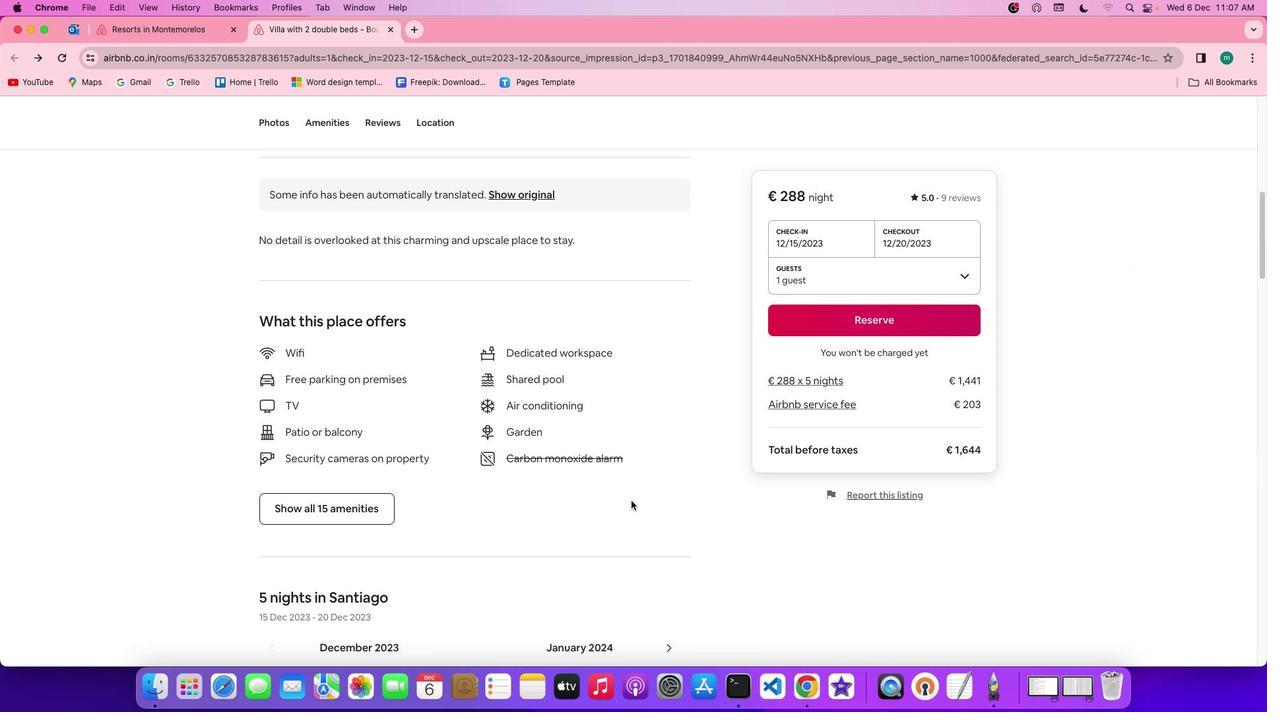 
Action: Mouse scrolled (631, 501) with delta (0, 0)
Screenshot: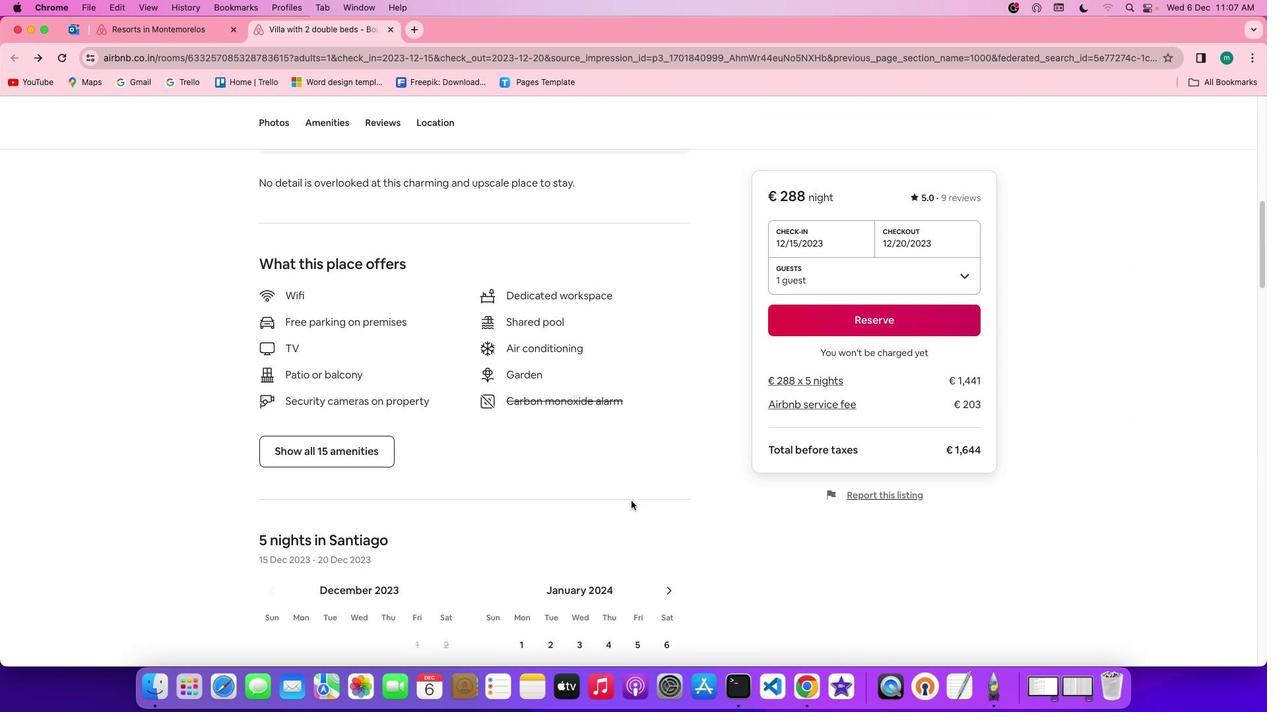 
Action: Mouse moved to (347, 426)
Screenshot: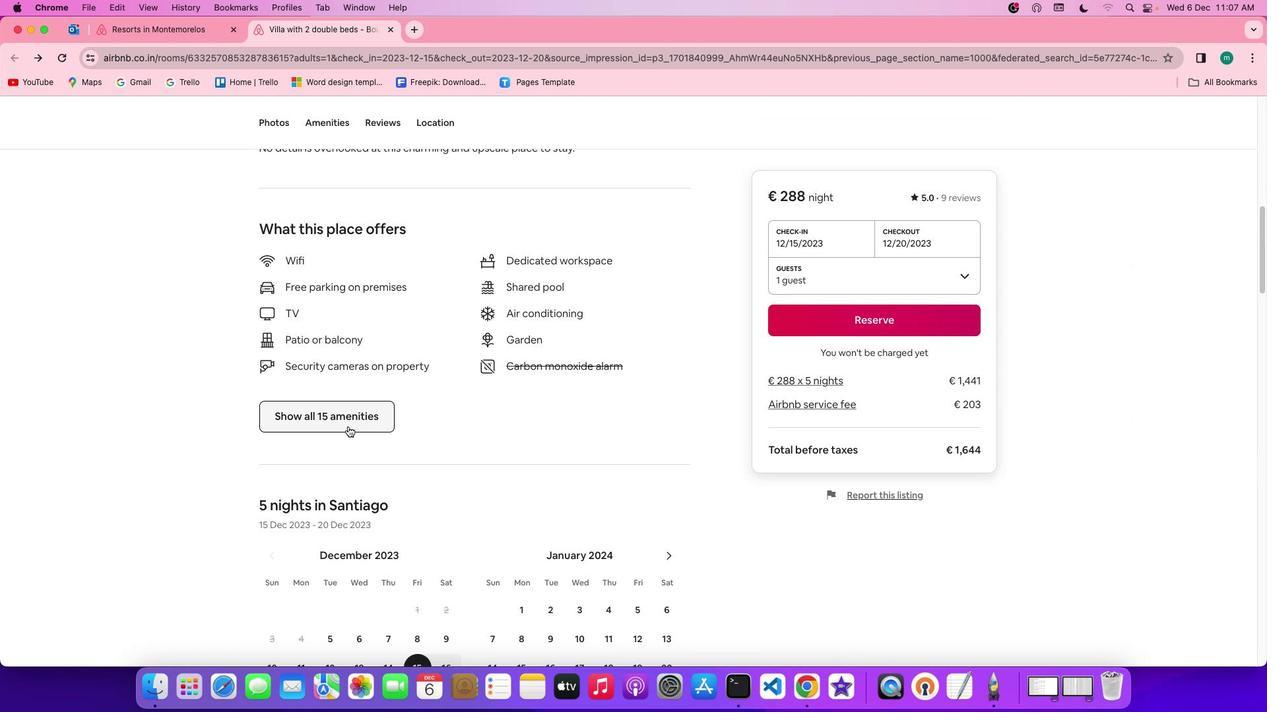 
Action: Mouse pressed left at (347, 426)
Screenshot: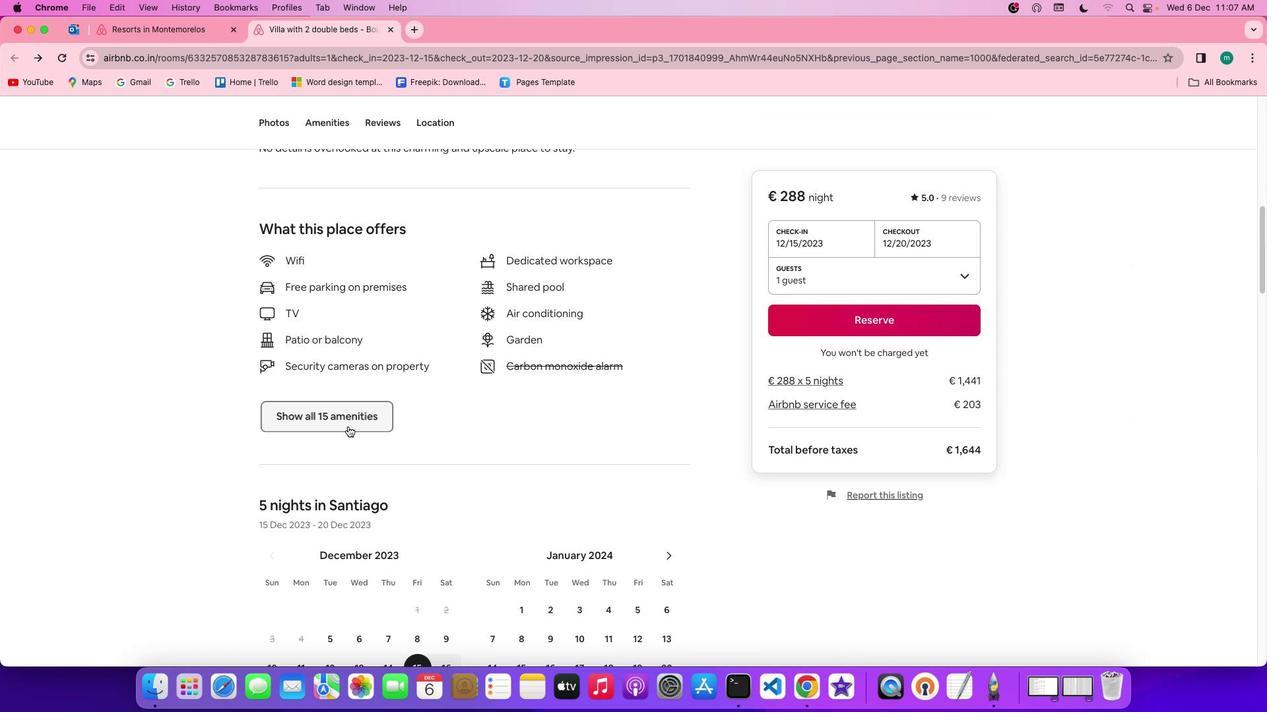 
Action: Mouse moved to (763, 520)
Screenshot: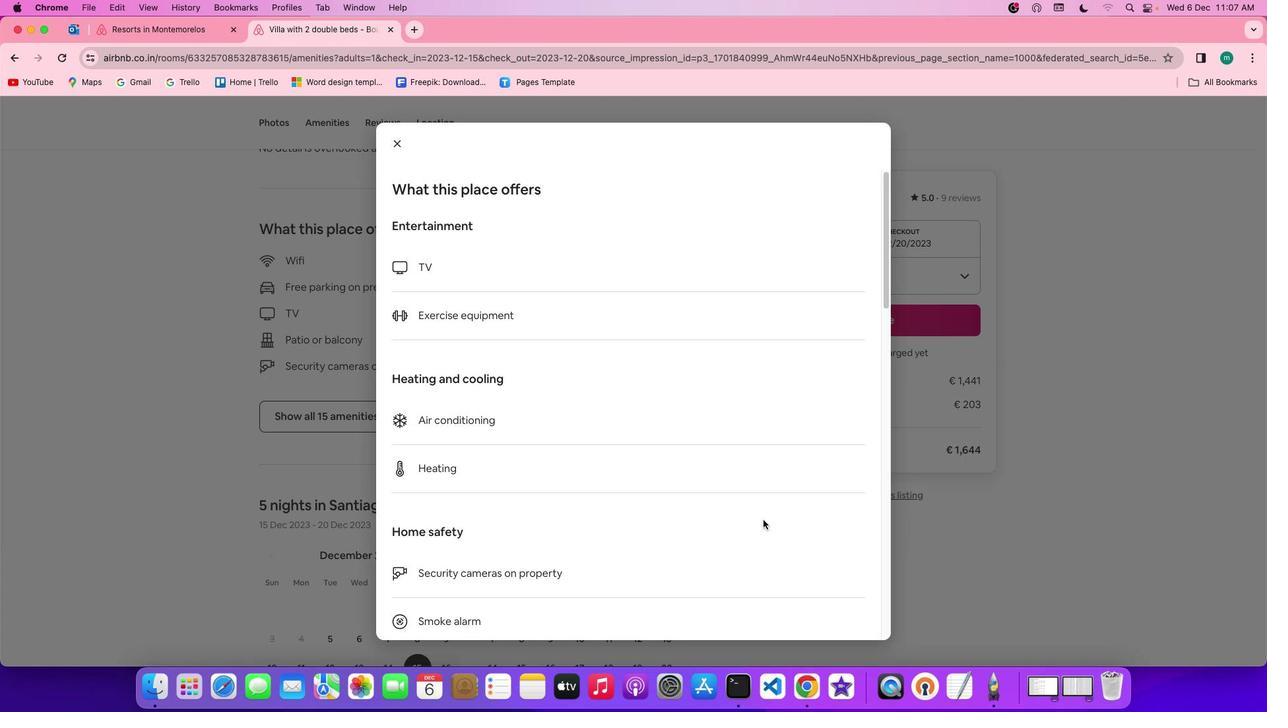 
Action: Mouse scrolled (763, 520) with delta (0, 0)
Screenshot: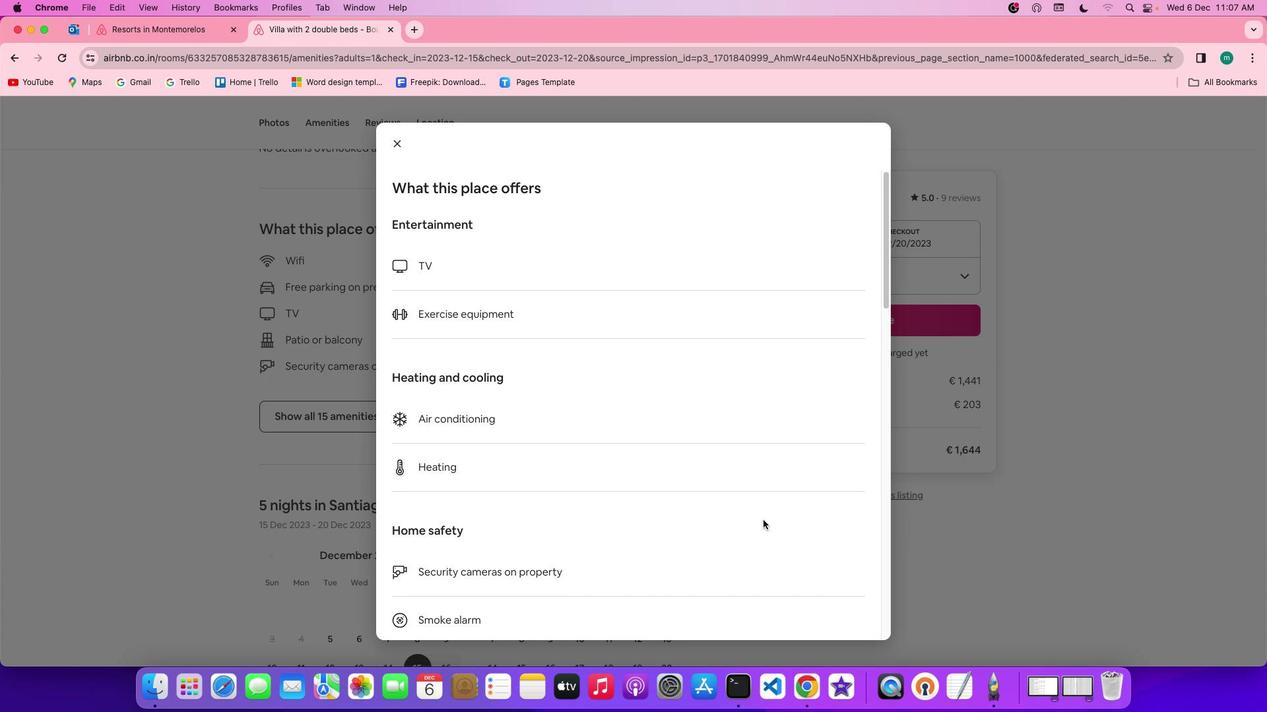
Action: Mouse scrolled (763, 520) with delta (0, 0)
Screenshot: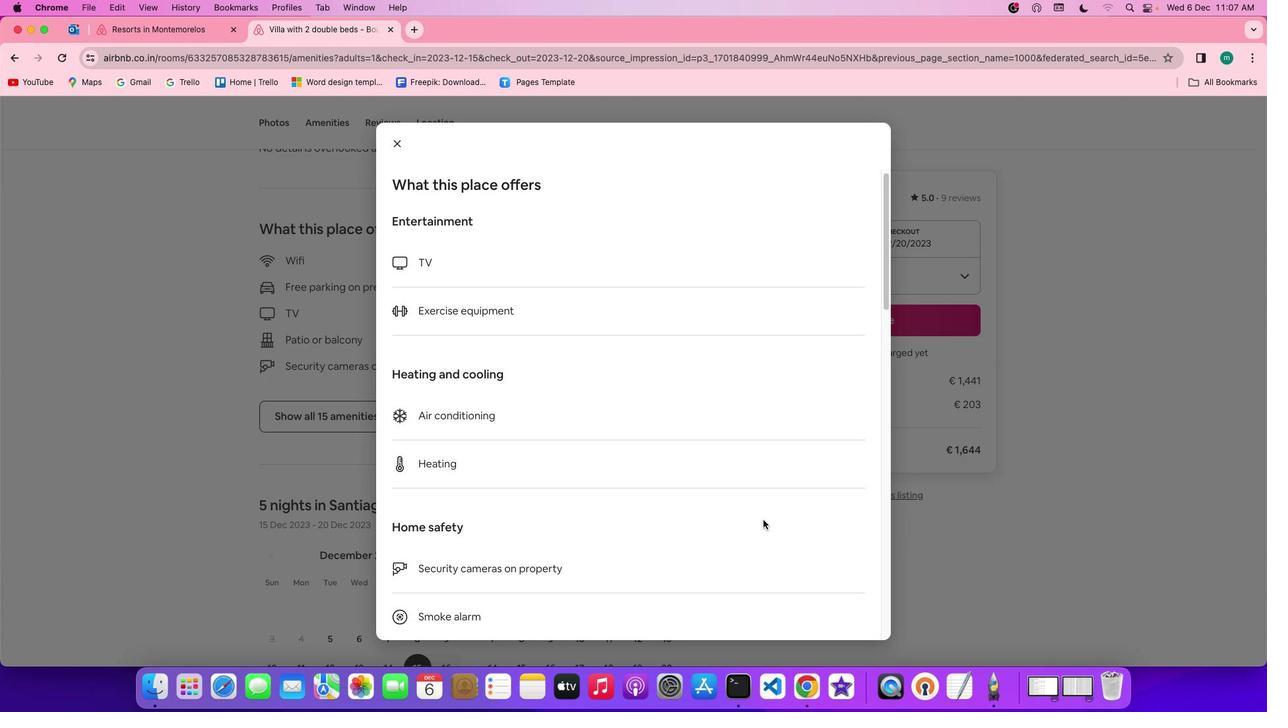 
Action: Mouse scrolled (763, 520) with delta (0, -1)
Screenshot: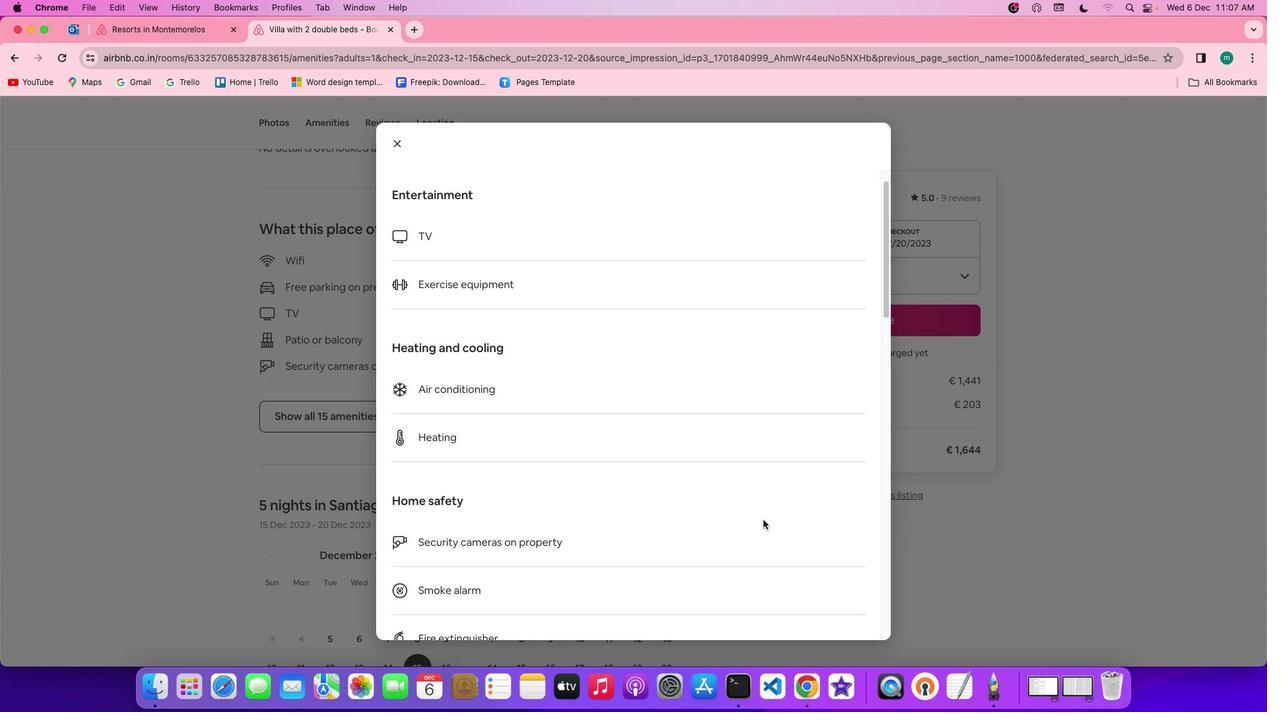 
Action: Mouse scrolled (763, 520) with delta (0, -1)
Screenshot: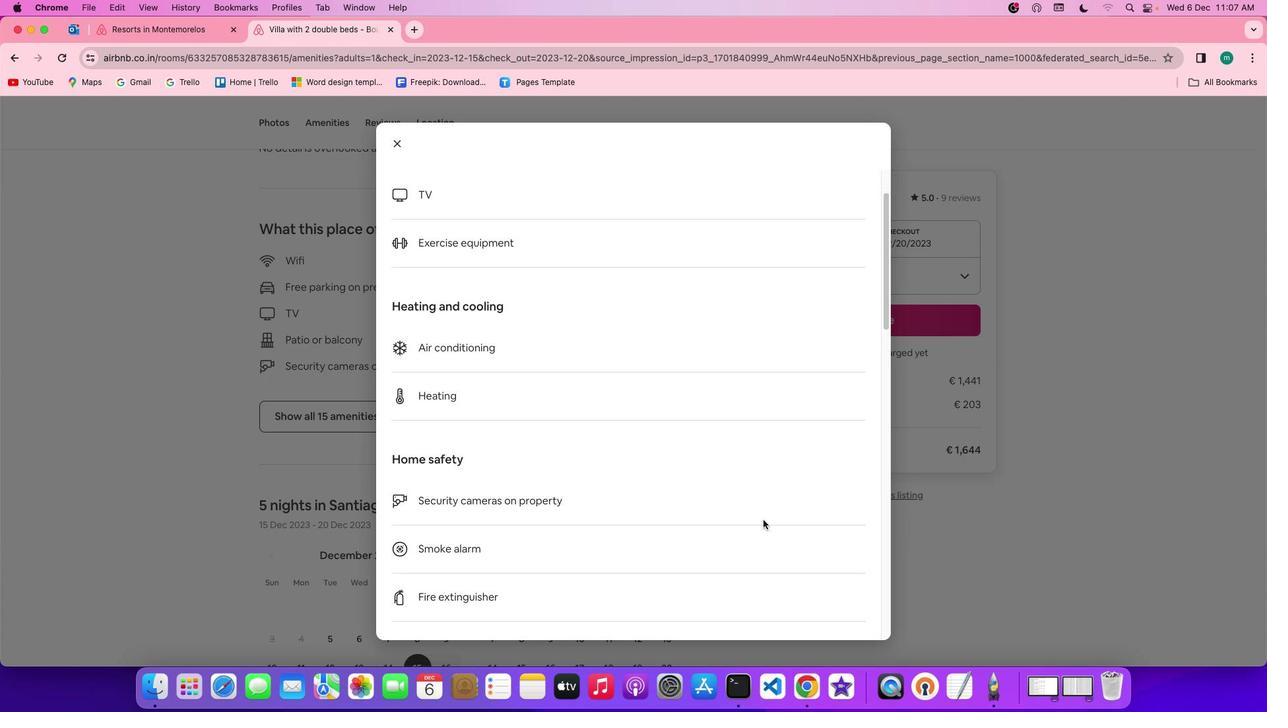 
Action: Mouse scrolled (763, 520) with delta (0, 0)
Screenshot: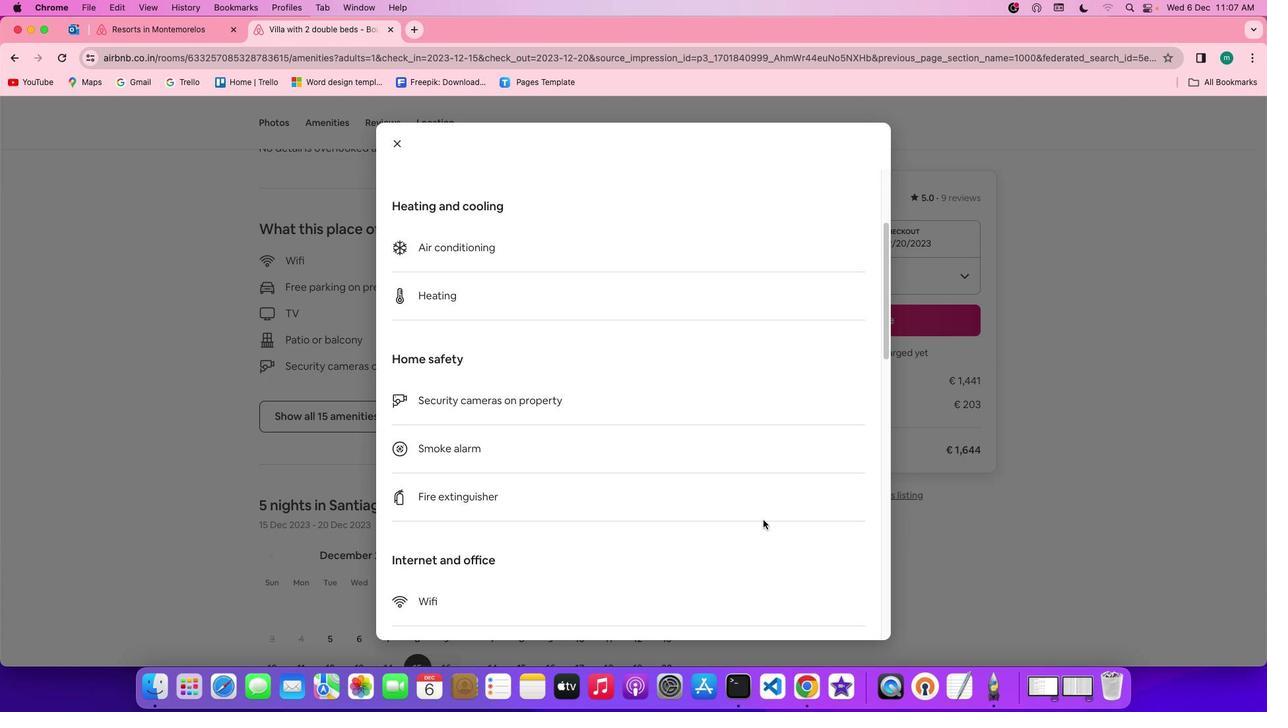 
Action: Mouse scrolled (763, 520) with delta (0, 0)
Screenshot: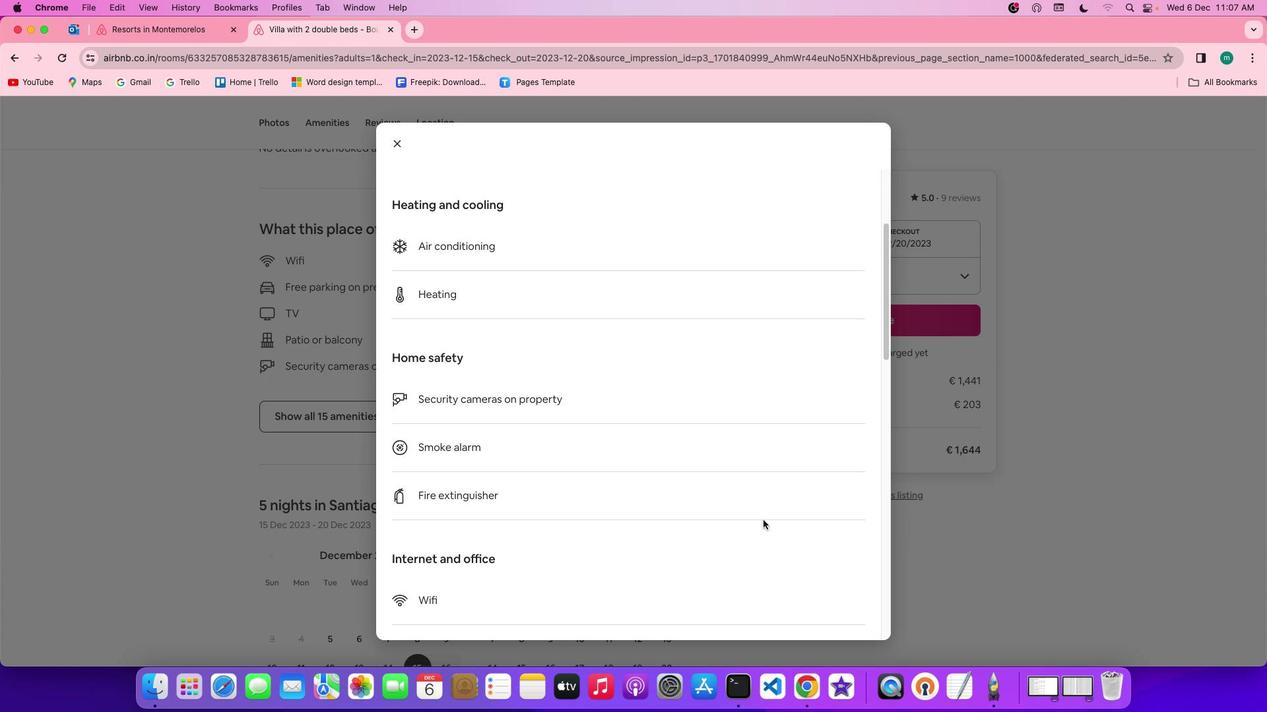 
Action: Mouse scrolled (763, 520) with delta (0, -1)
Screenshot: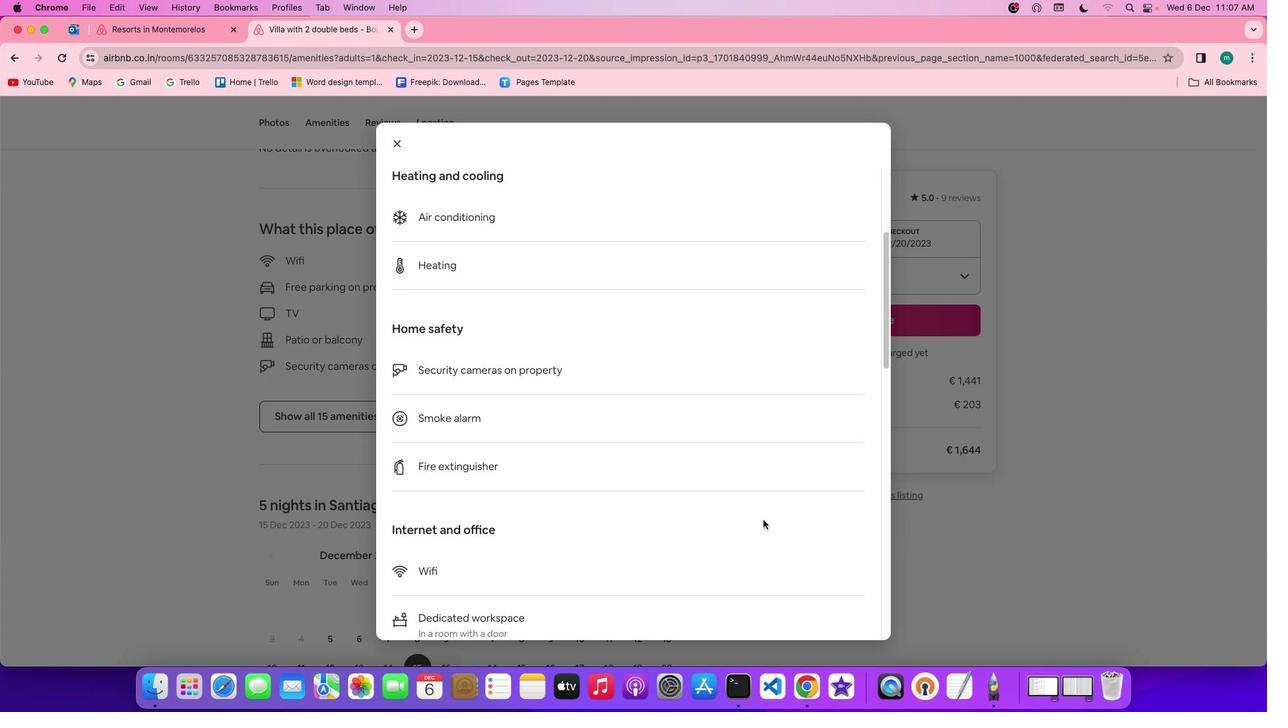 
Action: Mouse scrolled (763, 520) with delta (0, -1)
Screenshot: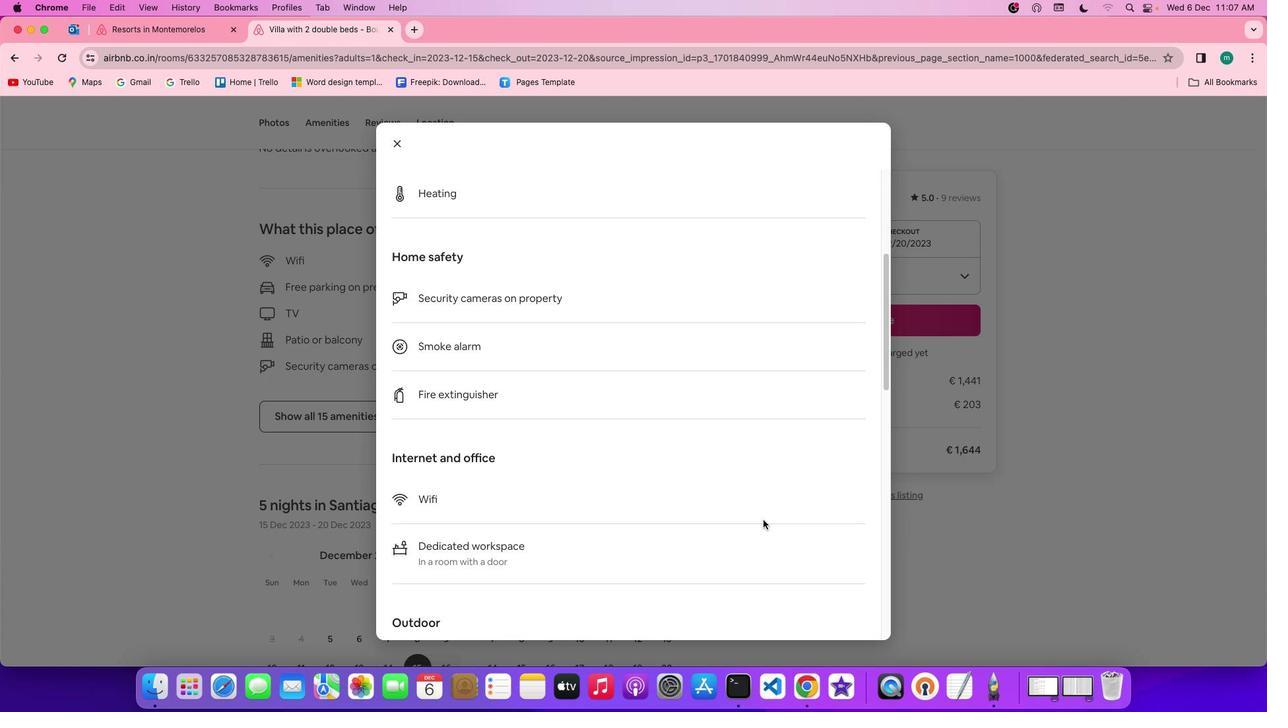 
Action: Mouse scrolled (763, 520) with delta (0, 0)
Screenshot: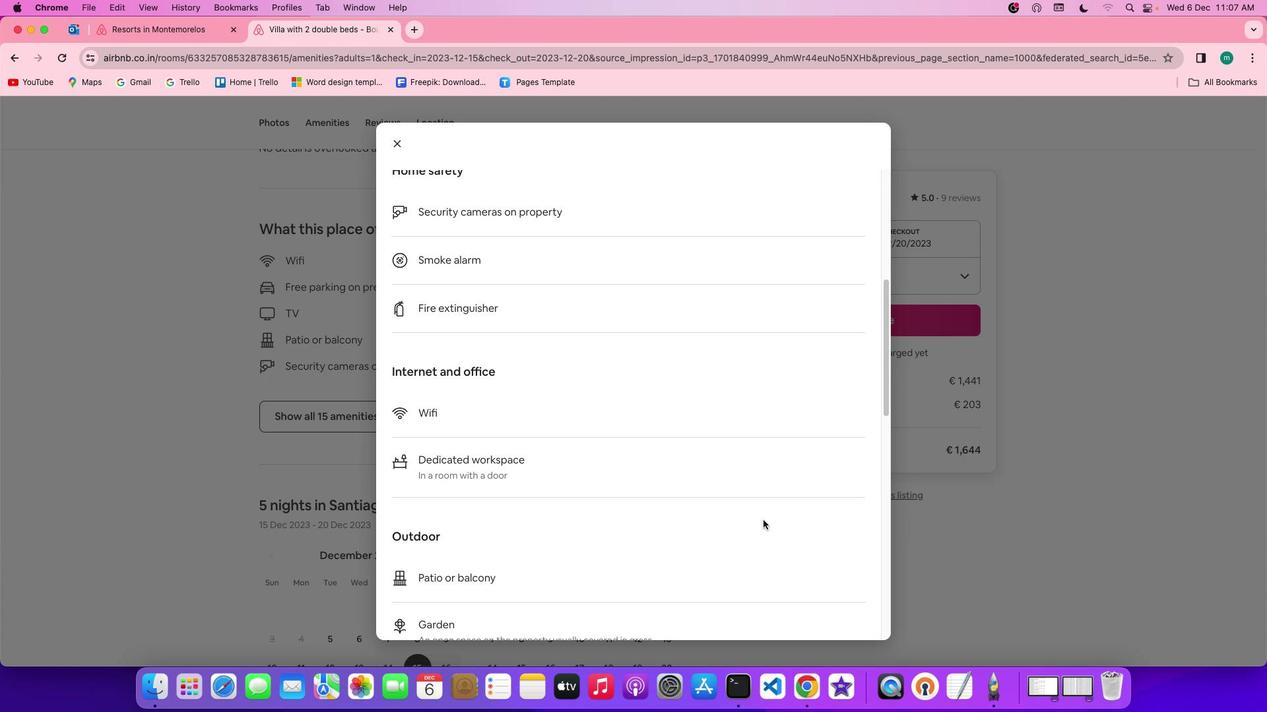 
Action: Mouse scrolled (763, 520) with delta (0, 0)
Screenshot: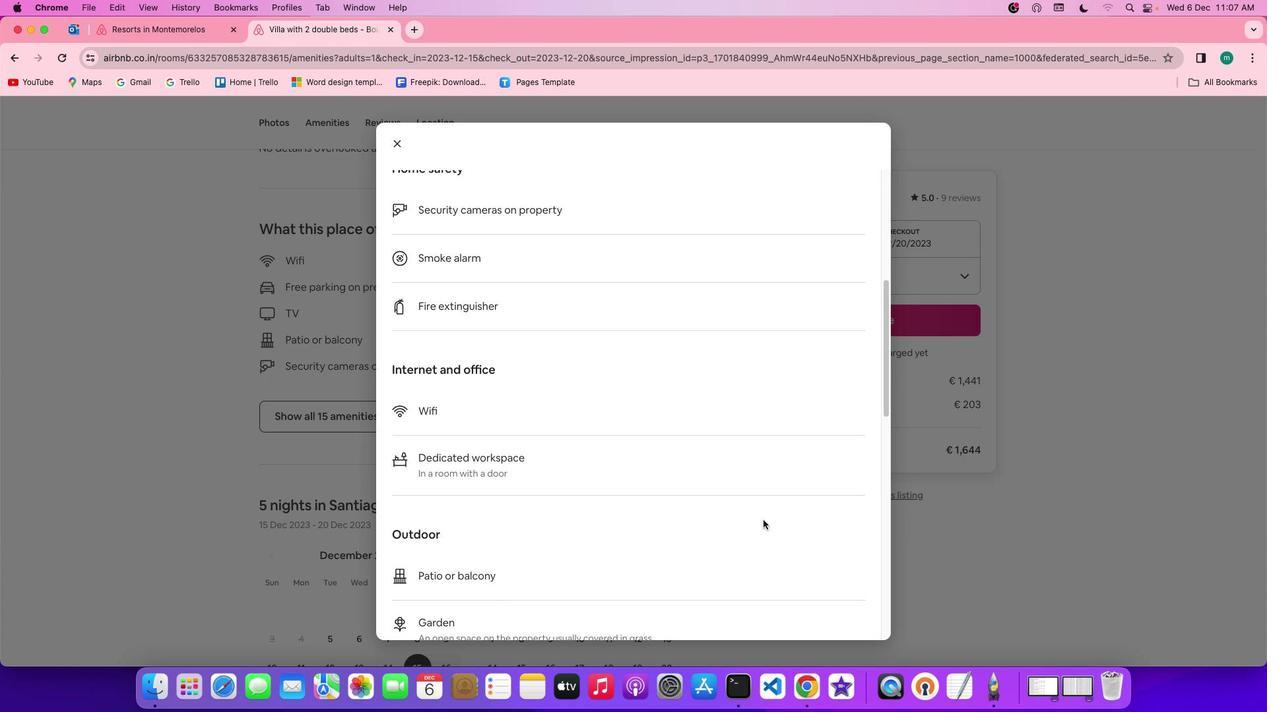 
Action: Mouse scrolled (763, 520) with delta (0, -1)
Screenshot: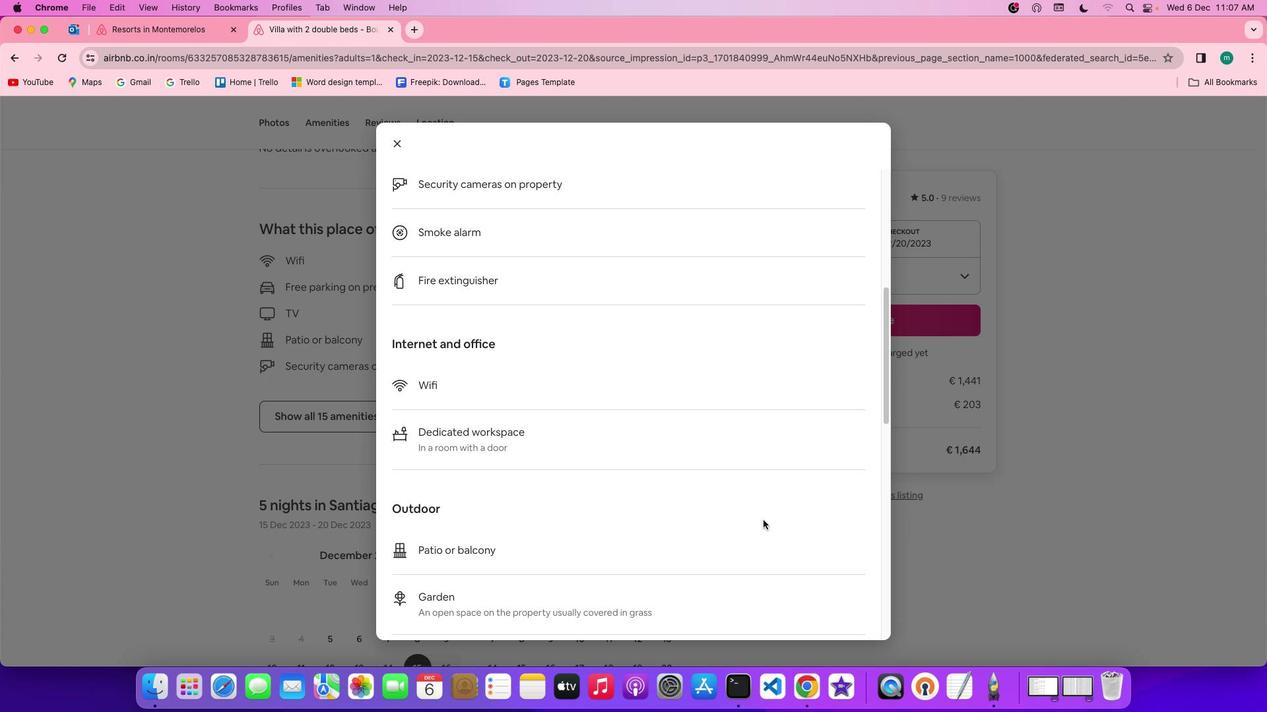 
Action: Mouse scrolled (763, 520) with delta (0, -1)
Screenshot: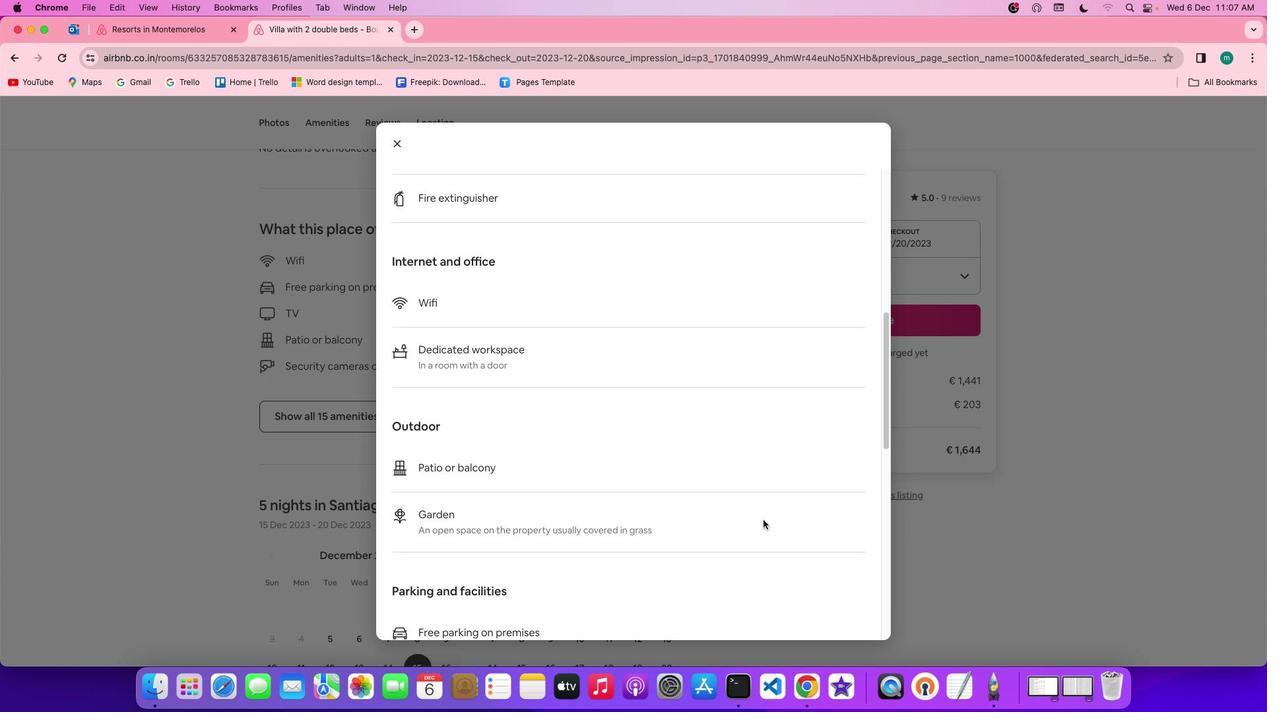 
Action: Mouse scrolled (763, 520) with delta (0, 0)
Screenshot: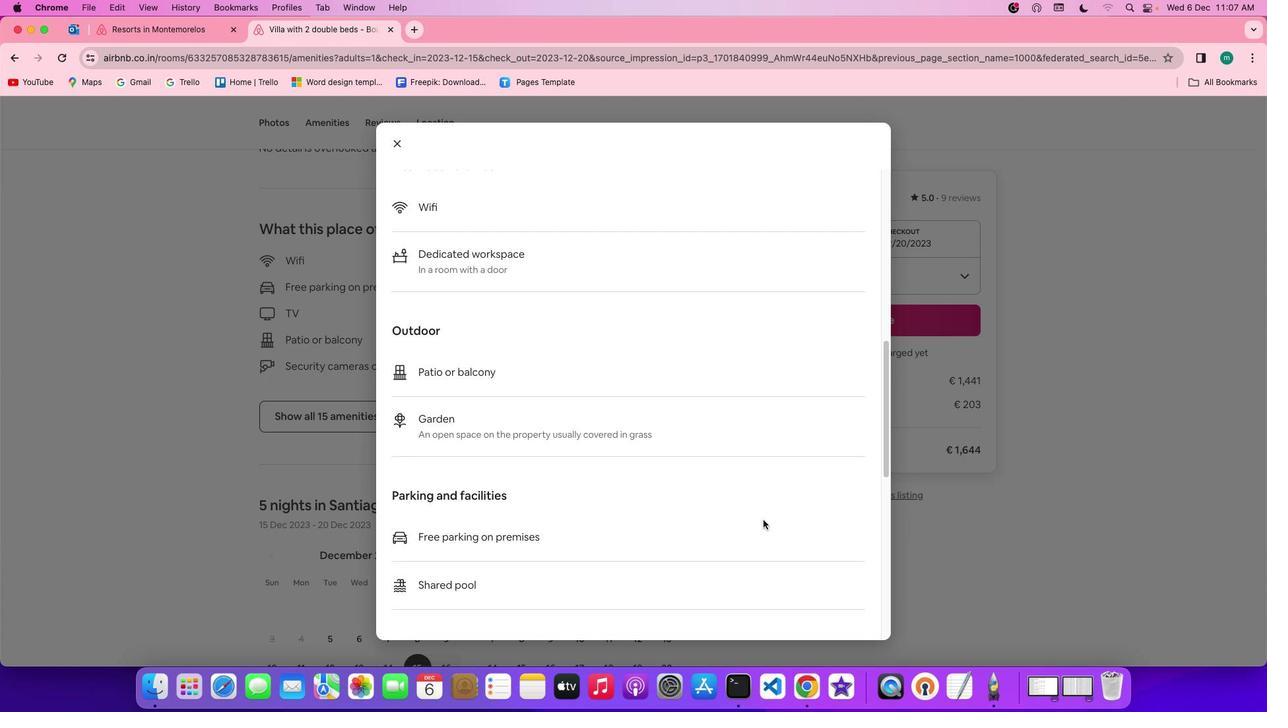 
Action: Mouse scrolled (763, 520) with delta (0, 0)
Screenshot: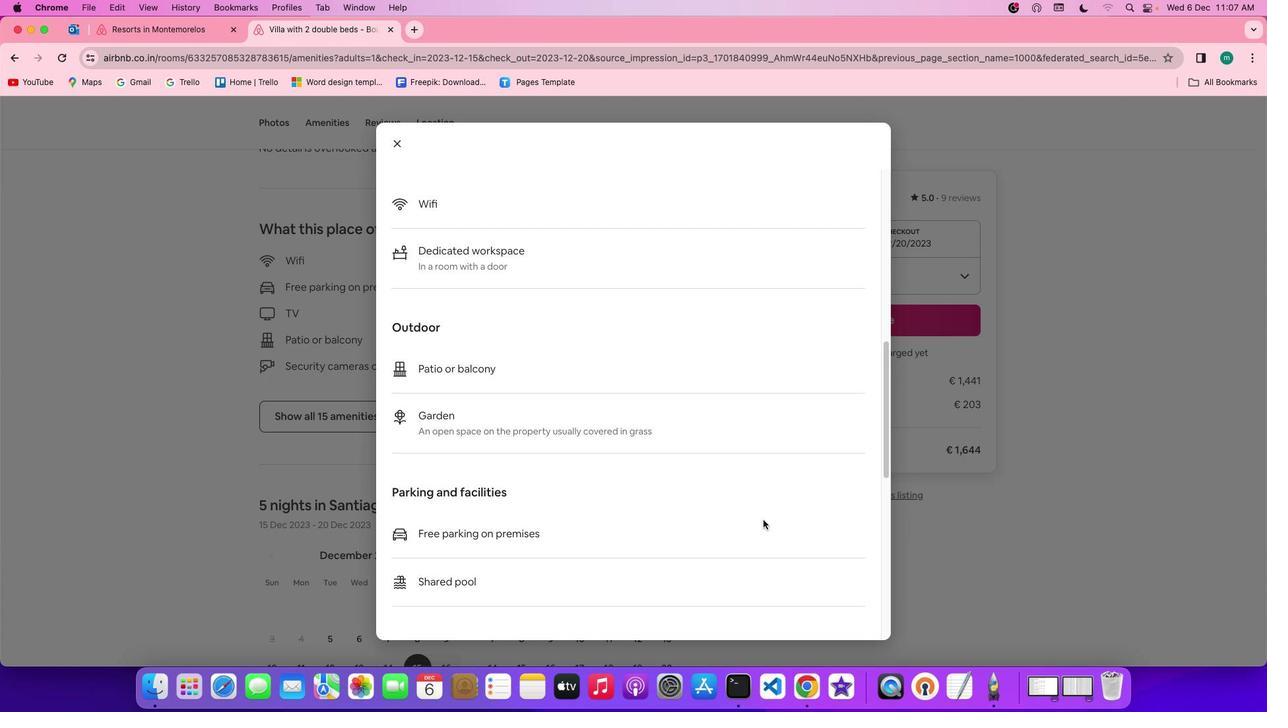 
Action: Mouse scrolled (763, 520) with delta (0, 0)
Screenshot: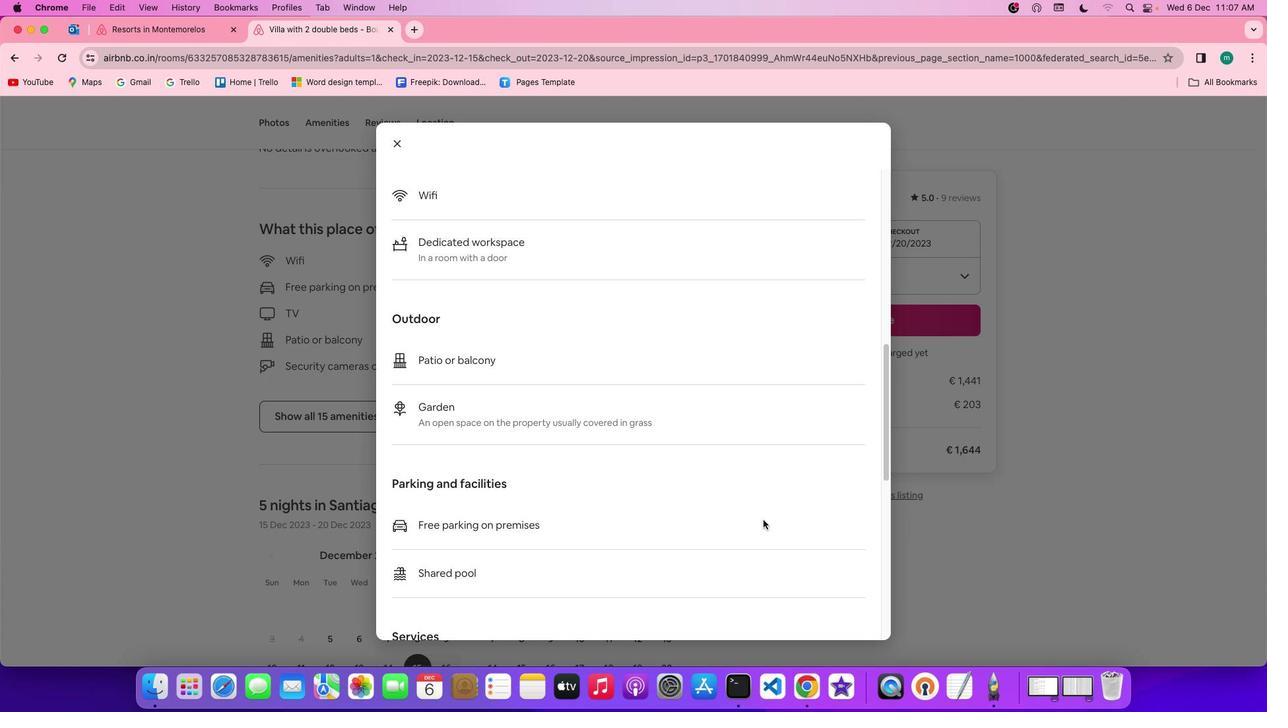 
Action: Mouse scrolled (763, 520) with delta (0, -1)
Screenshot: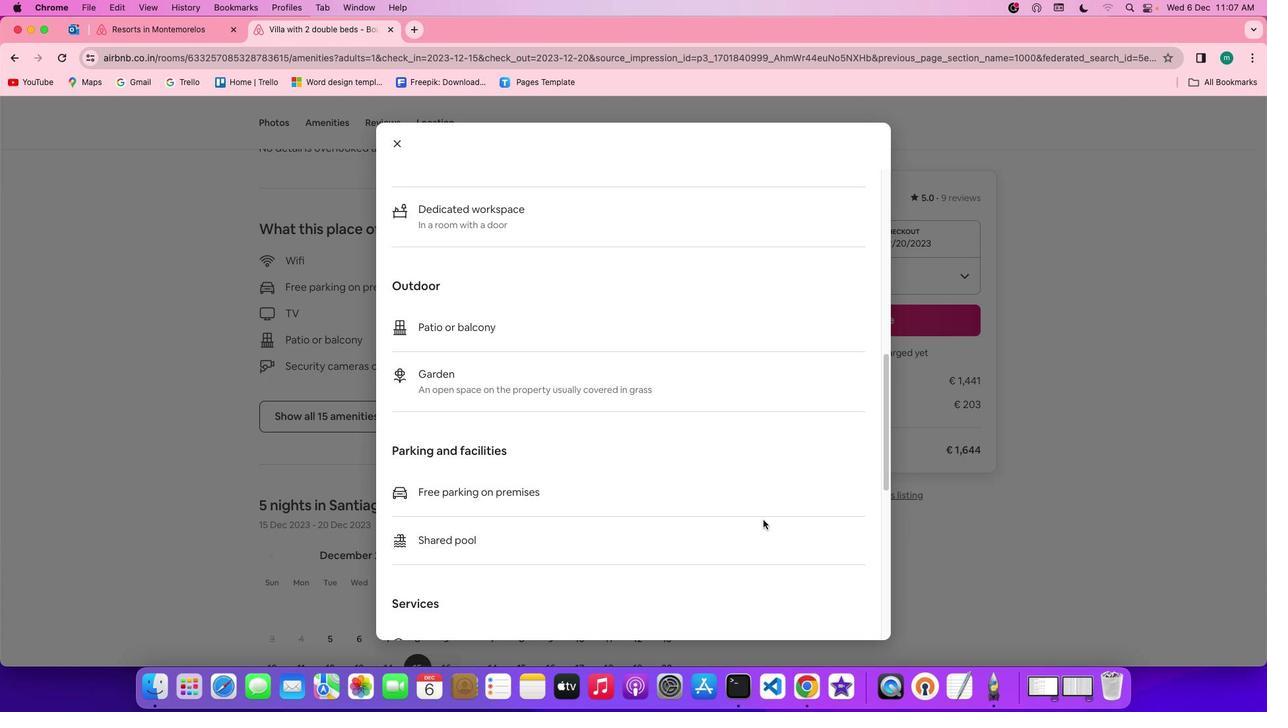 
Action: Mouse scrolled (763, 520) with delta (0, -1)
Screenshot: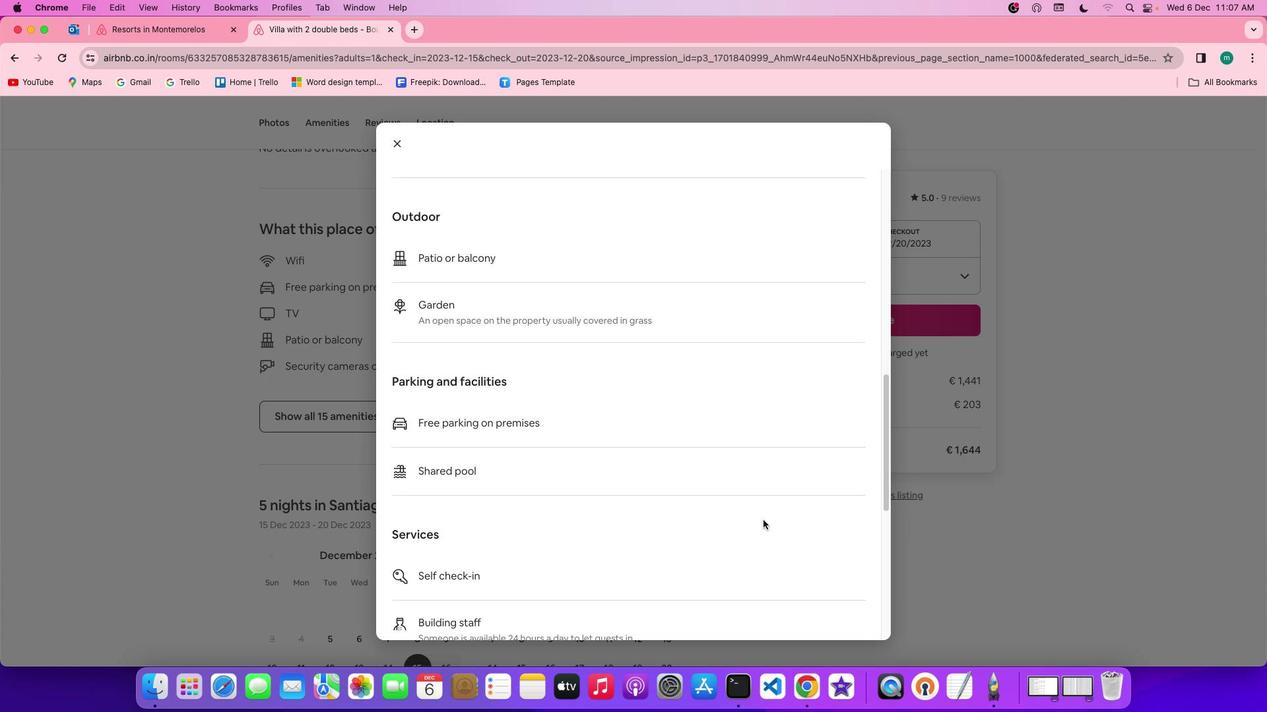 
Action: Mouse scrolled (763, 520) with delta (0, 0)
Screenshot: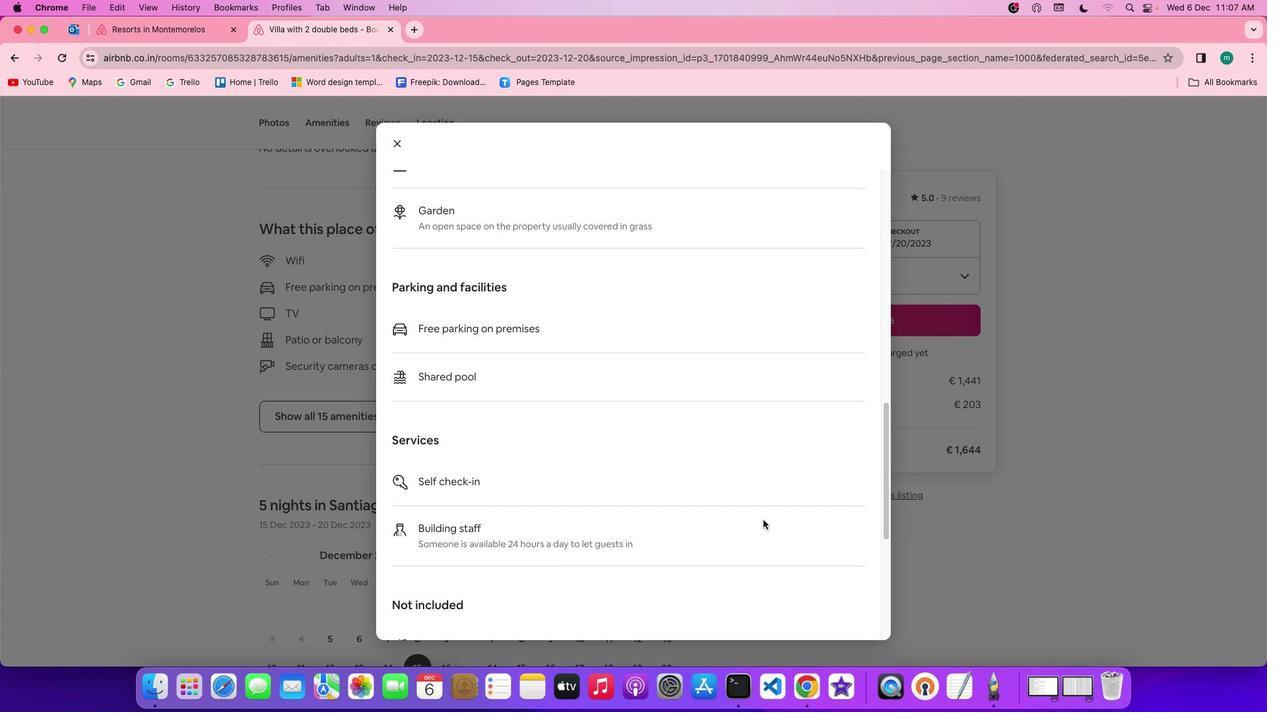 
Action: Mouse scrolled (763, 520) with delta (0, 0)
Screenshot: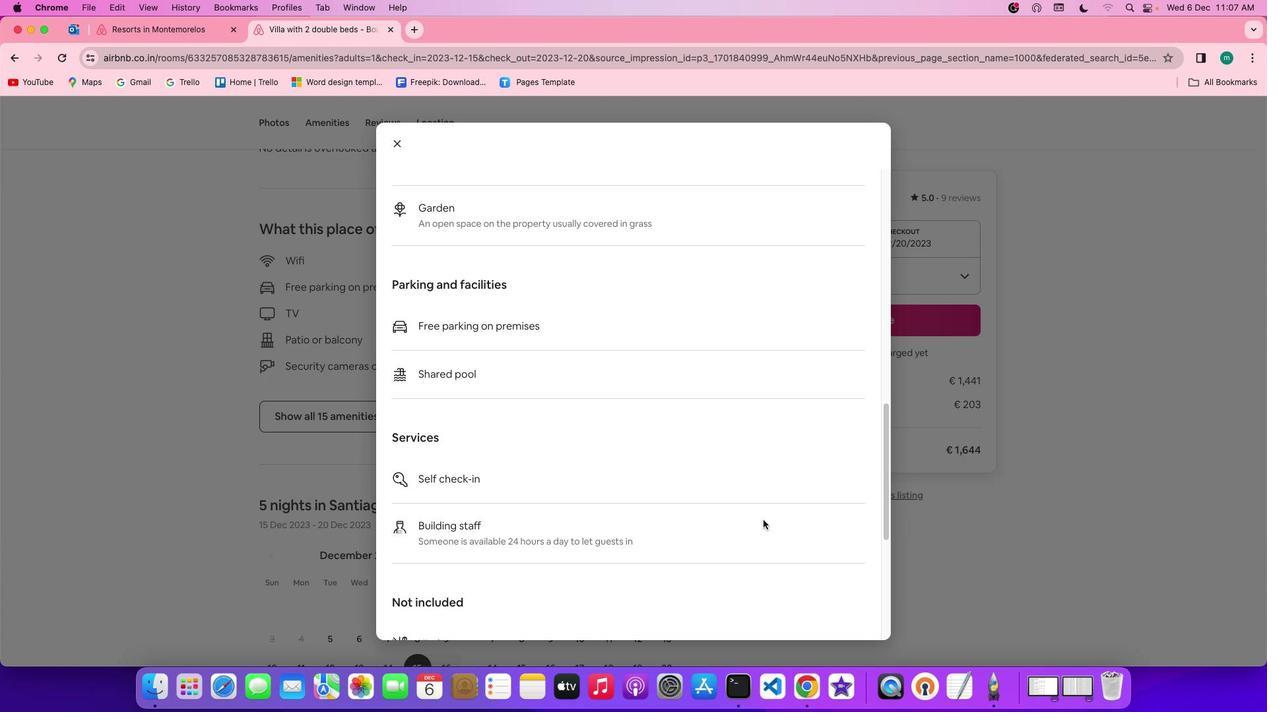
Action: Mouse scrolled (763, 520) with delta (0, 0)
Screenshot: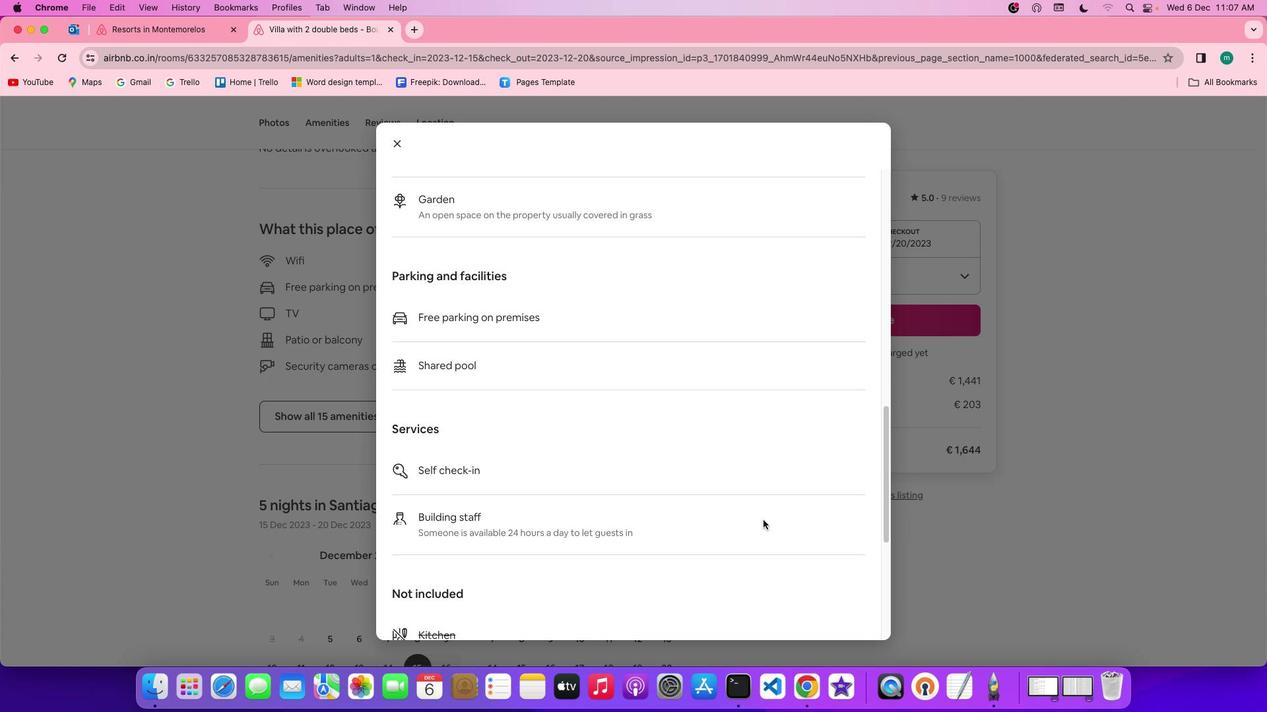 
Action: Mouse scrolled (763, 520) with delta (0, -1)
Screenshot: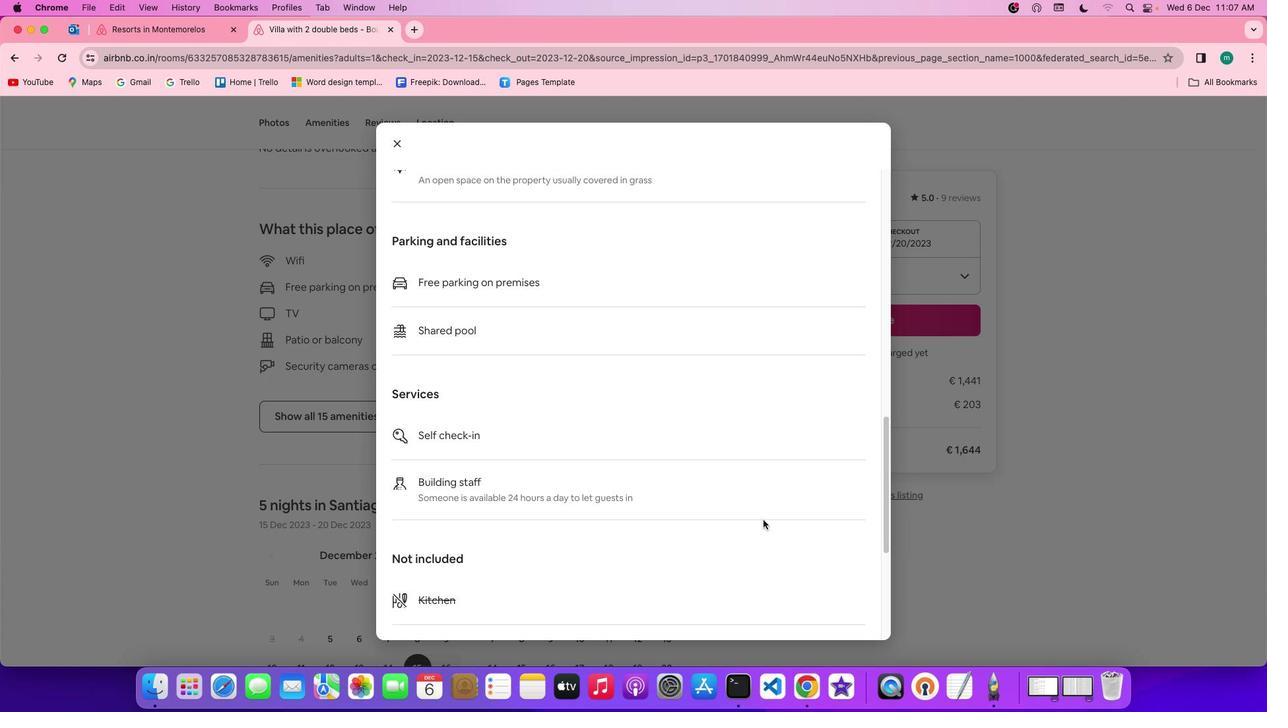 
Action: Mouse scrolled (763, 520) with delta (0, -2)
Screenshot: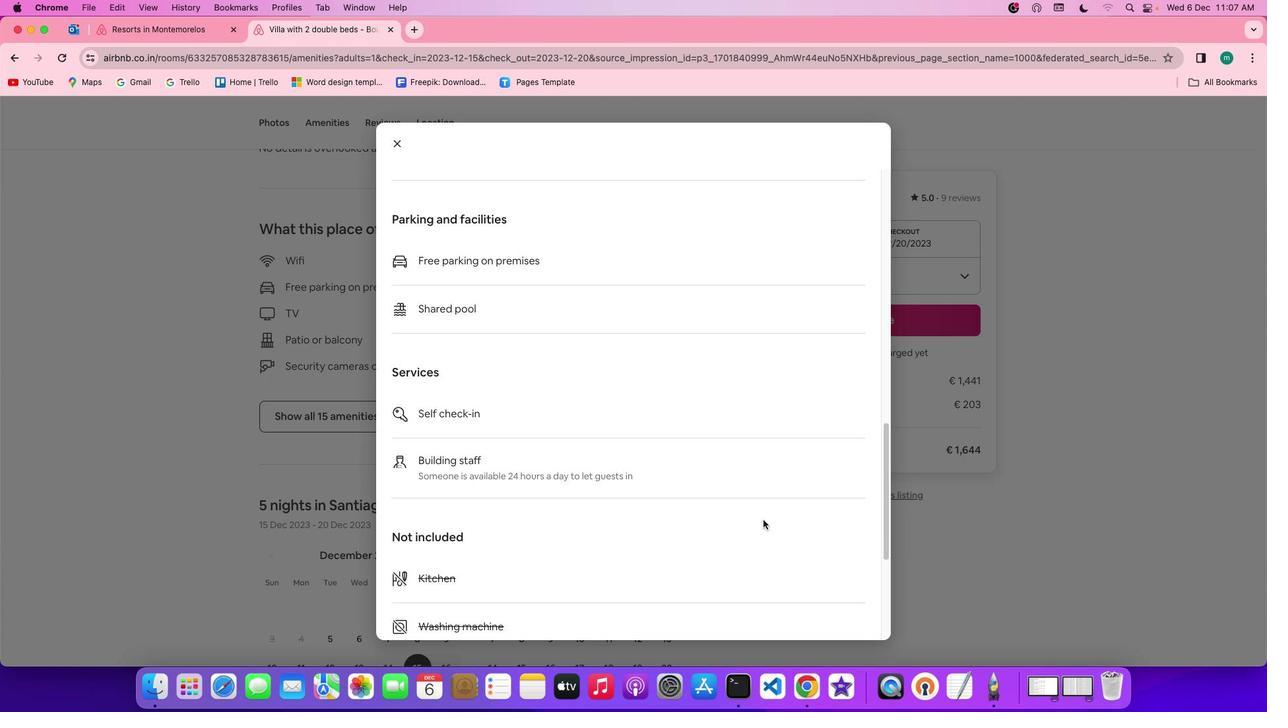 
Action: Mouse scrolled (763, 520) with delta (0, -1)
Screenshot: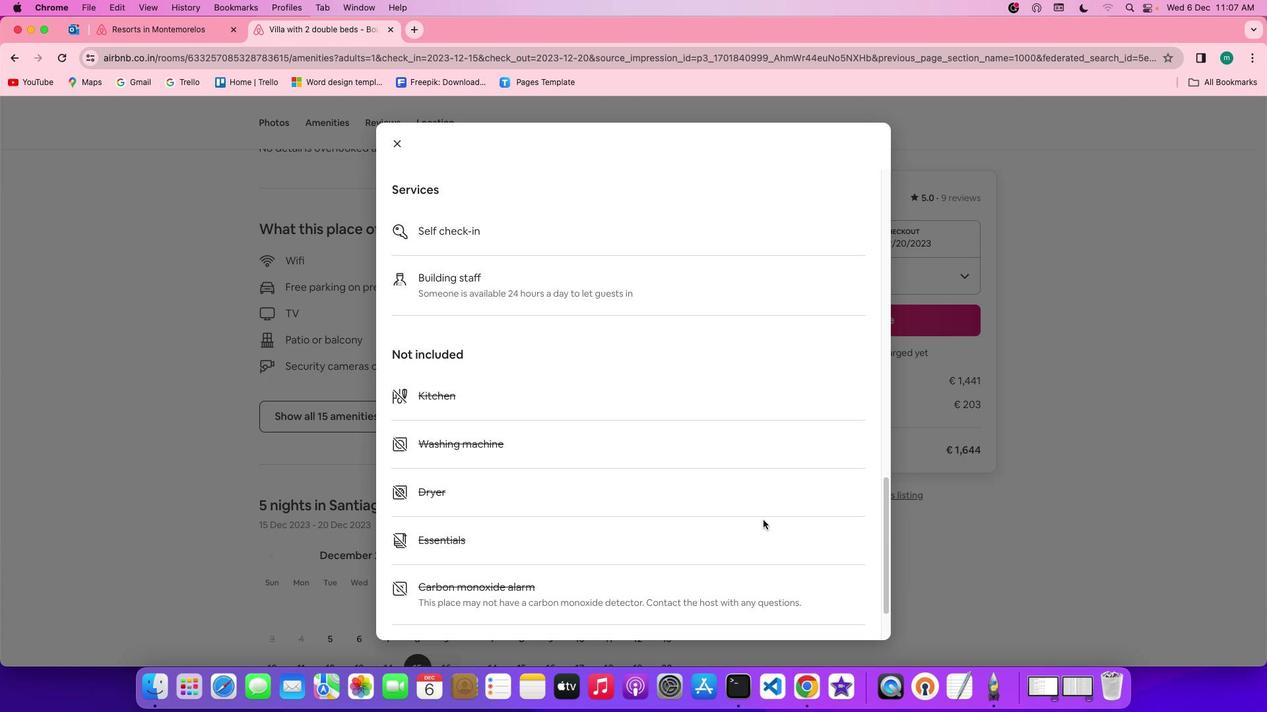 
Action: Mouse scrolled (763, 520) with delta (0, 0)
Screenshot: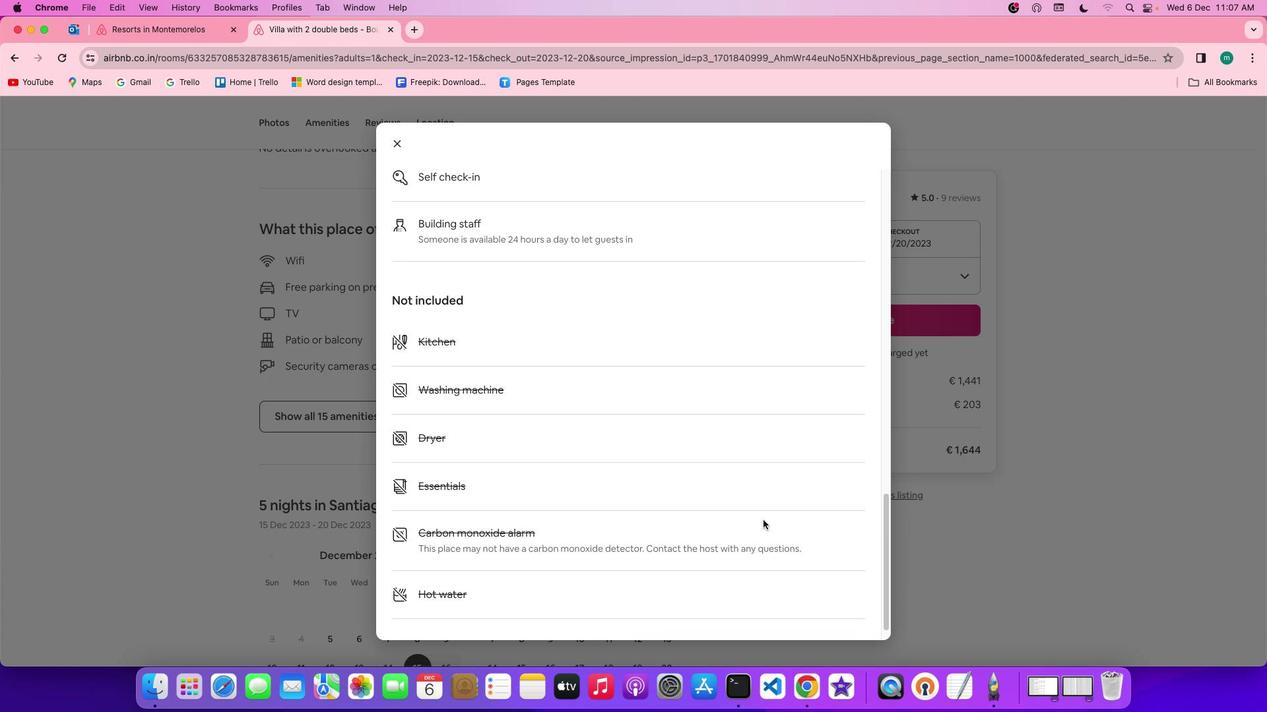 
Action: Mouse scrolled (763, 520) with delta (0, 0)
Screenshot: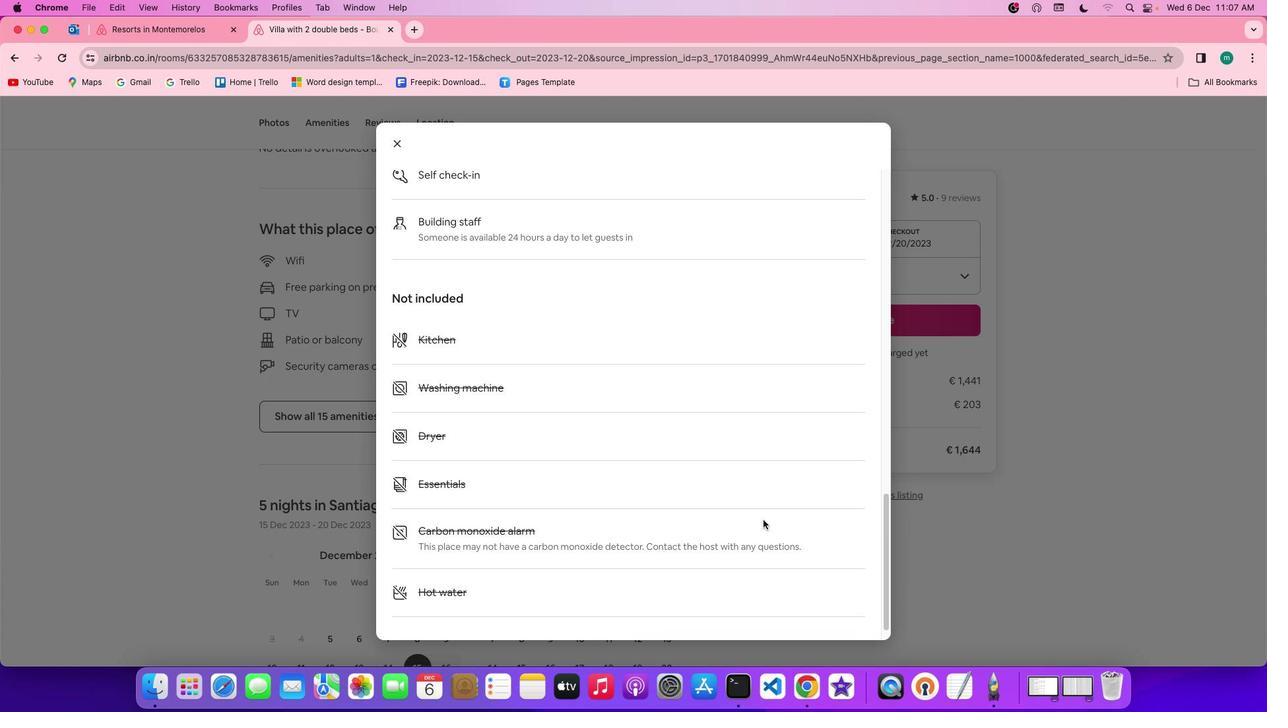 
Action: Mouse scrolled (763, 520) with delta (0, -1)
Screenshot: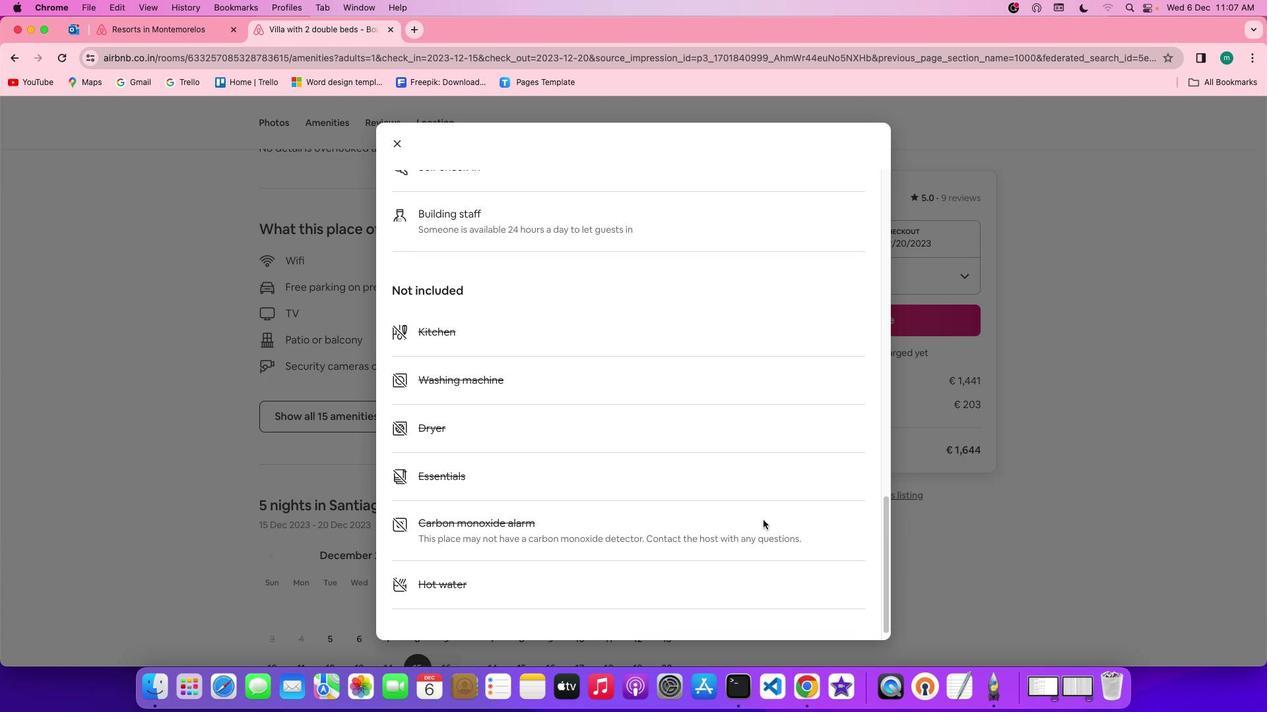 
Action: Mouse scrolled (763, 520) with delta (0, -2)
Screenshot: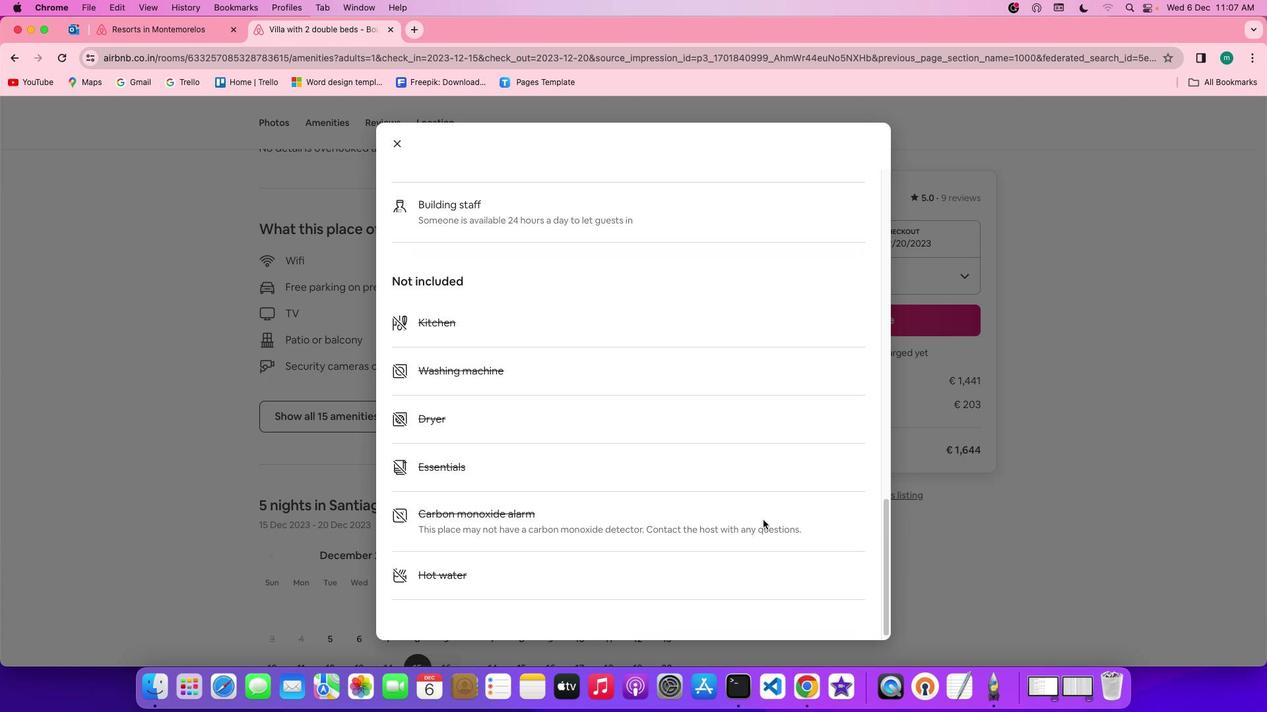 
Action: Mouse scrolled (763, 520) with delta (0, -2)
Screenshot: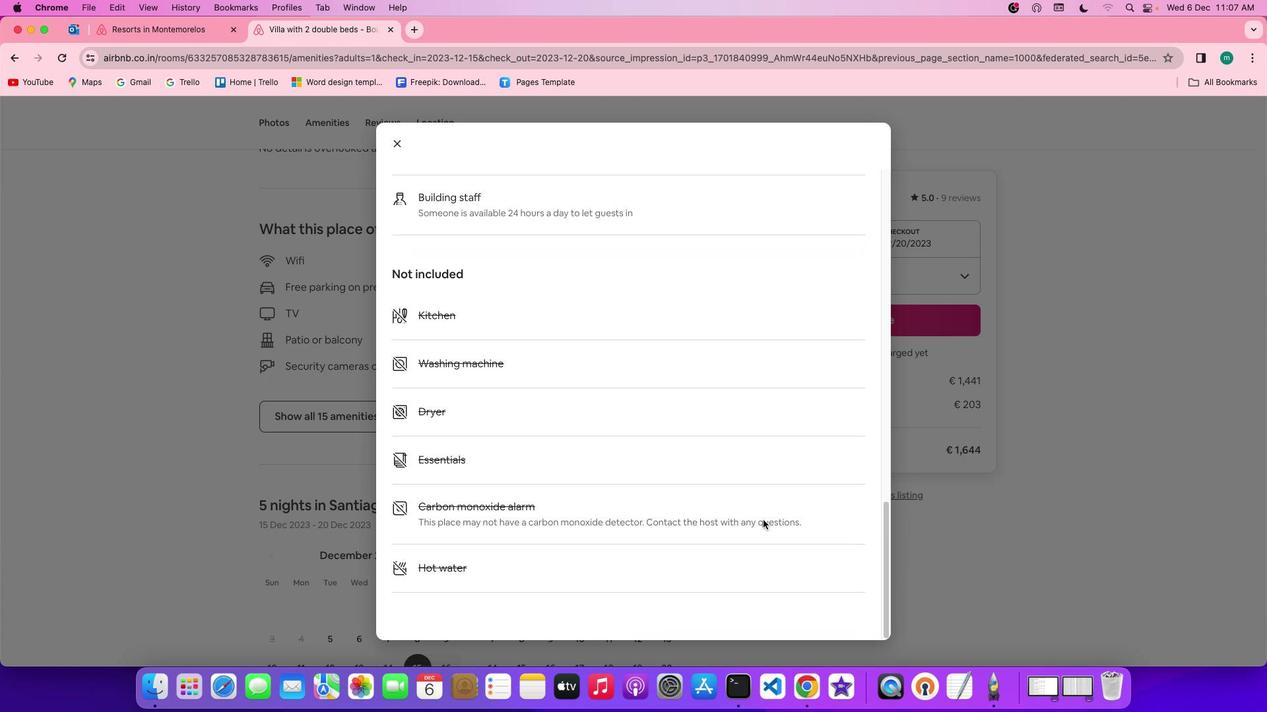 
Action: Mouse scrolled (763, 520) with delta (0, 0)
Screenshot: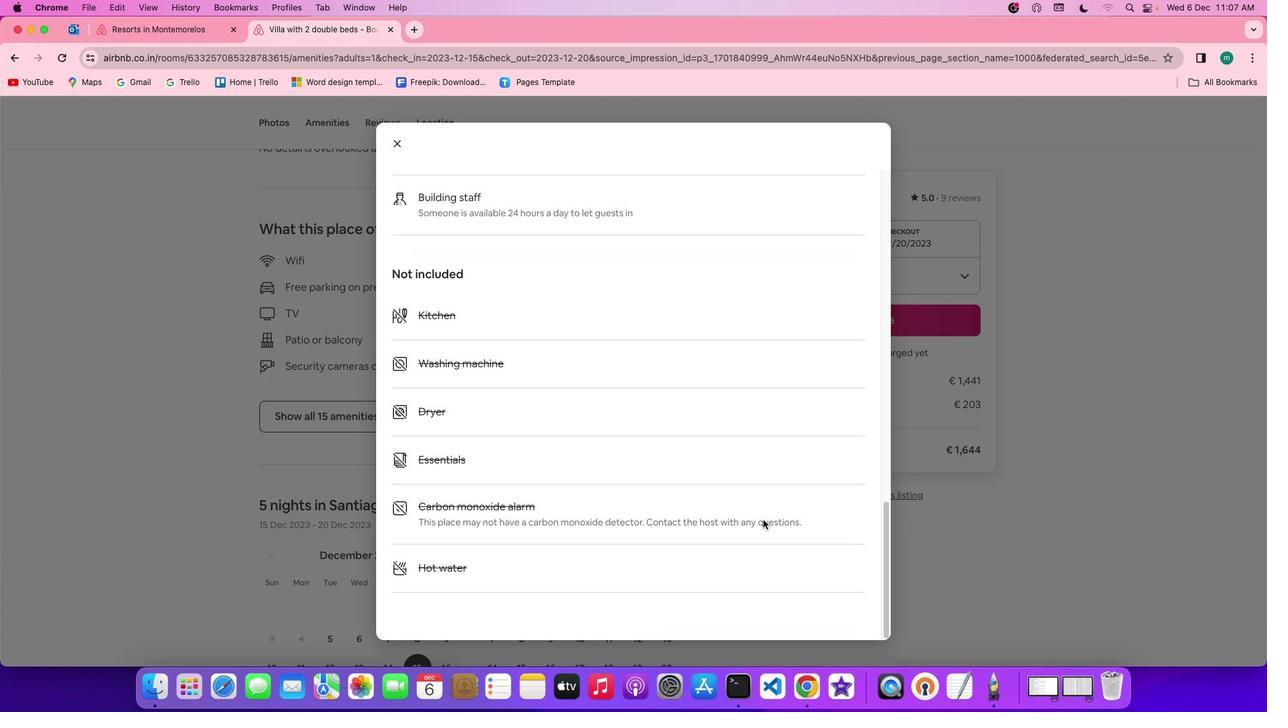 
Action: Mouse scrolled (763, 520) with delta (0, 0)
Screenshot: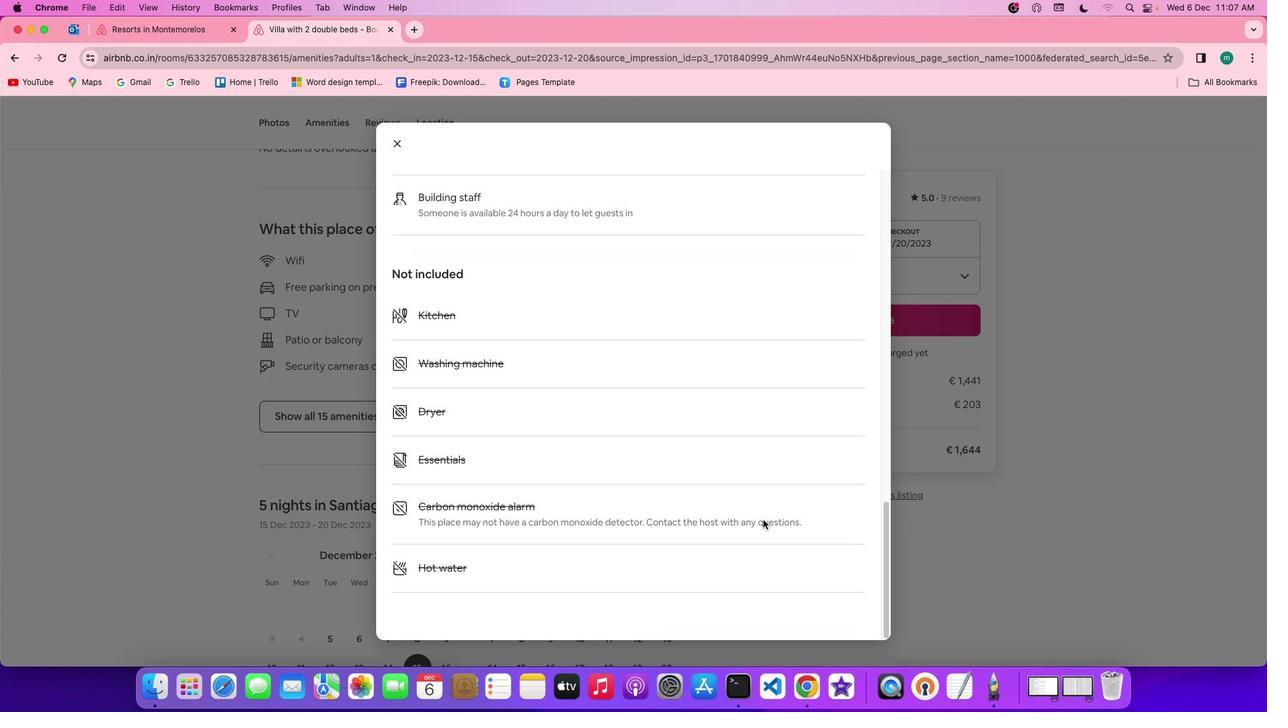 
Action: Mouse scrolled (763, 520) with delta (0, -1)
Screenshot: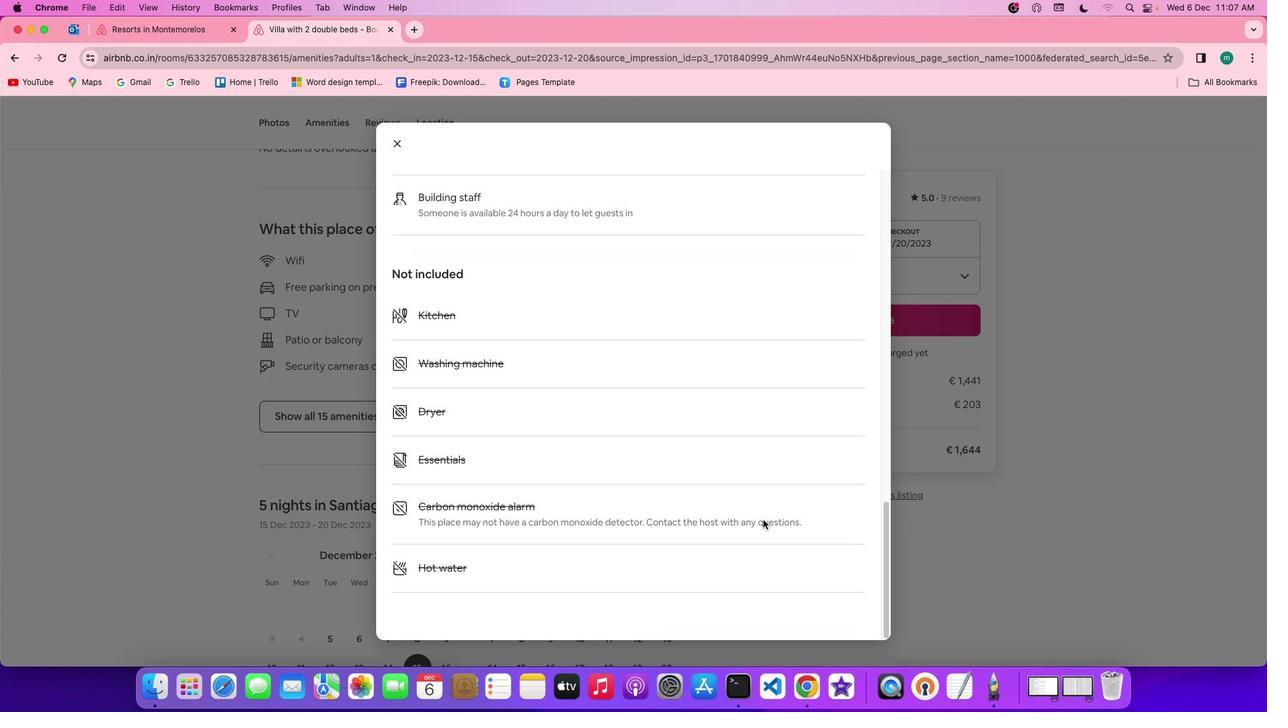 
Action: Mouse scrolled (763, 520) with delta (0, -2)
Screenshot: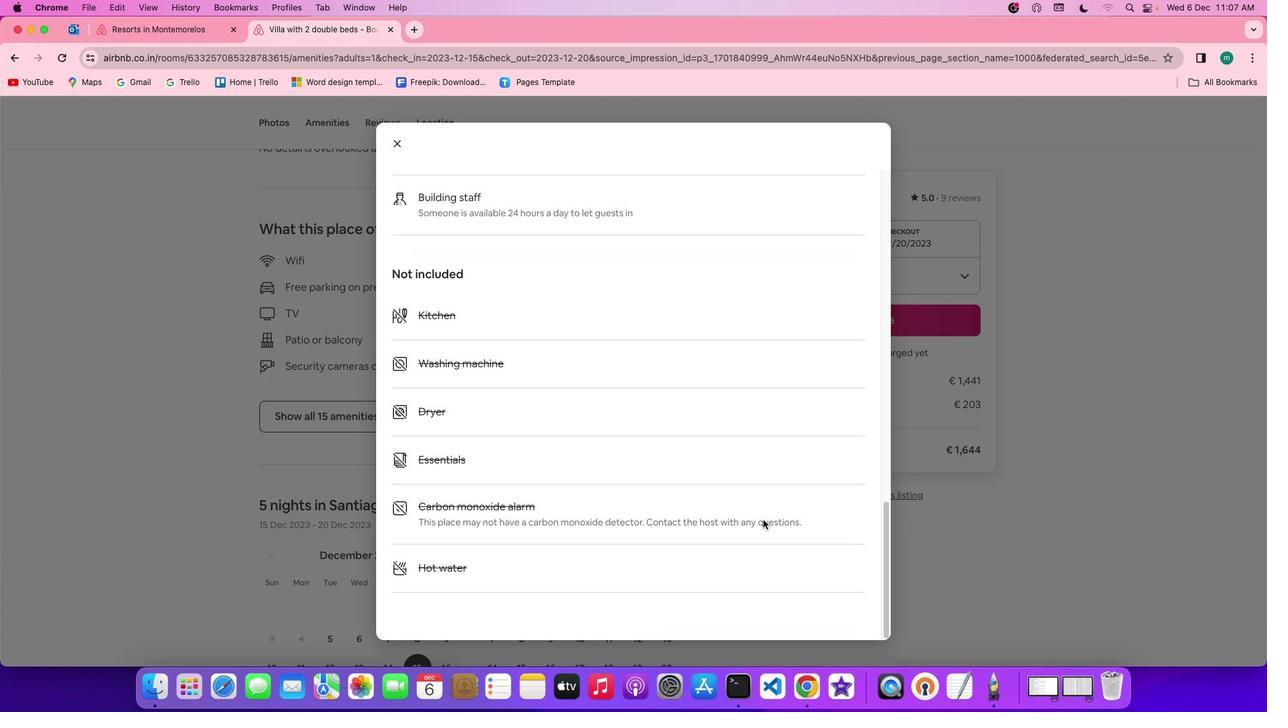 
Action: Mouse scrolled (763, 520) with delta (0, -2)
Screenshot: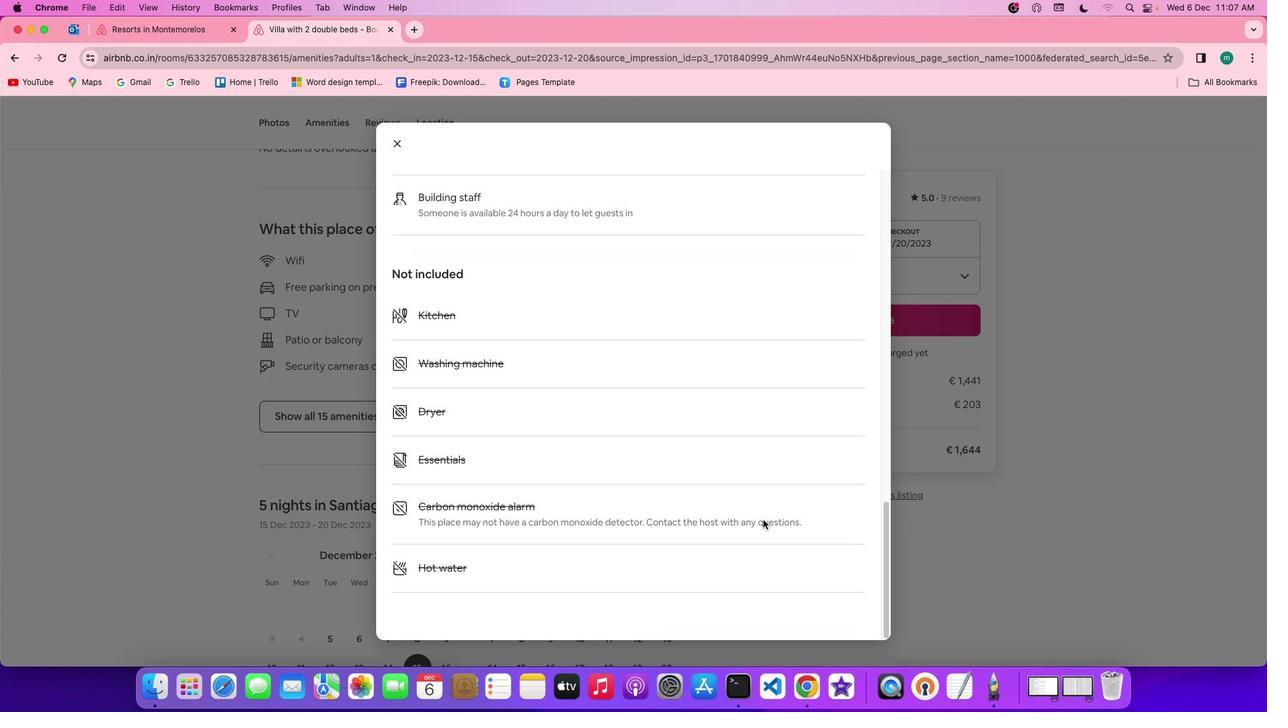 
Action: Mouse moved to (404, 144)
Screenshot: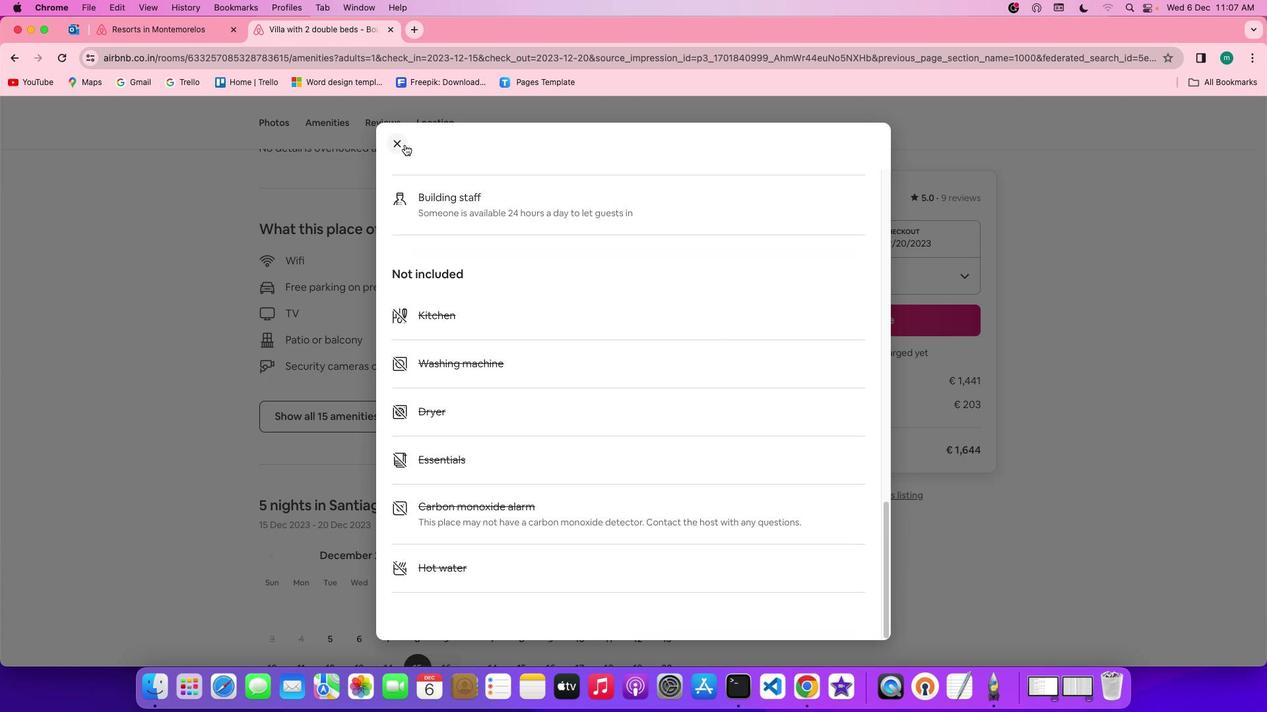 
Action: Mouse pressed left at (404, 144)
Screenshot: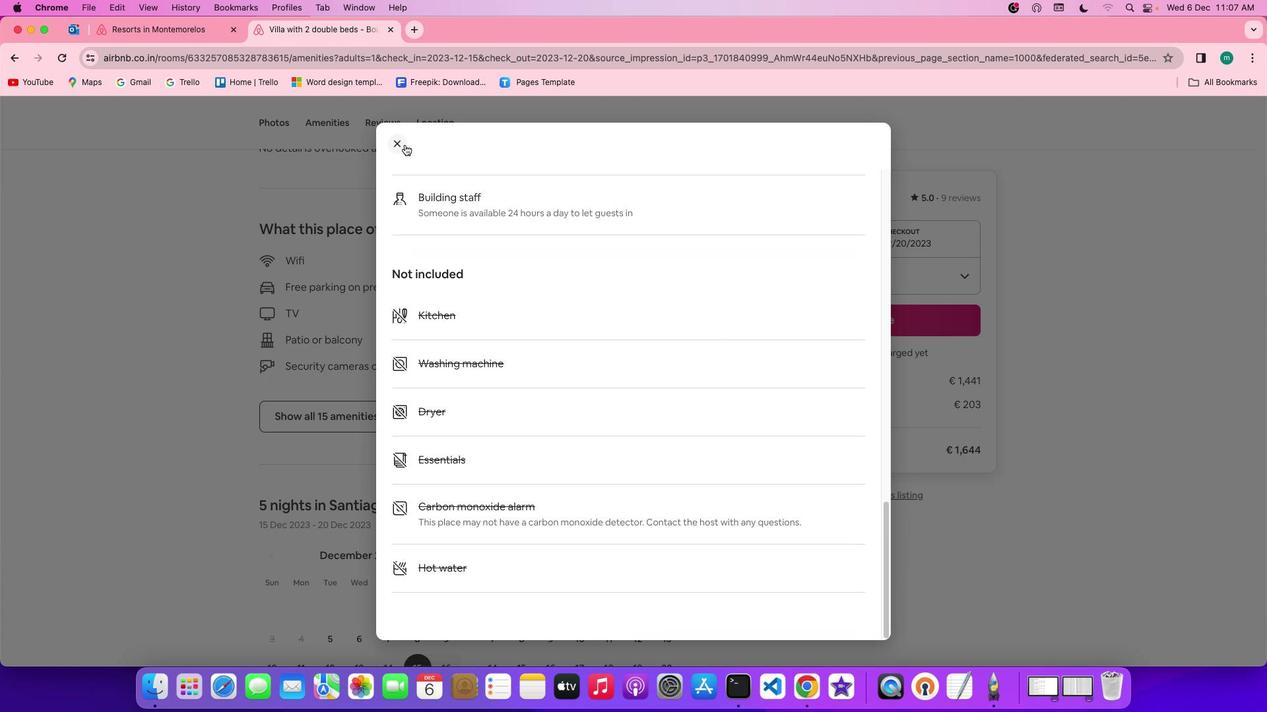 
Action: Mouse moved to (569, 460)
Screenshot: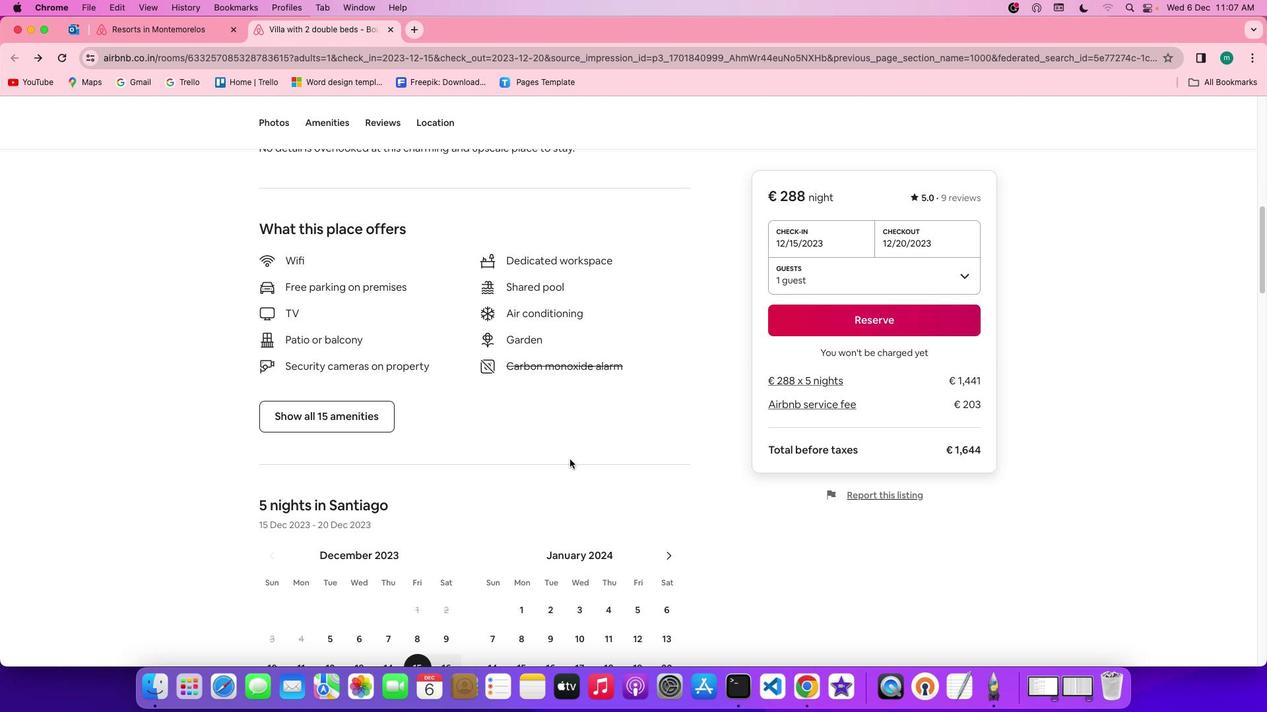 
Action: Mouse scrolled (569, 460) with delta (0, 0)
Screenshot: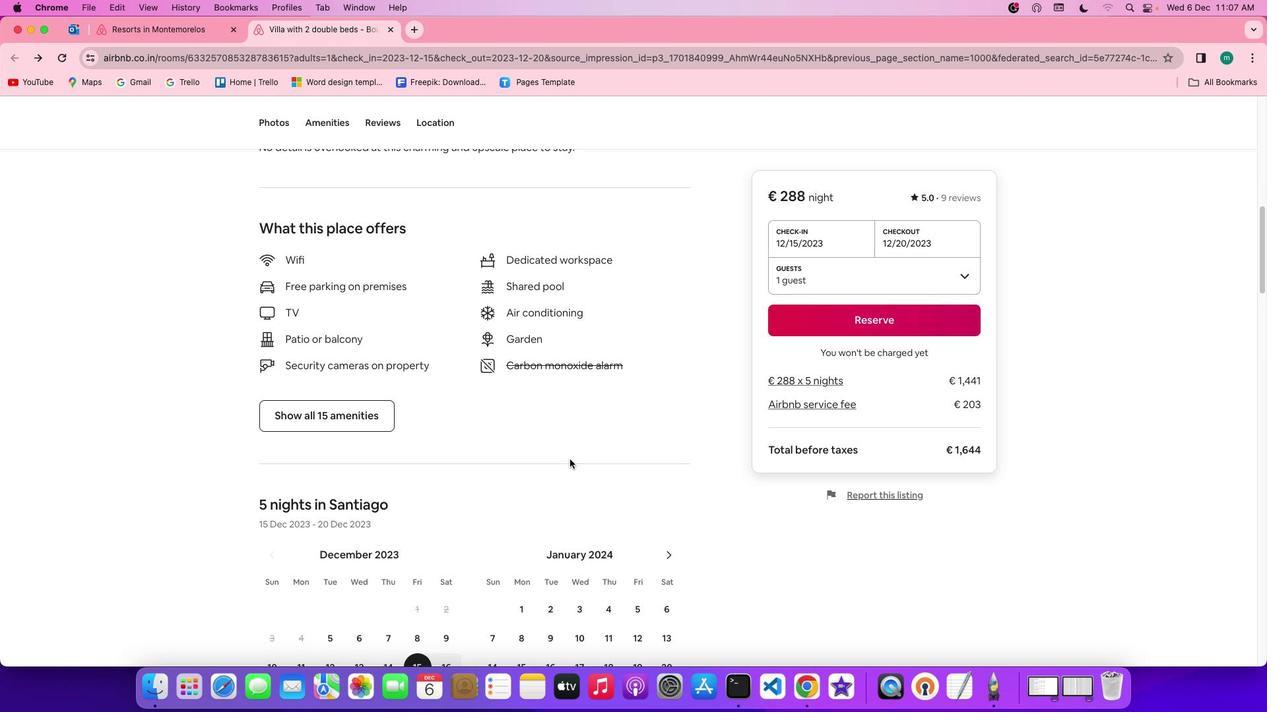 
Action: Mouse scrolled (569, 460) with delta (0, 0)
Screenshot: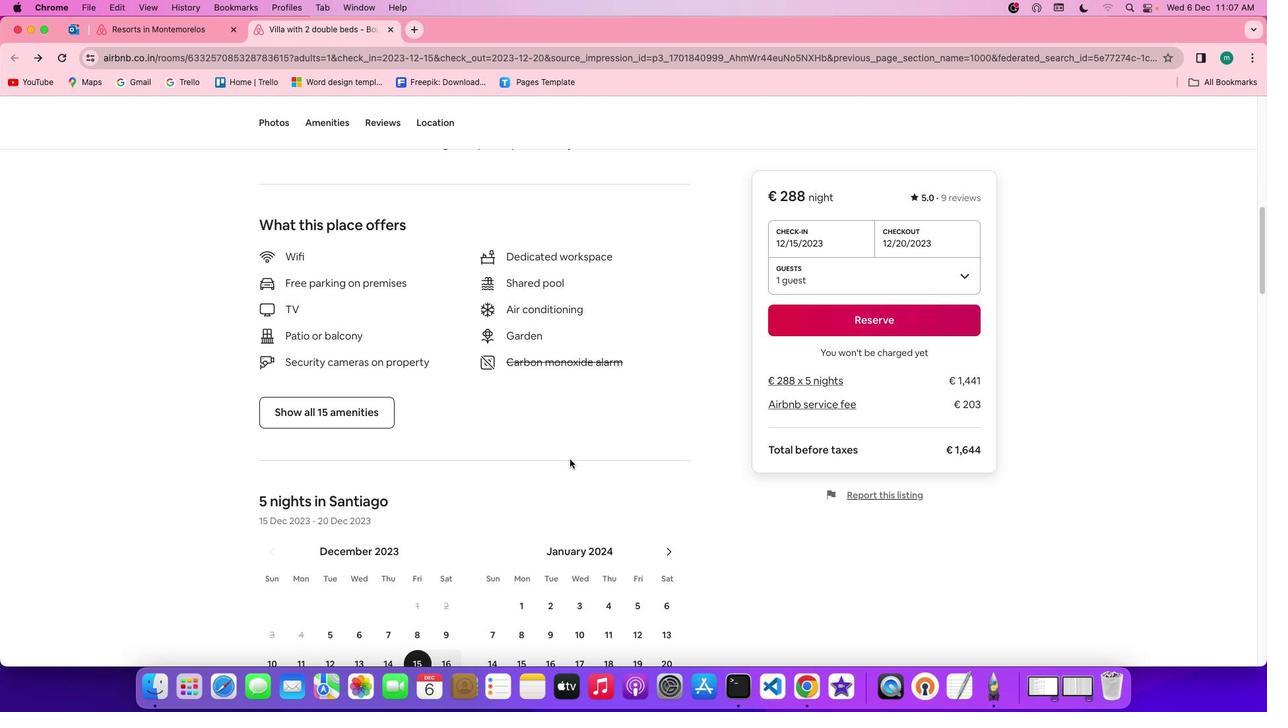 
Action: Mouse scrolled (569, 460) with delta (0, -1)
Screenshot: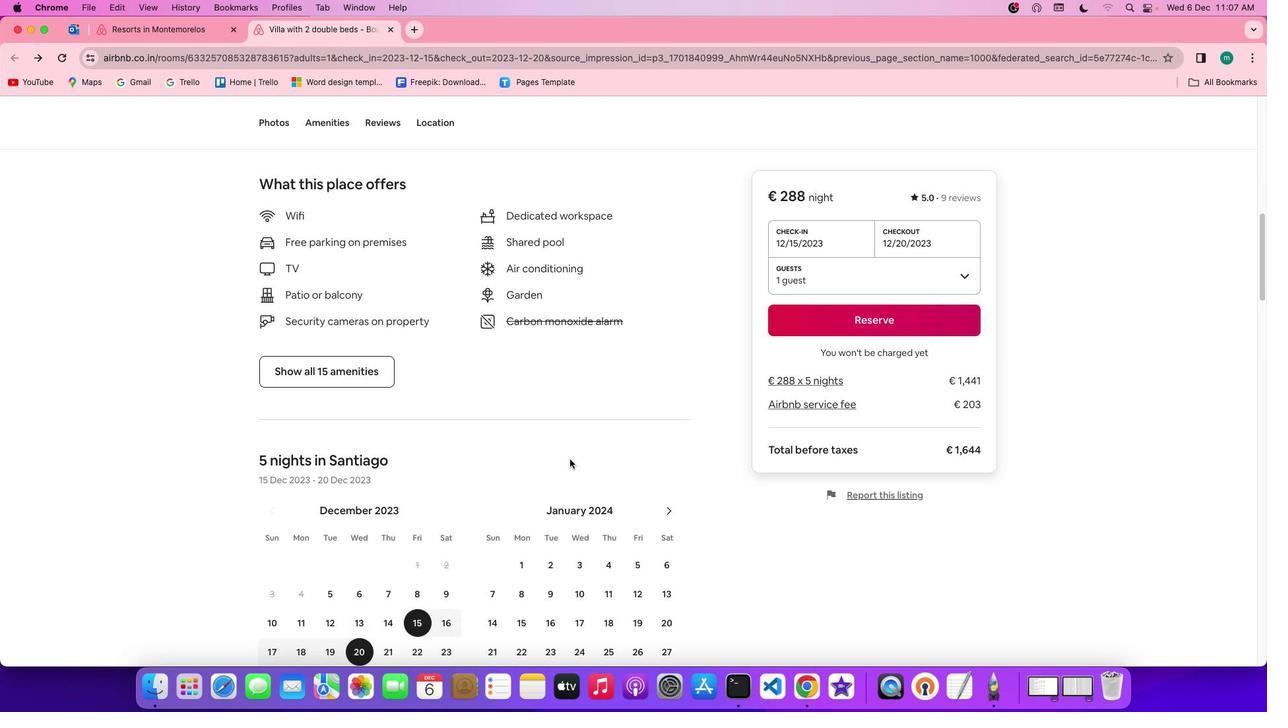 
Action: Mouse scrolled (569, 460) with delta (0, 0)
Screenshot: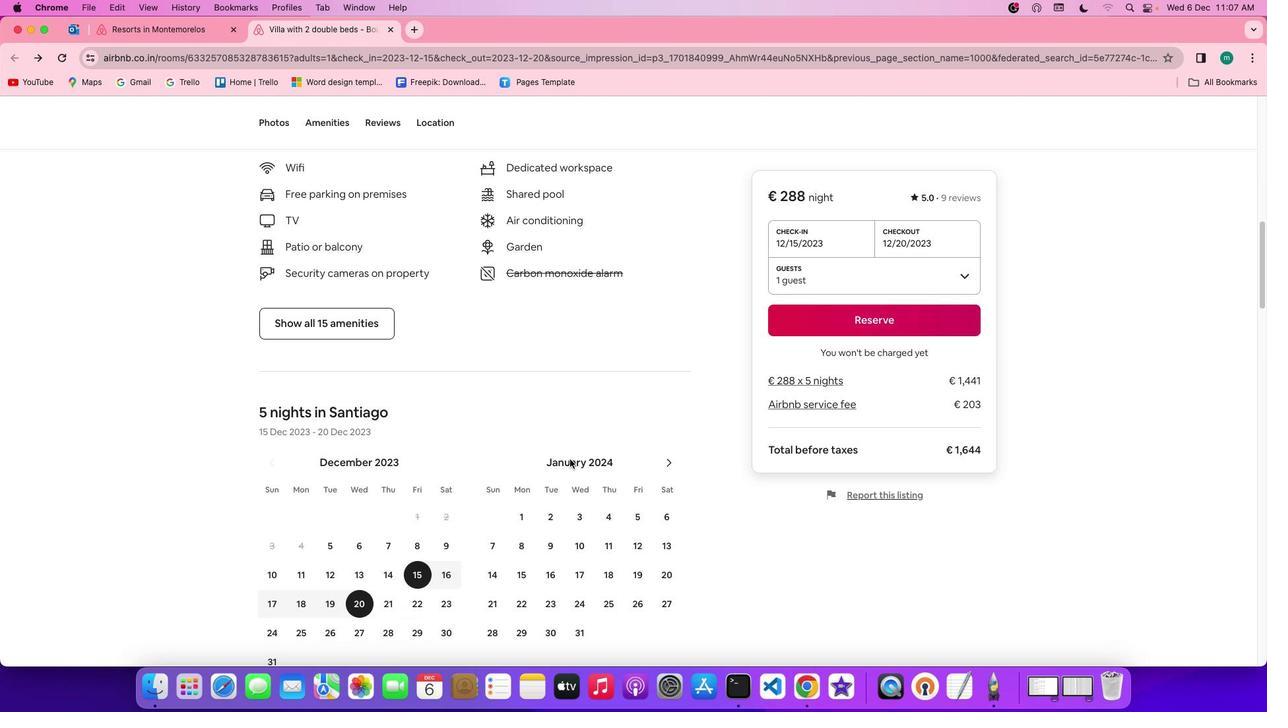 
Action: Mouse scrolled (569, 460) with delta (0, 0)
Screenshot: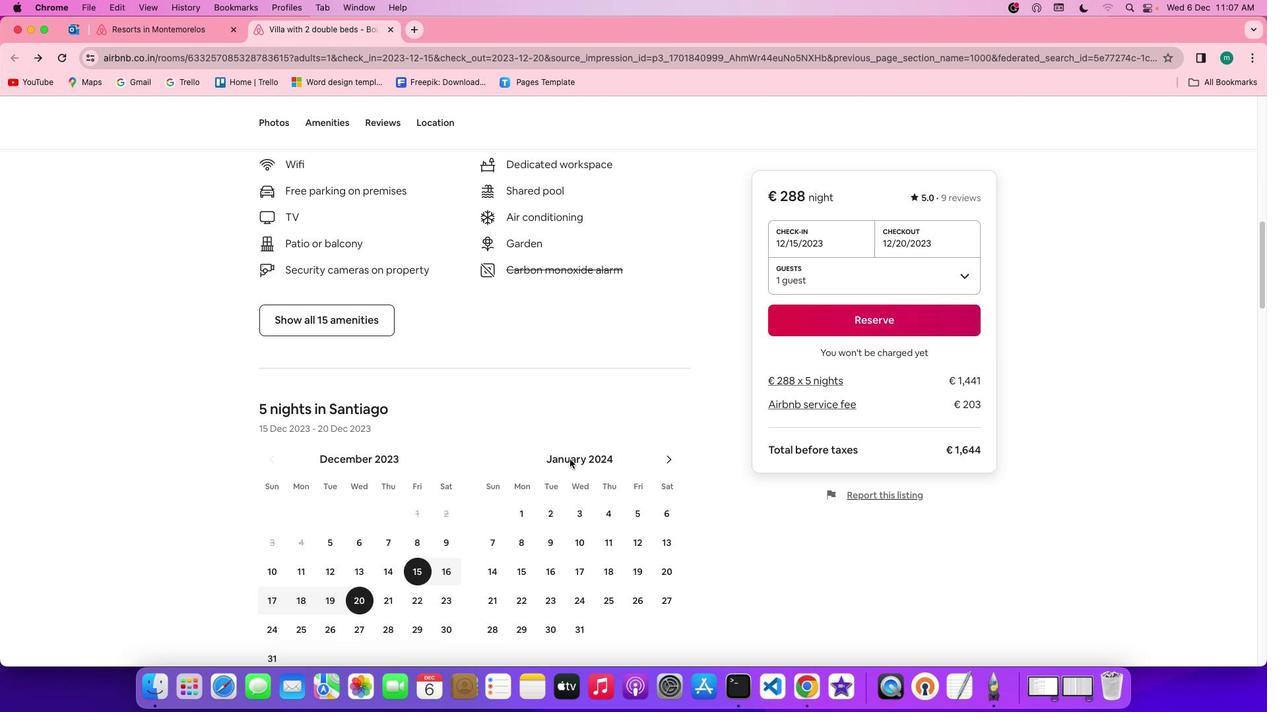 
Action: Mouse scrolled (569, 460) with delta (0, 0)
Screenshot: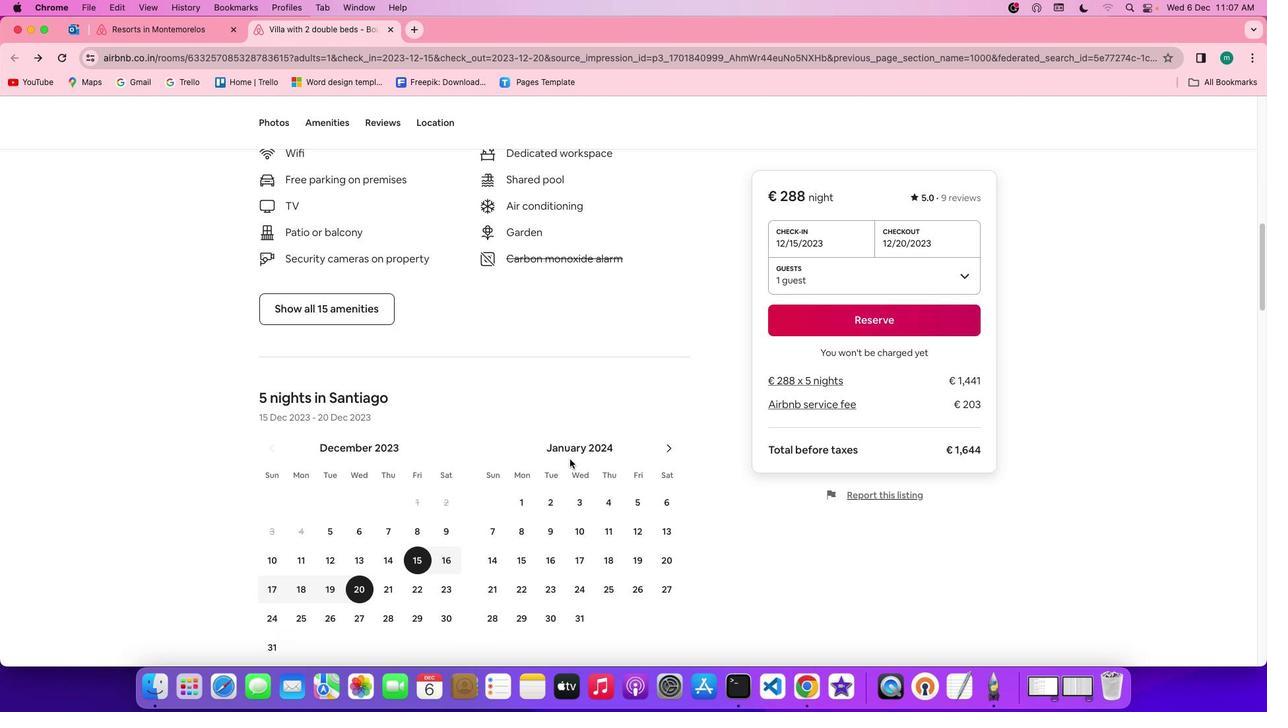 
Action: Mouse scrolled (569, 460) with delta (0, 0)
Screenshot: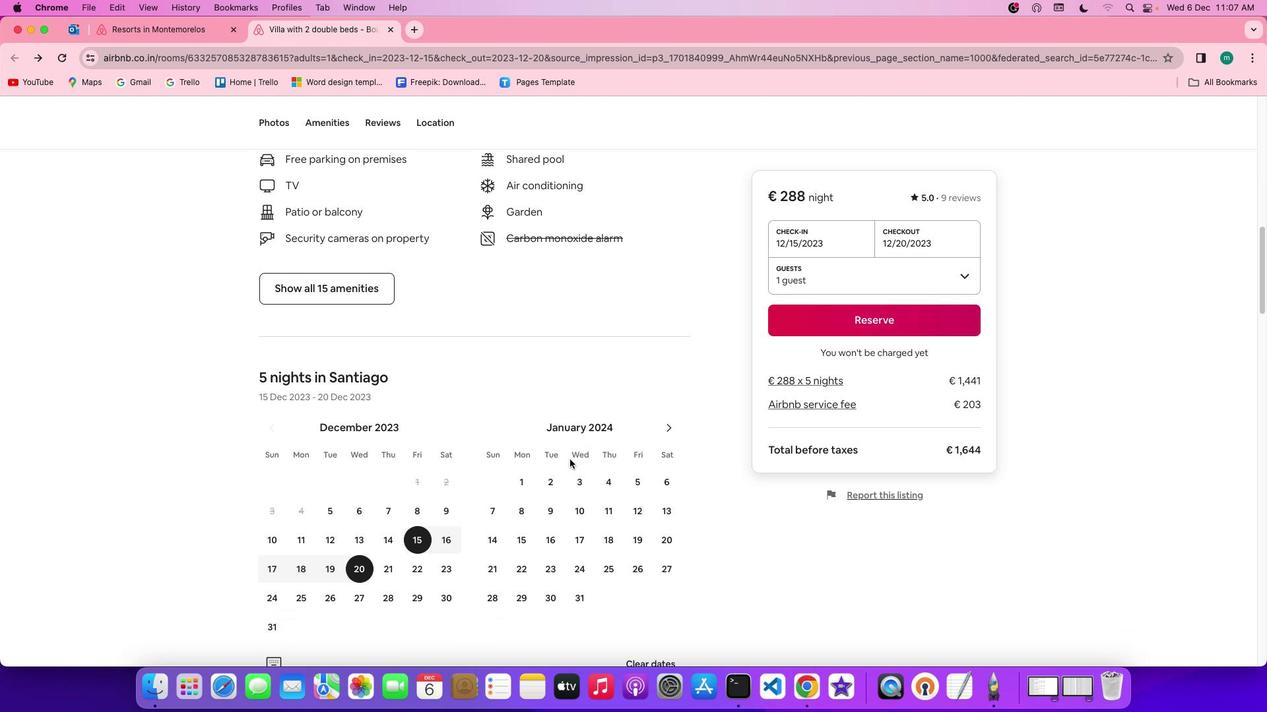 
Action: Mouse scrolled (569, 460) with delta (0, 0)
Screenshot: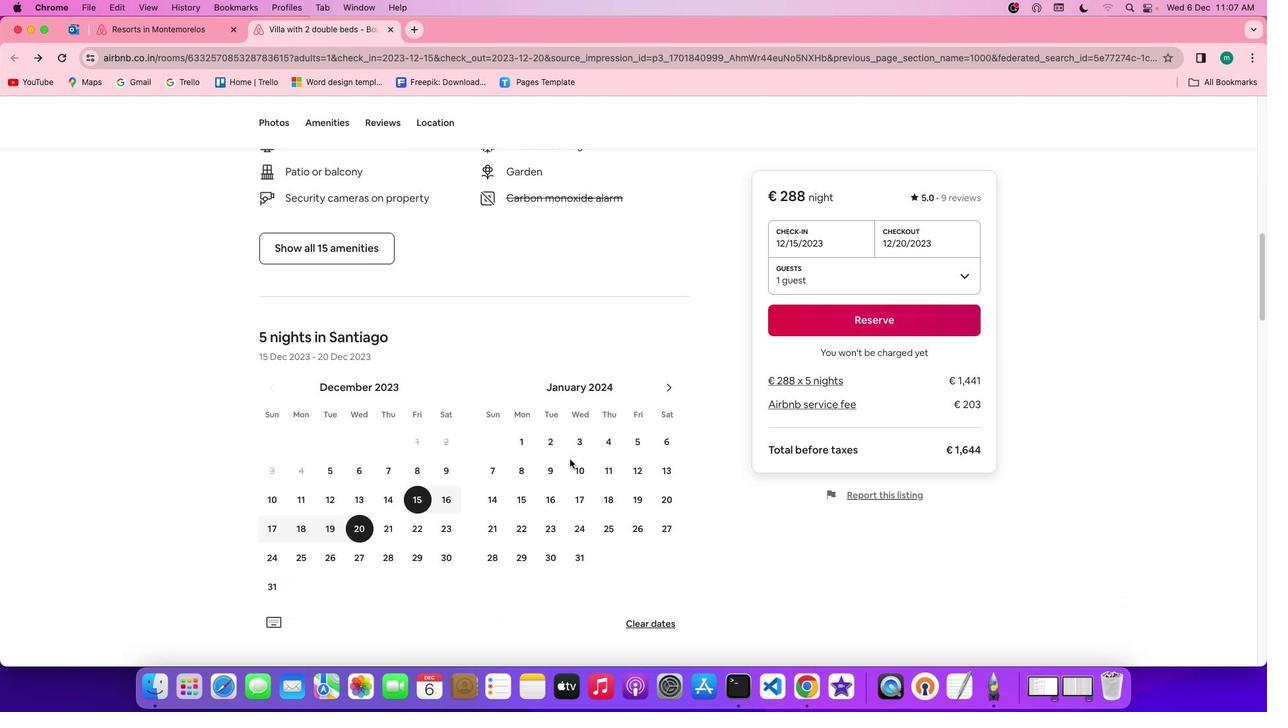 
Action: Mouse scrolled (569, 460) with delta (0, 0)
Screenshot: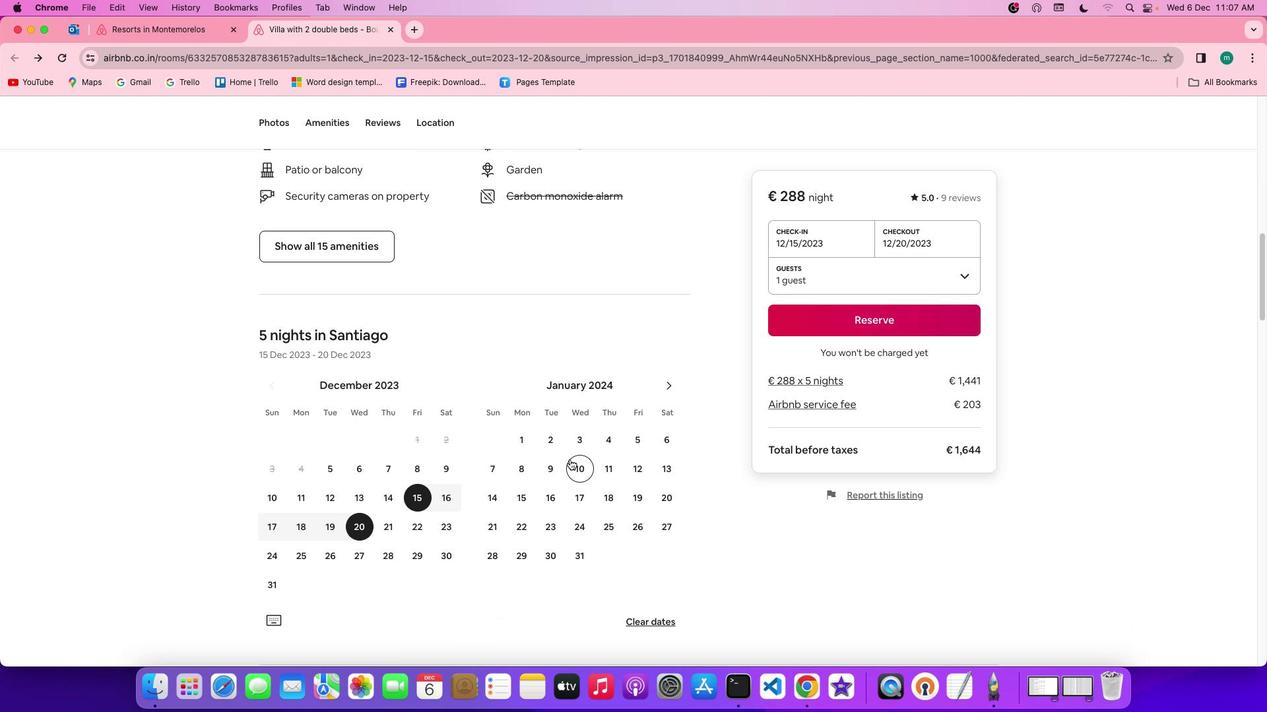
Action: Mouse scrolled (569, 460) with delta (0, 0)
Screenshot: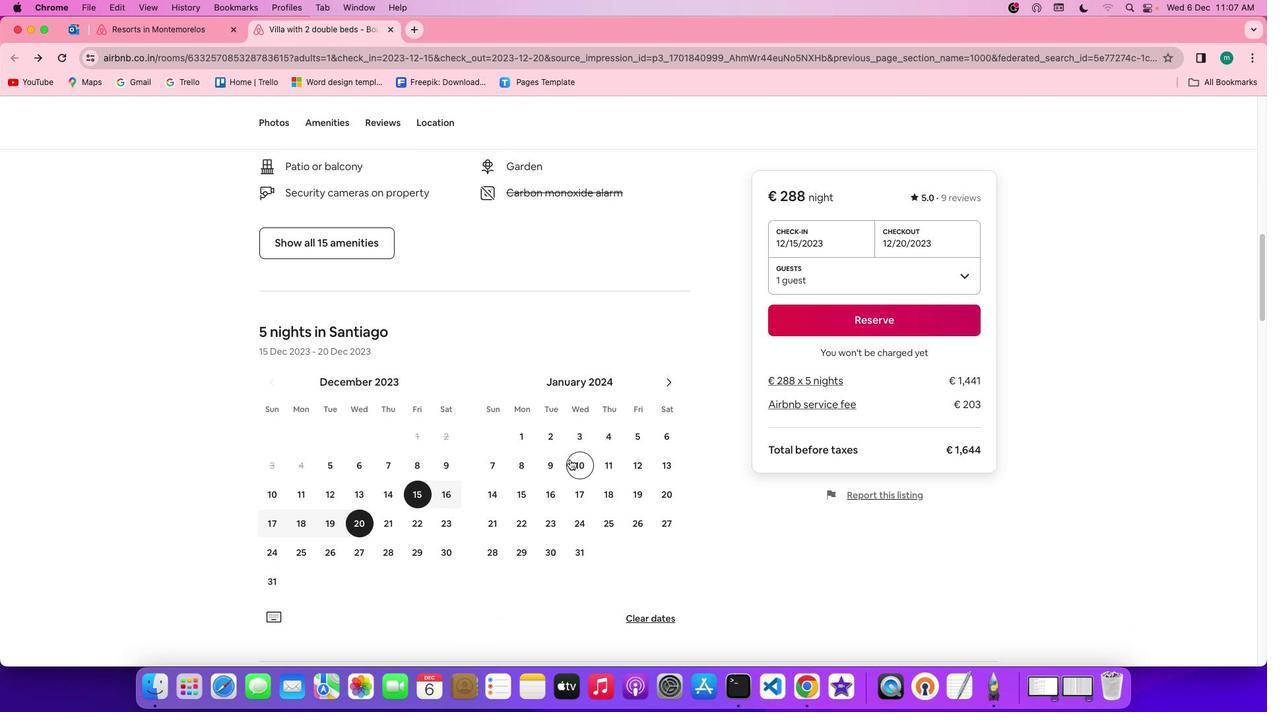 
Action: Mouse scrolled (569, 460) with delta (0, -1)
Screenshot: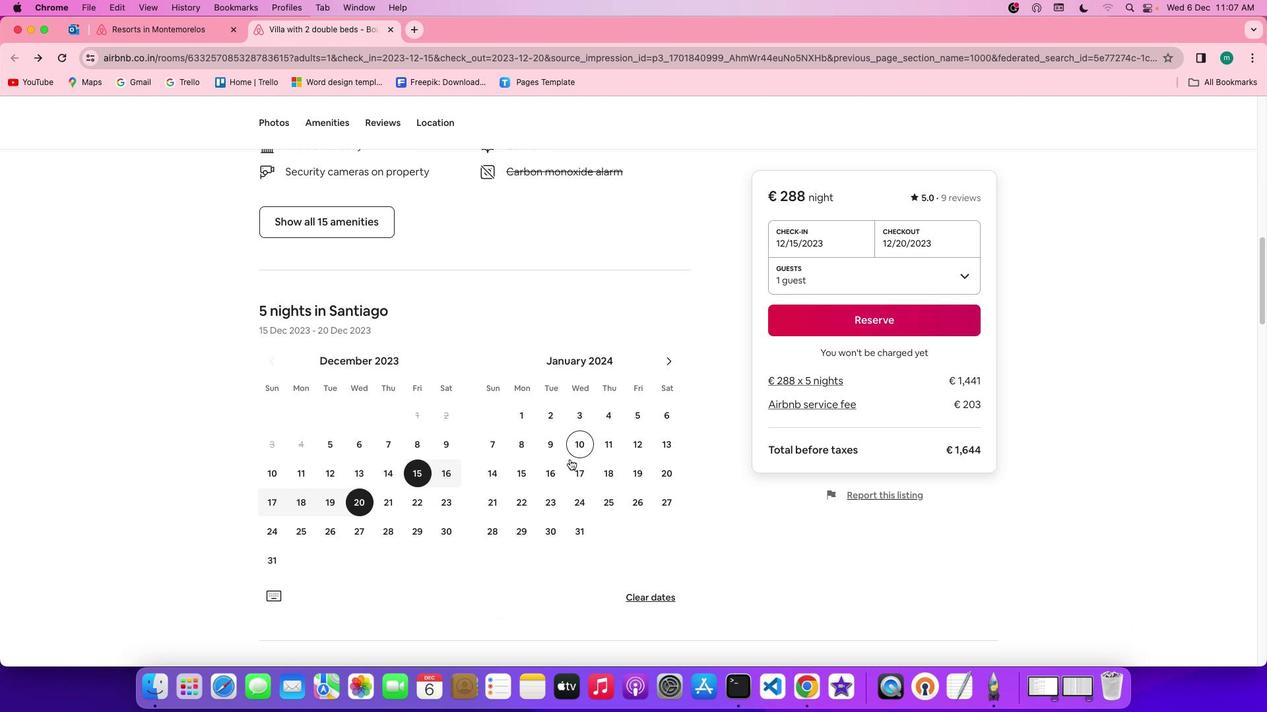 
Action: Mouse scrolled (569, 460) with delta (0, 0)
Screenshot: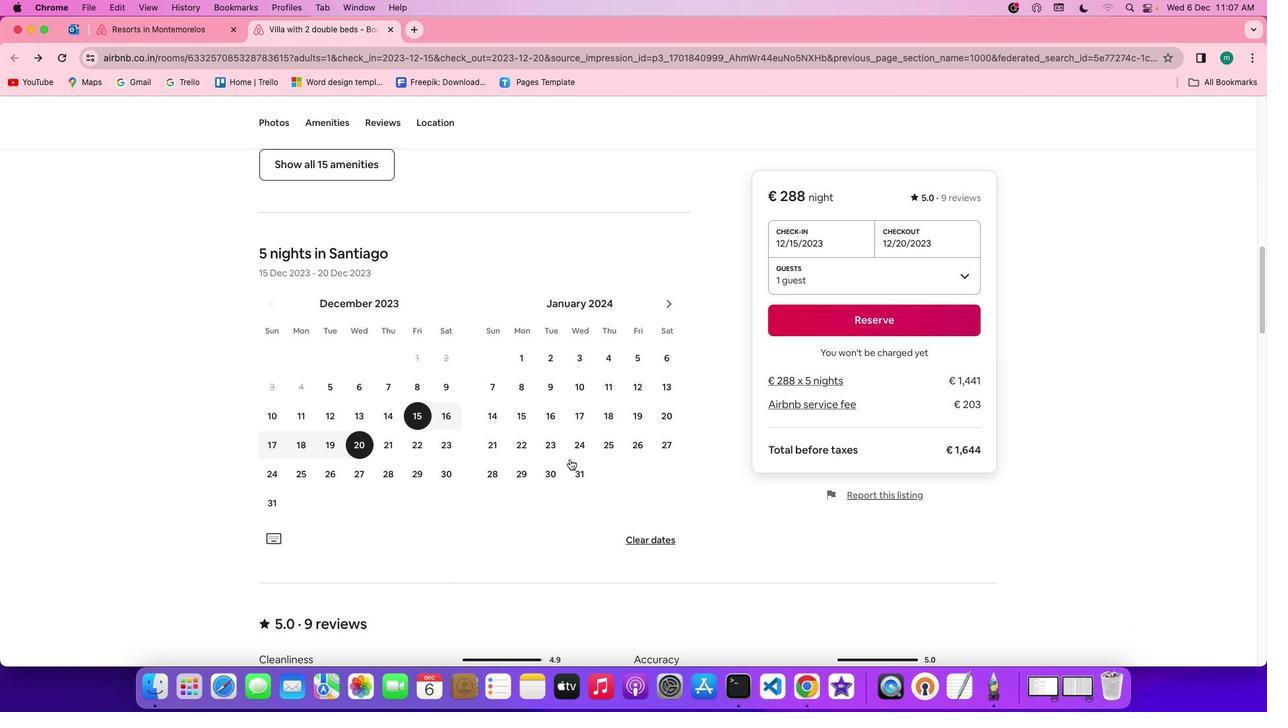 
Action: Mouse scrolled (569, 460) with delta (0, 0)
Screenshot: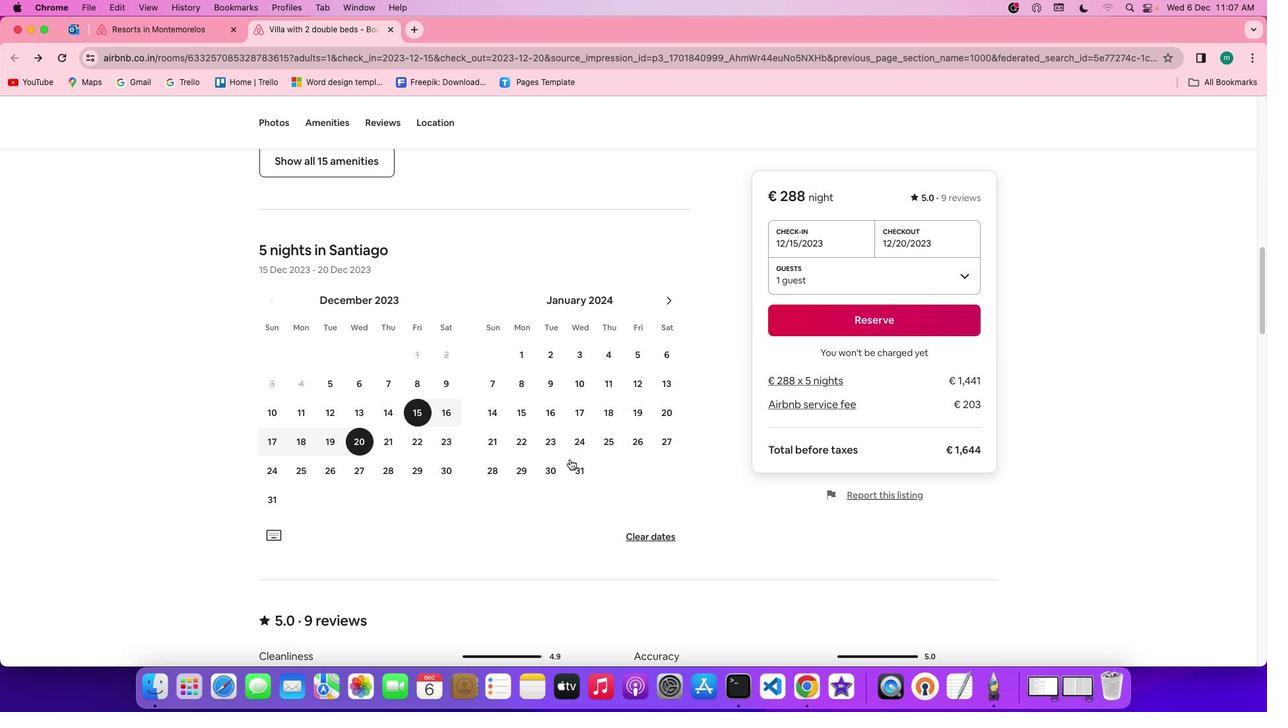 
Action: Mouse scrolled (569, 460) with delta (0, 0)
Screenshot: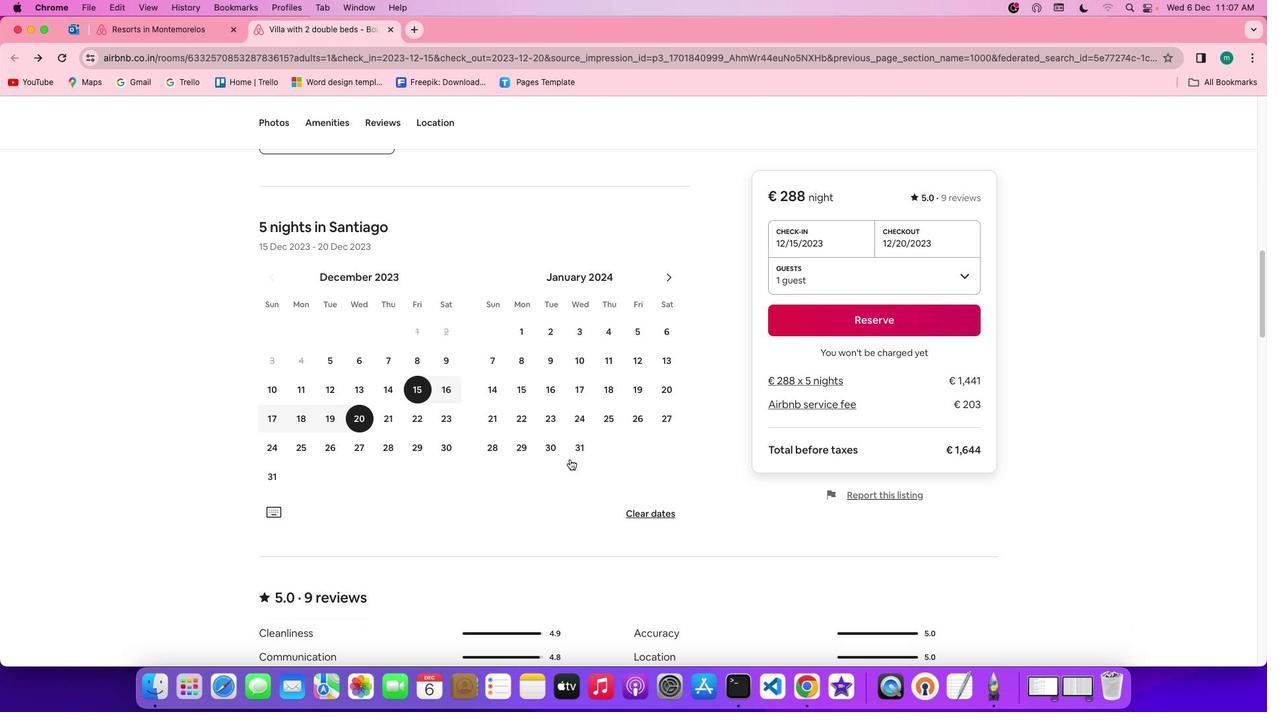 
Action: Mouse scrolled (569, 460) with delta (0, 0)
Screenshot: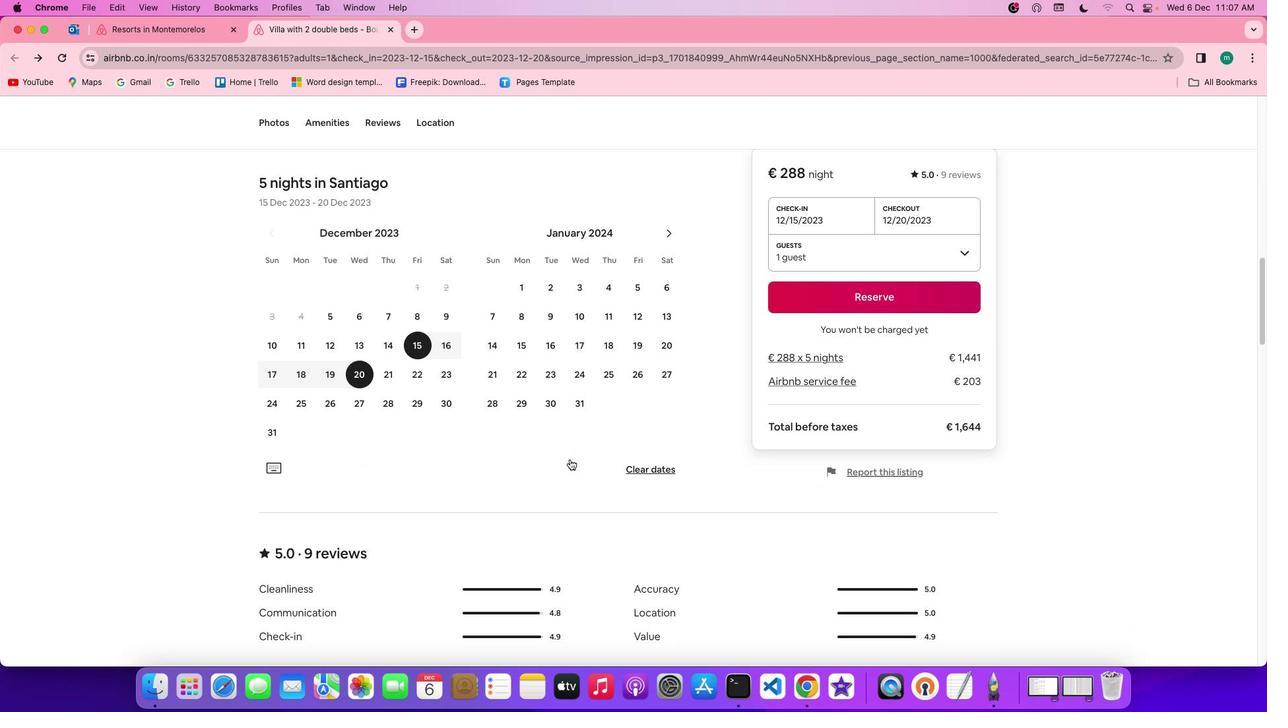 
Action: Mouse scrolled (569, 460) with delta (0, 0)
Screenshot: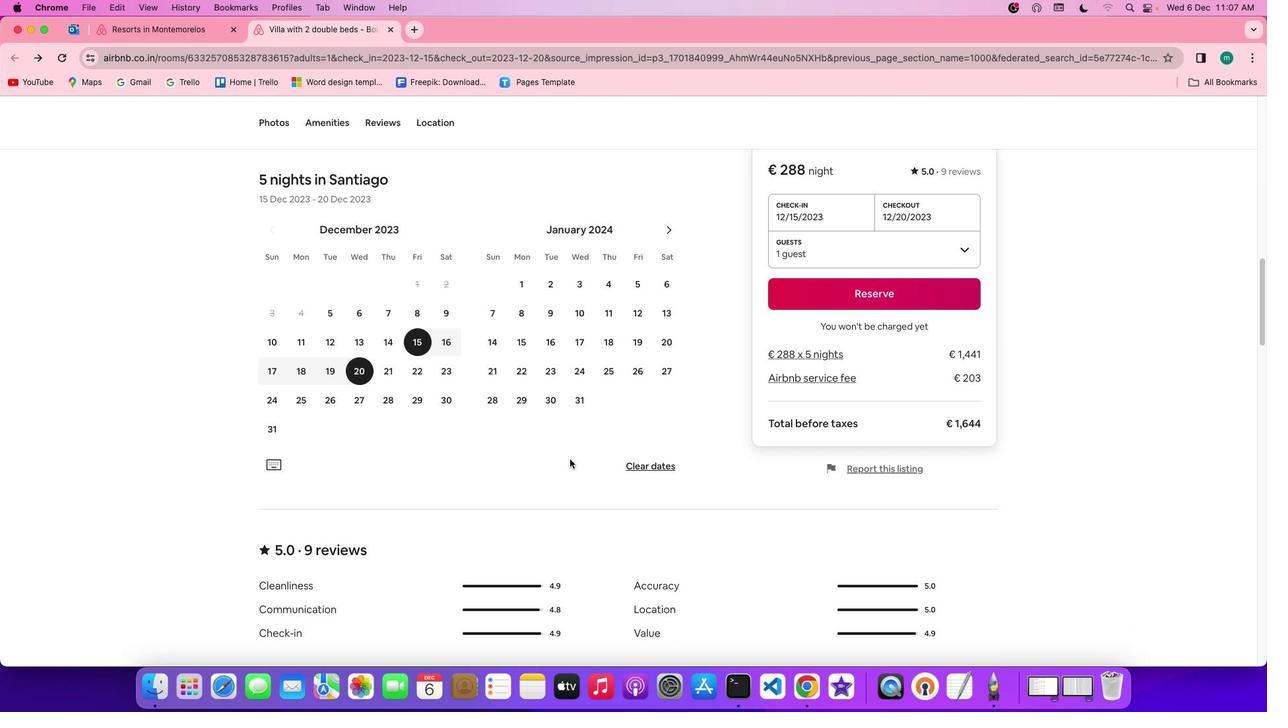 
Action: Mouse scrolled (569, 460) with delta (0, 0)
Screenshot: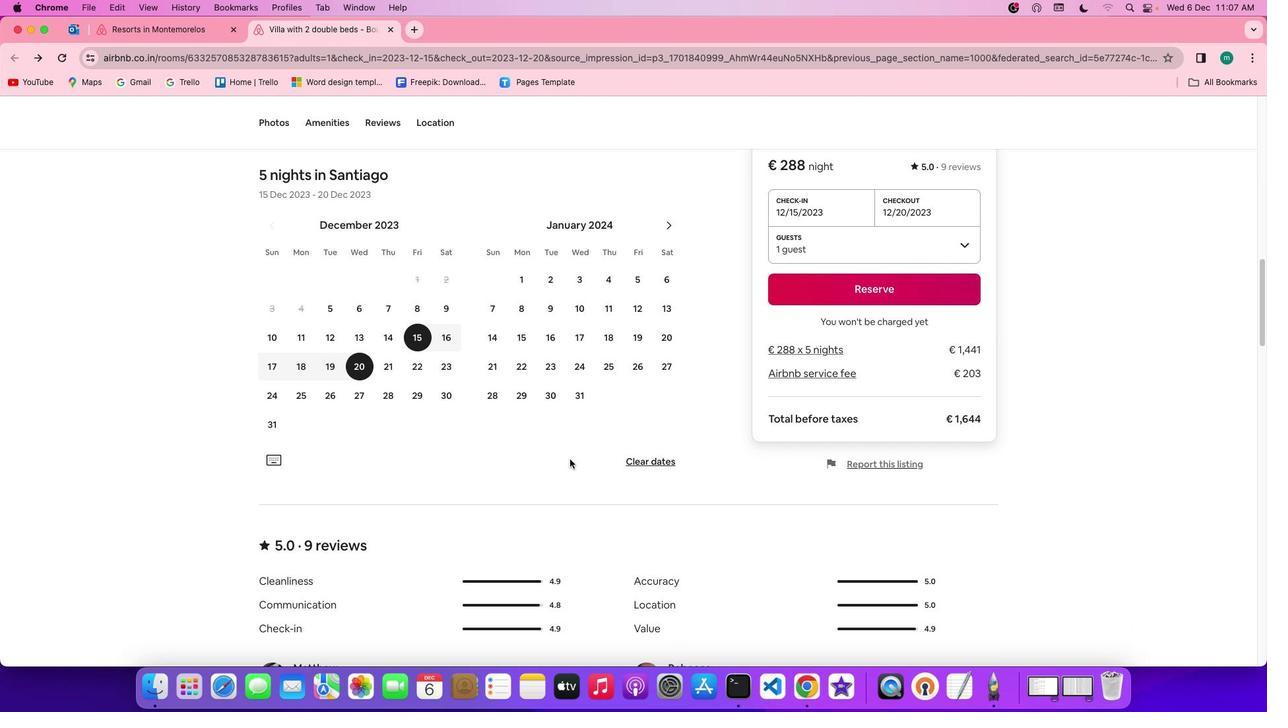 
Action: Mouse scrolled (569, 460) with delta (0, -1)
Screenshot: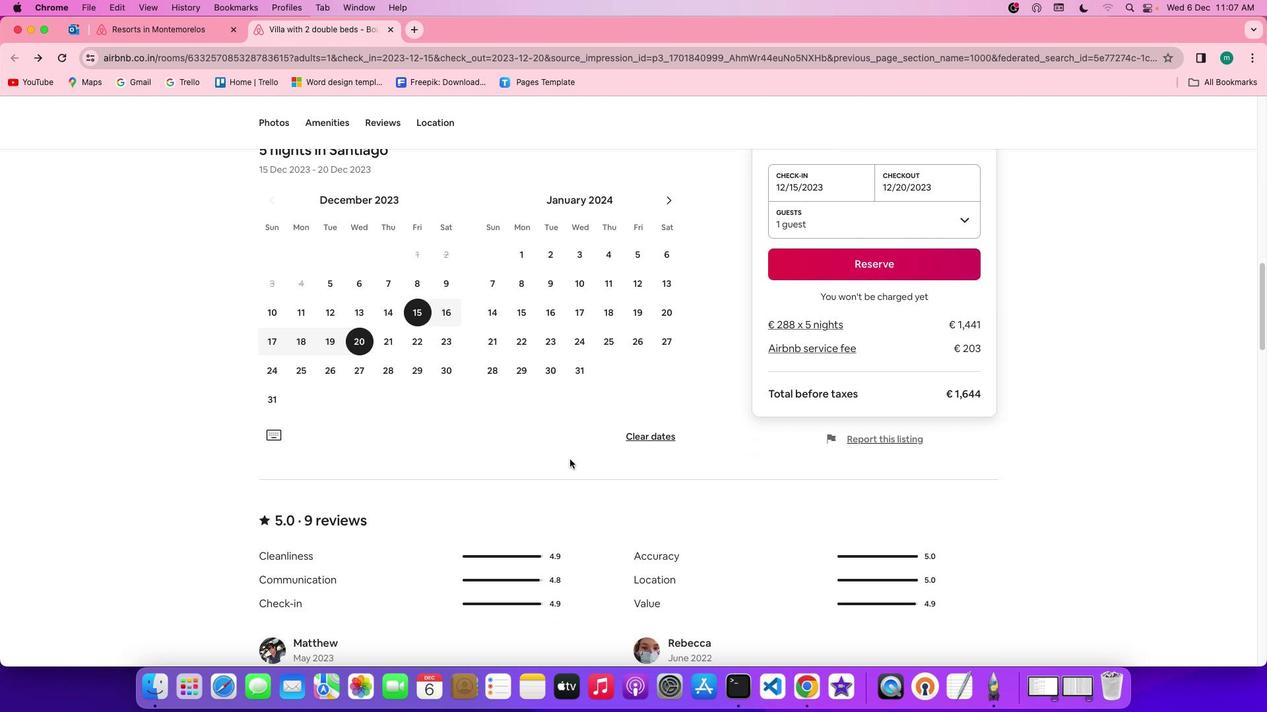 
Action: Mouse scrolled (569, 460) with delta (0, -1)
Screenshot: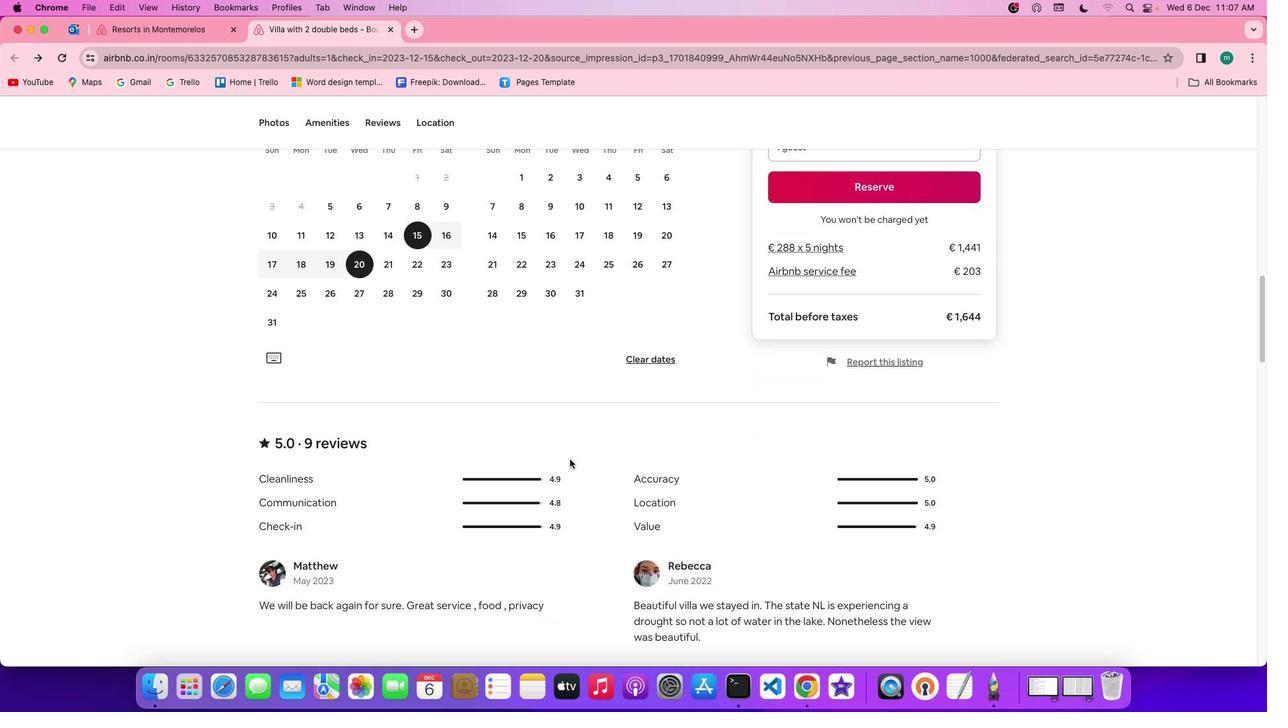 
Action: Mouse scrolled (569, 460) with delta (0, 0)
Screenshot: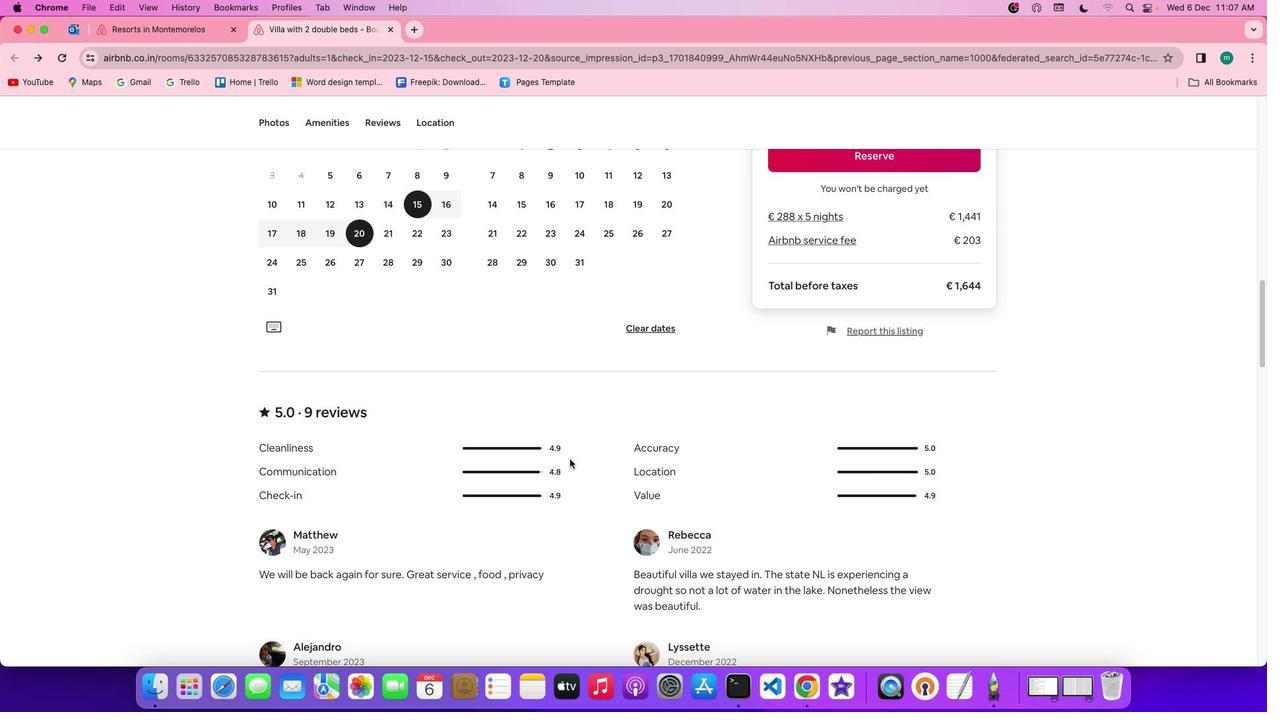 
Action: Mouse scrolled (569, 460) with delta (0, 0)
Screenshot: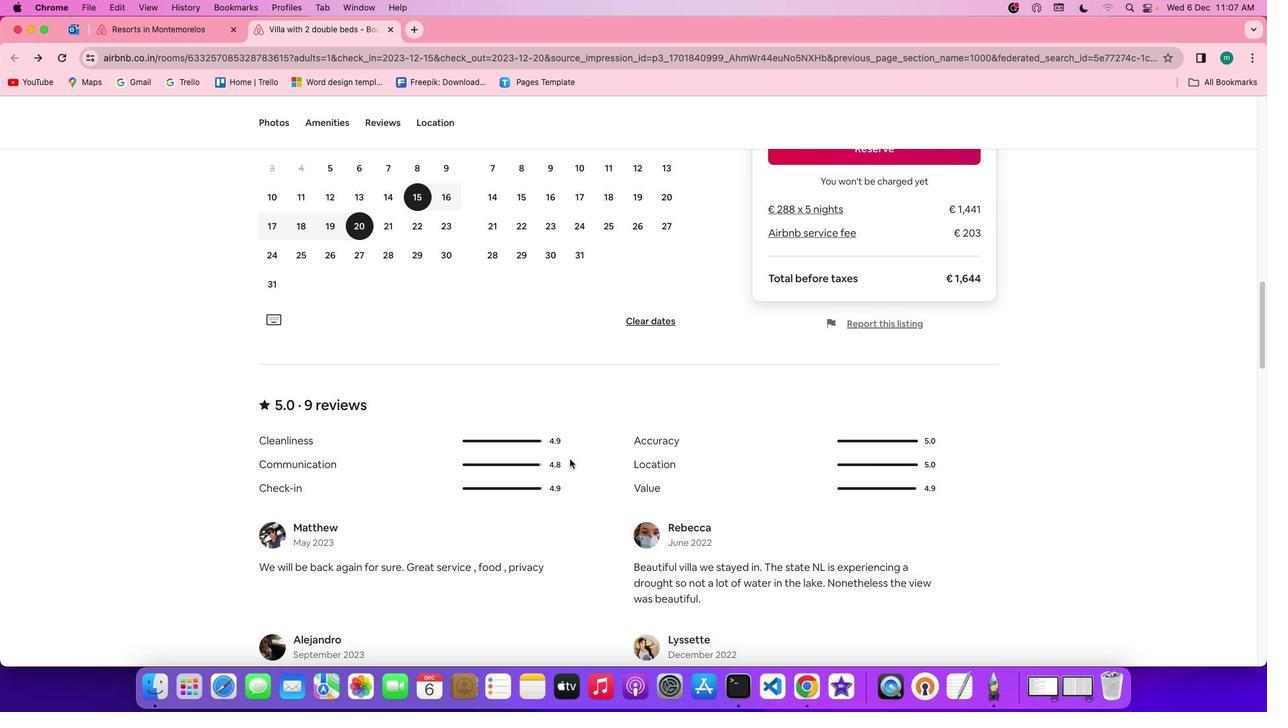 
Action: Mouse scrolled (569, 460) with delta (0, -1)
Screenshot: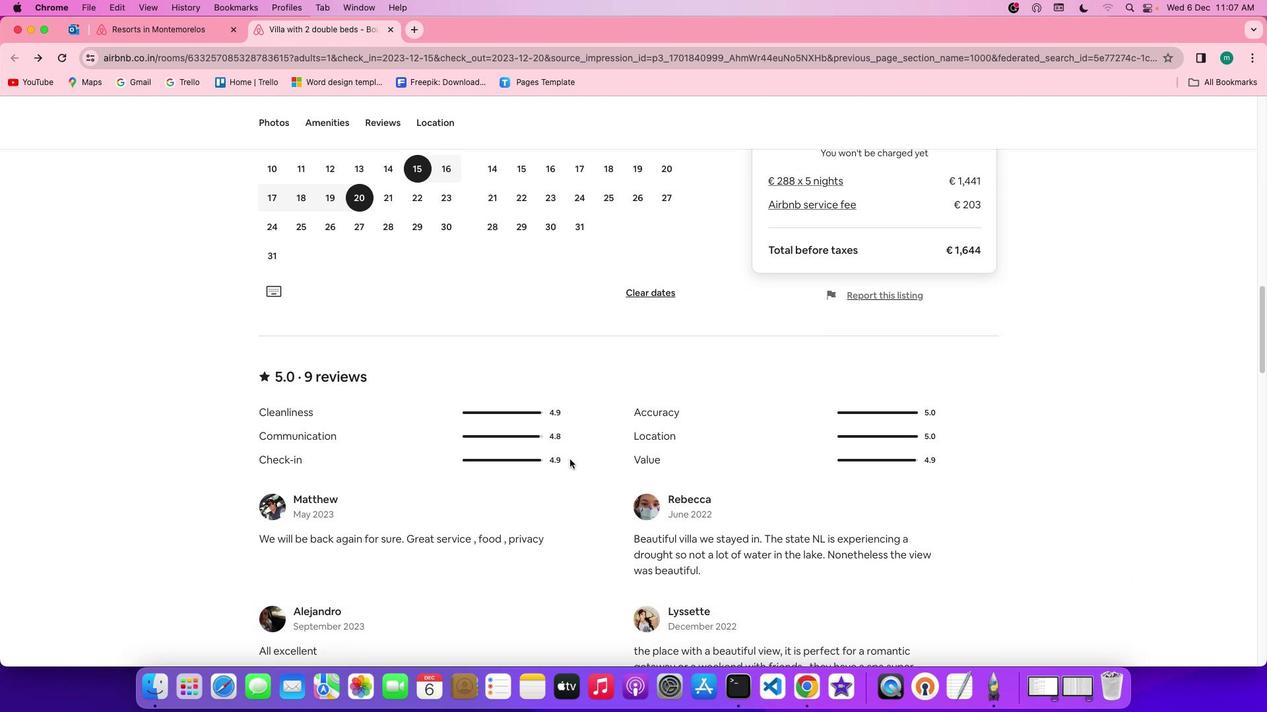 
Action: Mouse scrolled (569, 460) with delta (0, -1)
Screenshot: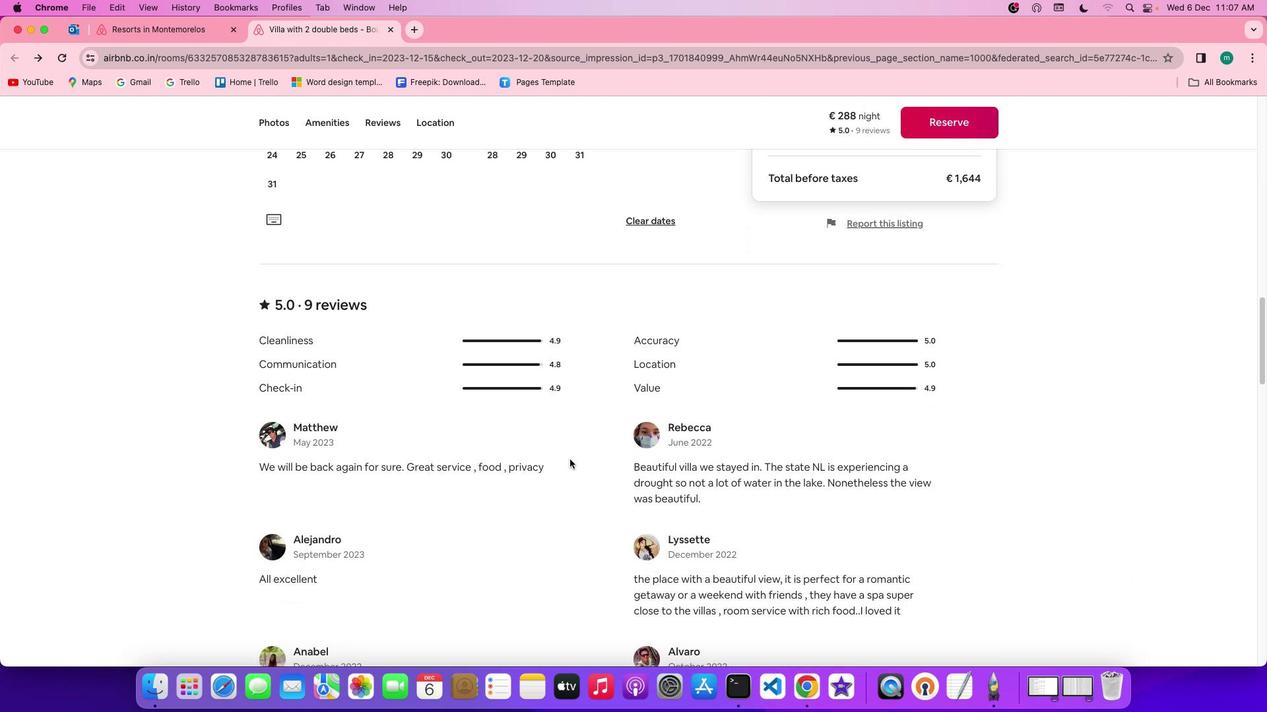 
Action: Mouse scrolled (569, 460) with delta (0, 0)
Screenshot: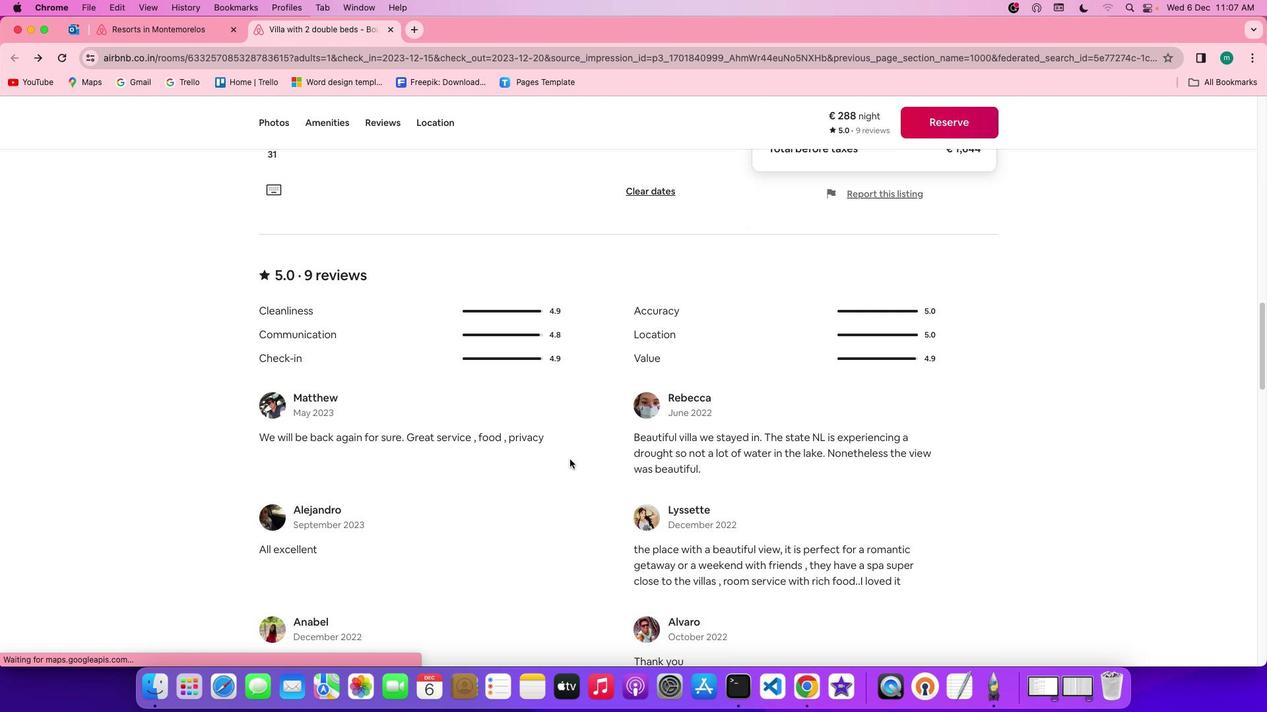 
Action: Mouse scrolled (569, 460) with delta (0, 0)
Screenshot: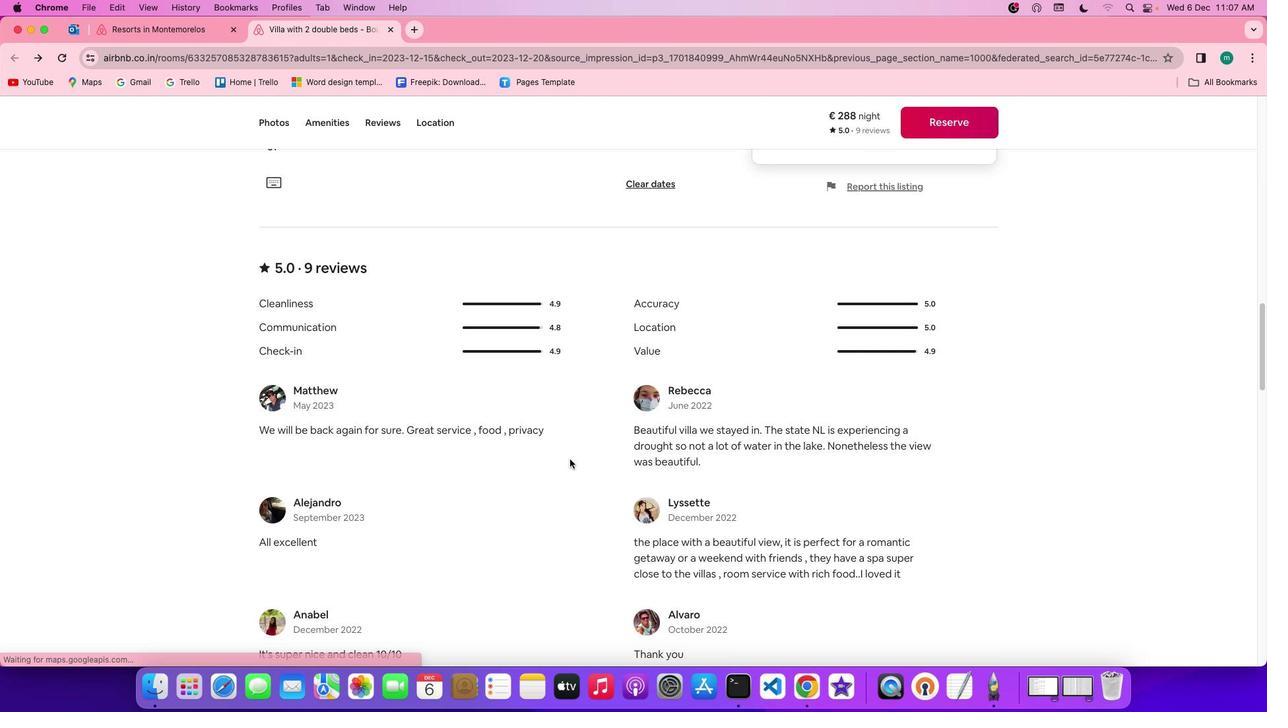 
Action: Mouse scrolled (569, 460) with delta (0, -1)
Screenshot: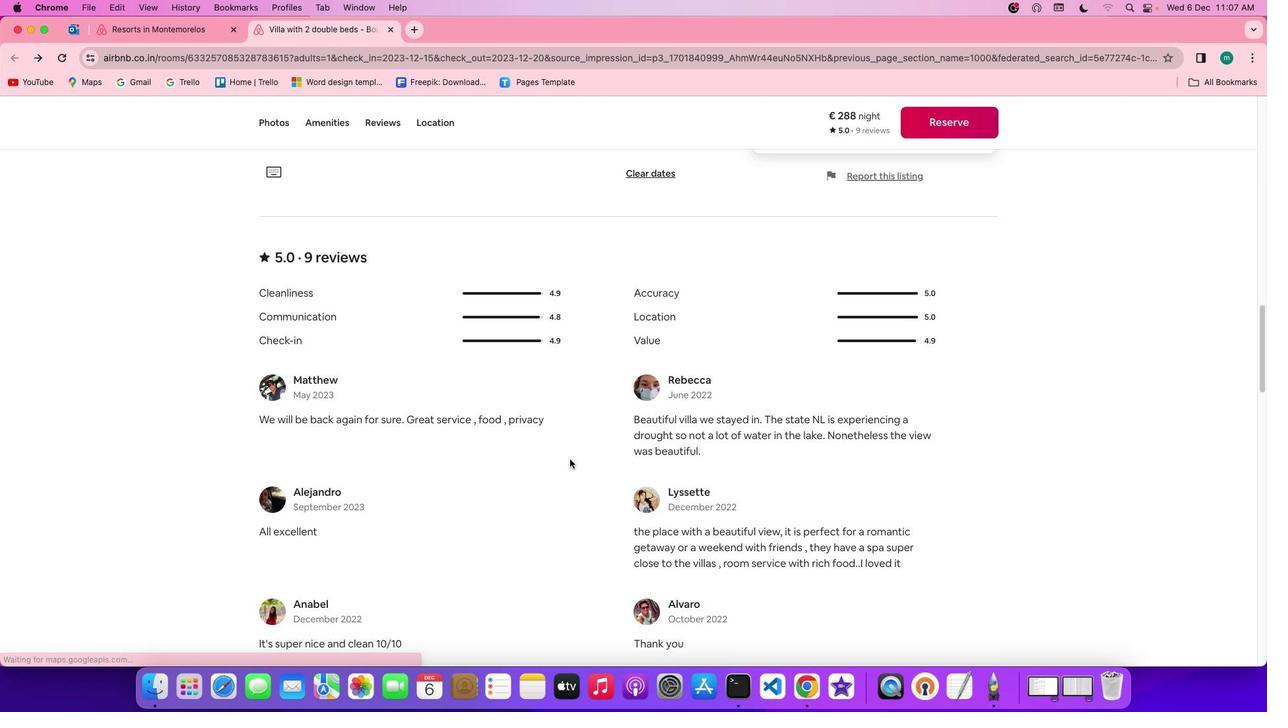 
Action: Mouse scrolled (569, 460) with delta (0, -1)
Screenshot: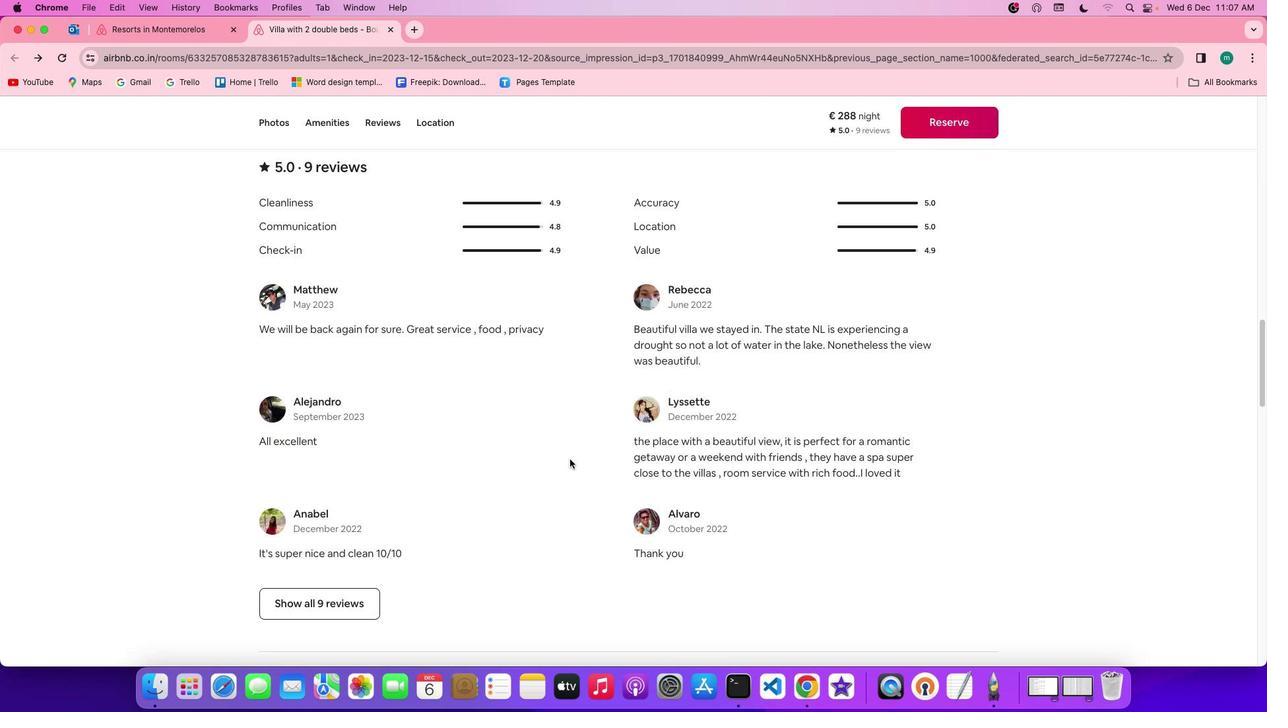 
Action: Mouse scrolled (569, 460) with delta (0, 0)
Screenshot: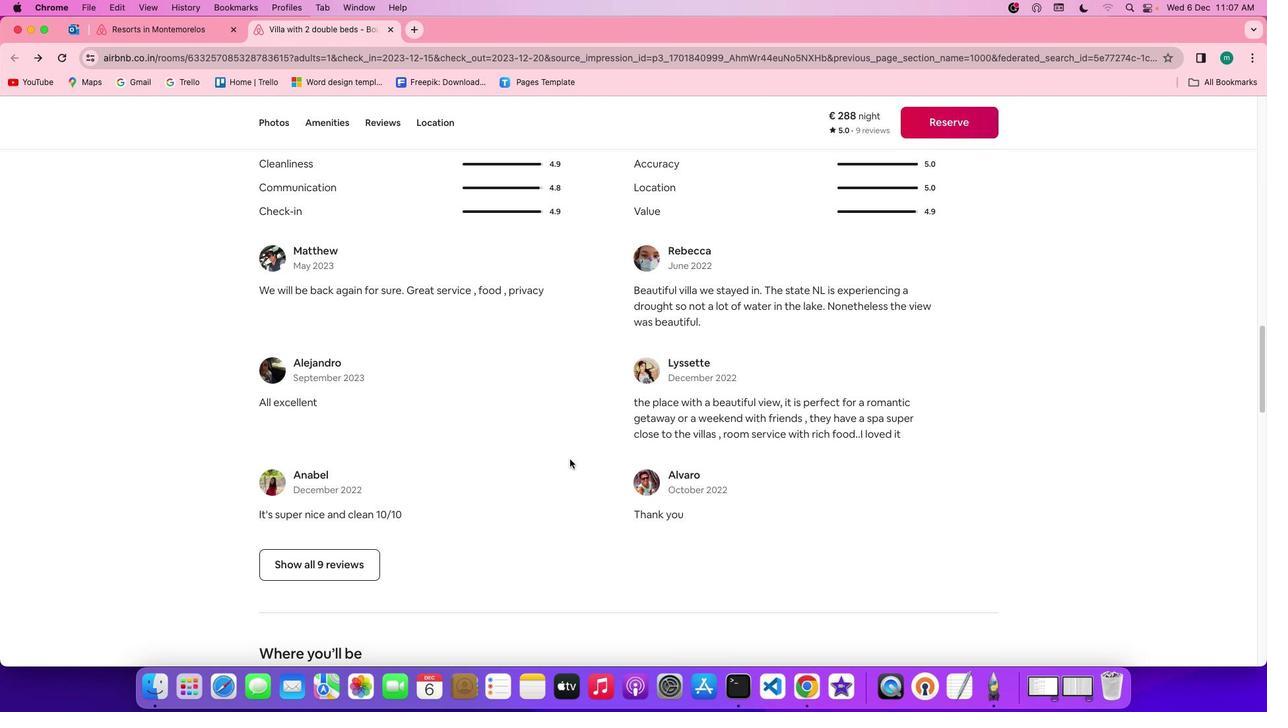 
Action: Mouse scrolled (569, 460) with delta (0, 0)
Screenshot: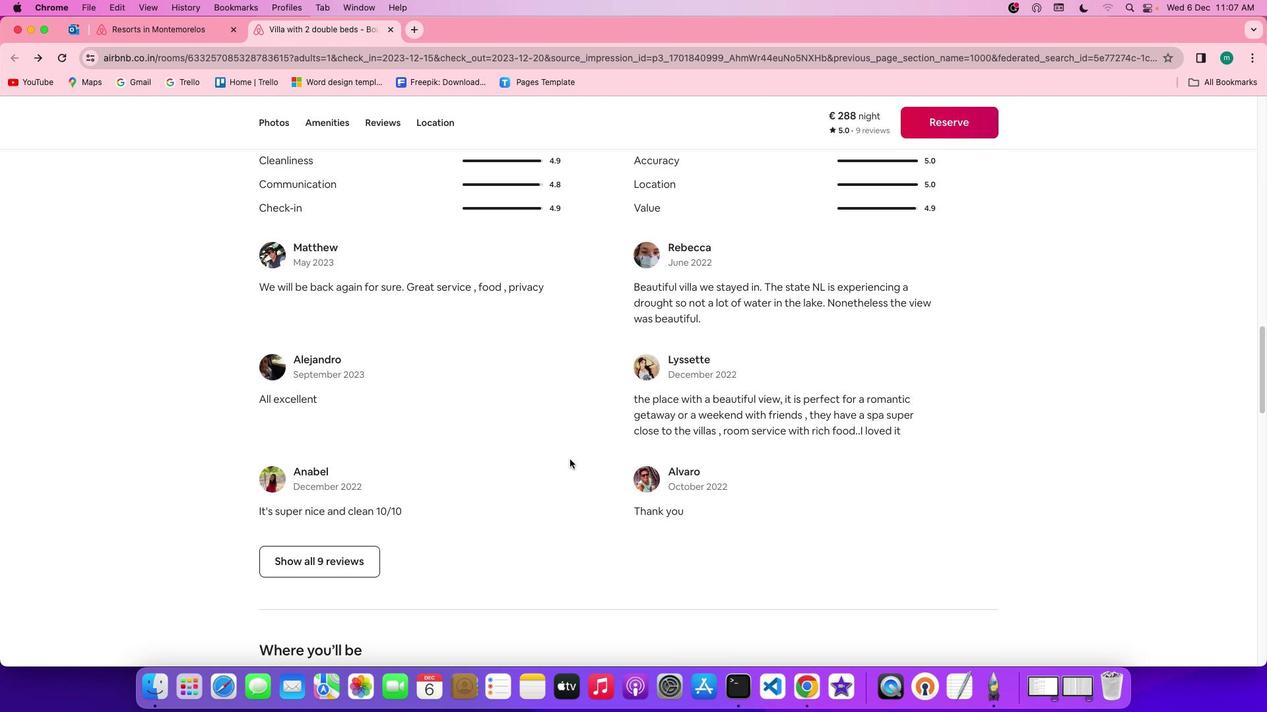 
Action: Mouse scrolled (569, 460) with delta (0, -1)
Screenshot: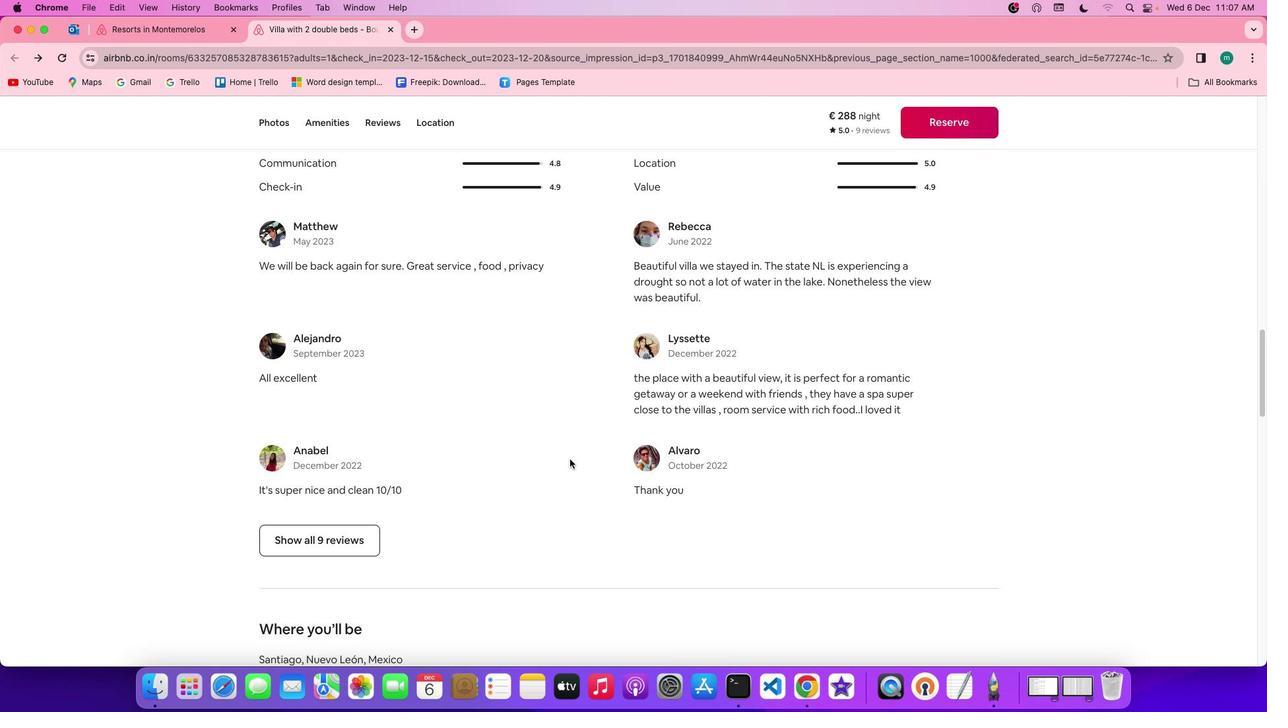 
Action: Mouse scrolled (569, 460) with delta (0, 0)
Screenshot: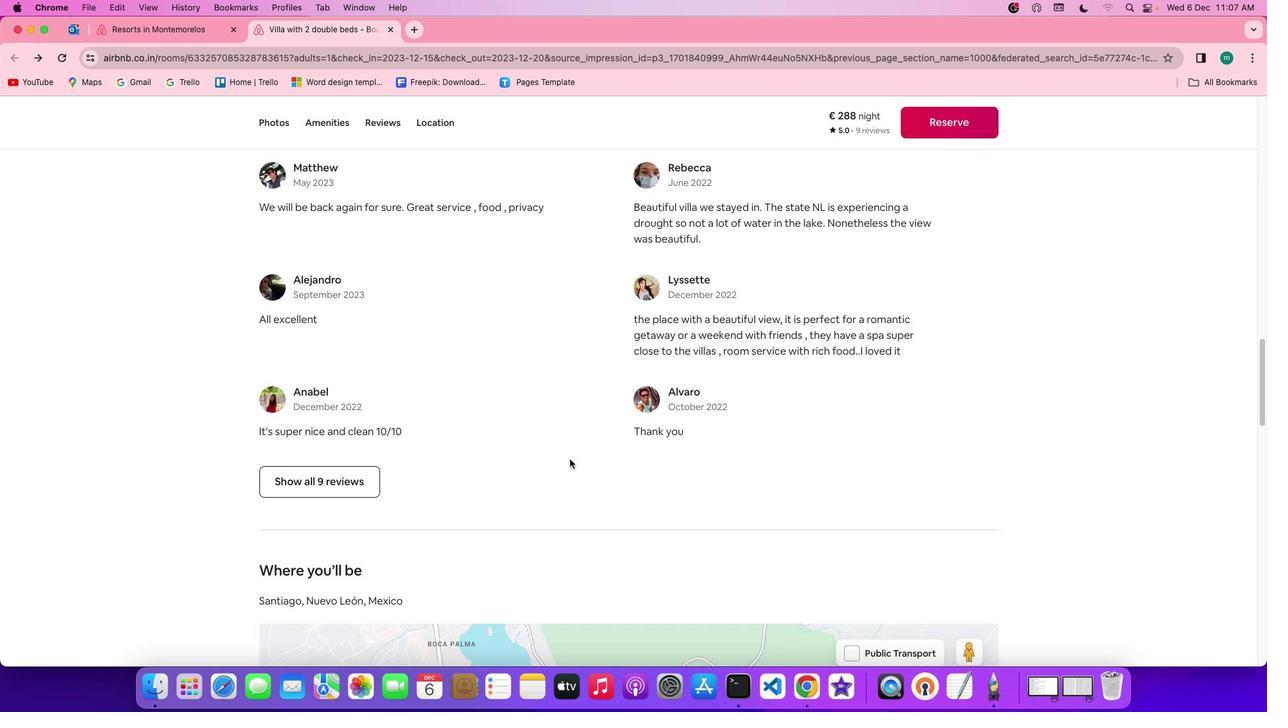 
Action: Mouse scrolled (569, 460) with delta (0, 0)
Screenshot: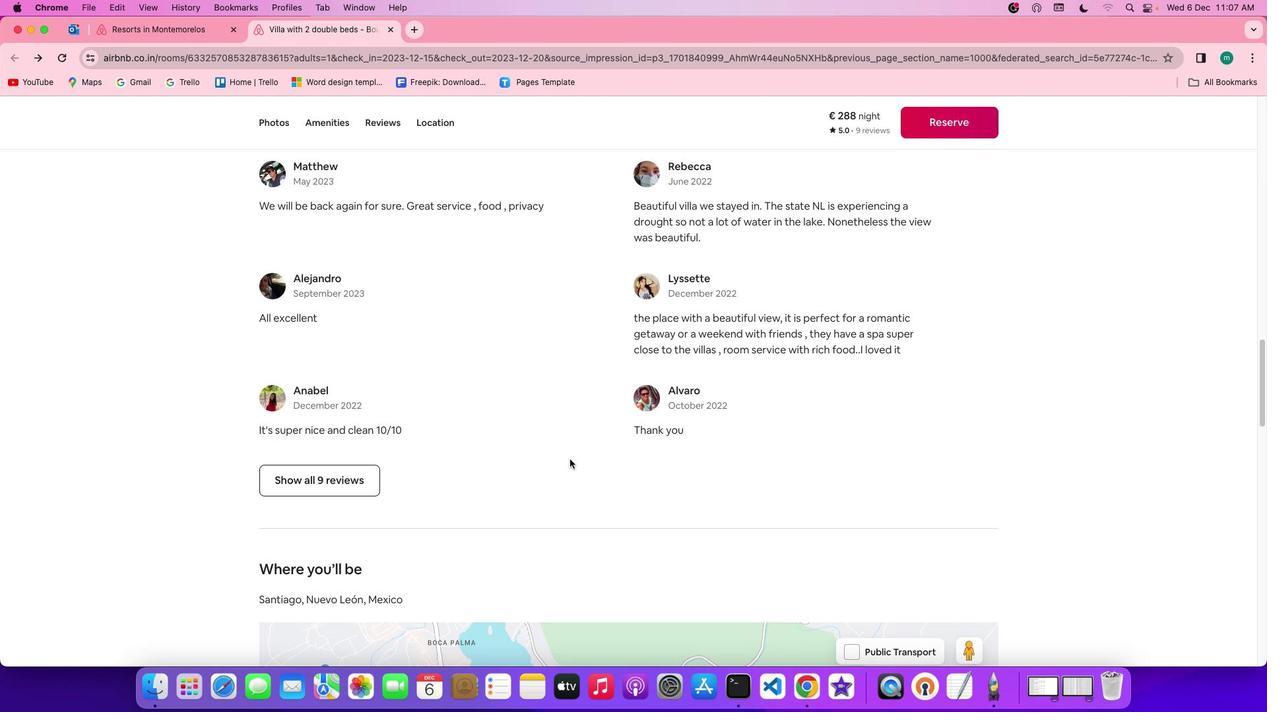 
Action: Mouse scrolled (569, 460) with delta (0, 0)
Screenshot: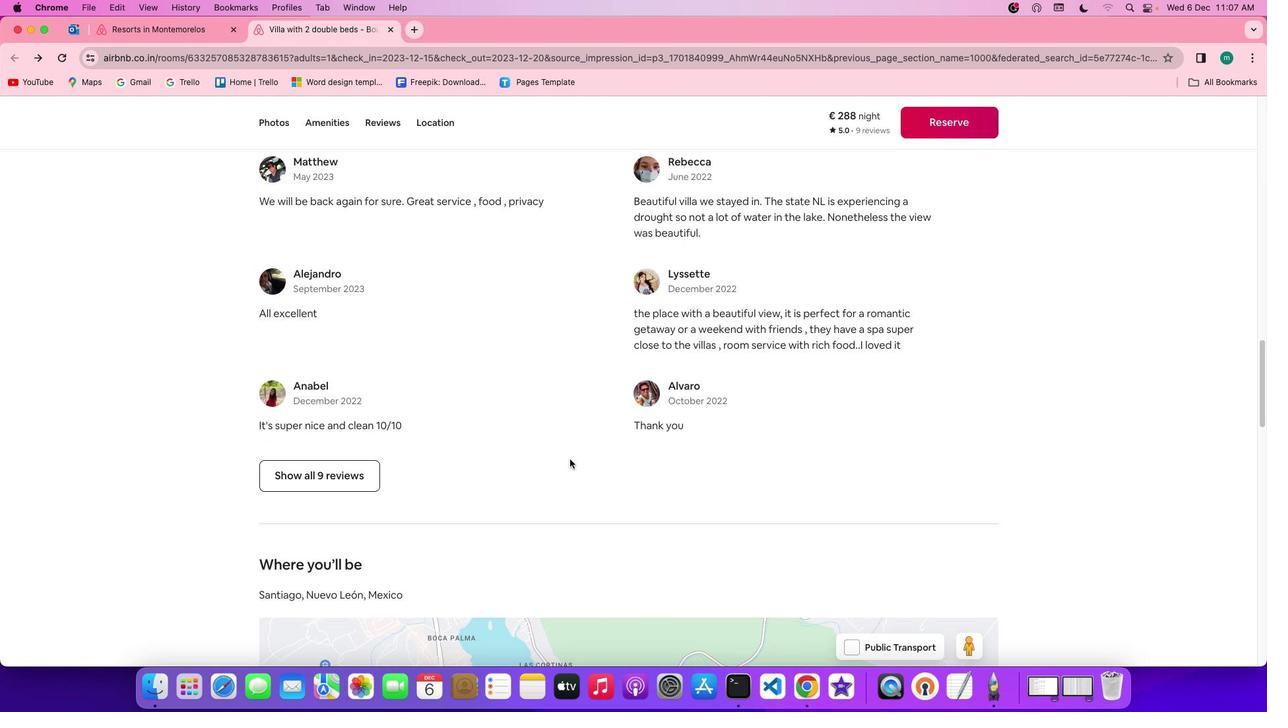 
Action: Mouse scrolled (569, 460) with delta (0, 0)
Screenshot: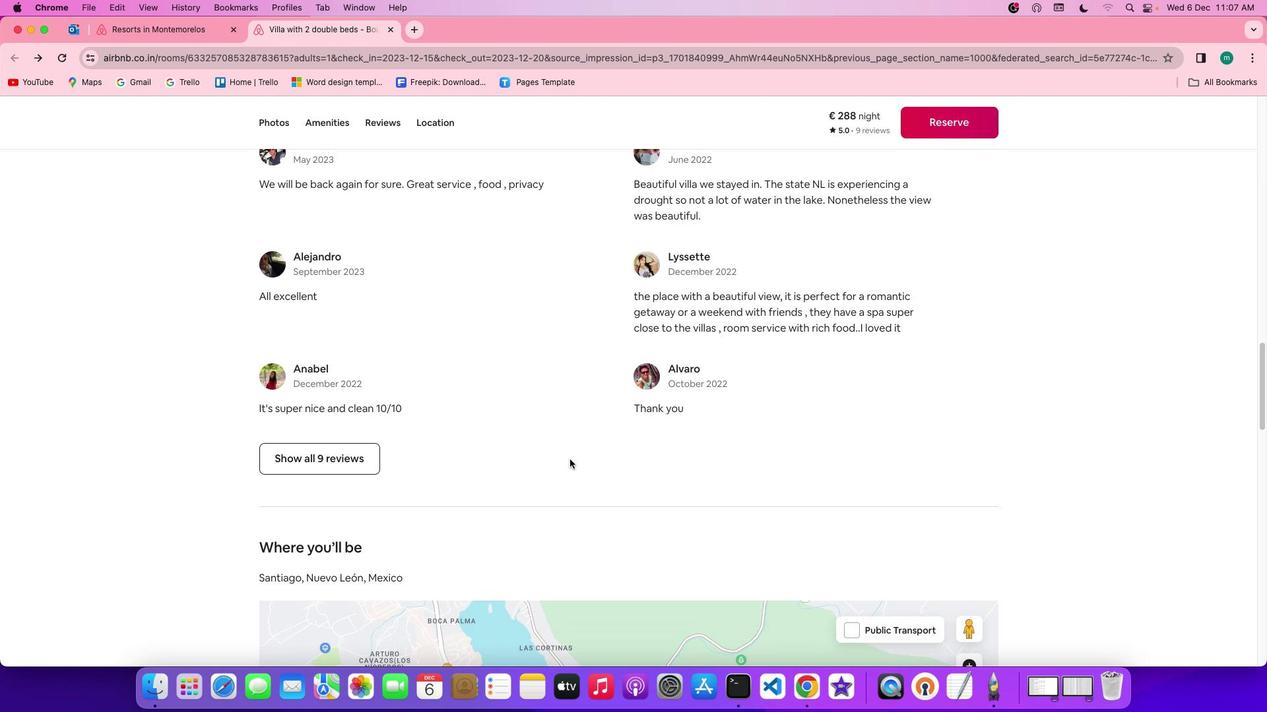 
Action: Mouse moved to (345, 442)
Screenshot: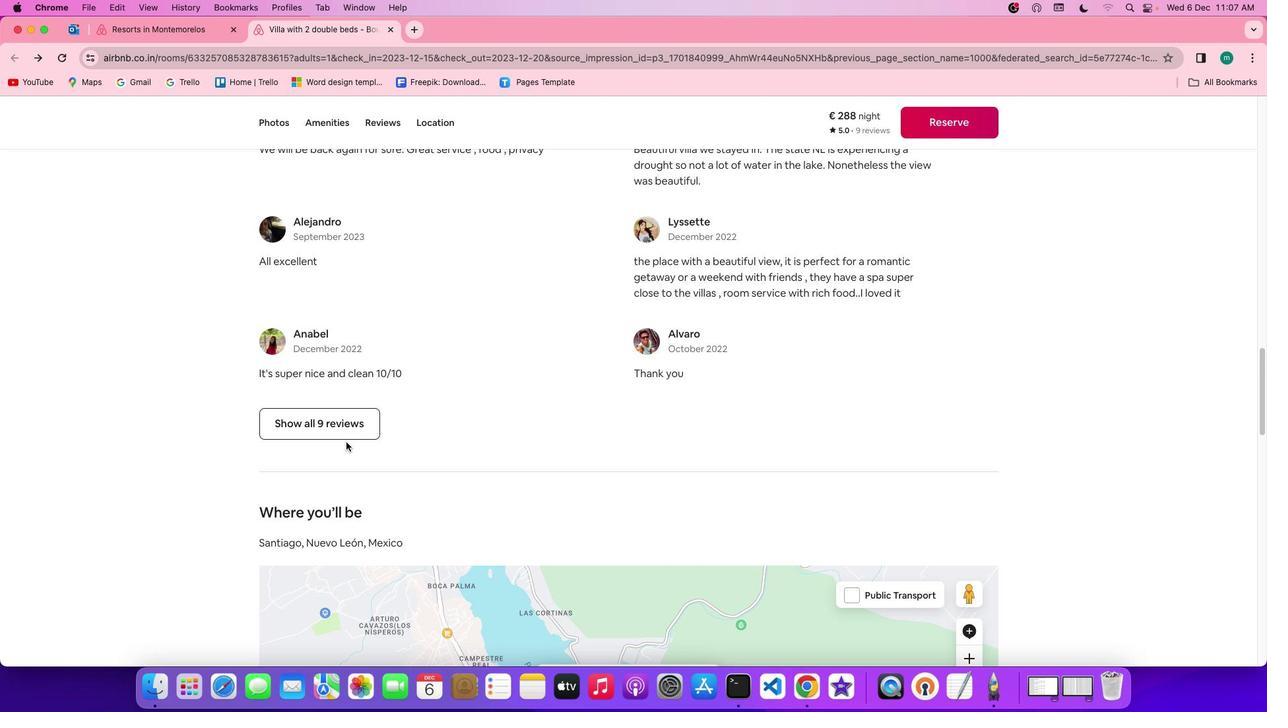 
Action: Mouse pressed left at (345, 442)
Screenshot: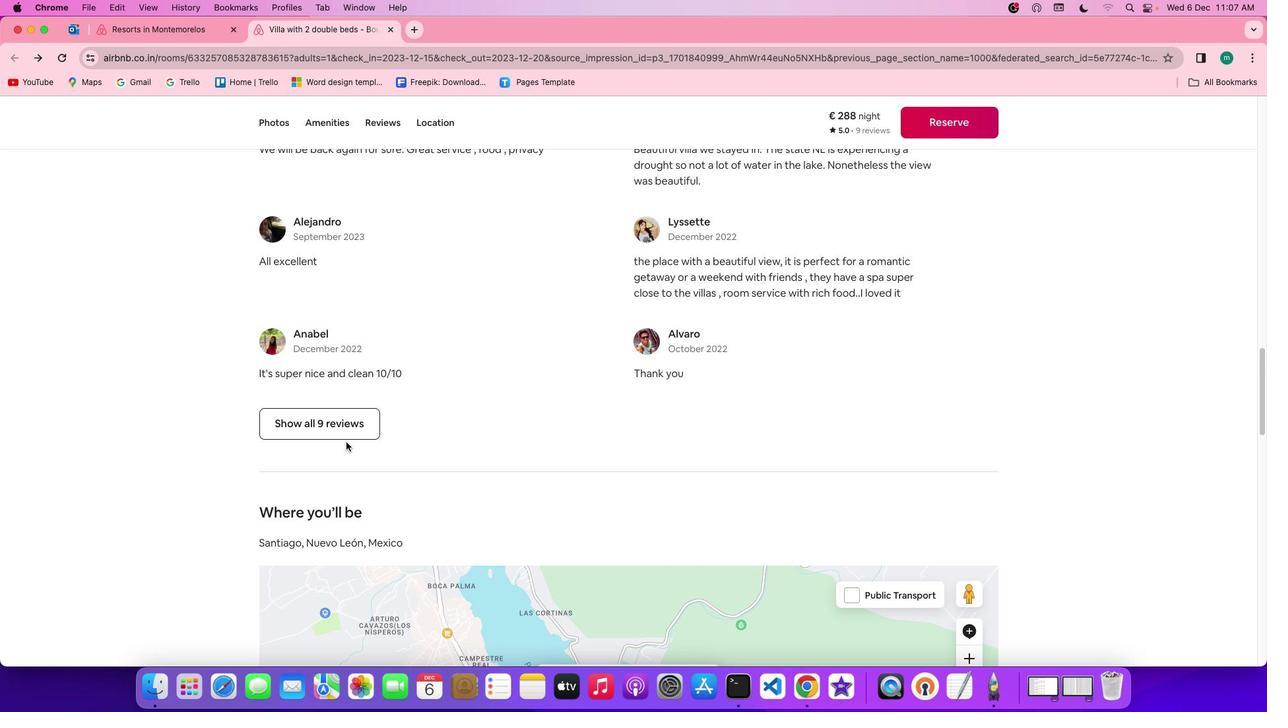 
Action: Mouse moved to (345, 434)
Screenshot: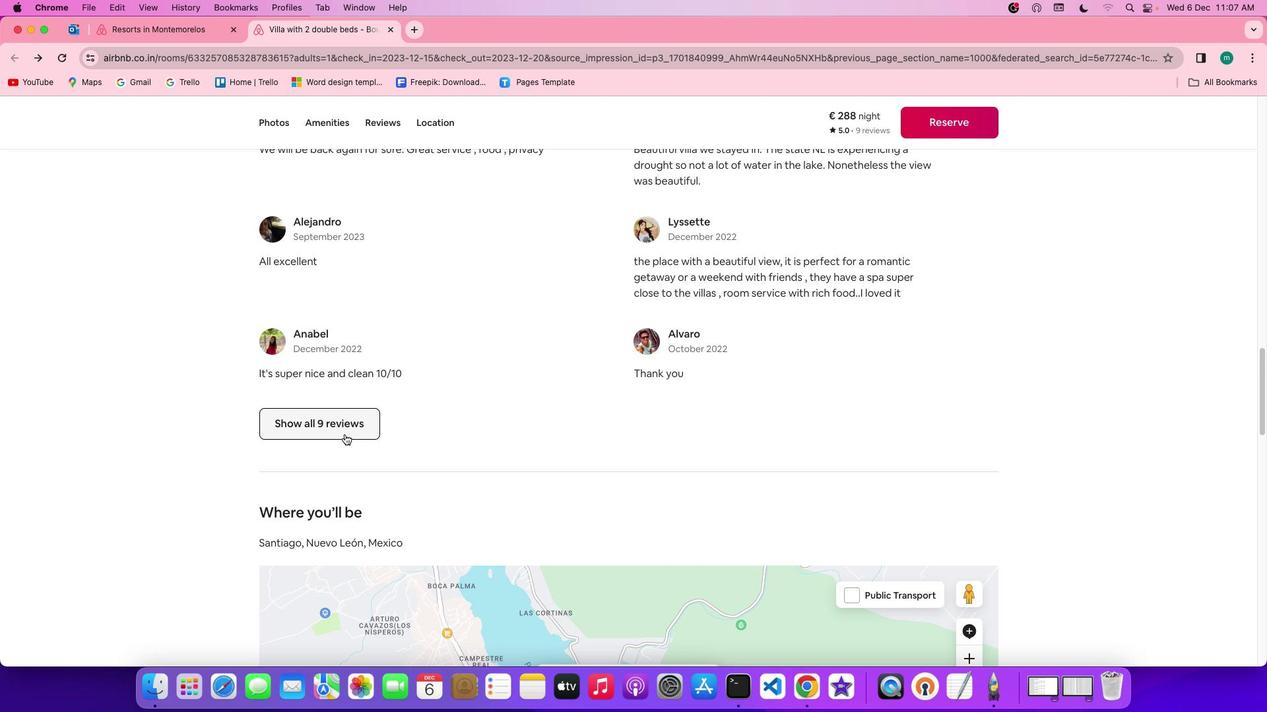 
Action: Mouse pressed left at (345, 434)
Screenshot: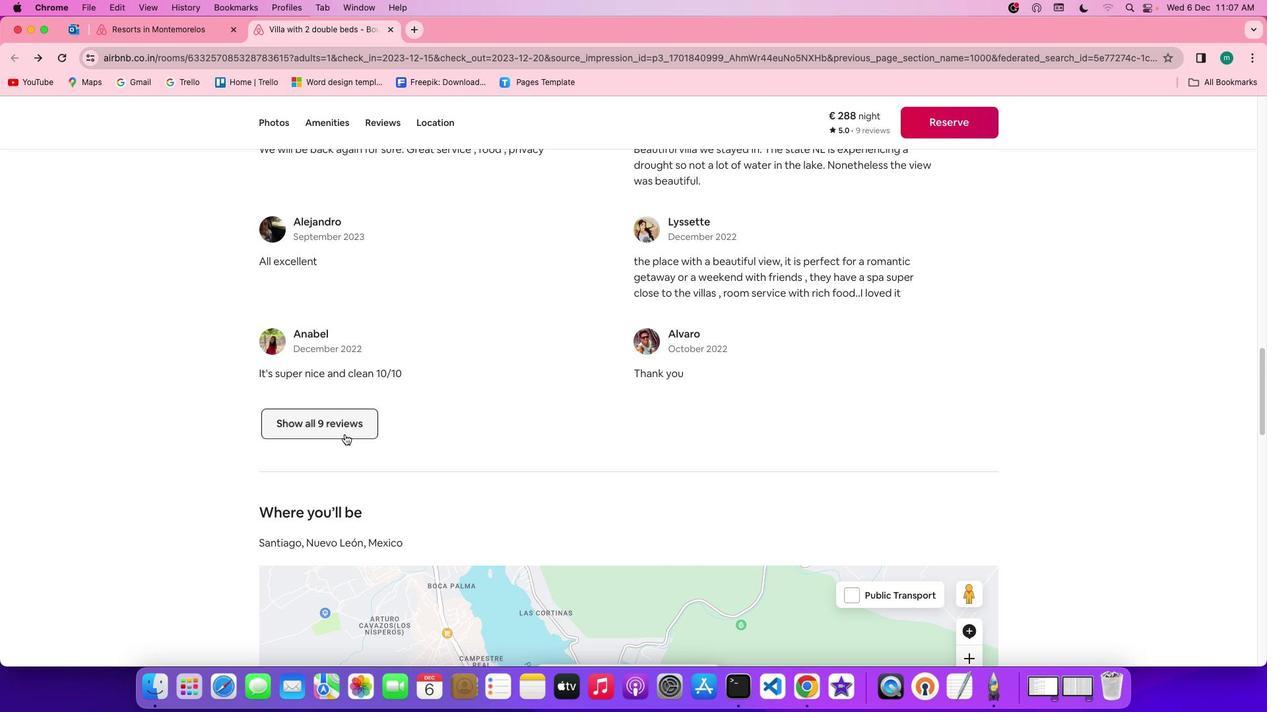 
Action: Mouse moved to (813, 529)
Screenshot: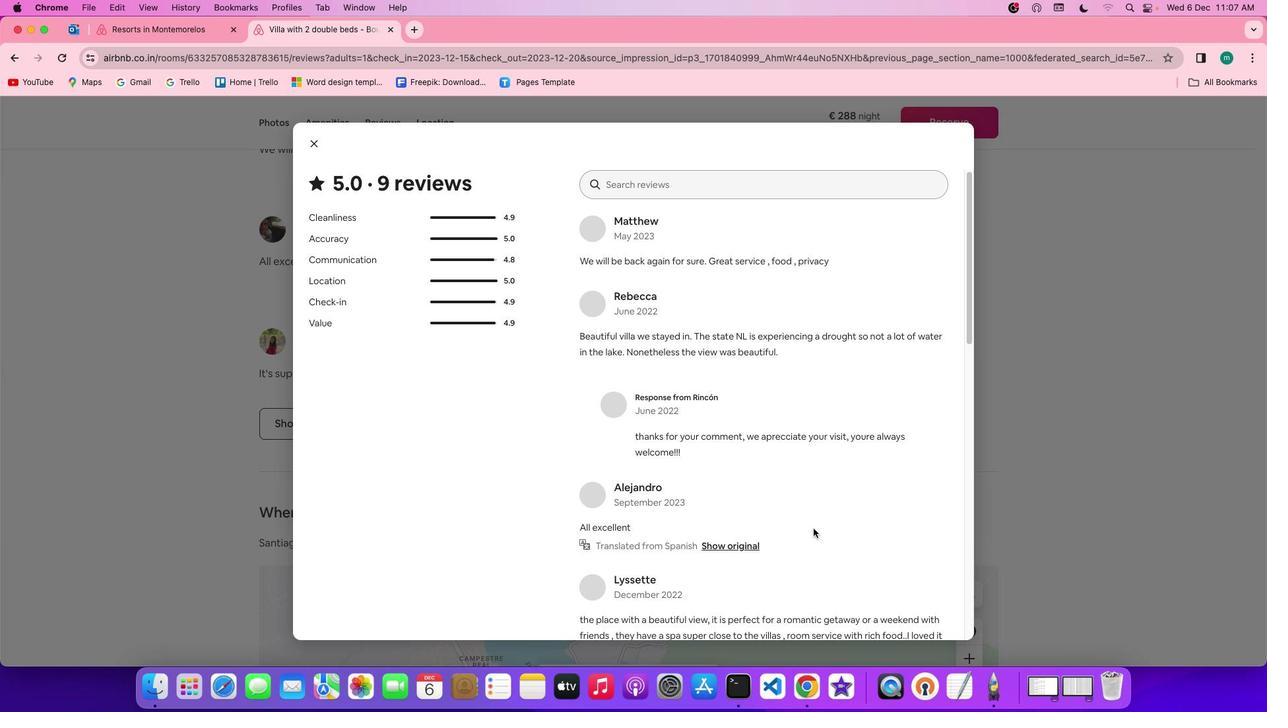 
Action: Mouse scrolled (813, 529) with delta (0, 0)
Screenshot: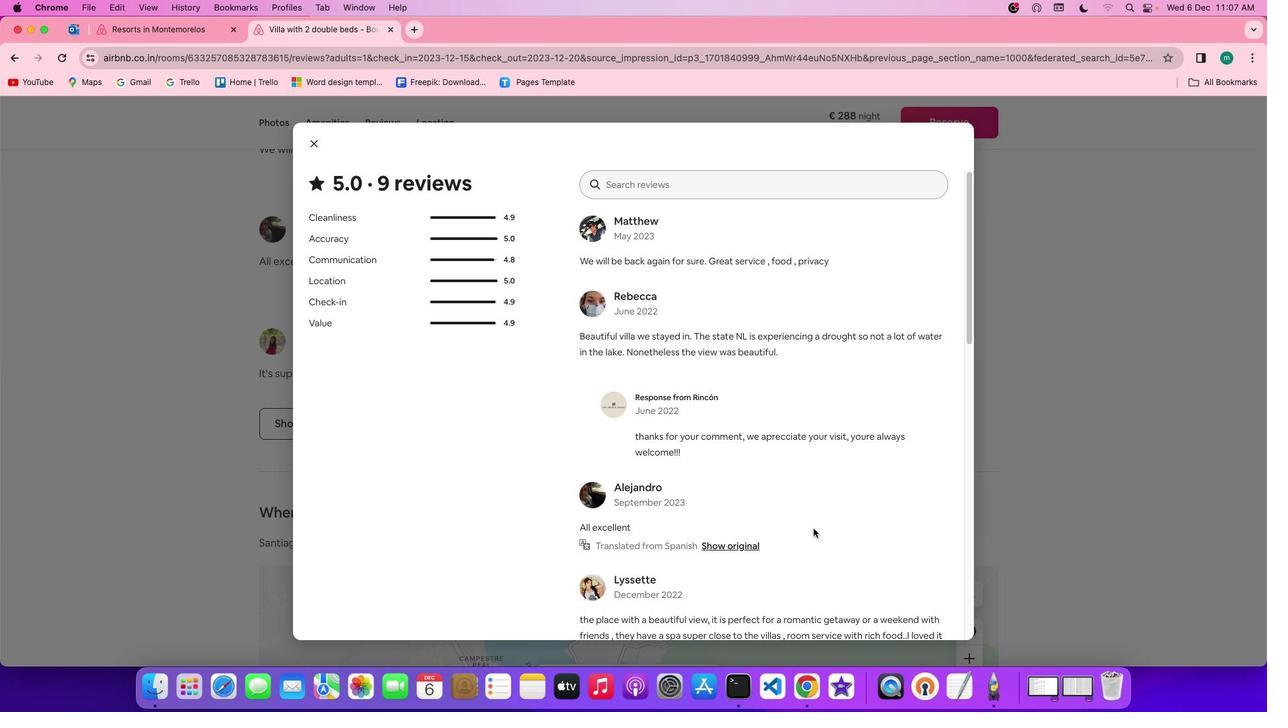 
Action: Mouse scrolled (813, 529) with delta (0, 0)
Screenshot: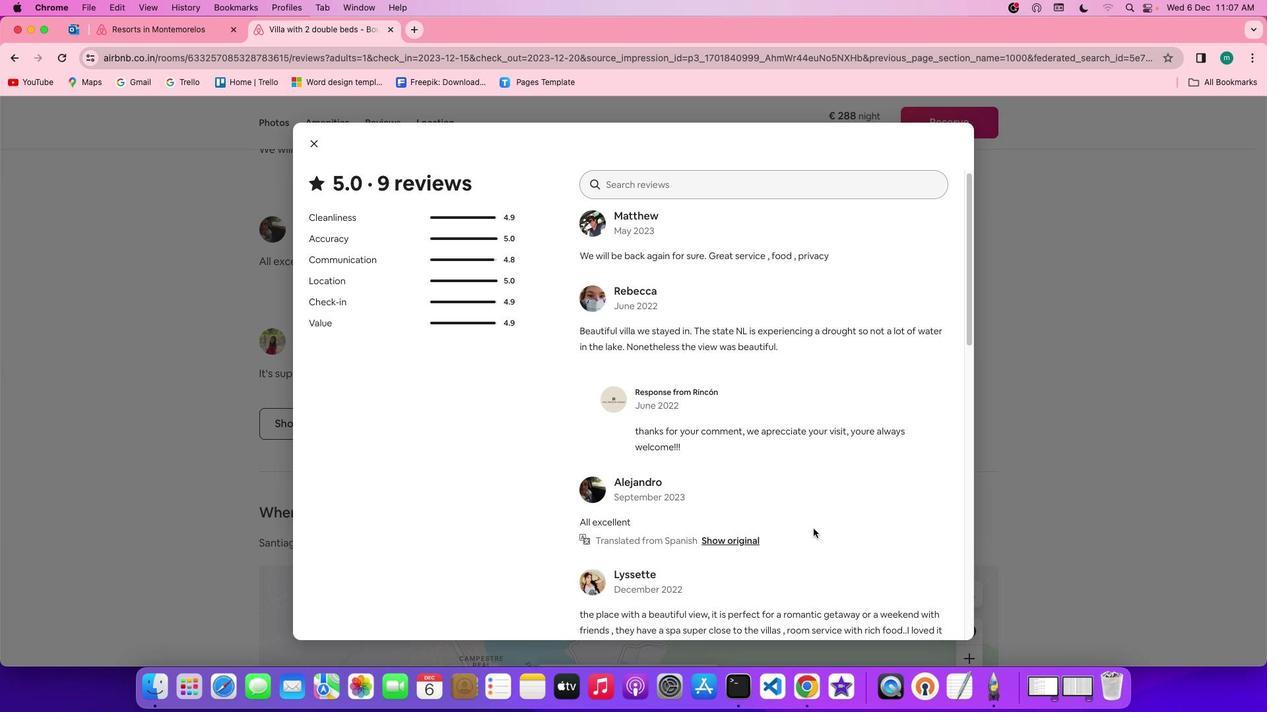 
Action: Mouse scrolled (813, 529) with delta (0, -1)
Screenshot: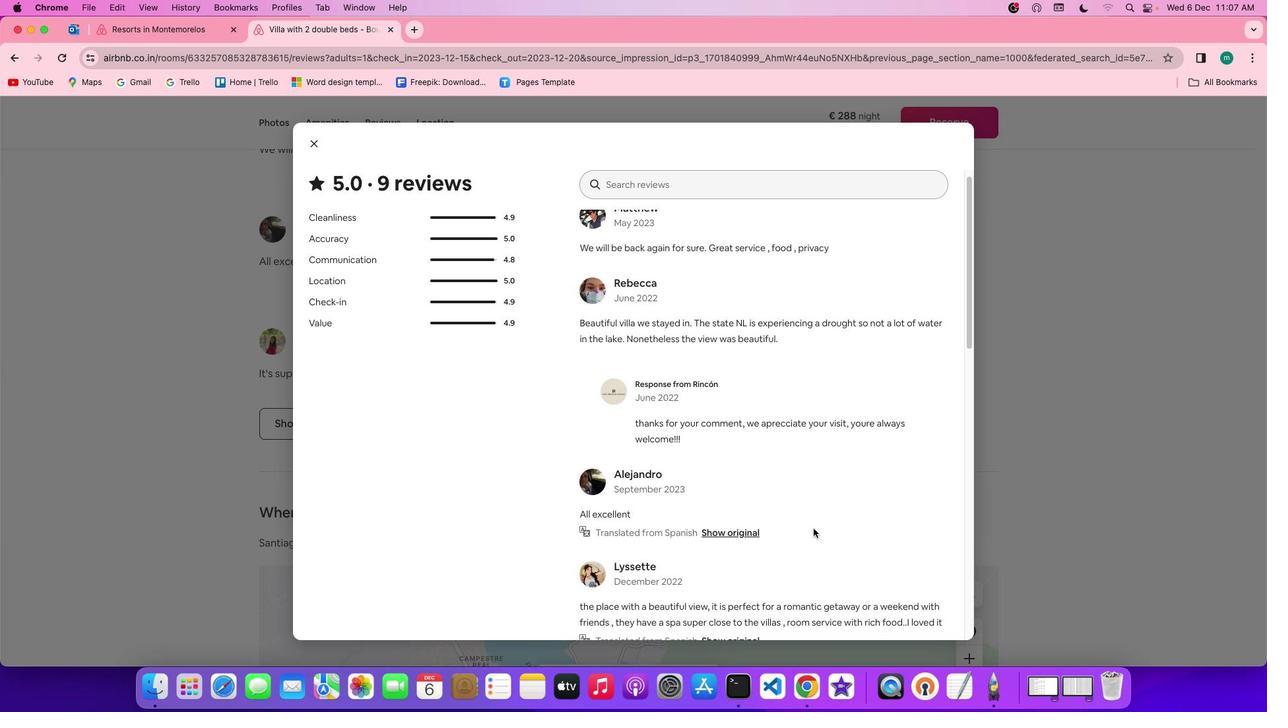 
Action: Mouse scrolled (813, 529) with delta (0, 0)
Screenshot: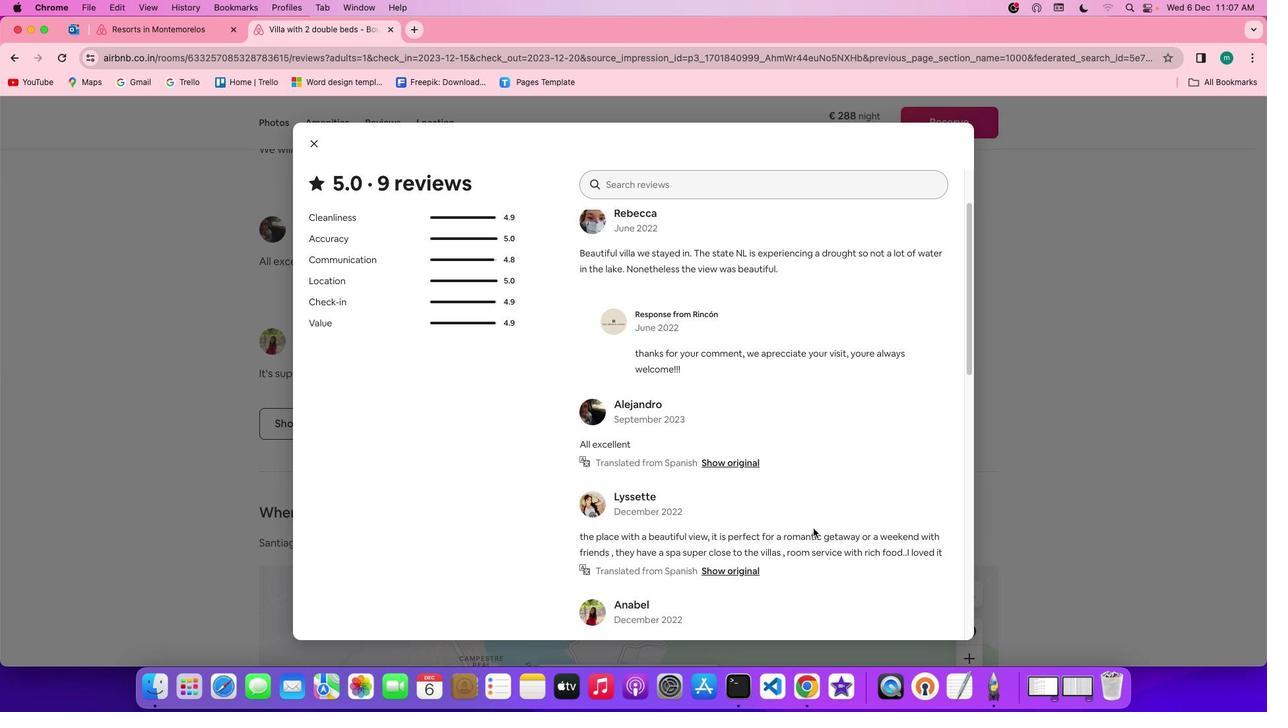 
Action: Mouse scrolled (813, 529) with delta (0, 0)
Screenshot: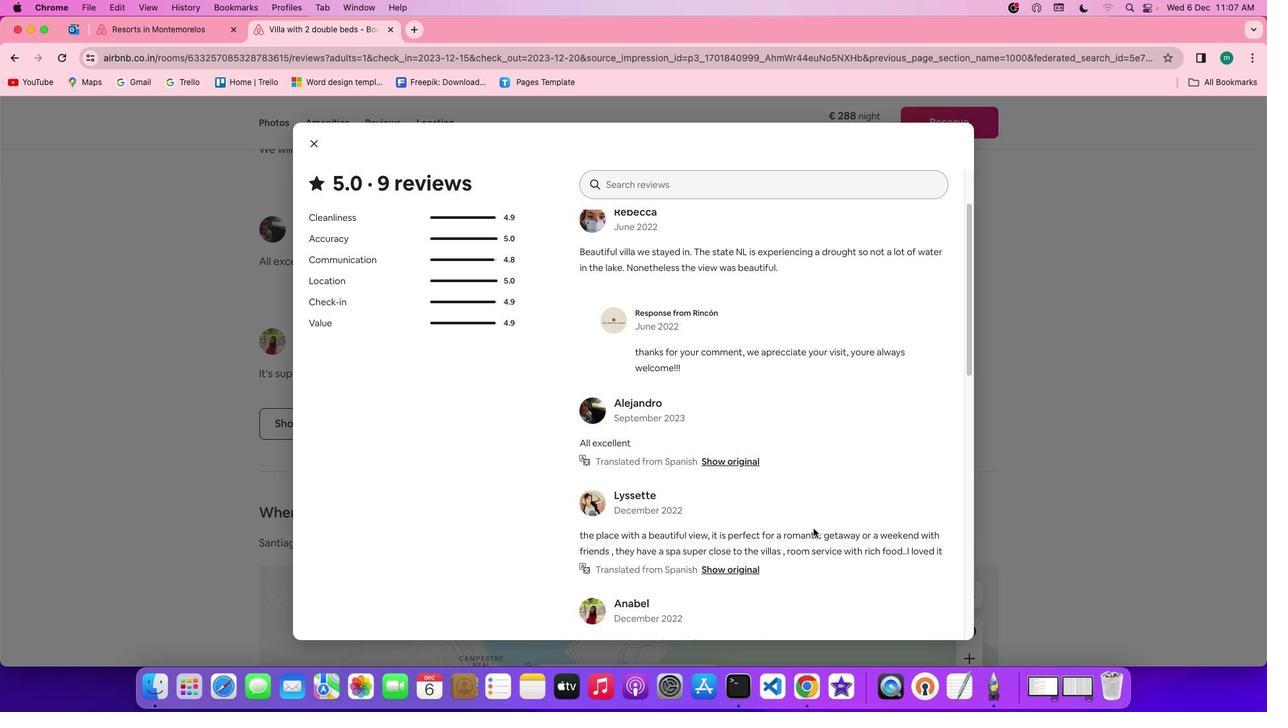 
Action: Mouse scrolled (813, 529) with delta (0, -1)
Screenshot: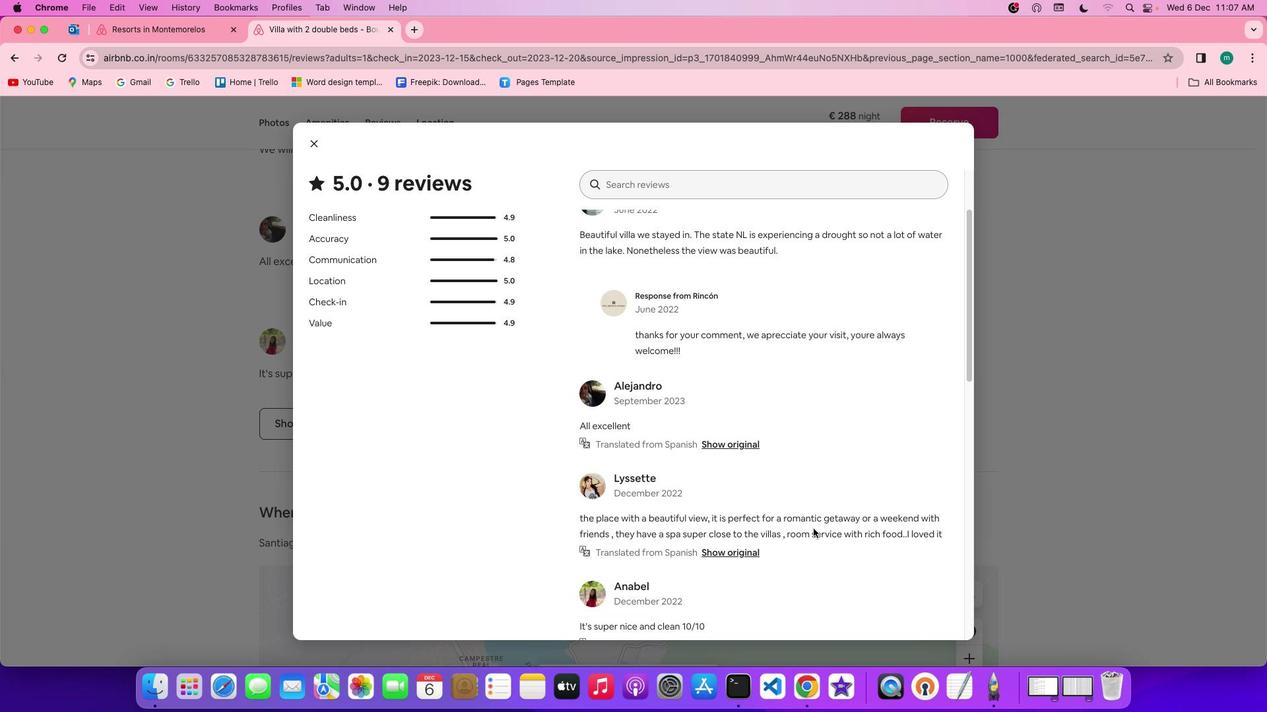 
Action: Mouse scrolled (813, 529) with delta (0, -1)
Screenshot: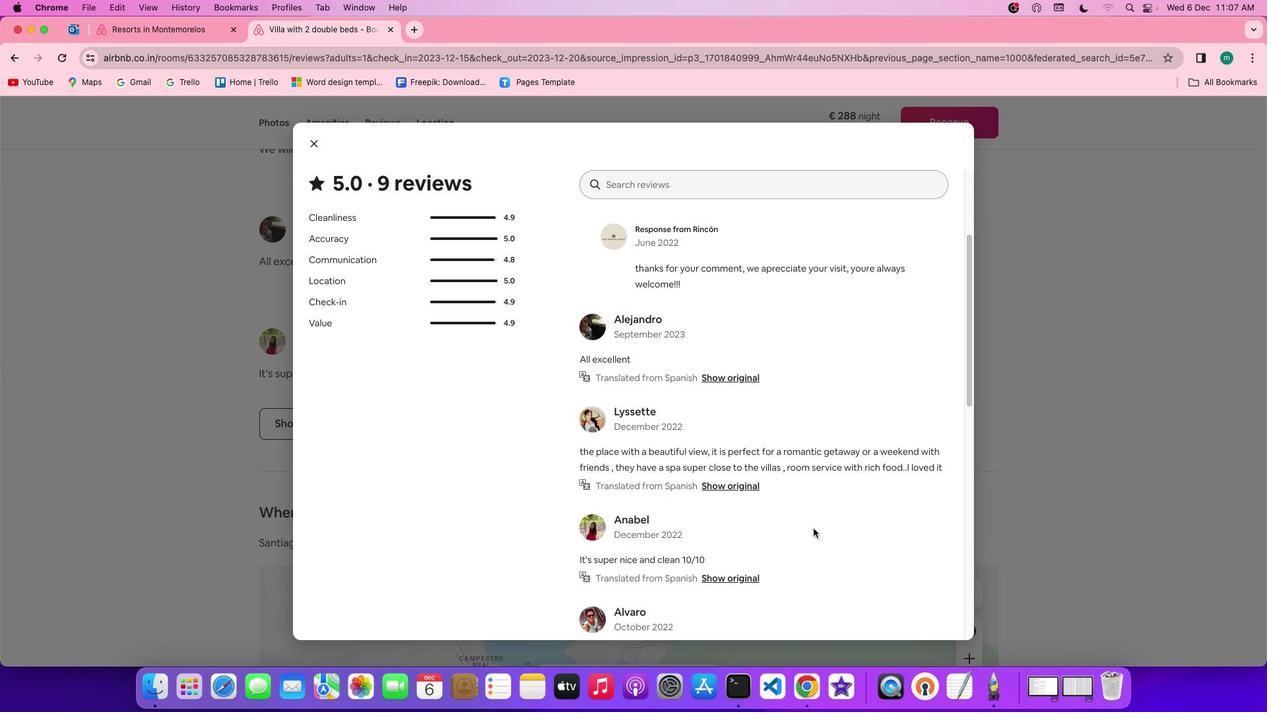 
Action: Mouse scrolled (813, 529) with delta (0, 0)
Screenshot: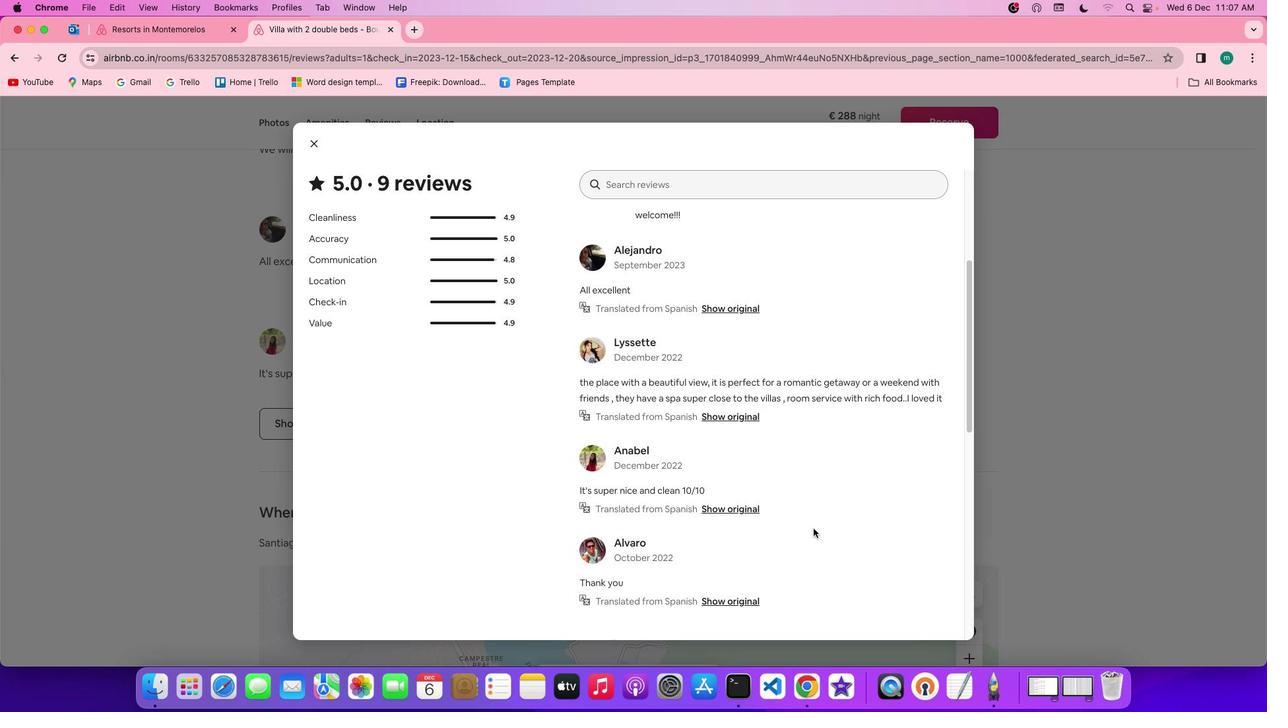 
Action: Mouse scrolled (813, 529) with delta (0, 0)
Screenshot: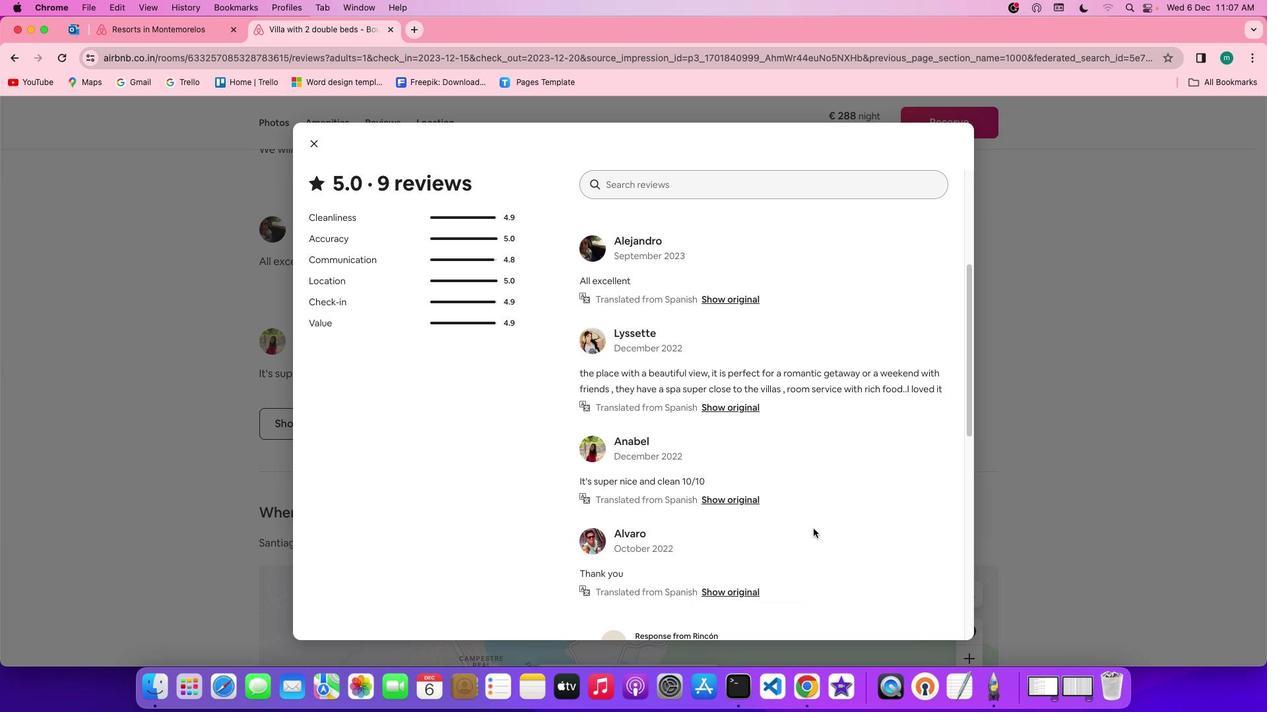 
Action: Mouse scrolled (813, 529) with delta (0, -1)
Screenshot: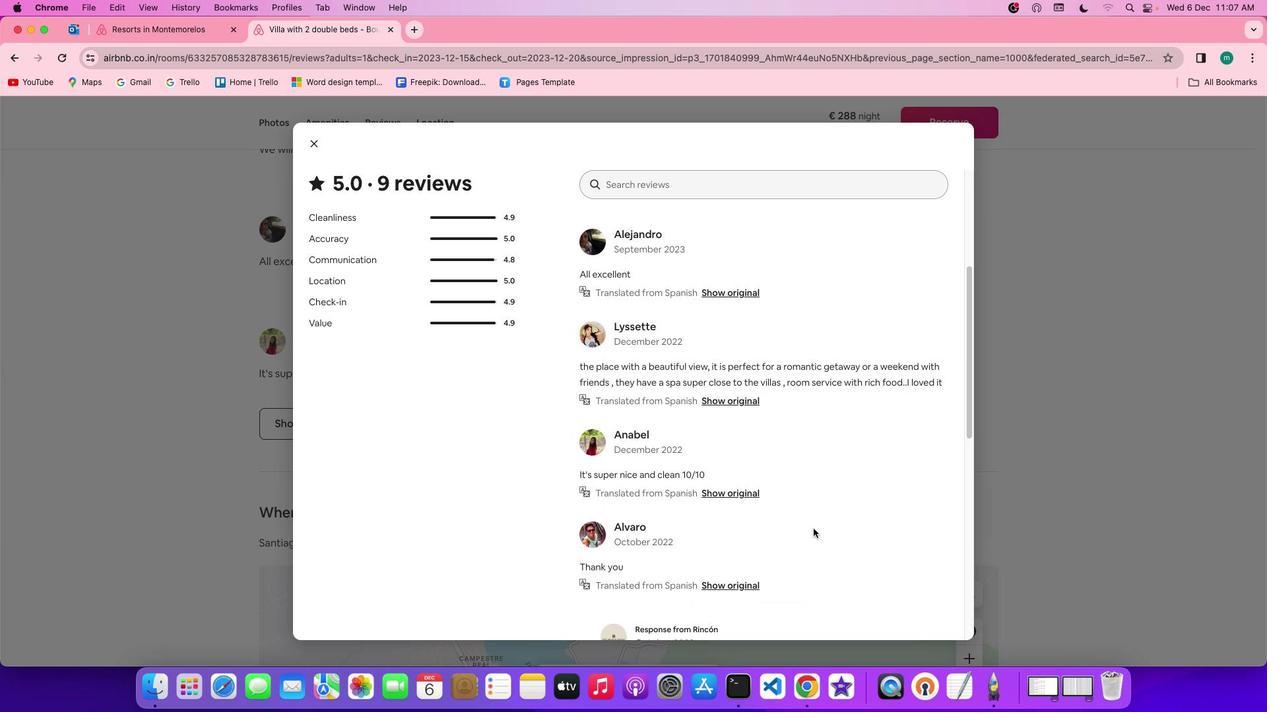 
Action: Mouse scrolled (813, 529) with delta (0, 0)
Screenshot: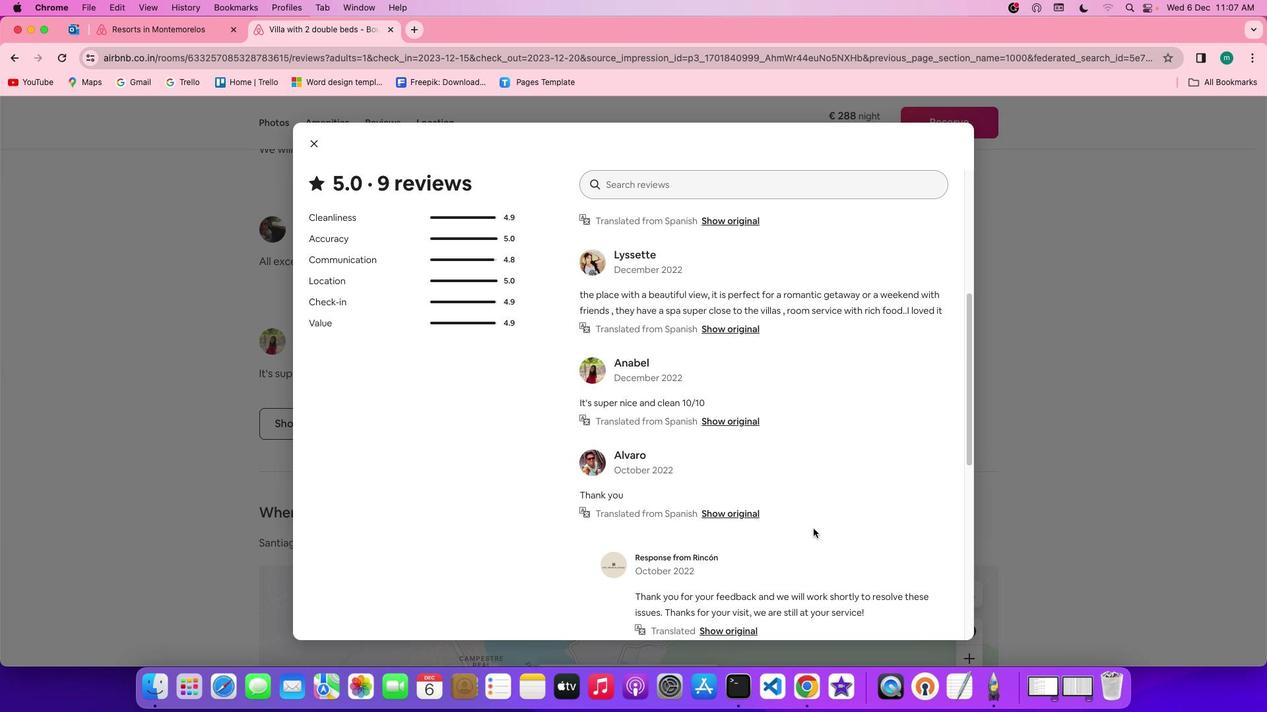 
Action: Mouse scrolled (813, 529) with delta (0, 0)
Screenshot: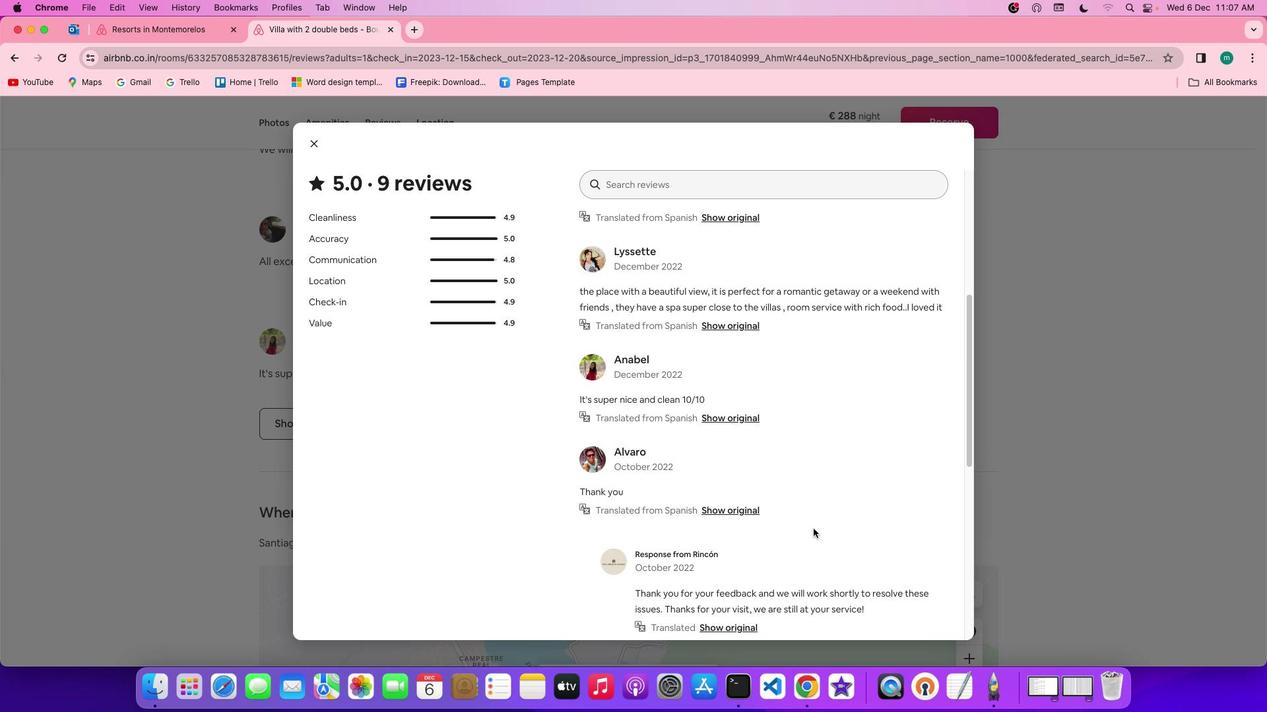 
Action: Mouse scrolled (813, 529) with delta (0, 0)
Screenshot: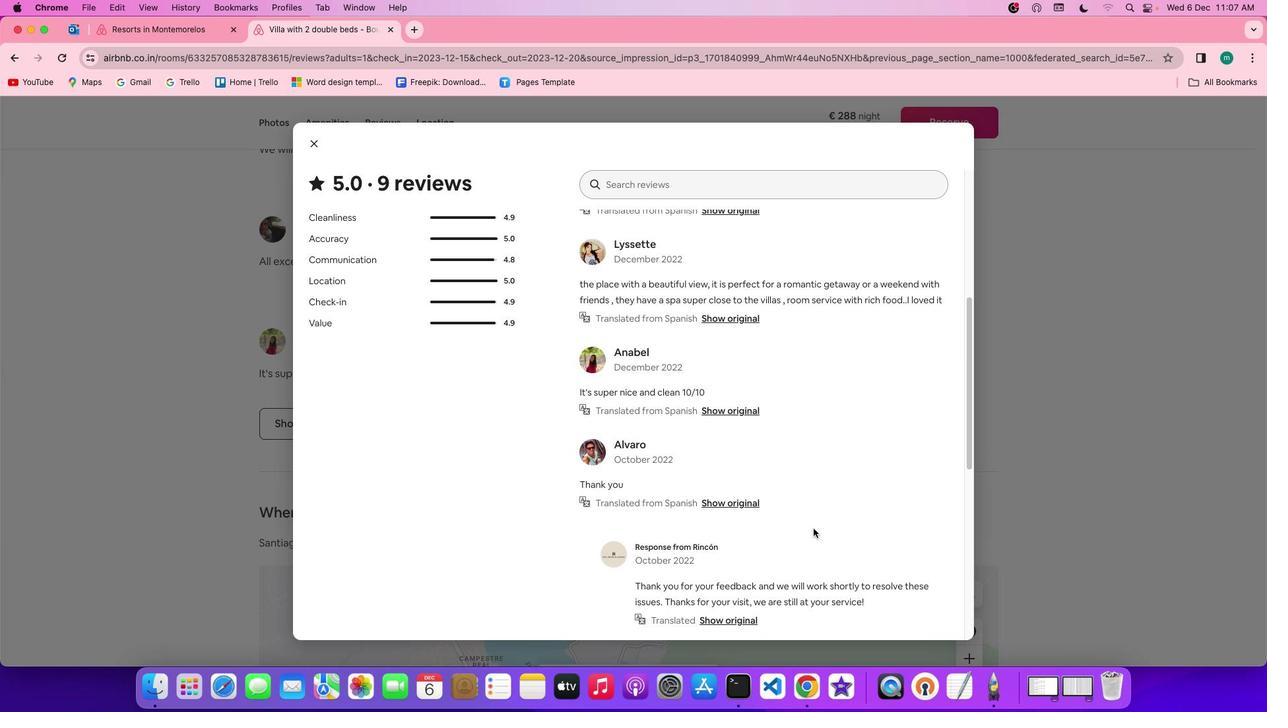 
Action: Mouse scrolled (813, 529) with delta (0, 0)
Screenshot: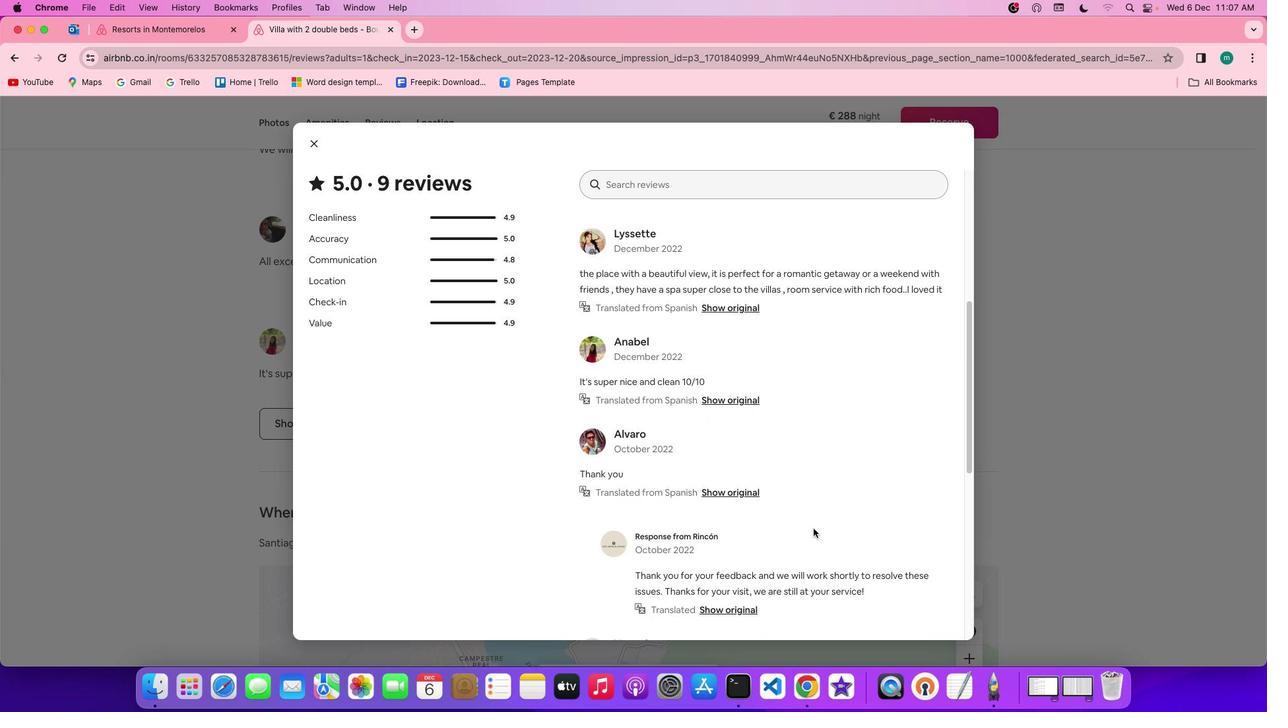 
Action: Mouse scrolled (813, 529) with delta (0, 0)
Screenshot: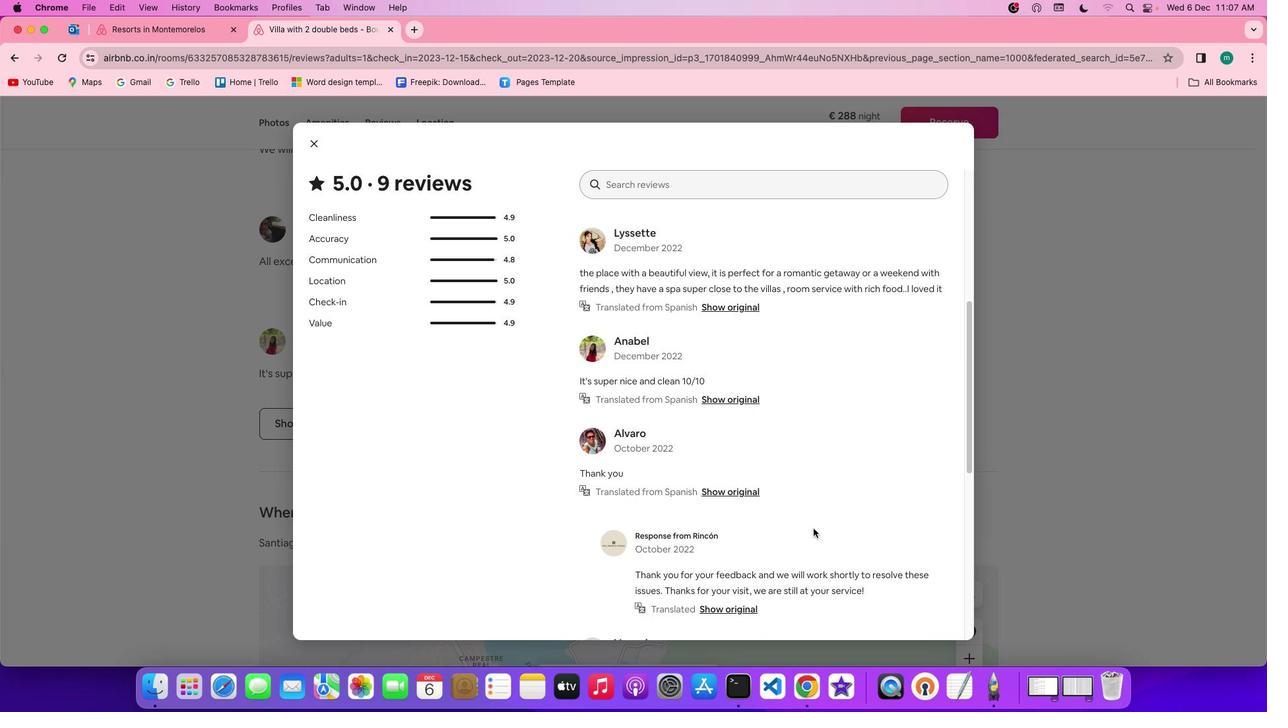 
Action: Mouse scrolled (813, 529) with delta (0, 0)
